 Task: Select traffic view around selected location Buckingham Palace, London, England and identify the nearest hotel to the peak traffic point
Action: Mouse moved to (597, 126)
Screenshot: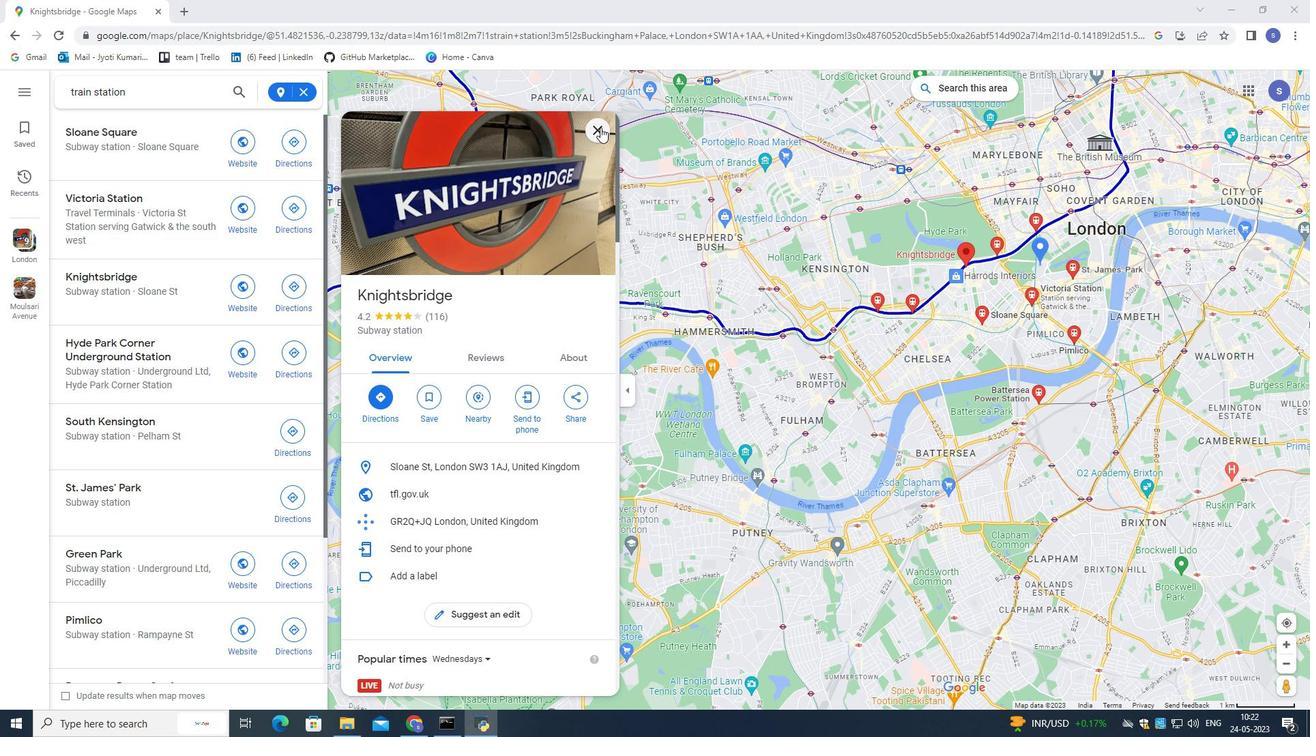 
Action: Mouse pressed left at (597, 126)
Screenshot: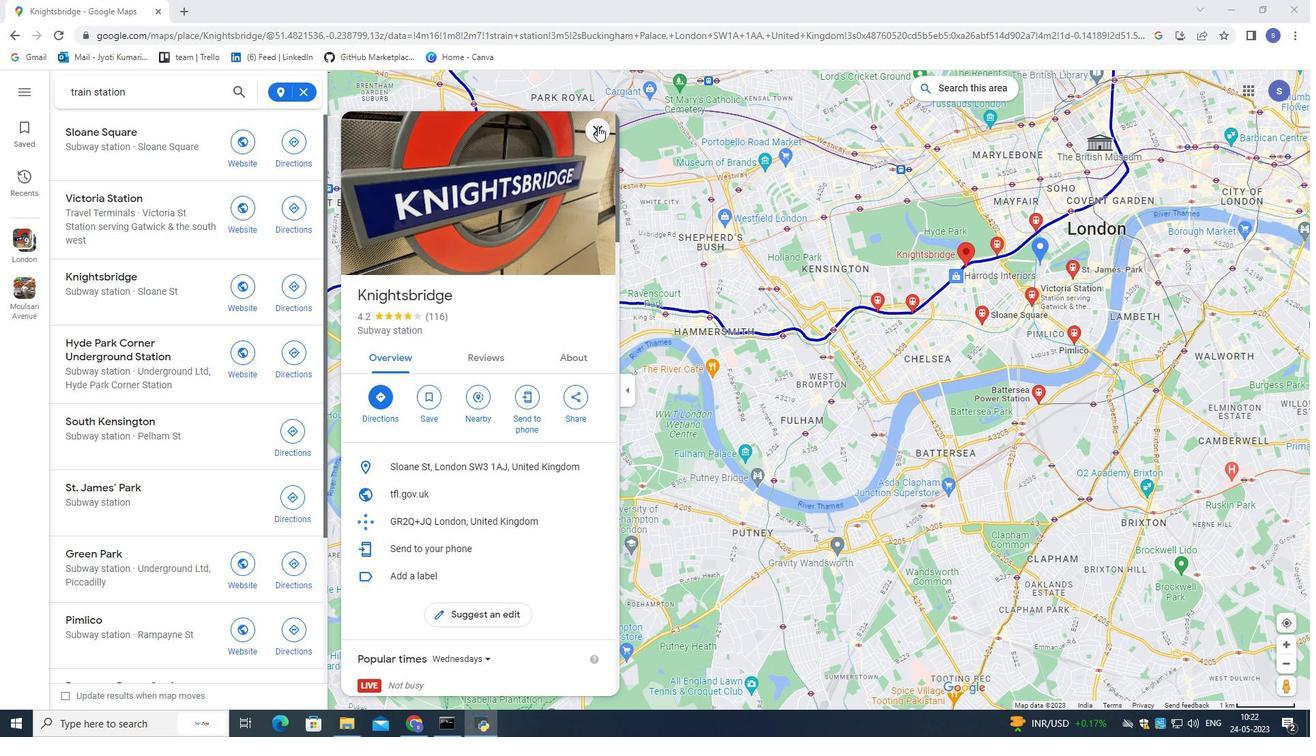 
Action: Mouse moved to (302, 90)
Screenshot: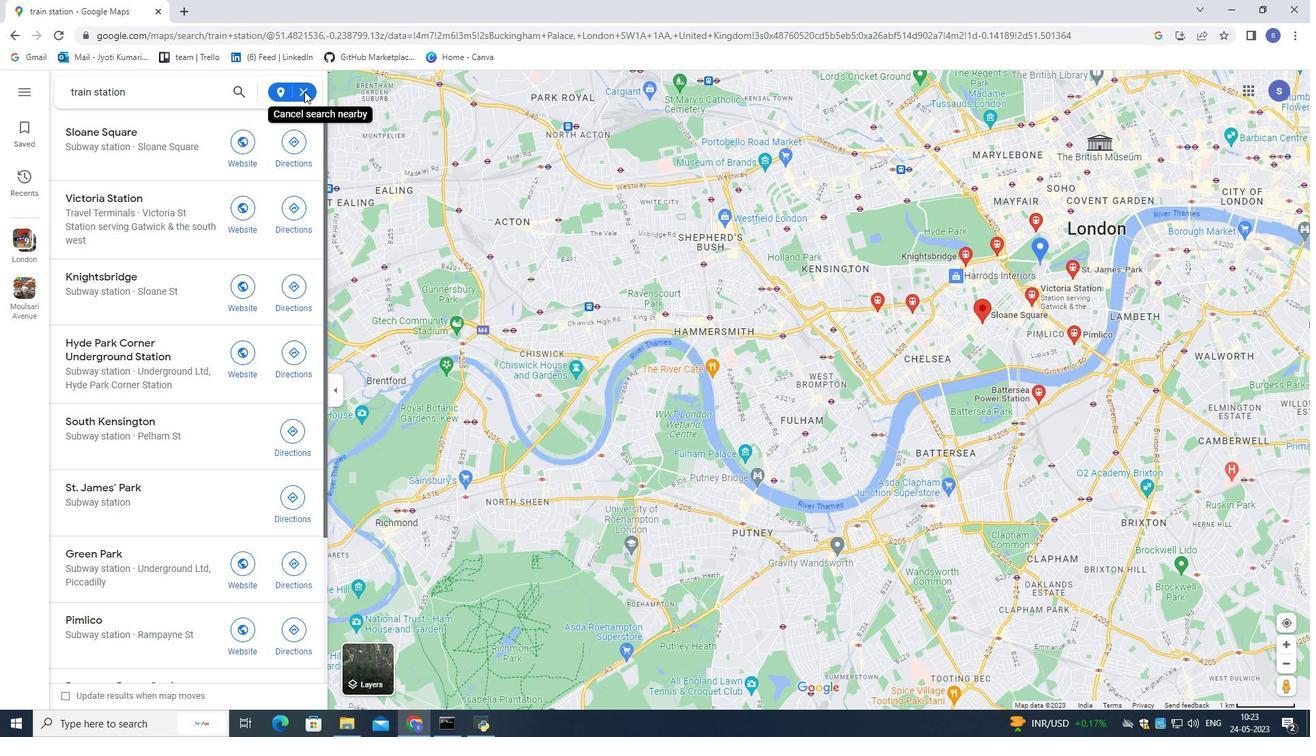 
Action: Mouse pressed left at (302, 90)
Screenshot: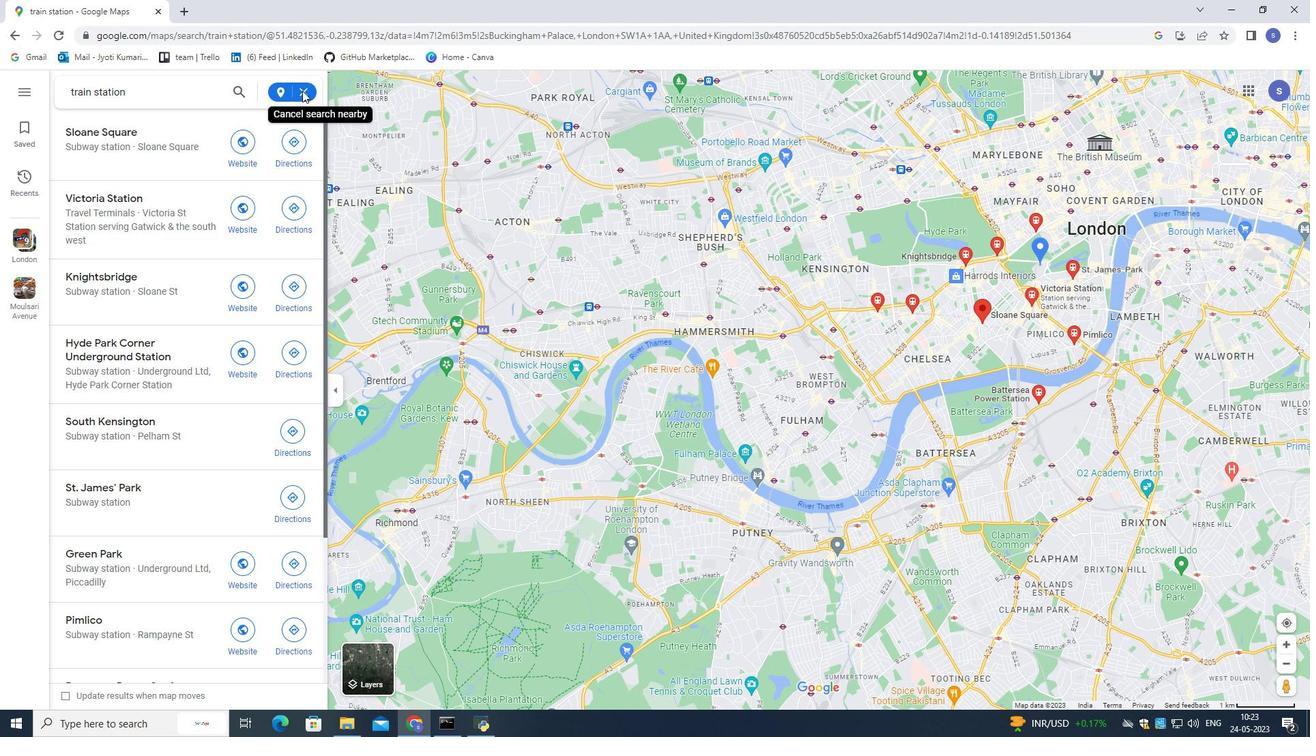 
Action: Mouse moved to (302, 92)
Screenshot: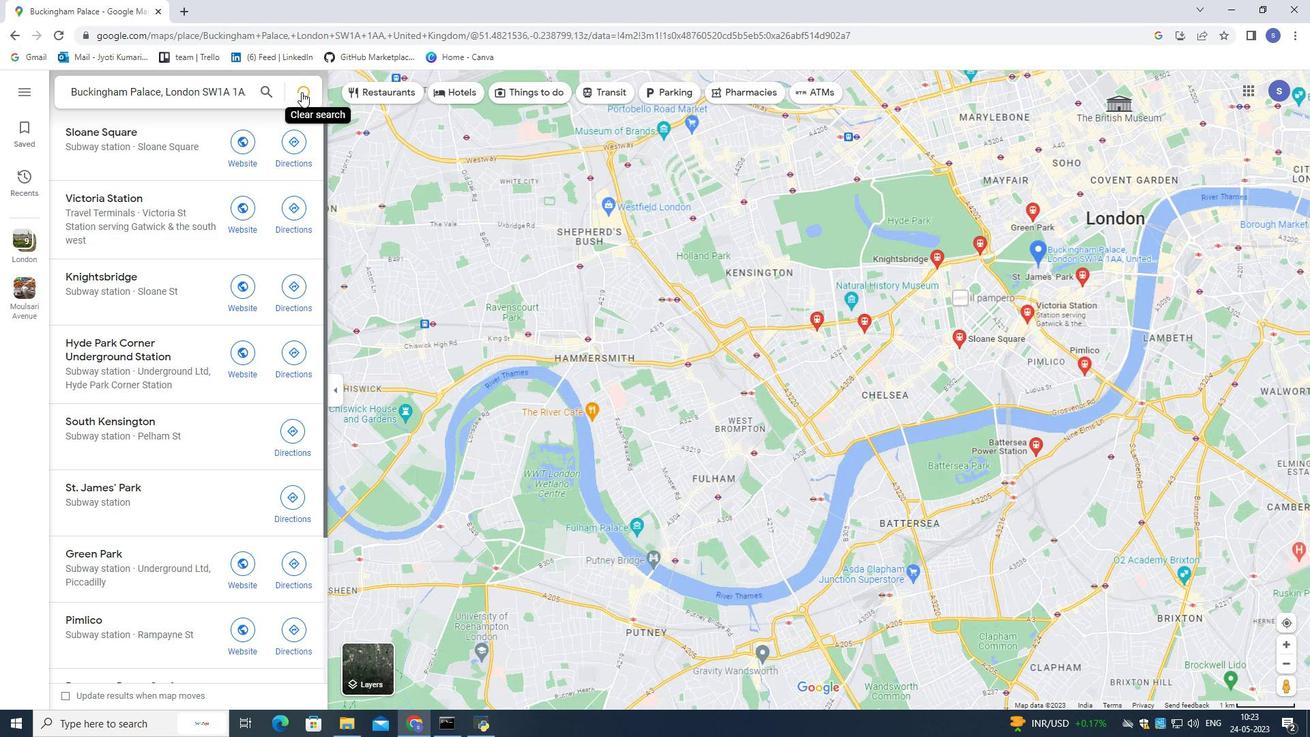 
Action: Mouse pressed left at (302, 92)
Screenshot: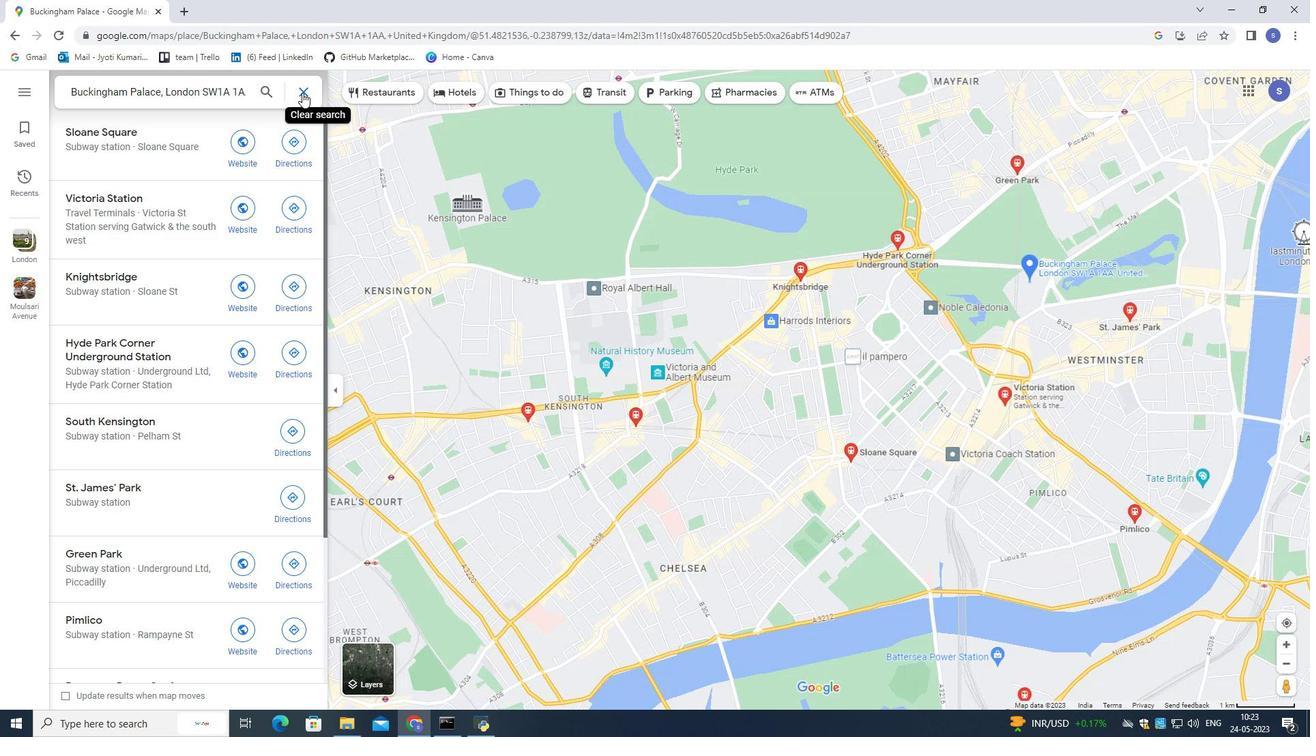 
Action: Mouse moved to (434, 401)
Screenshot: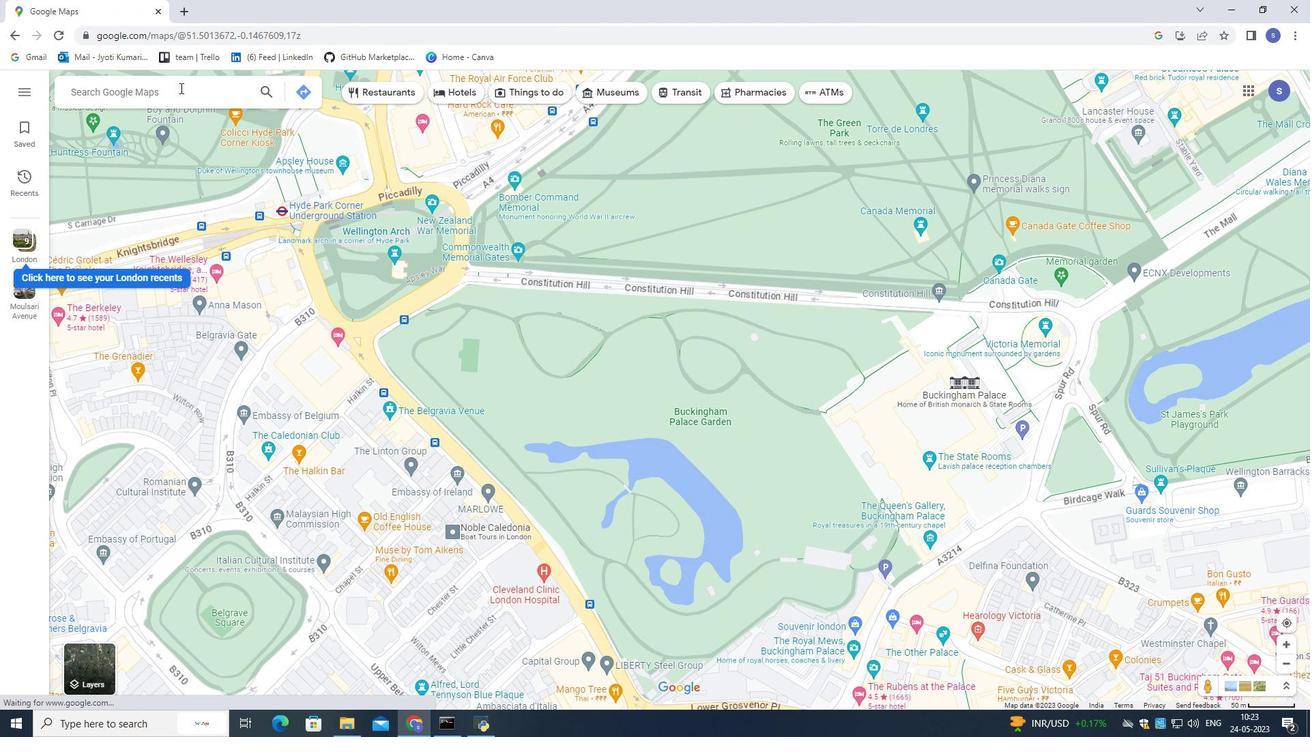 
Action: Mouse scrolled (434, 401) with delta (0, 0)
Screenshot: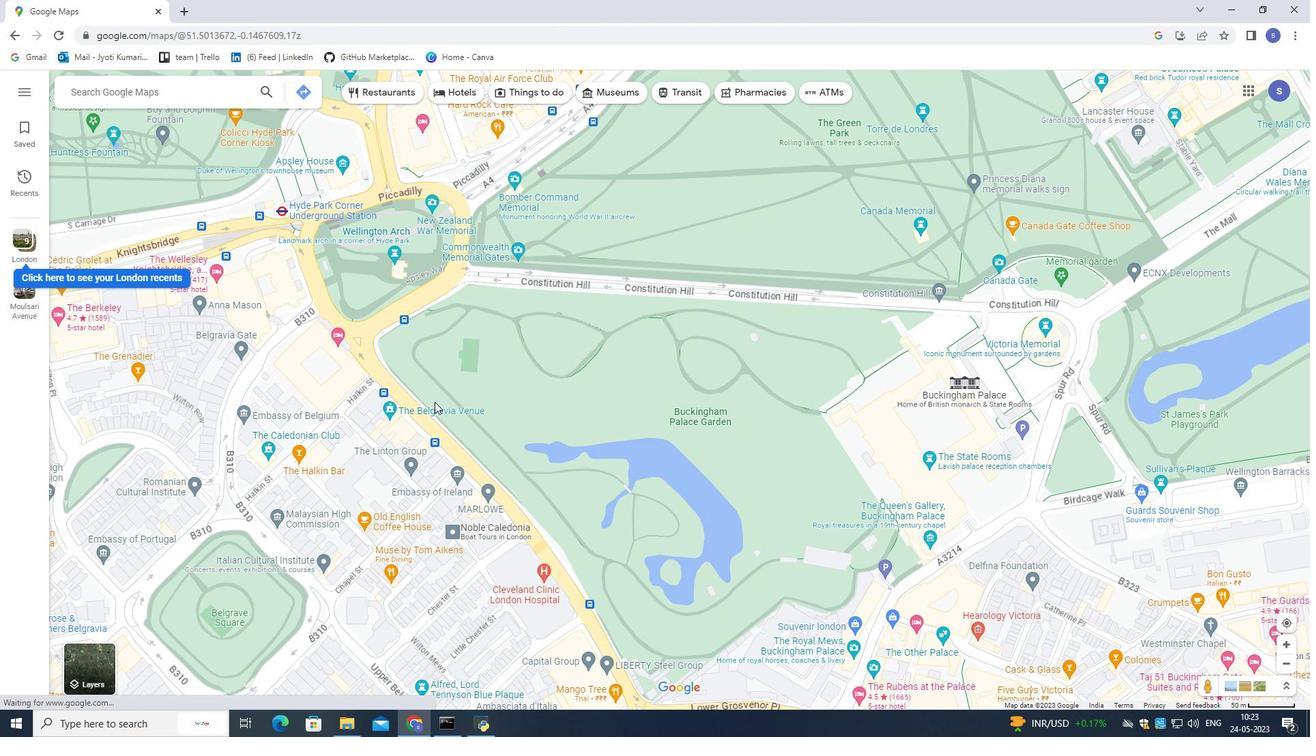 
Action: Mouse scrolled (434, 401) with delta (0, 0)
Screenshot: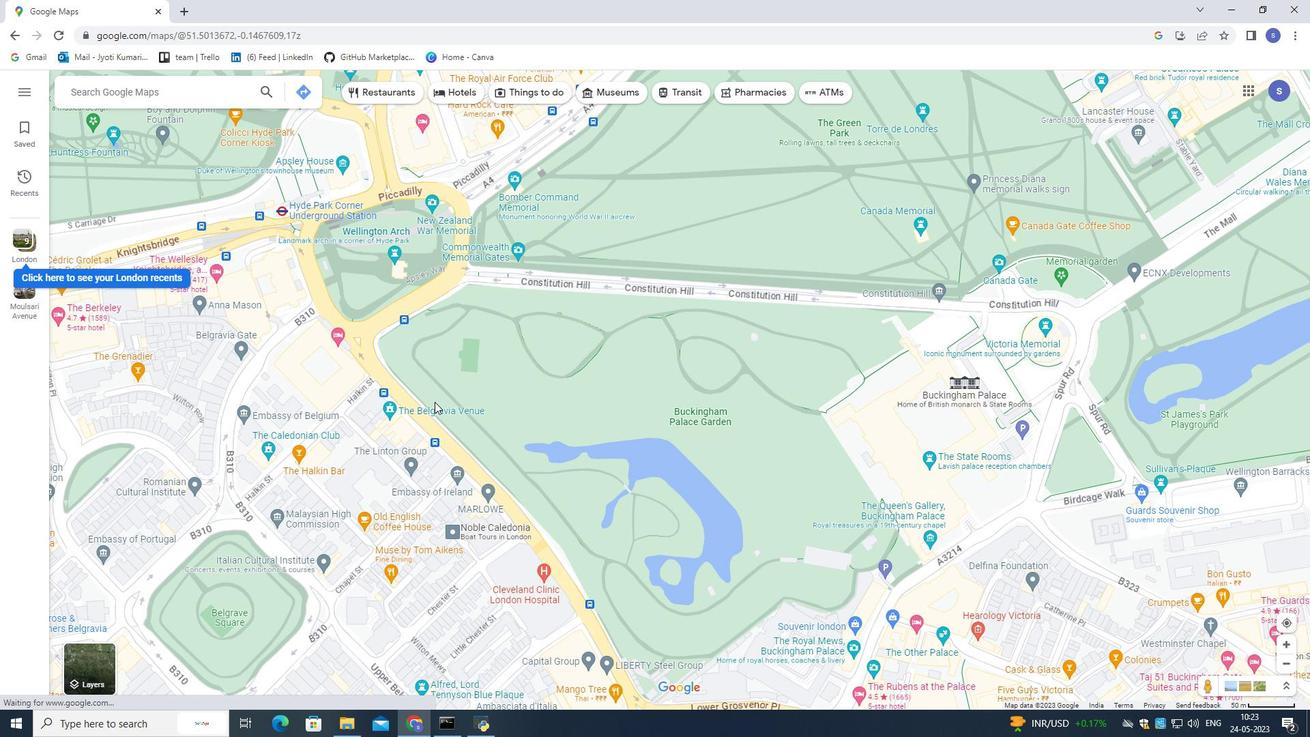 
Action: Mouse scrolled (434, 401) with delta (0, 0)
Screenshot: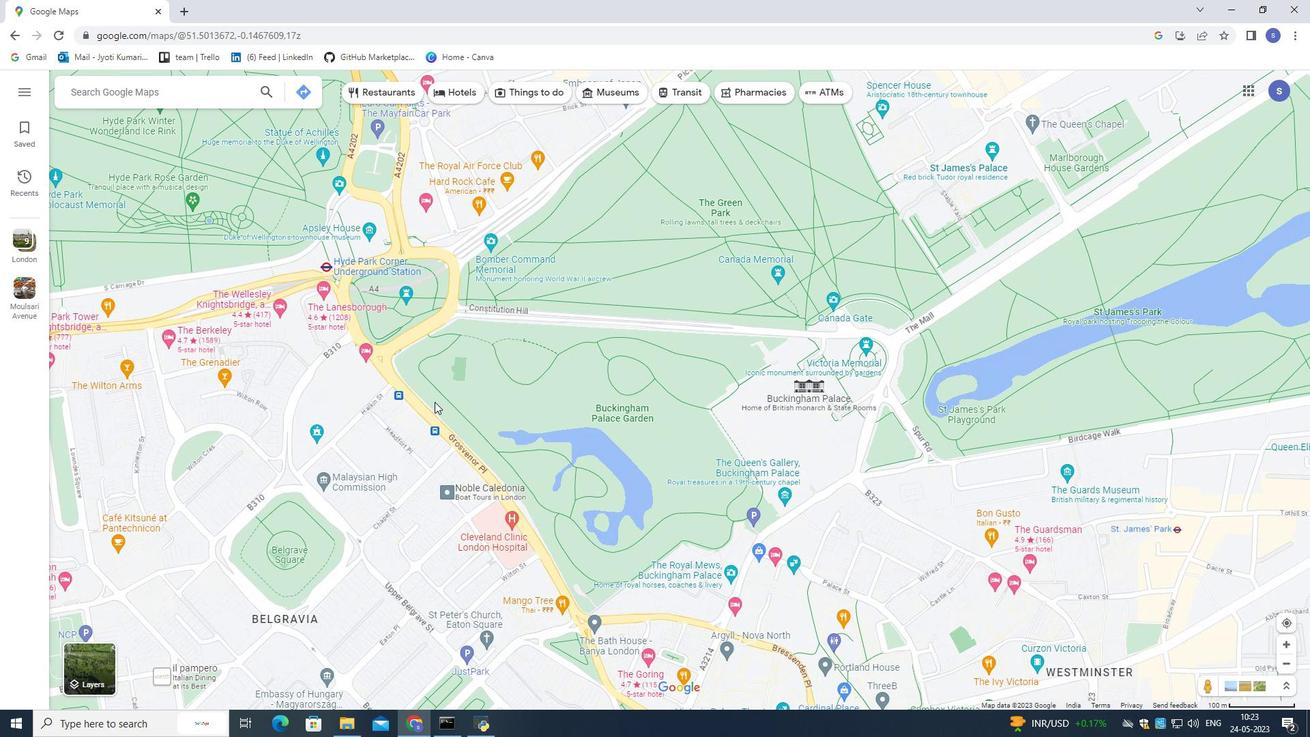
Action: Mouse scrolled (434, 401) with delta (0, 0)
Screenshot: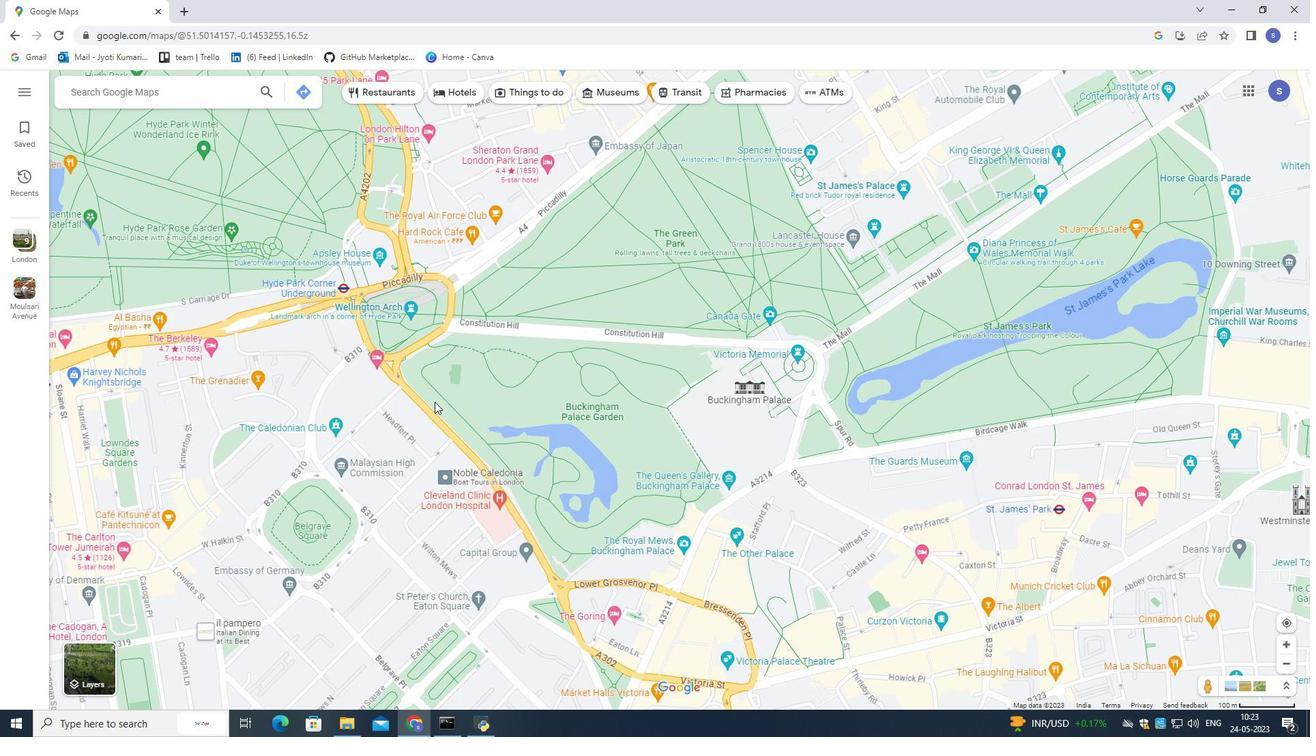 
Action: Mouse scrolled (434, 401) with delta (0, 0)
Screenshot: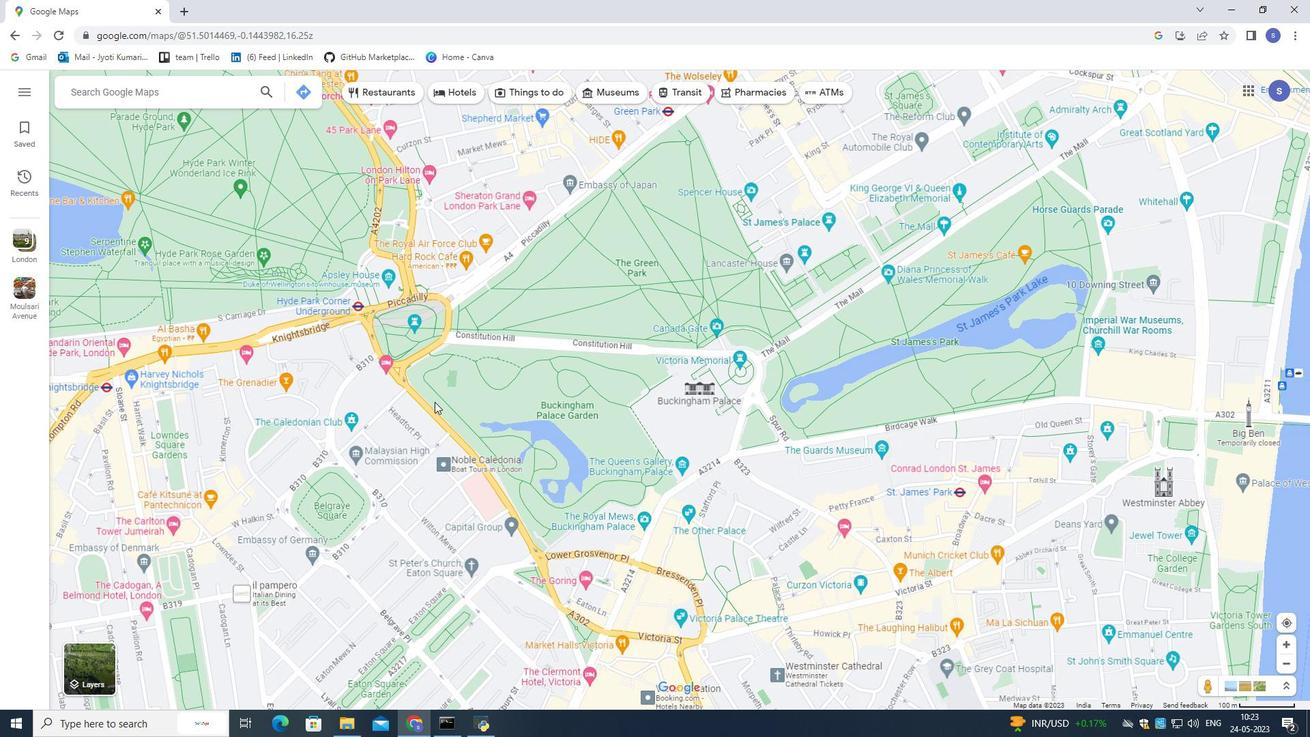 
Action: Mouse moved to (436, 401)
Screenshot: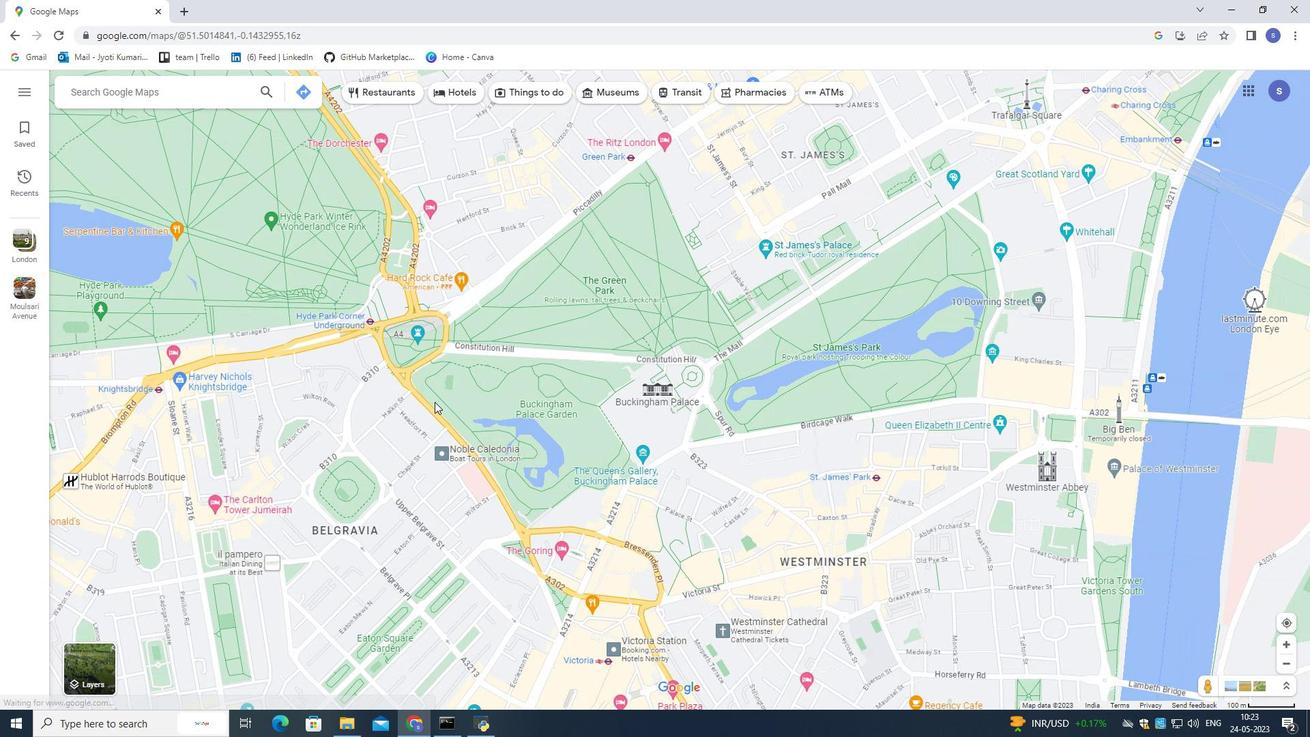 
Action: Mouse scrolled (436, 401) with delta (0, 0)
Screenshot: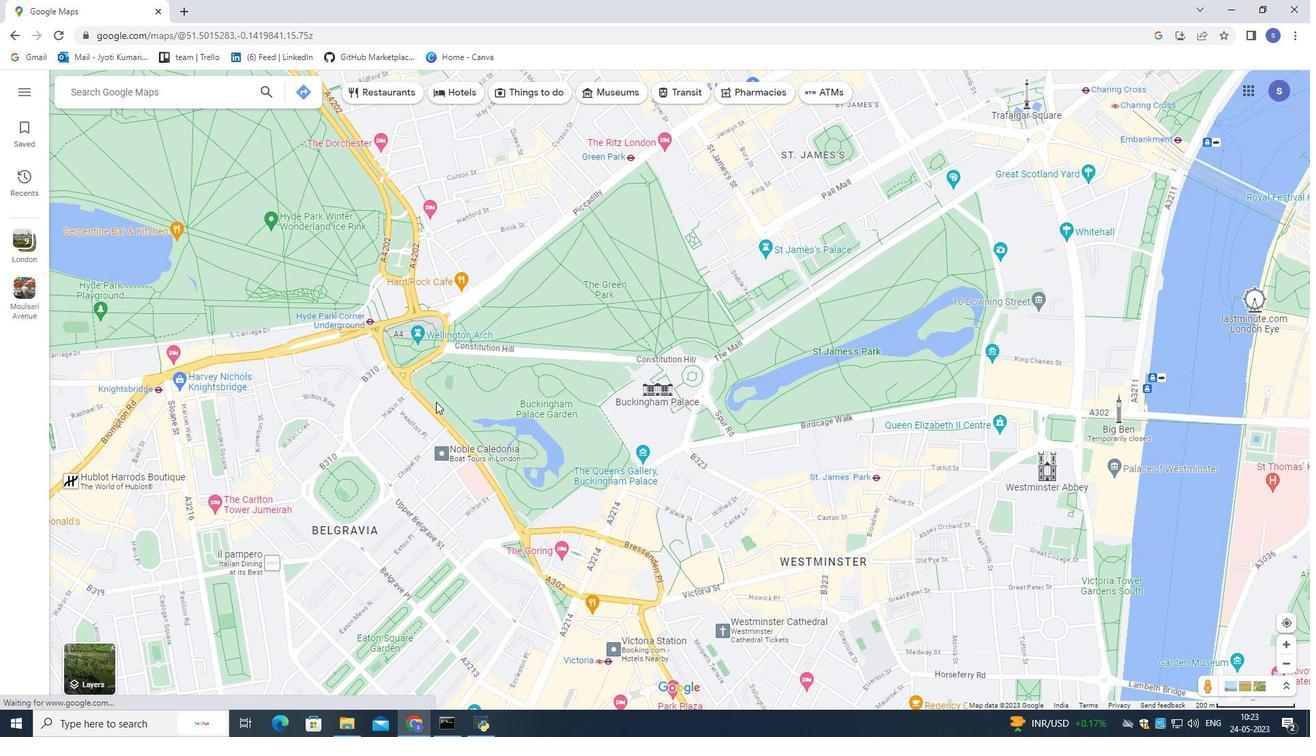 
Action: Mouse scrolled (436, 401) with delta (0, 0)
Screenshot: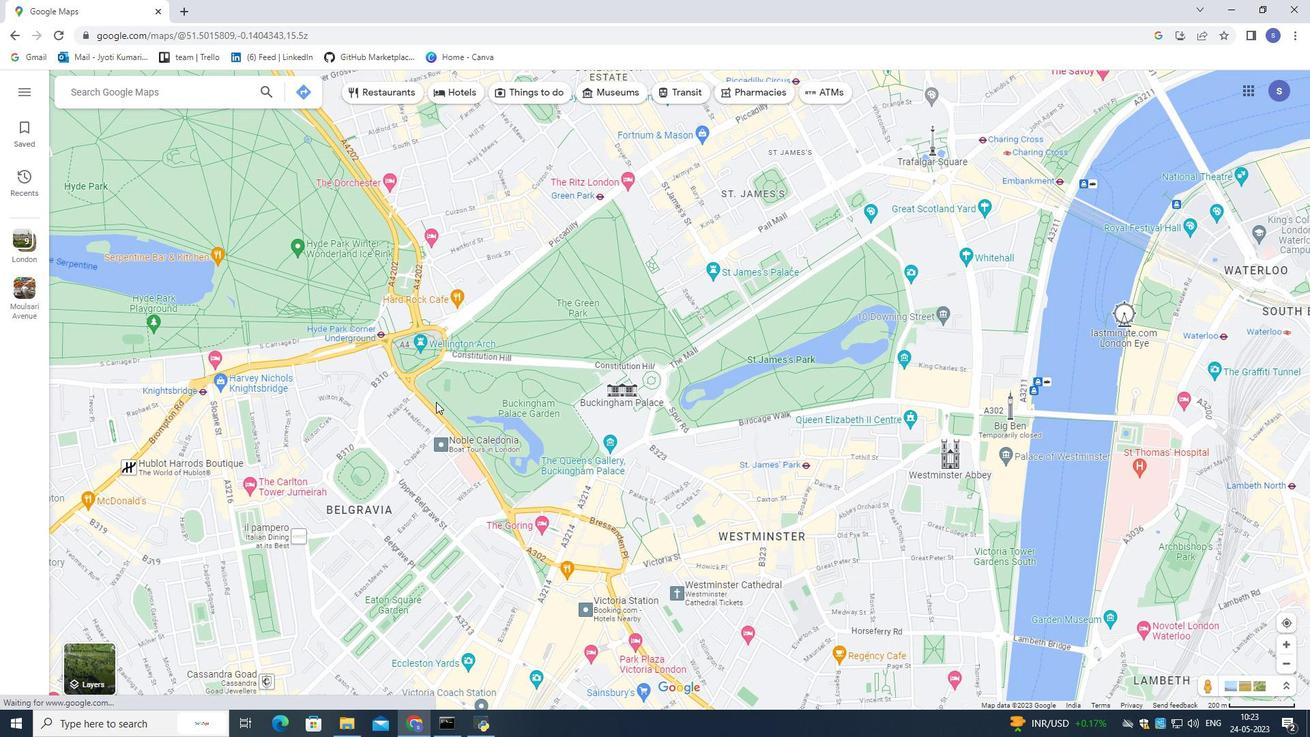 
Action: Mouse scrolled (436, 401) with delta (0, 0)
Screenshot: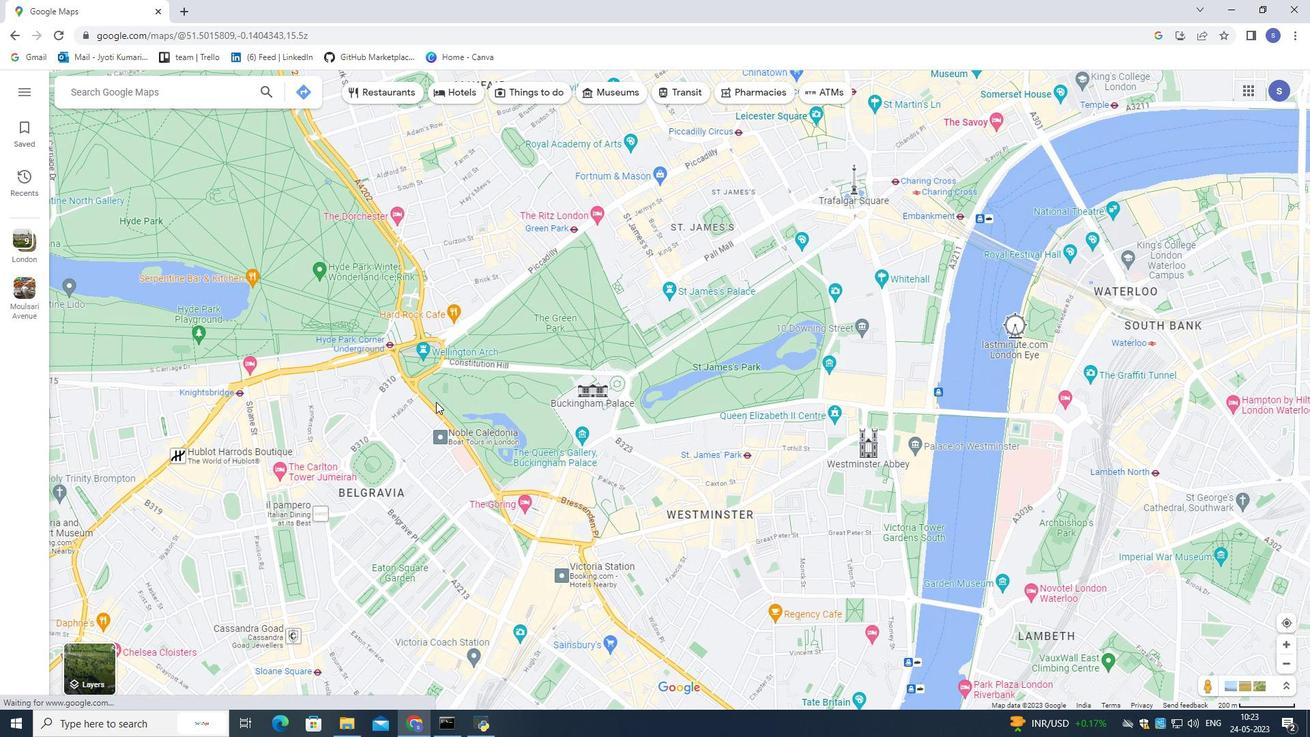 
Action: Mouse moved to (436, 401)
Screenshot: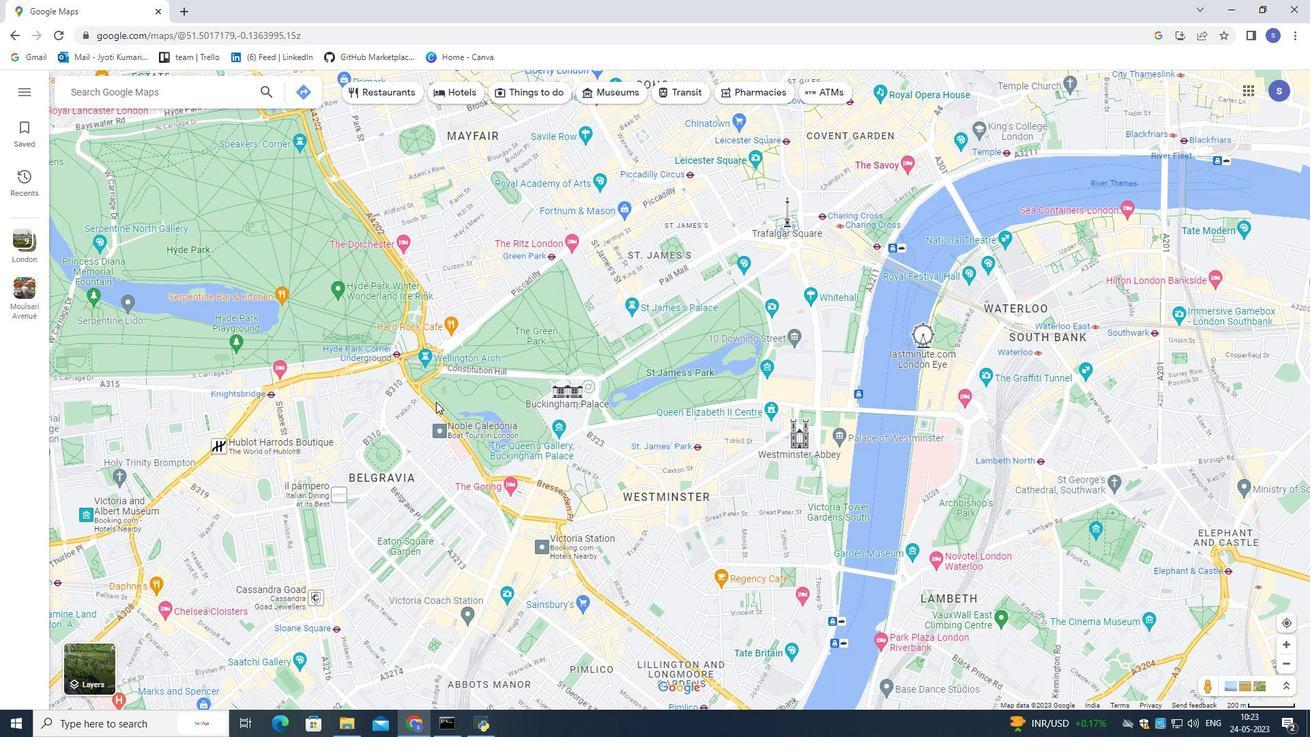 
Action: Mouse scrolled (436, 401) with delta (0, 0)
Screenshot: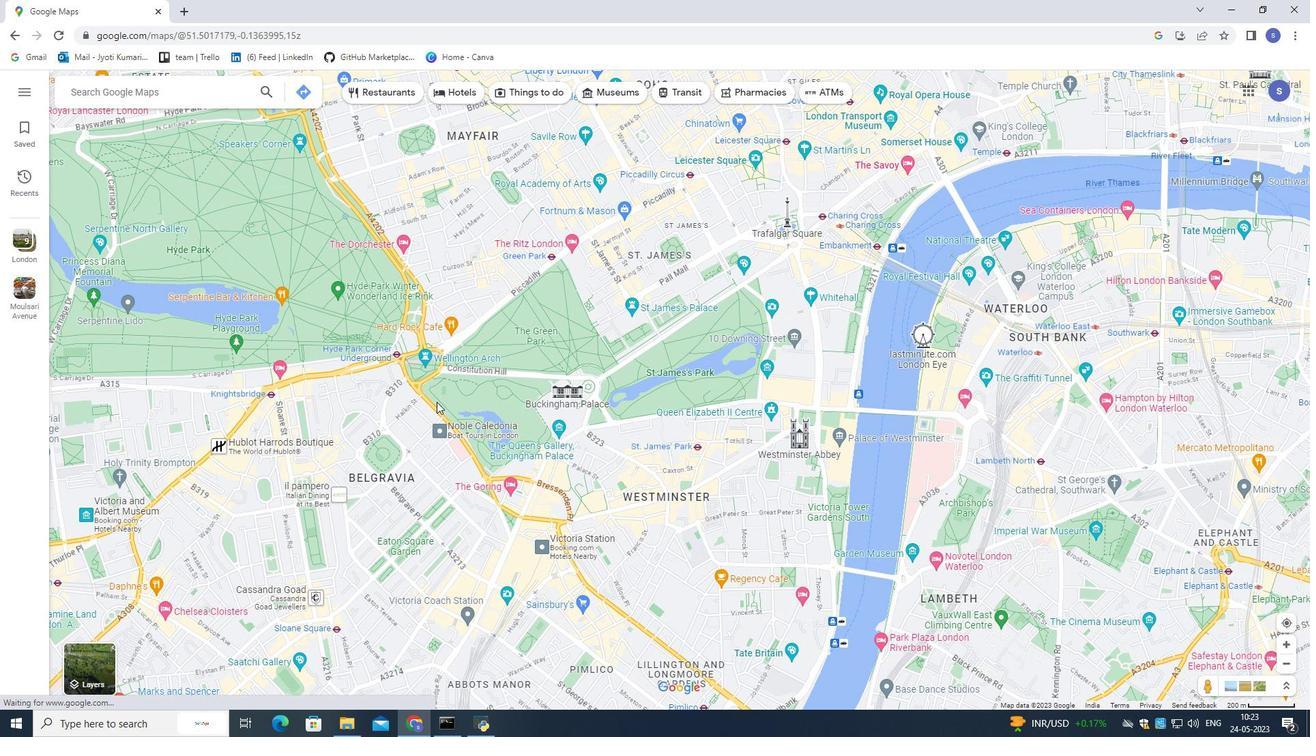 
Action: Mouse scrolled (436, 401) with delta (0, 0)
Screenshot: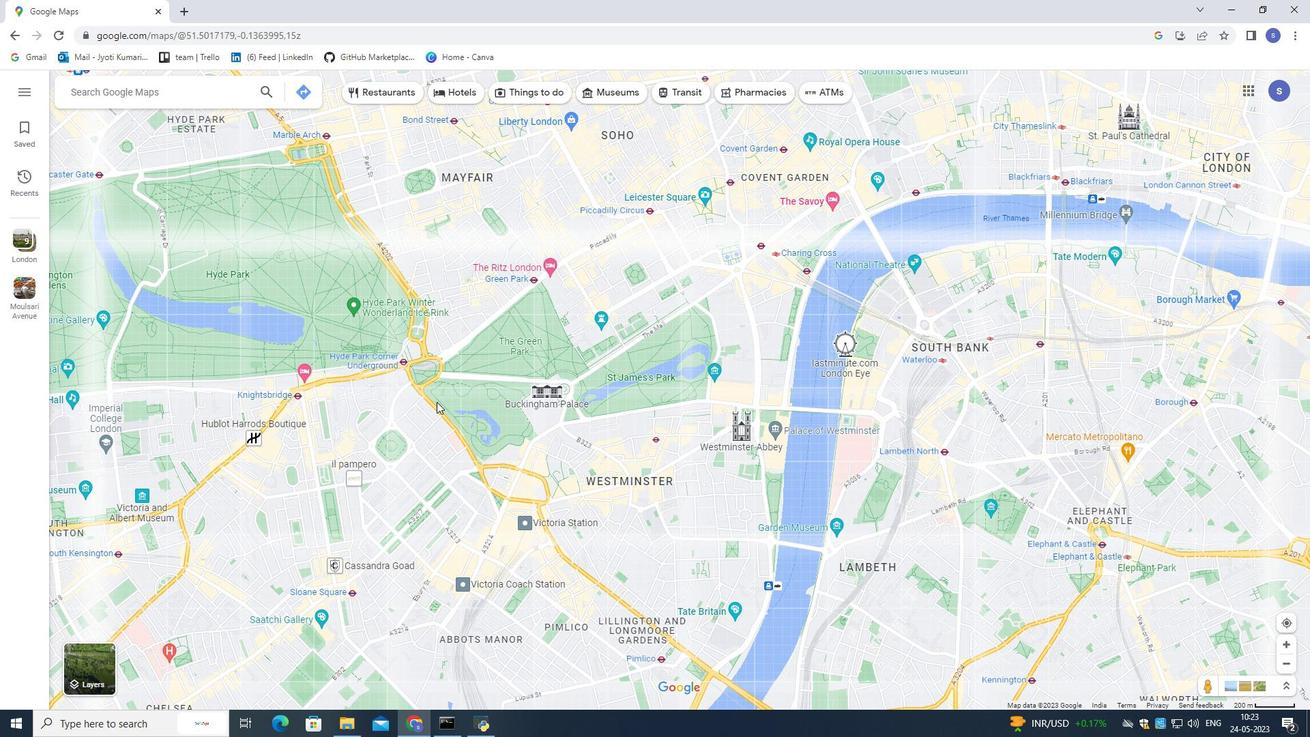 
Action: Mouse scrolled (436, 401) with delta (0, 0)
Screenshot: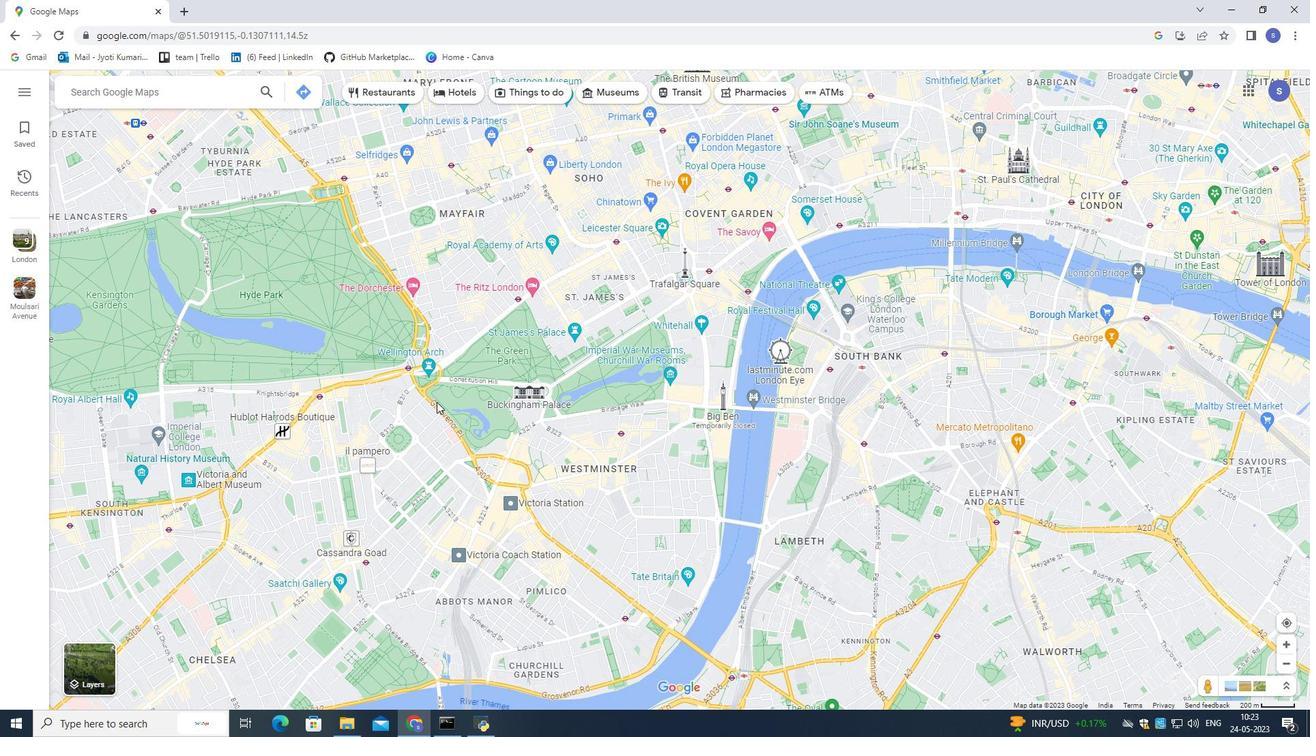 
Action: Mouse scrolled (436, 401) with delta (0, 0)
Screenshot: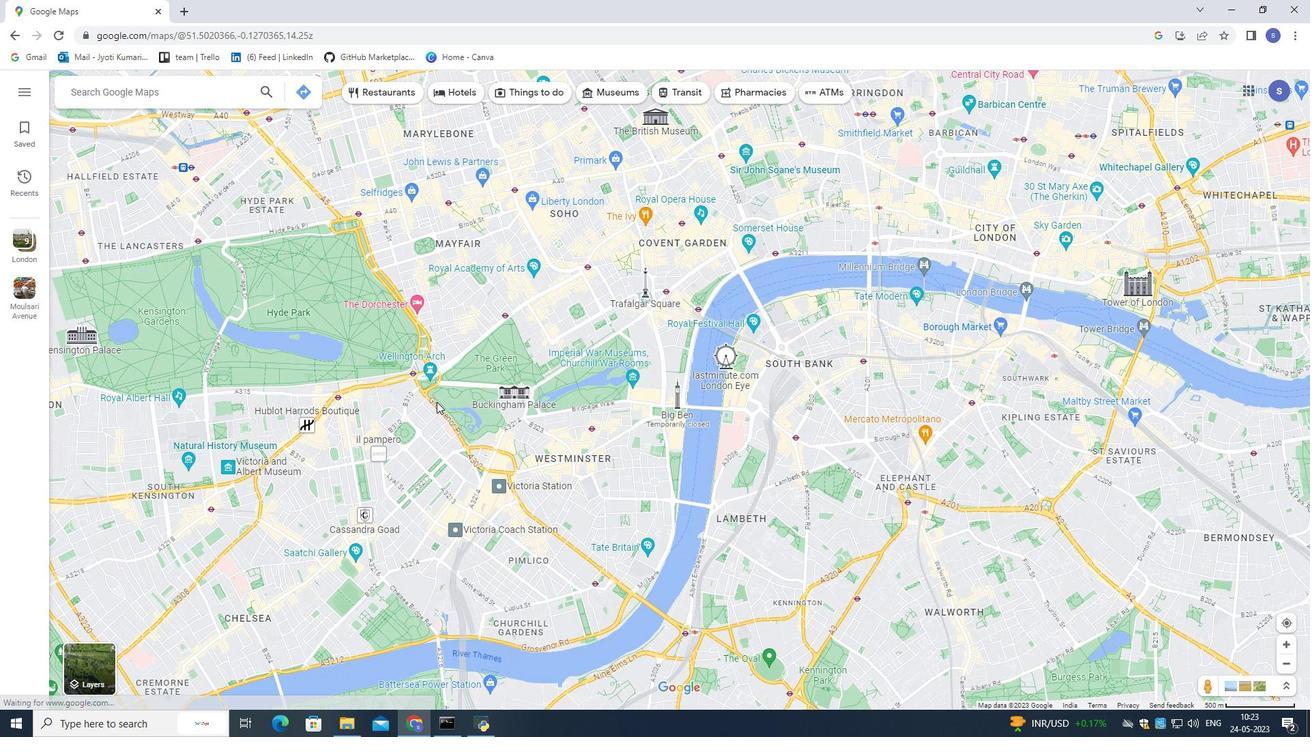 
Action: Mouse scrolled (436, 401) with delta (0, 0)
Screenshot: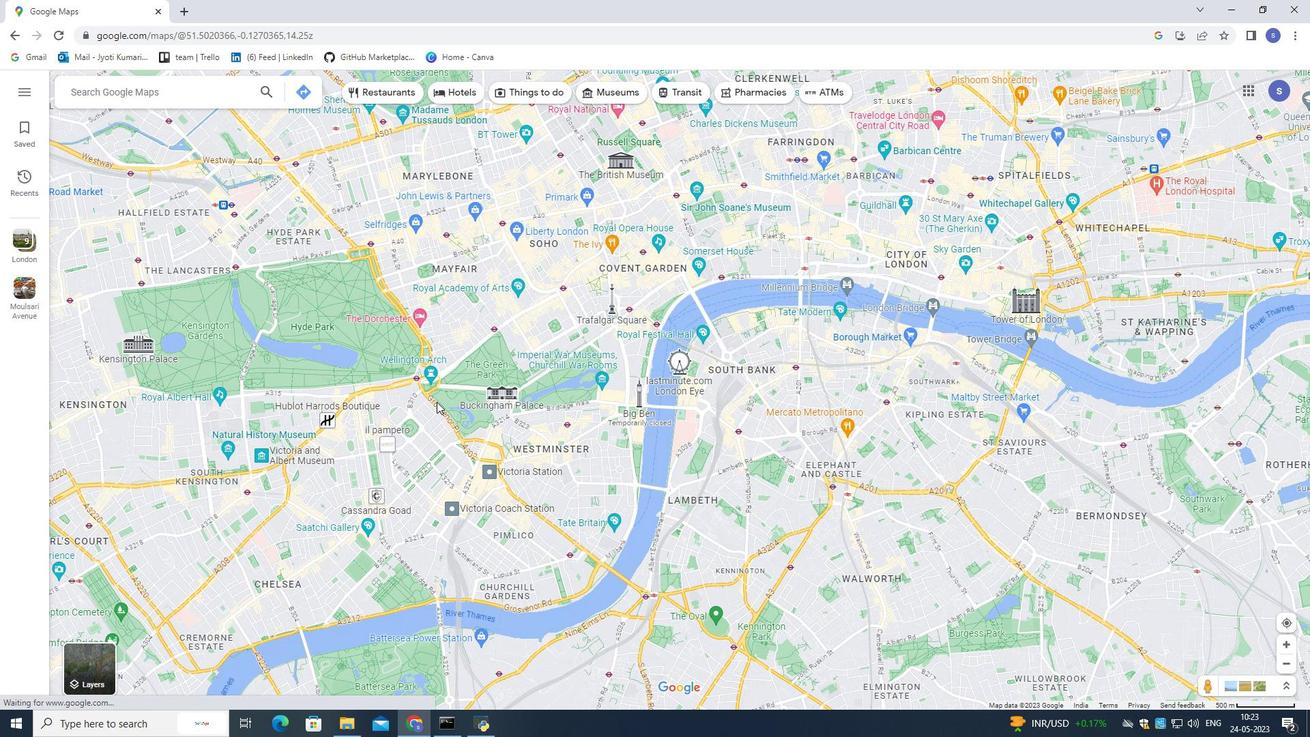 
Action: Mouse scrolled (436, 401) with delta (0, 0)
Screenshot: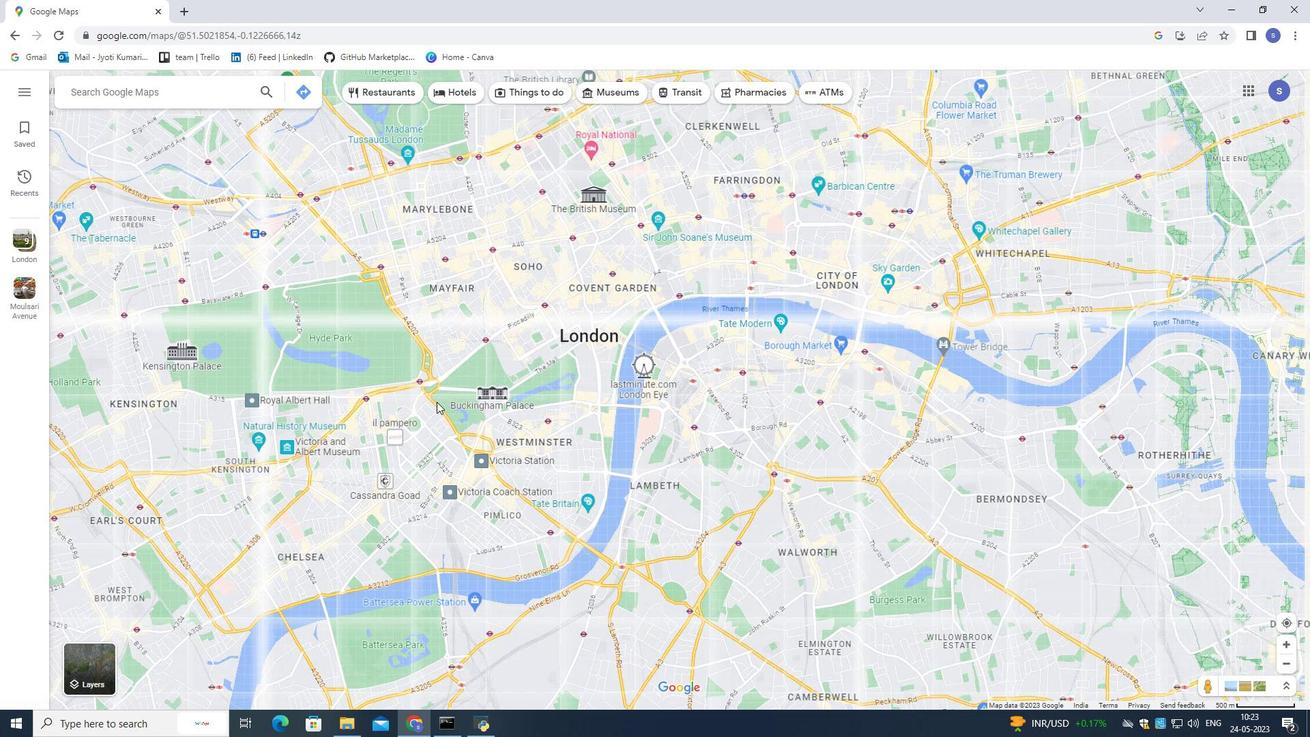 
Action: Mouse scrolled (436, 401) with delta (0, 0)
Screenshot: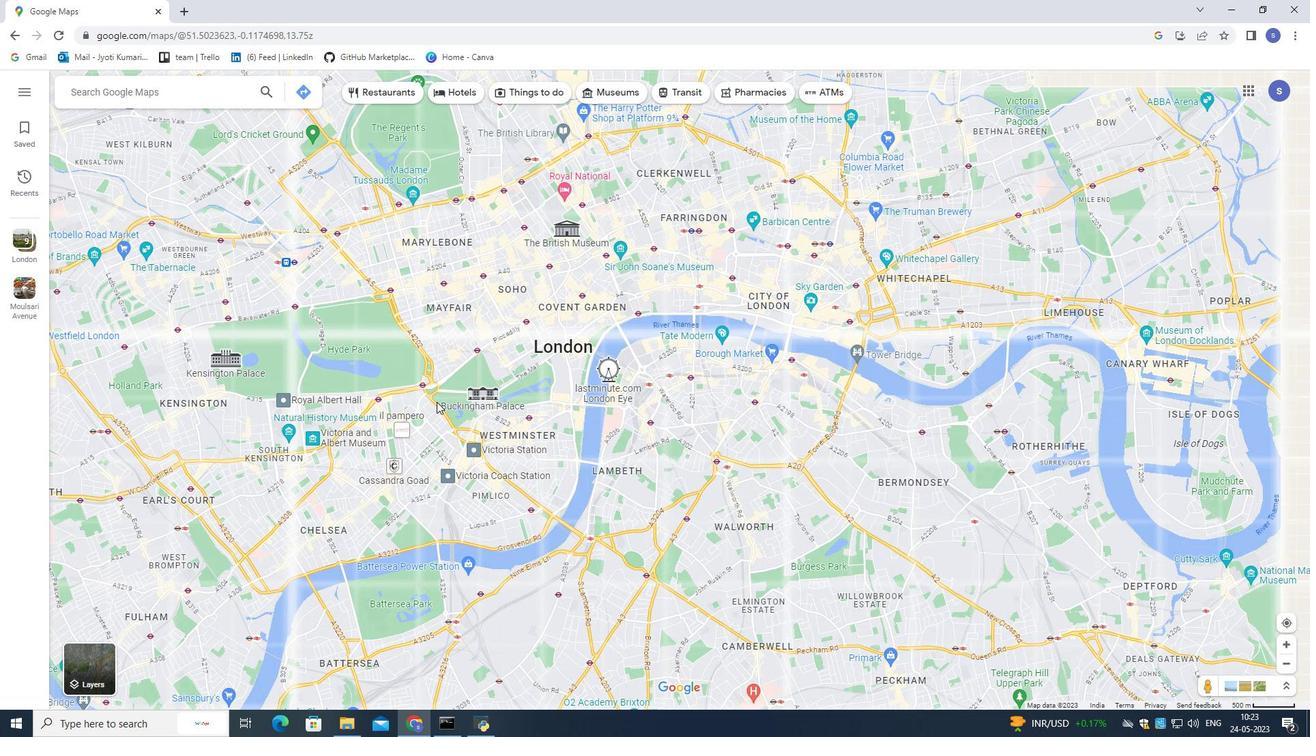 
Action: Mouse scrolled (436, 401) with delta (0, 0)
Screenshot: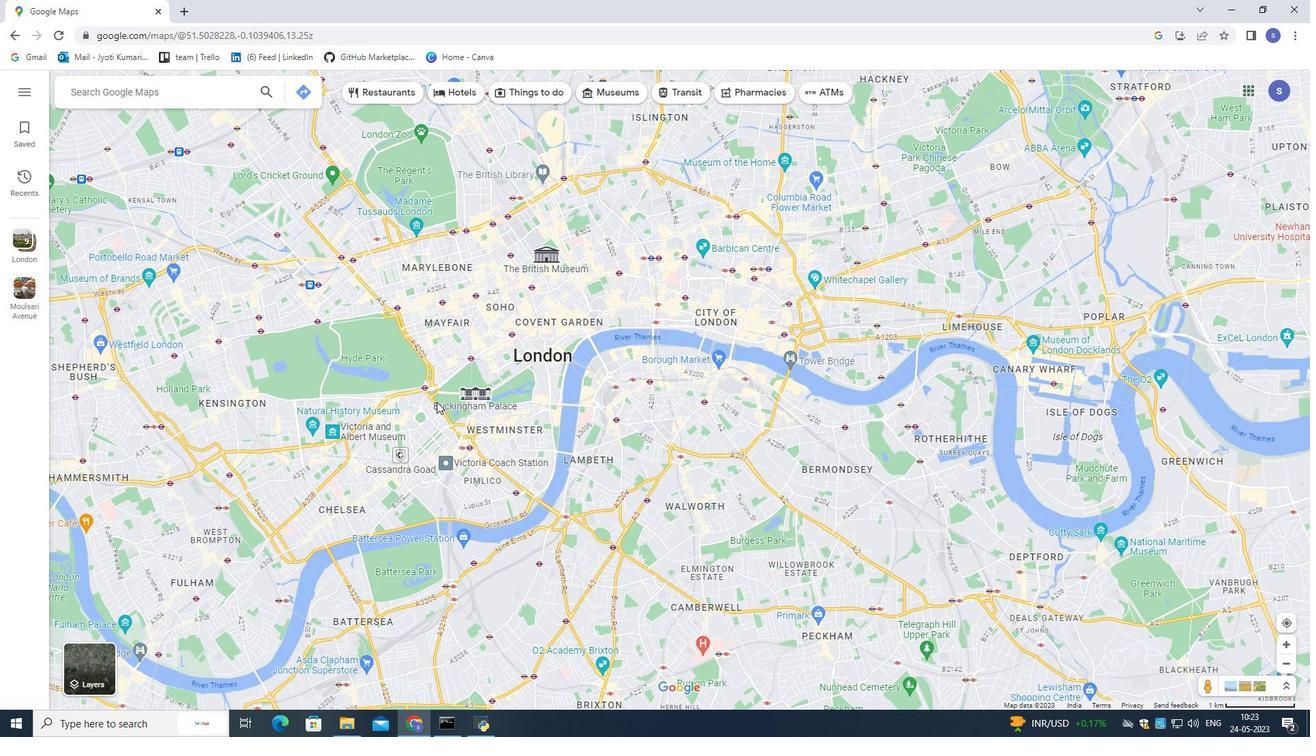 
Action: Mouse scrolled (436, 402) with delta (0, 0)
Screenshot: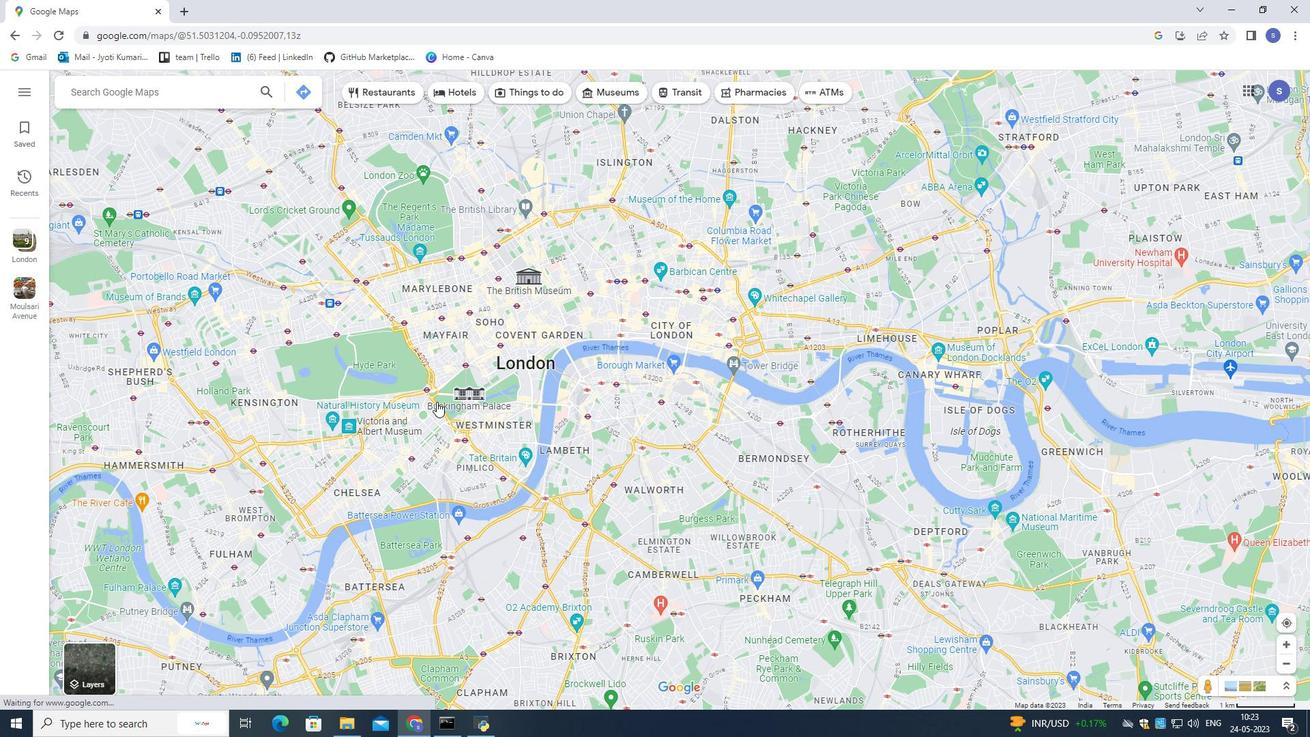 
Action: Mouse scrolled (436, 402) with delta (0, 0)
Screenshot: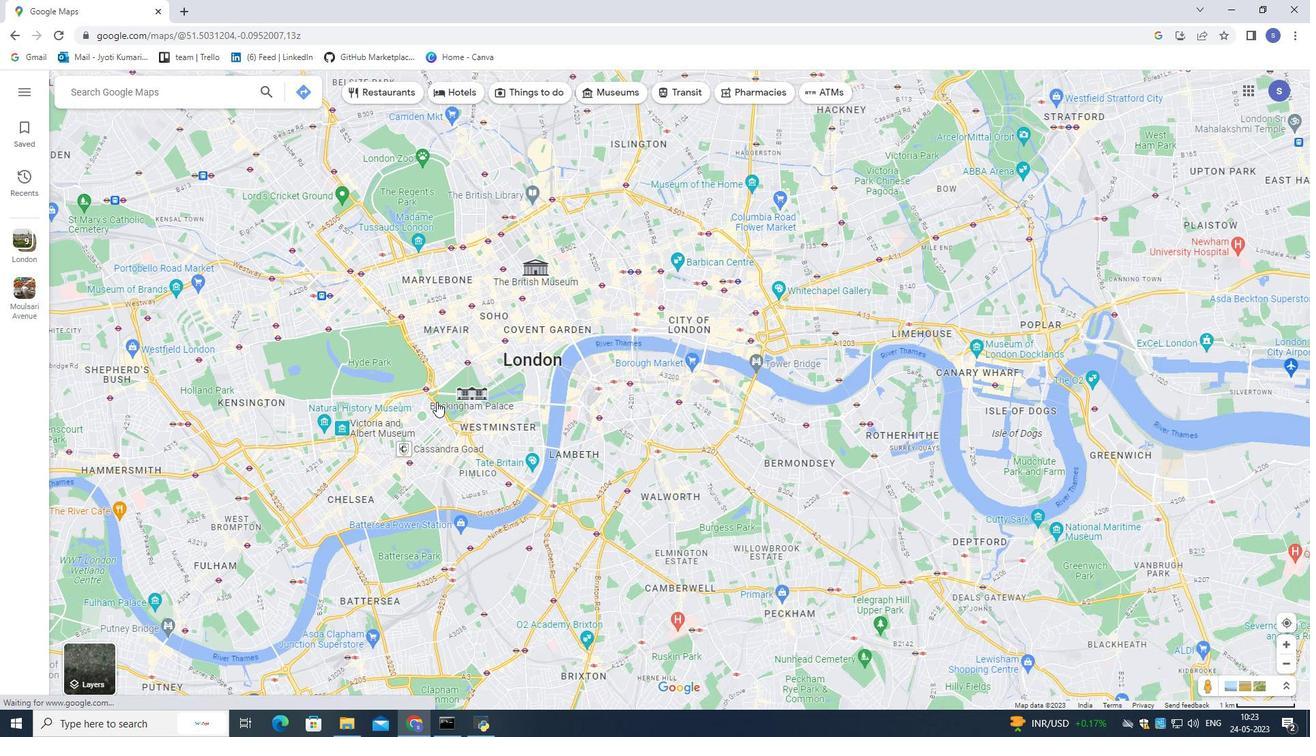 
Action: Mouse scrolled (436, 402) with delta (0, 0)
Screenshot: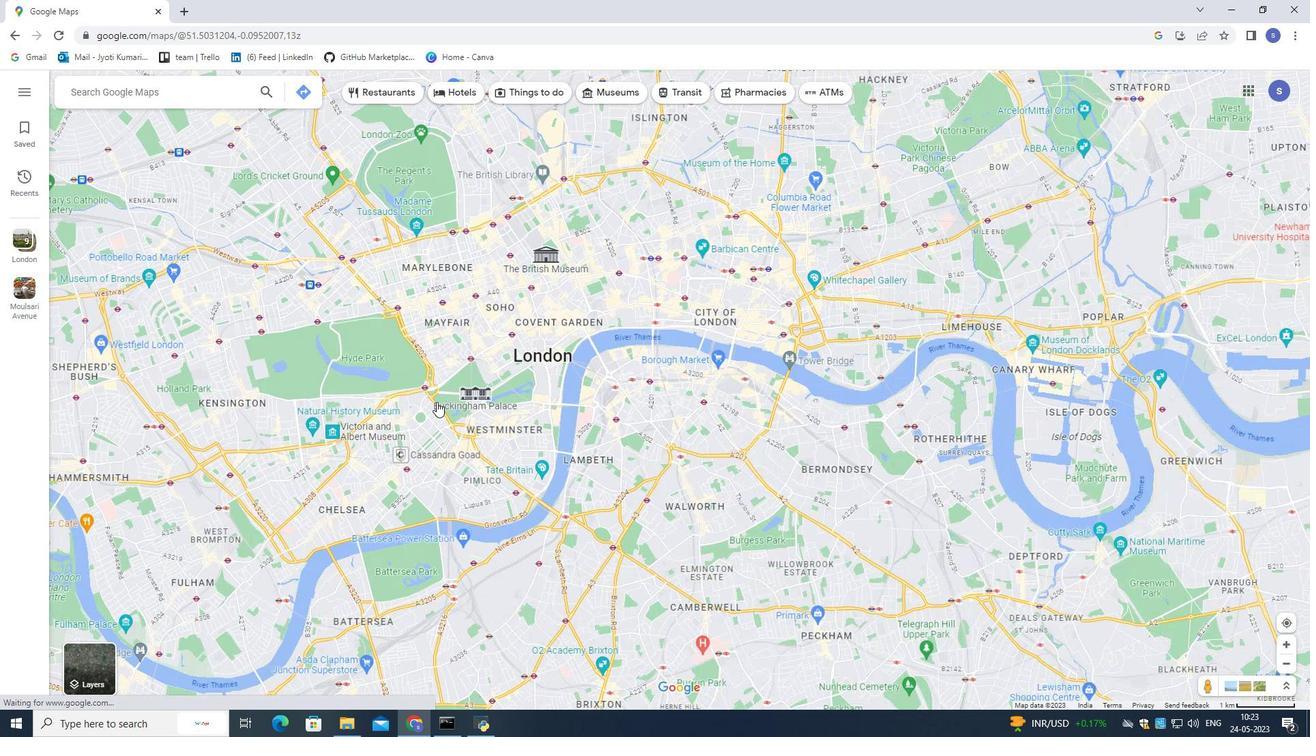 
Action: Mouse moved to (108, 95)
Screenshot: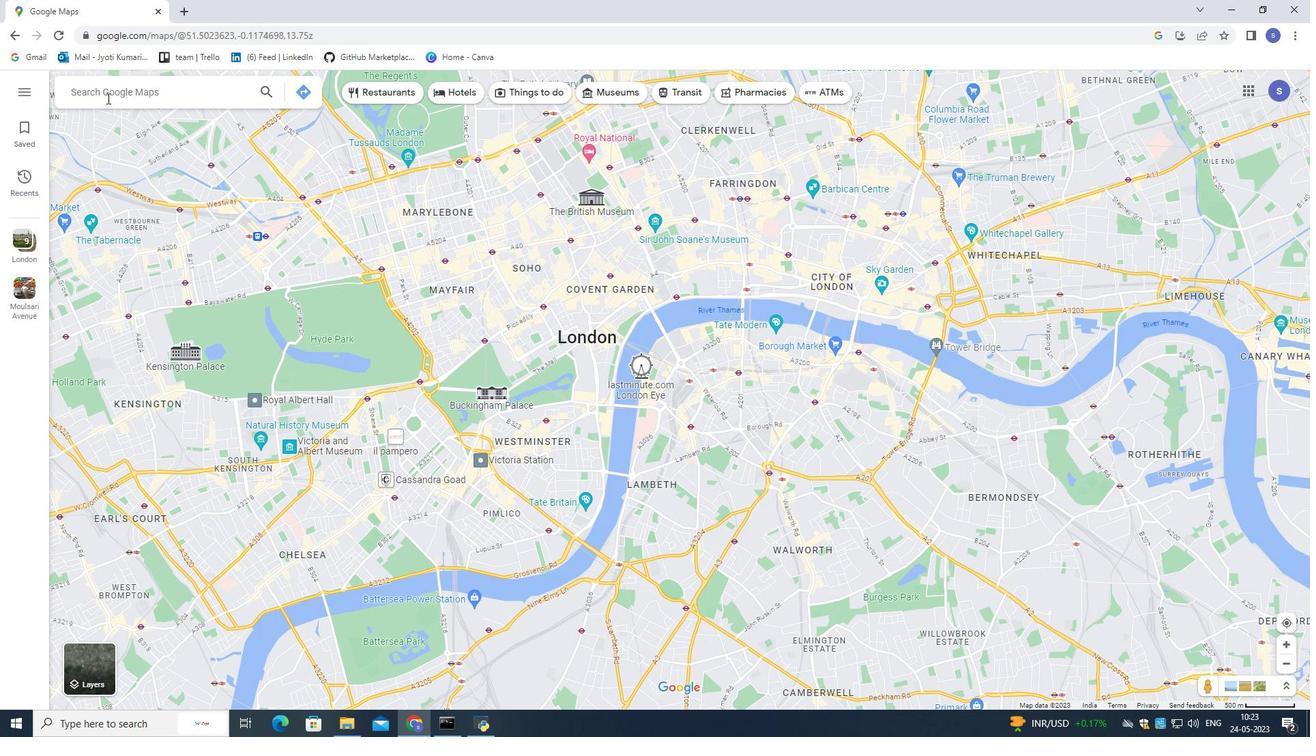 
Action: Mouse pressed left at (108, 95)
Screenshot: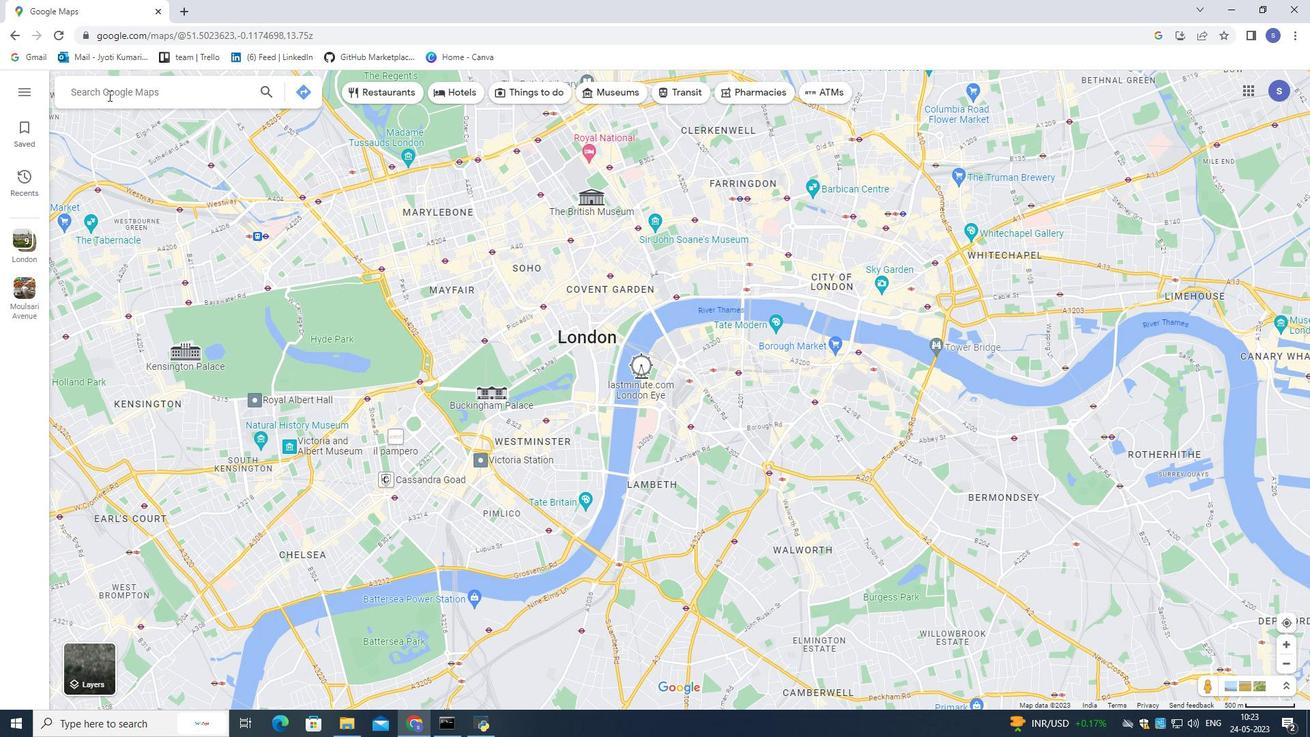 
Action: Key pressed <Key.shift>buckingham<Key.space>palace<Key.space>,<Key.space>london,<Key.space>england<Key.enter>
Screenshot: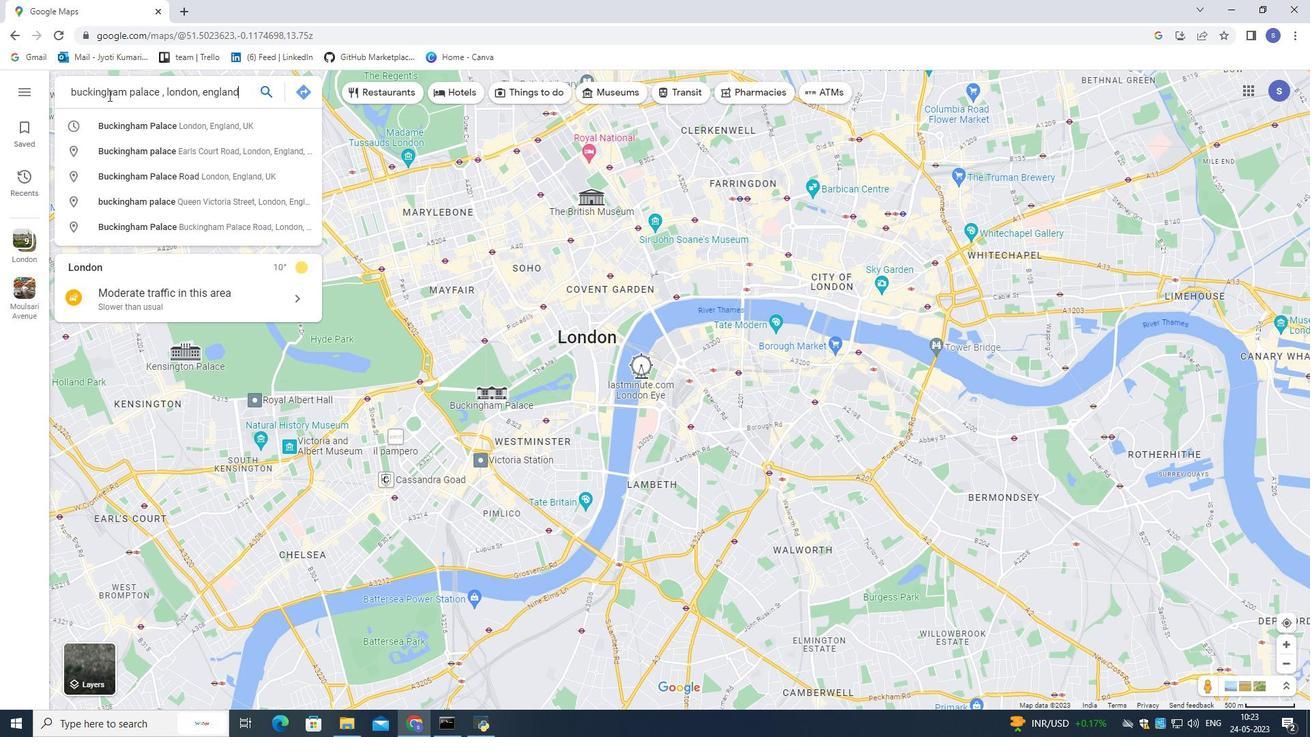 
Action: Mouse moved to (823, 420)
Screenshot: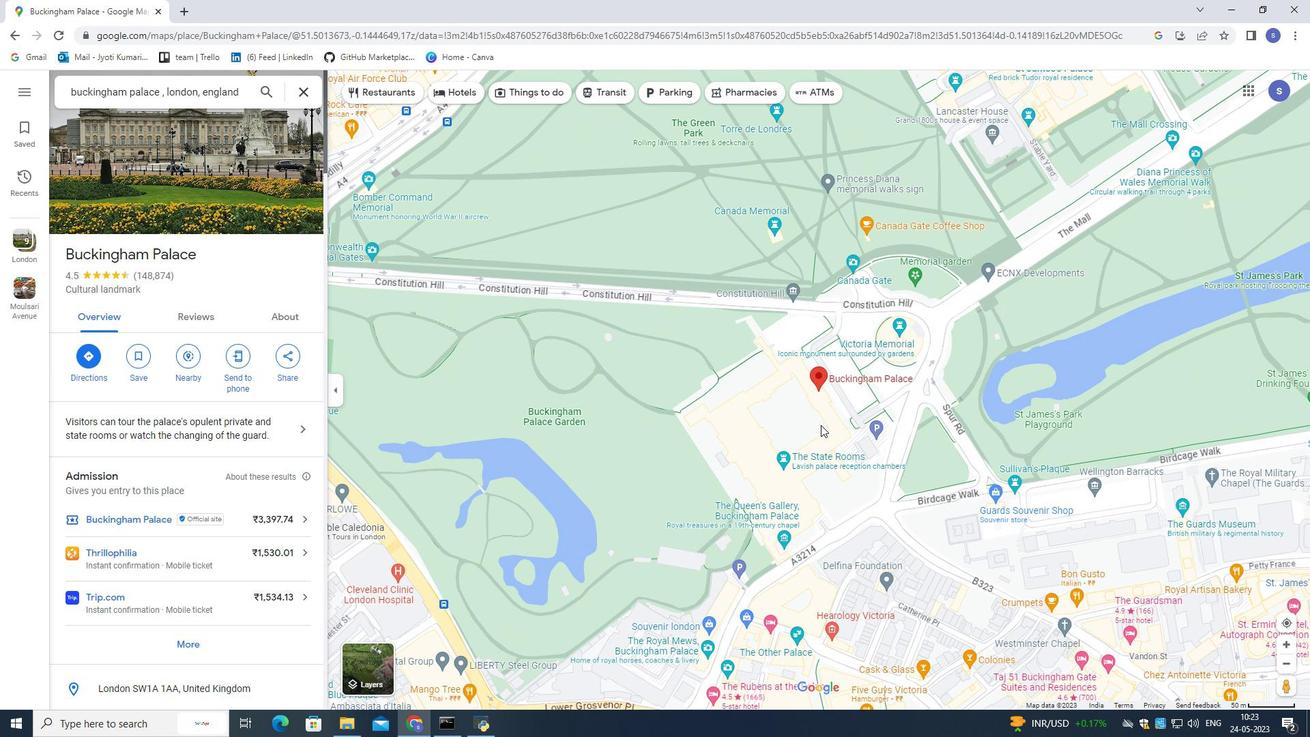 
Action: Mouse scrolled (823, 421) with delta (0, 0)
Screenshot: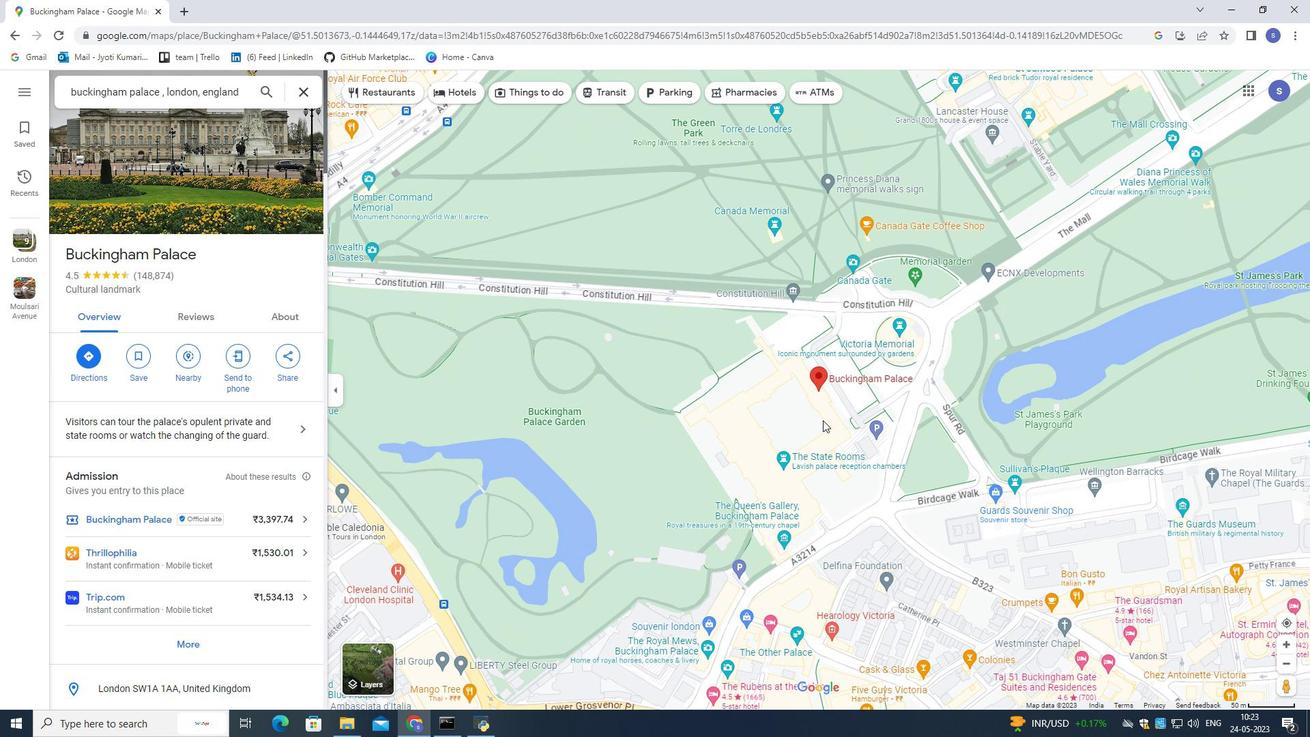 
Action: Mouse scrolled (823, 421) with delta (0, 0)
Screenshot: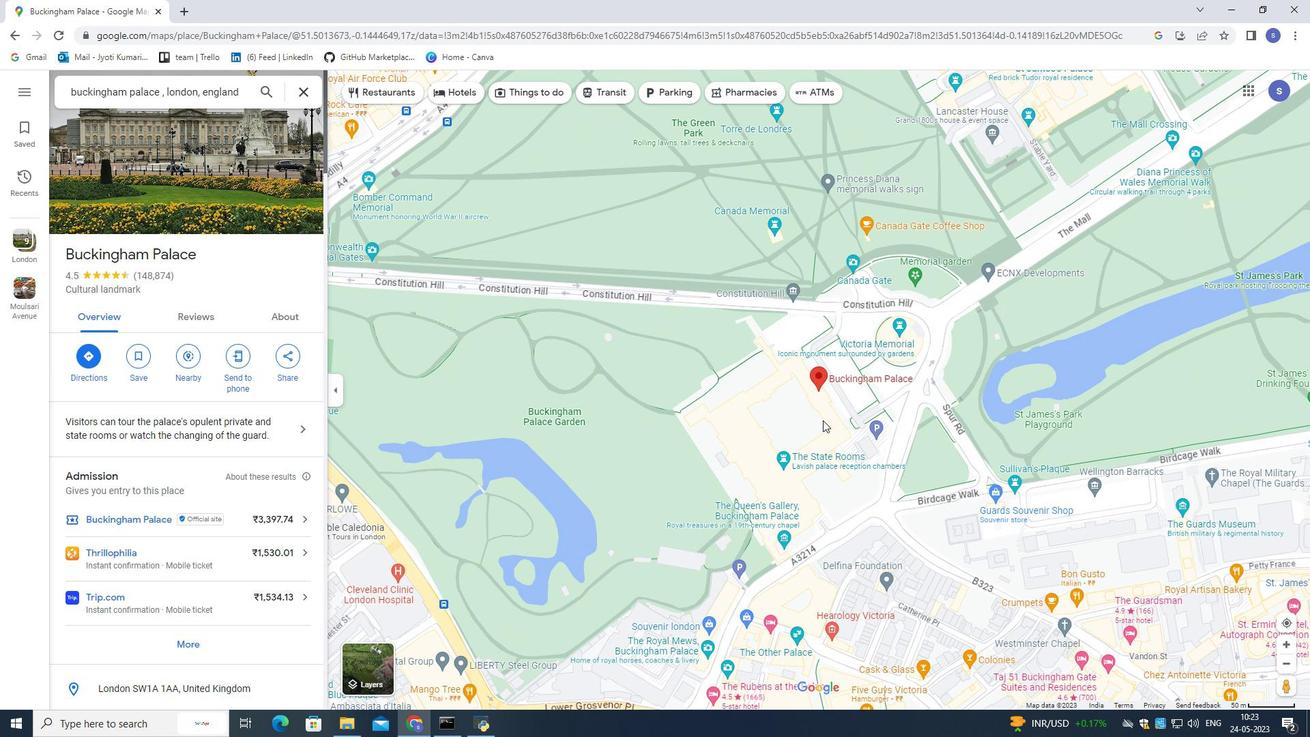 
Action: Mouse moved to (823, 419)
Screenshot: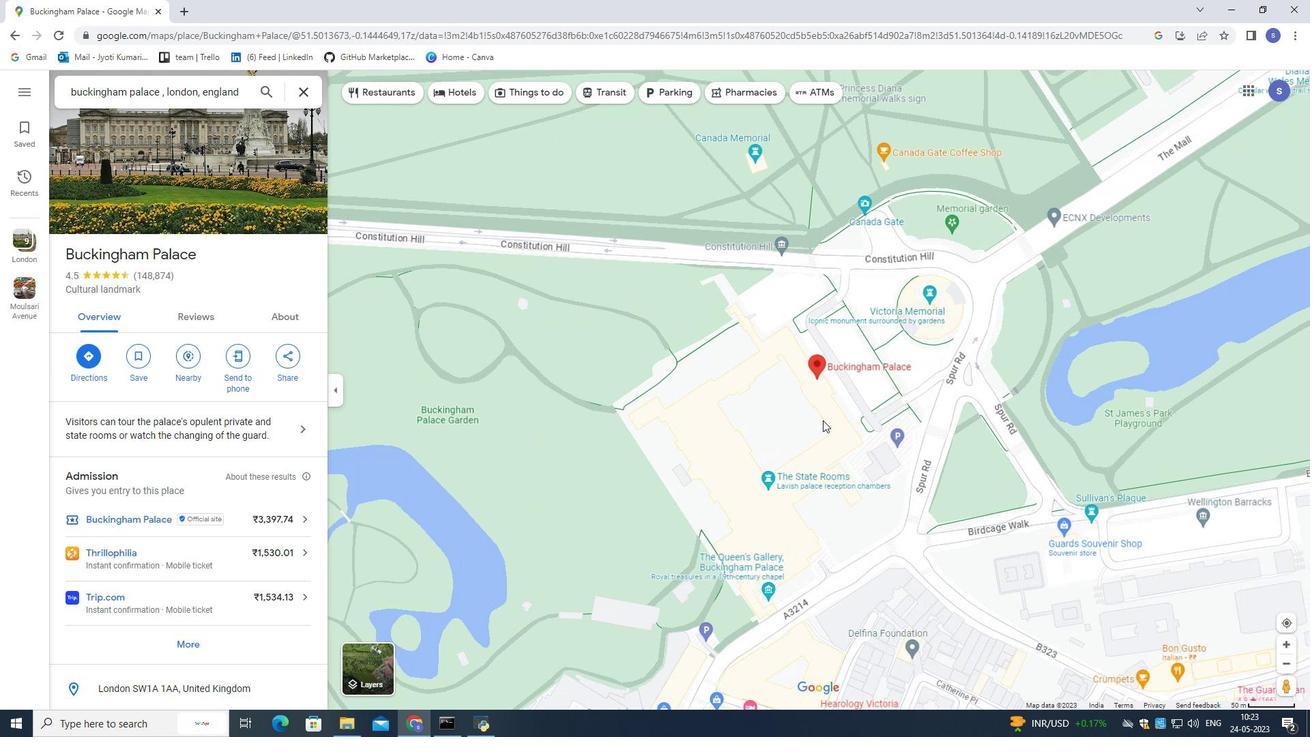 
Action: Mouse scrolled (823, 419) with delta (0, 0)
Screenshot: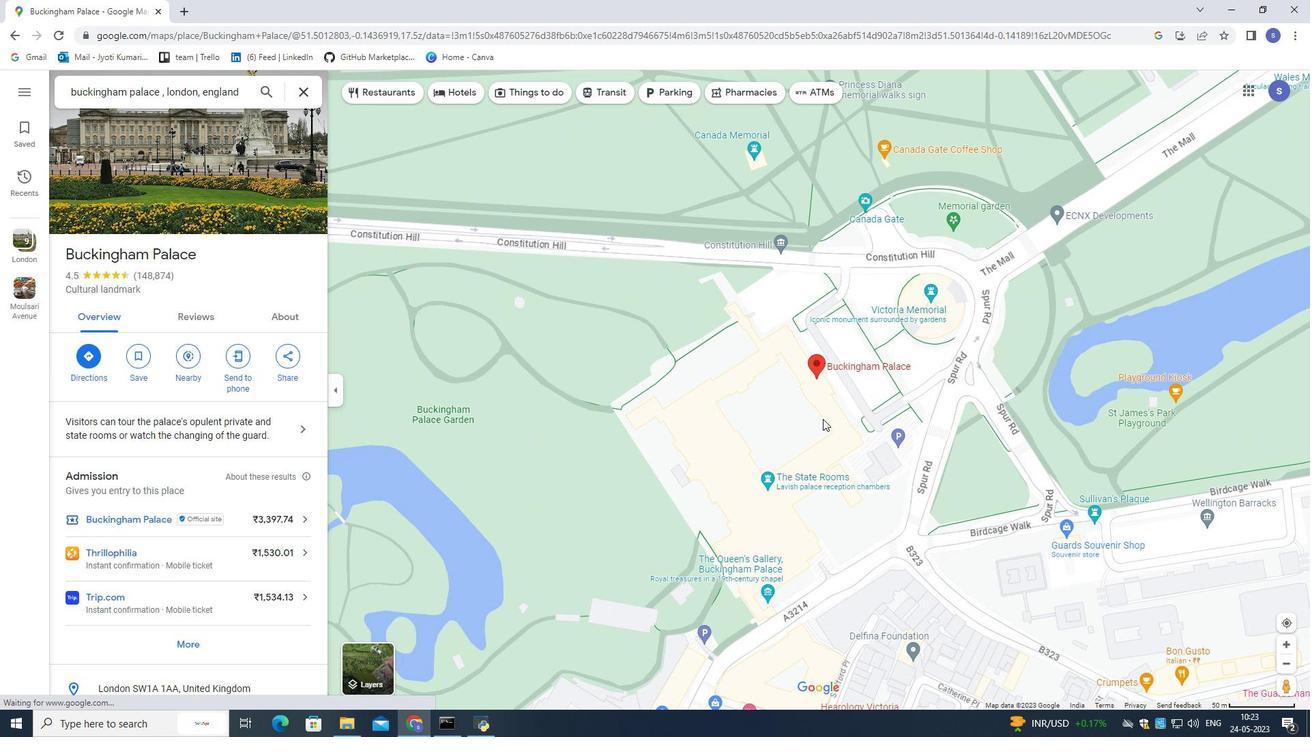 
Action: Mouse moved to (823, 416)
Screenshot: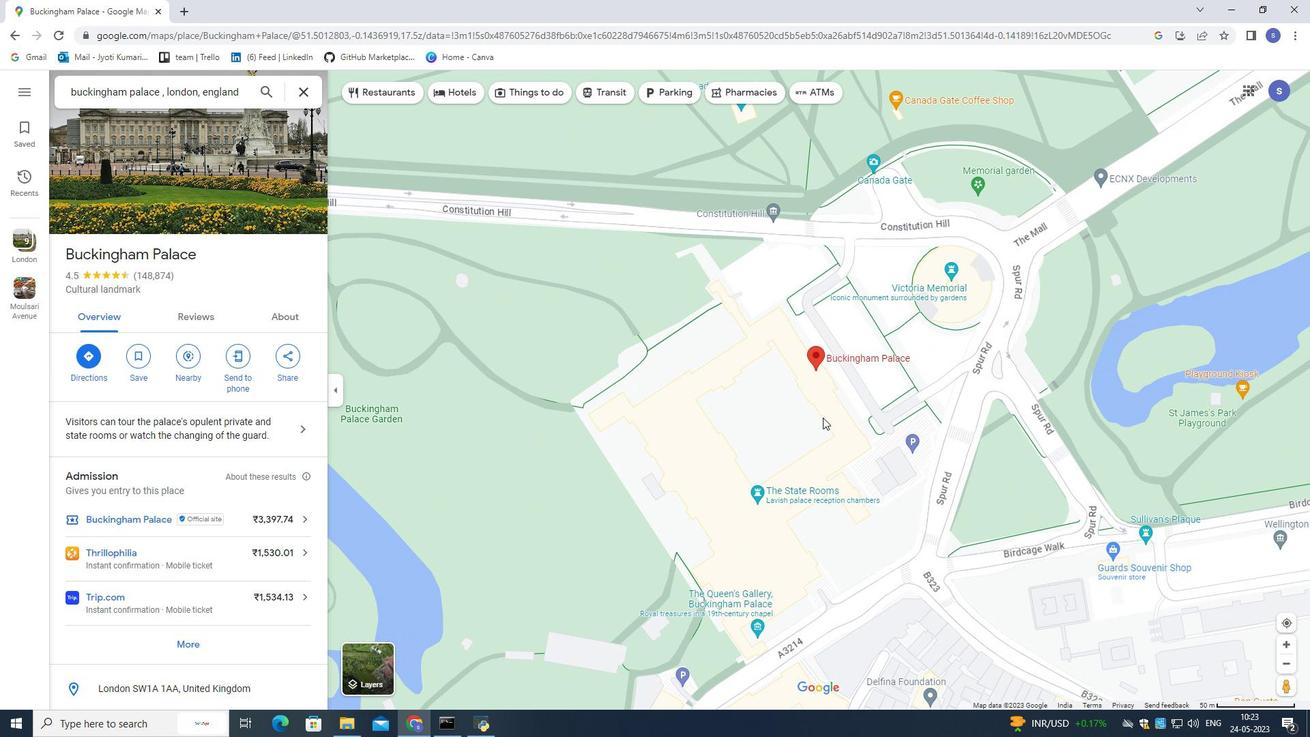 
Action: Mouse scrolled (823, 417) with delta (0, 0)
Screenshot: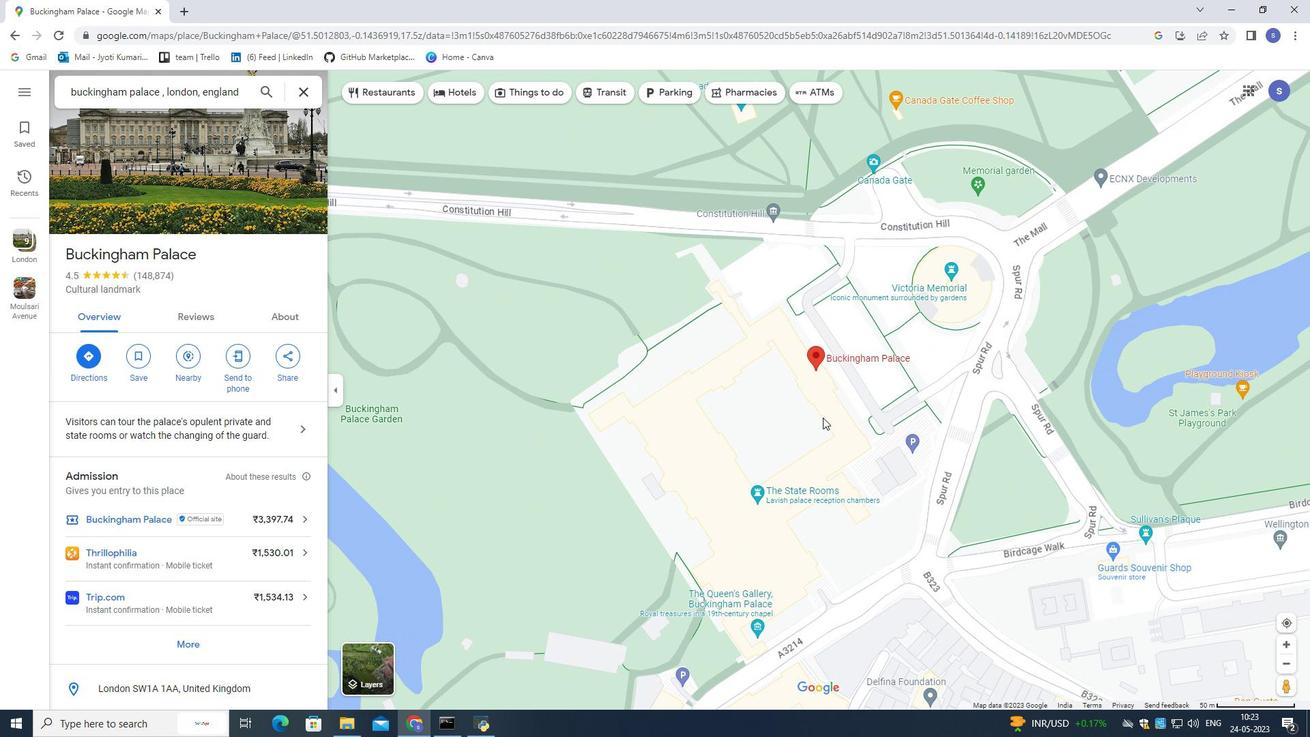 
Action: Mouse moved to (823, 416)
Screenshot: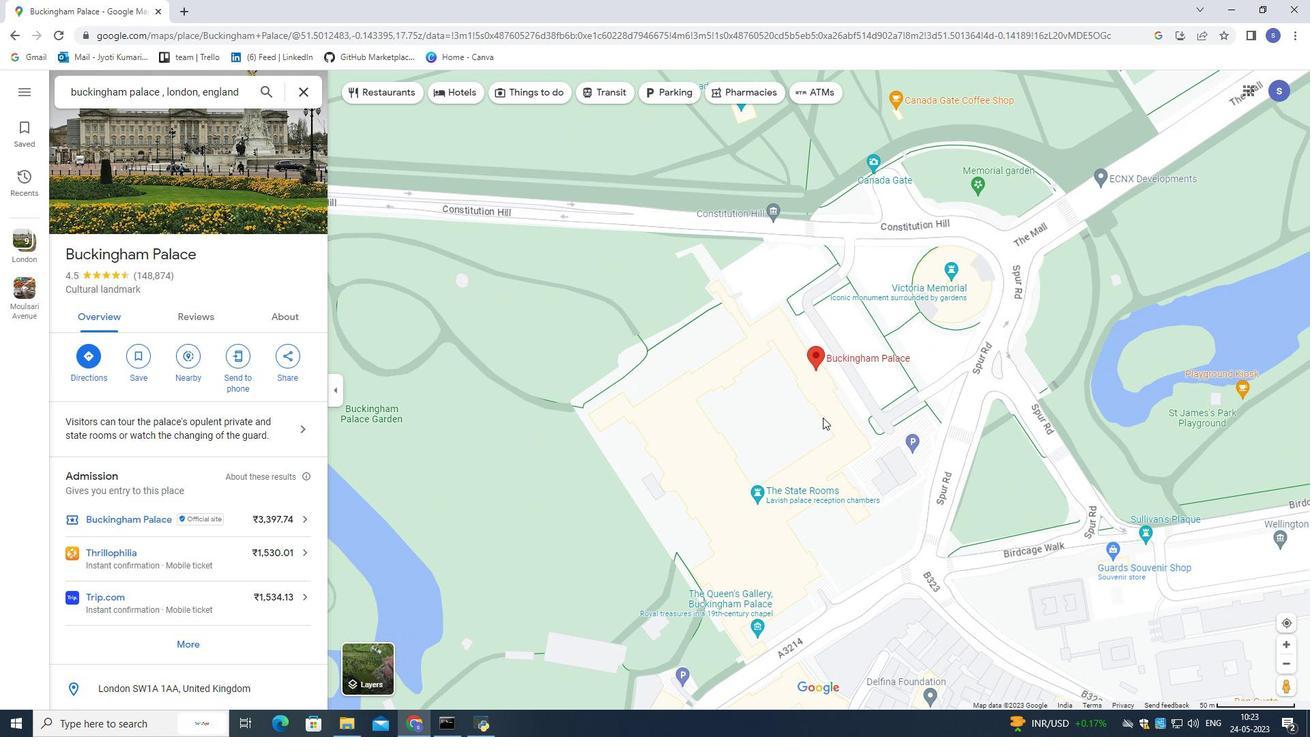 
Action: Mouse scrolled (823, 416) with delta (0, 0)
Screenshot: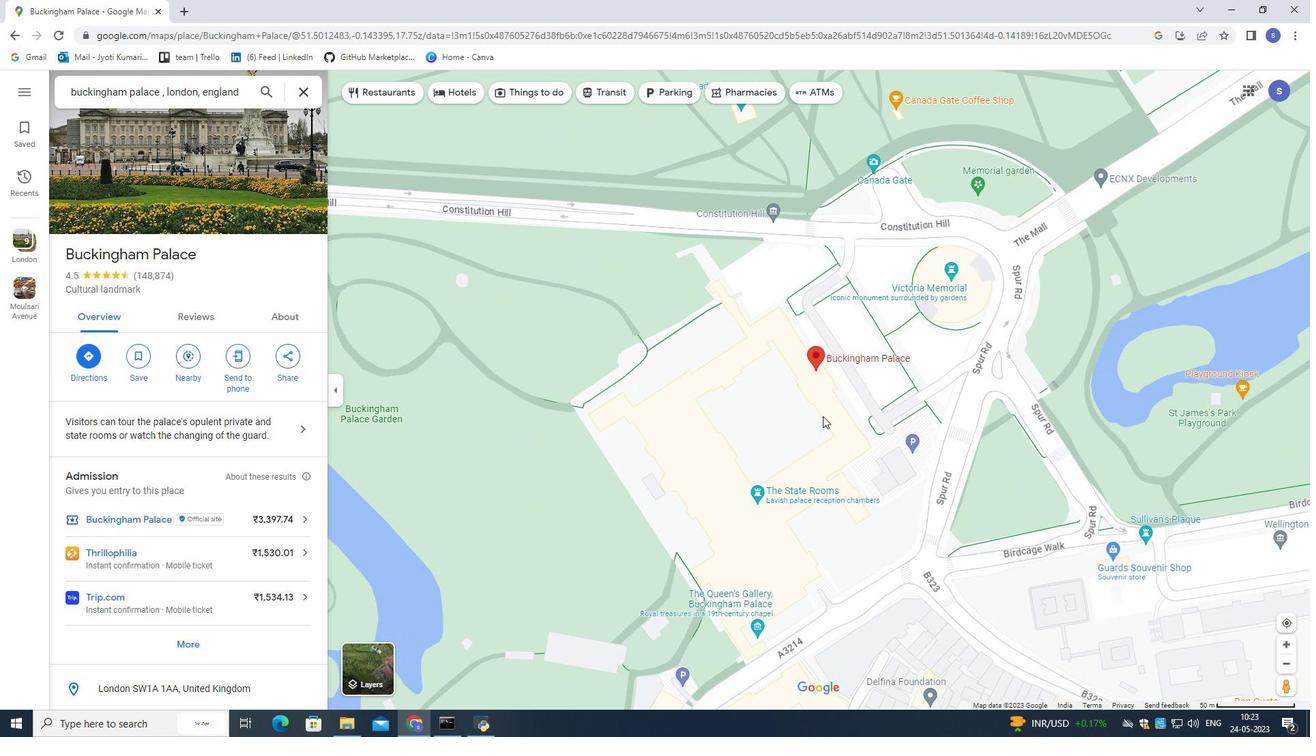 
Action: Mouse moved to (842, 393)
Screenshot: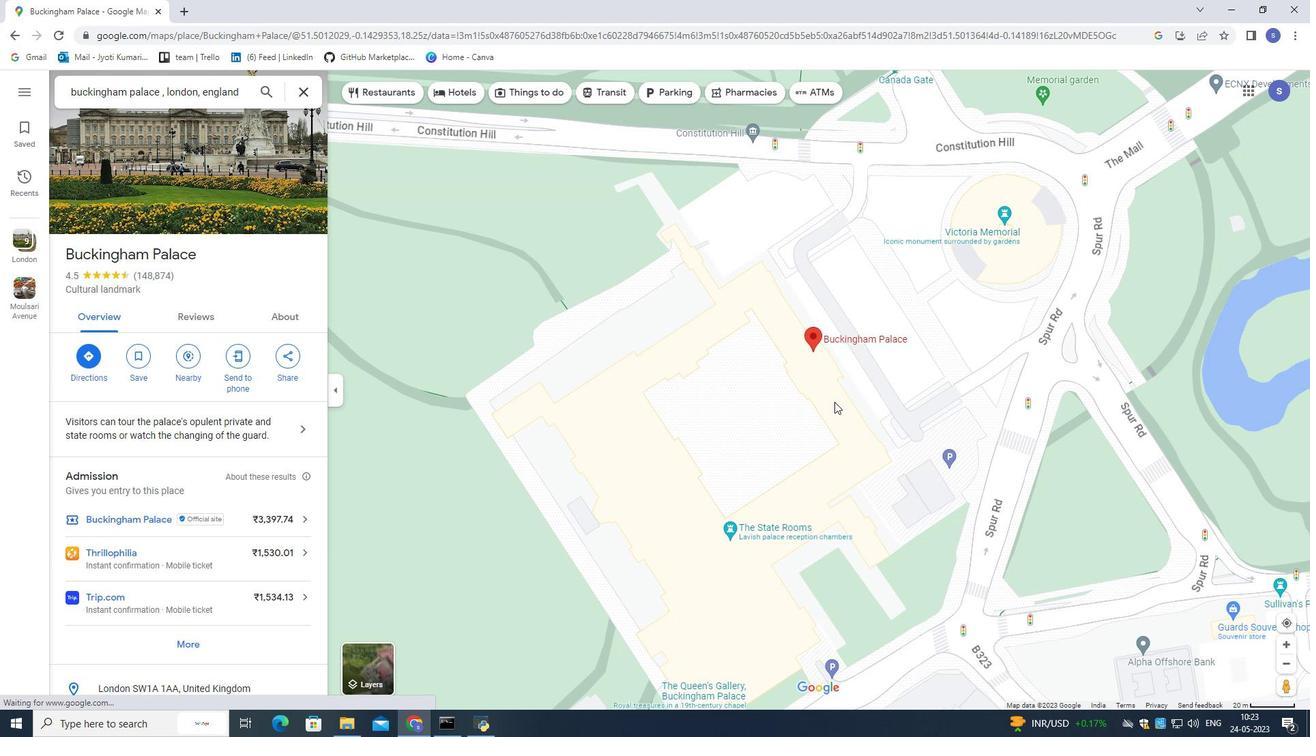 
Action: Mouse pressed left at (842, 393)
Screenshot: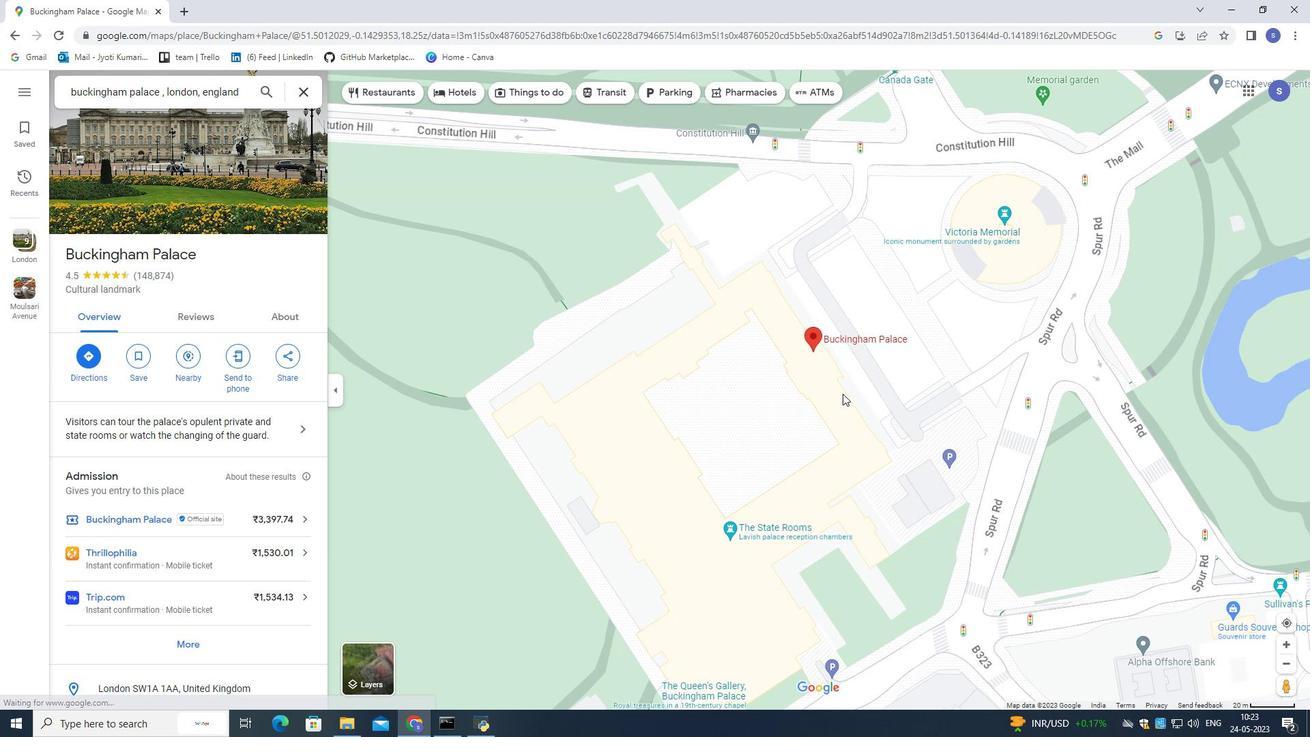 
Action: Mouse moved to (724, 408)
Screenshot: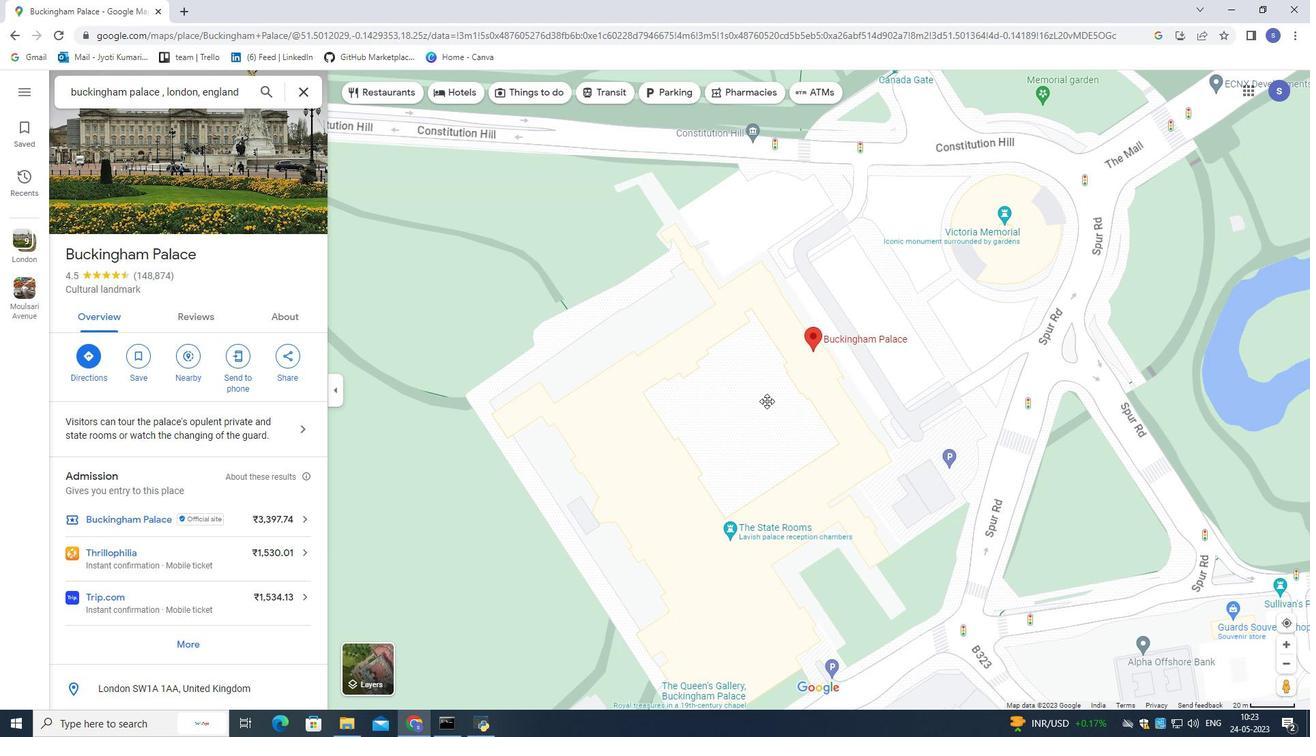 
Action: Mouse scrolled (724, 408) with delta (0, 0)
Screenshot: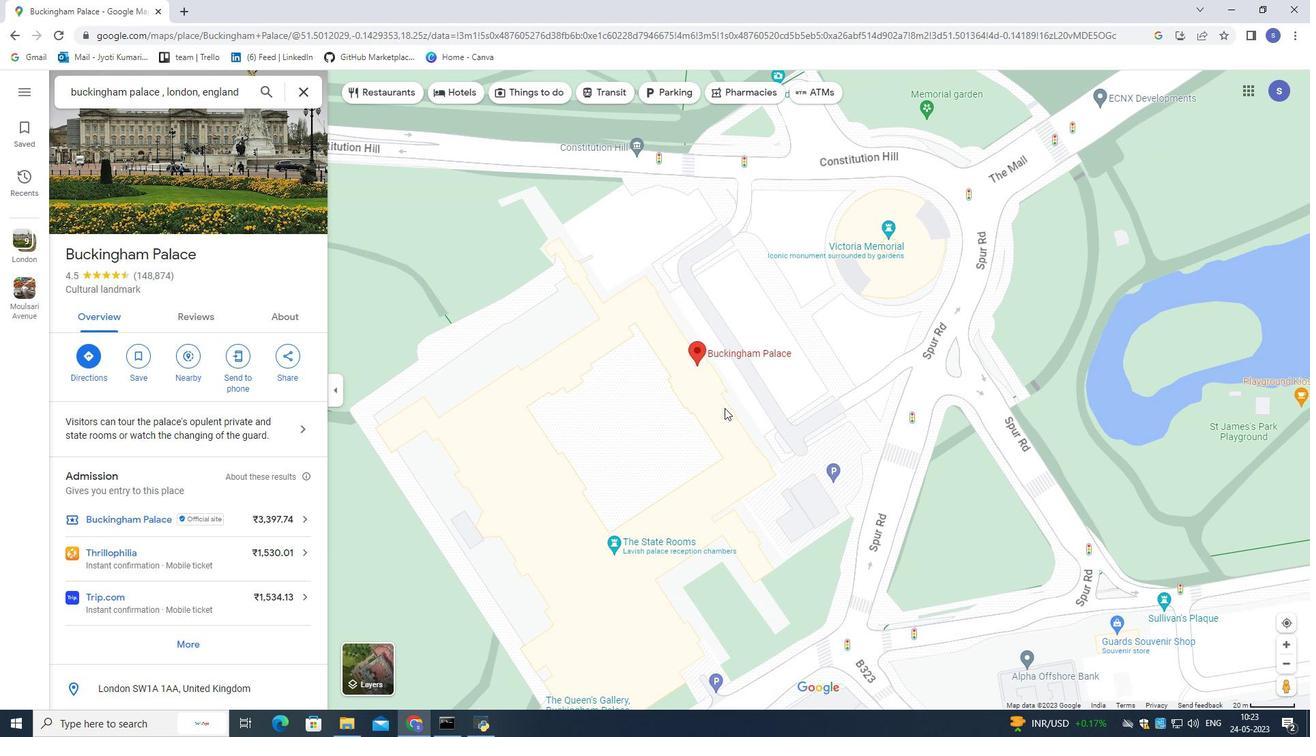 
Action: Mouse scrolled (724, 408) with delta (0, 0)
Screenshot: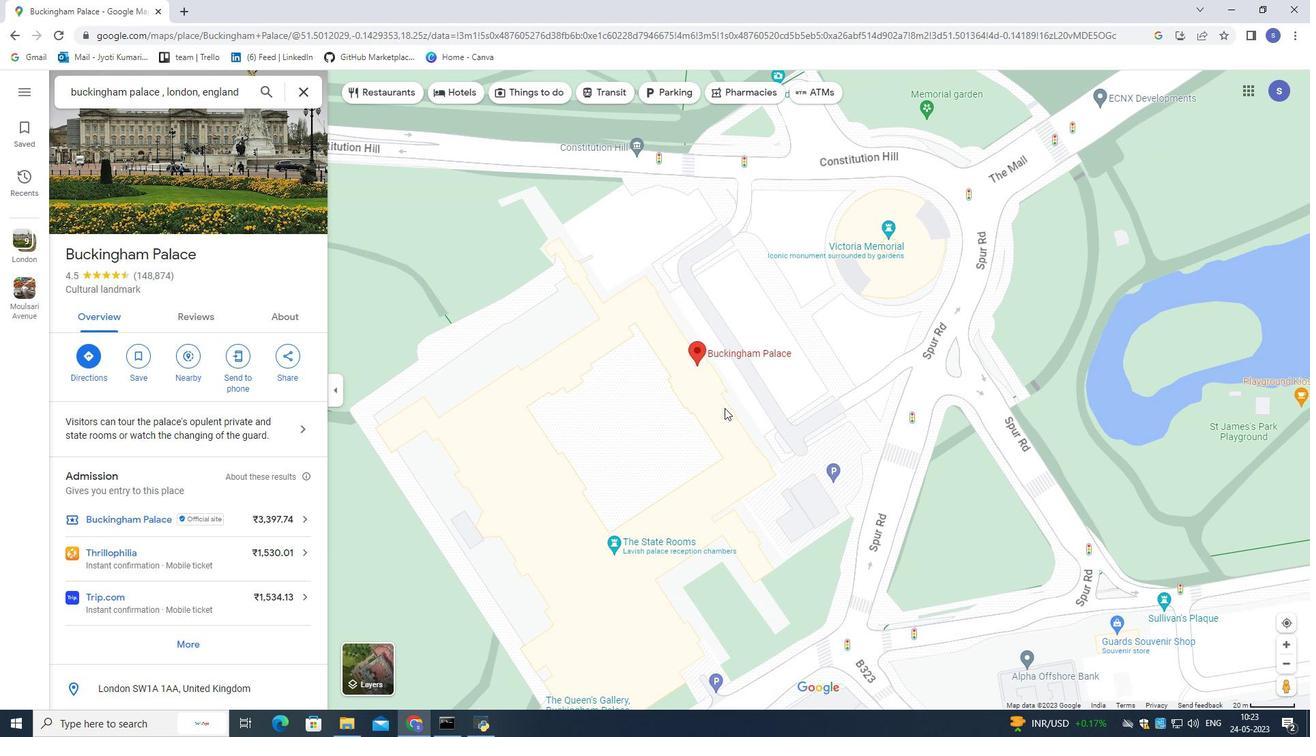 
Action: Mouse scrolled (724, 408) with delta (0, 0)
Screenshot: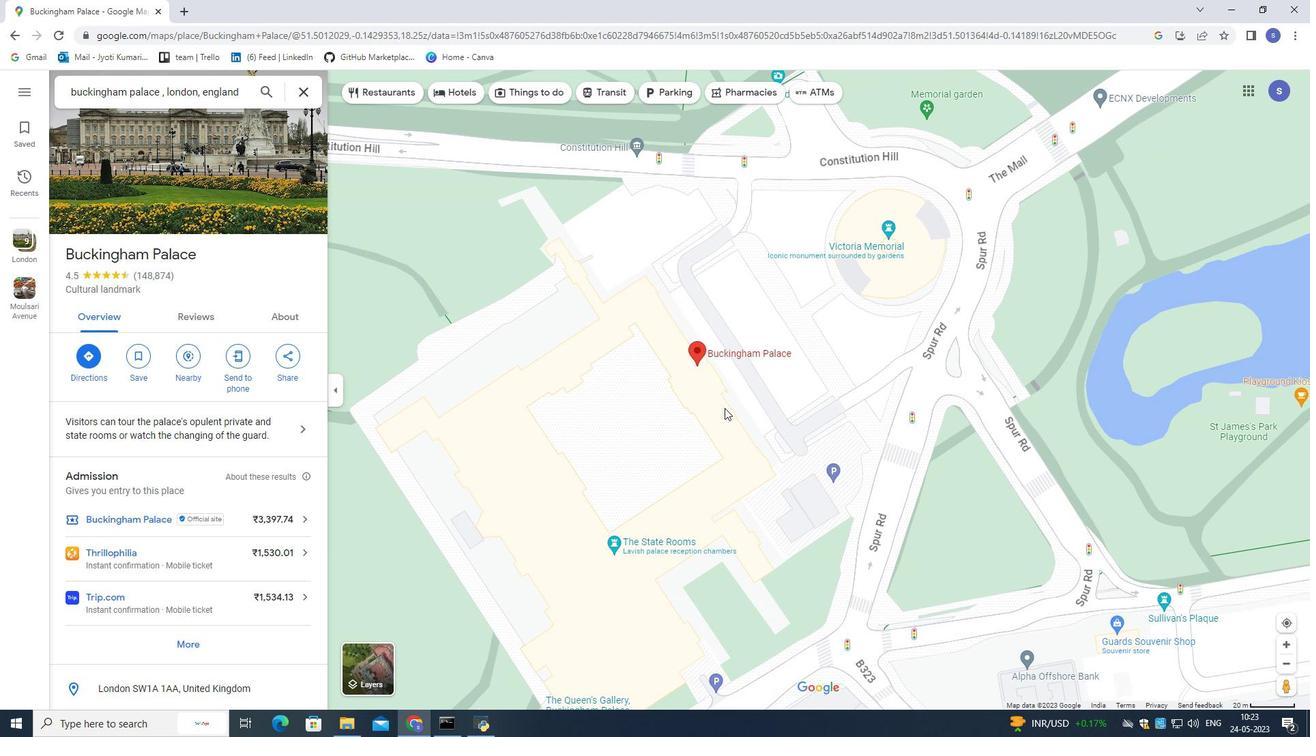 
Action: Mouse moved to (723, 402)
Screenshot: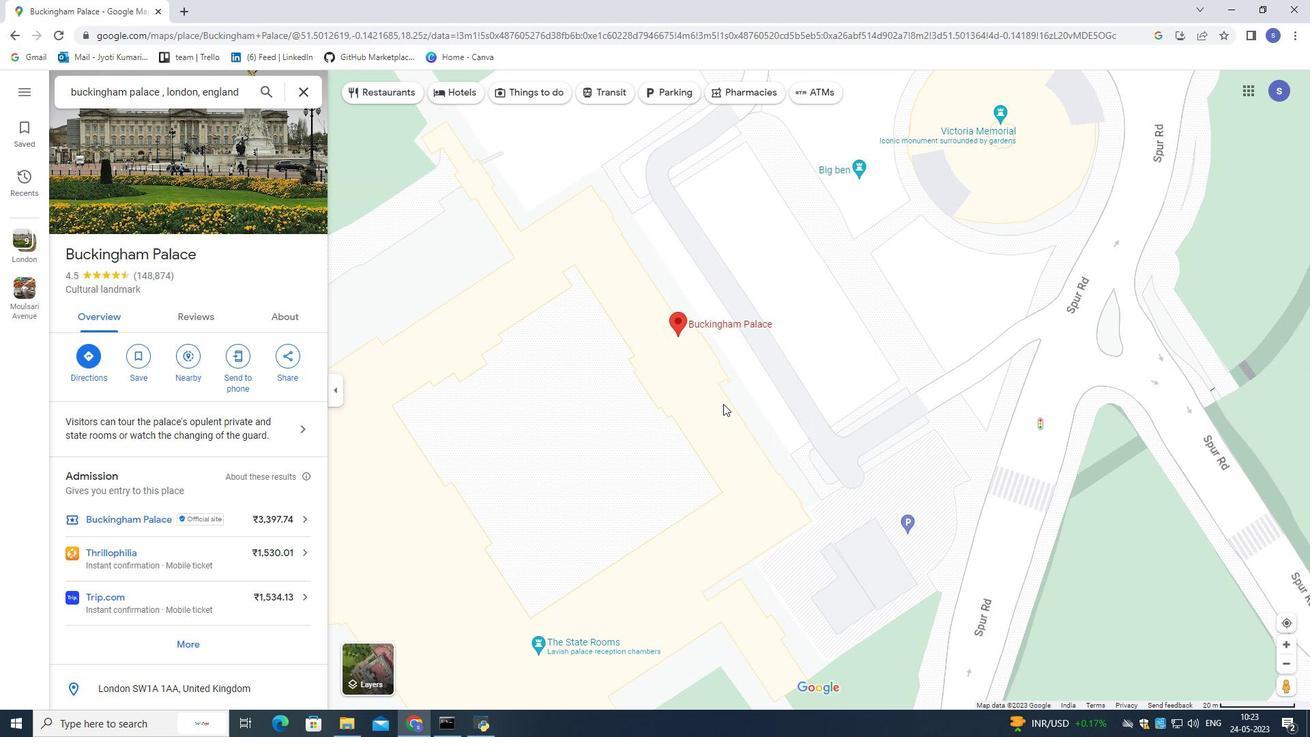
Action: Mouse pressed left at (723, 402)
Screenshot: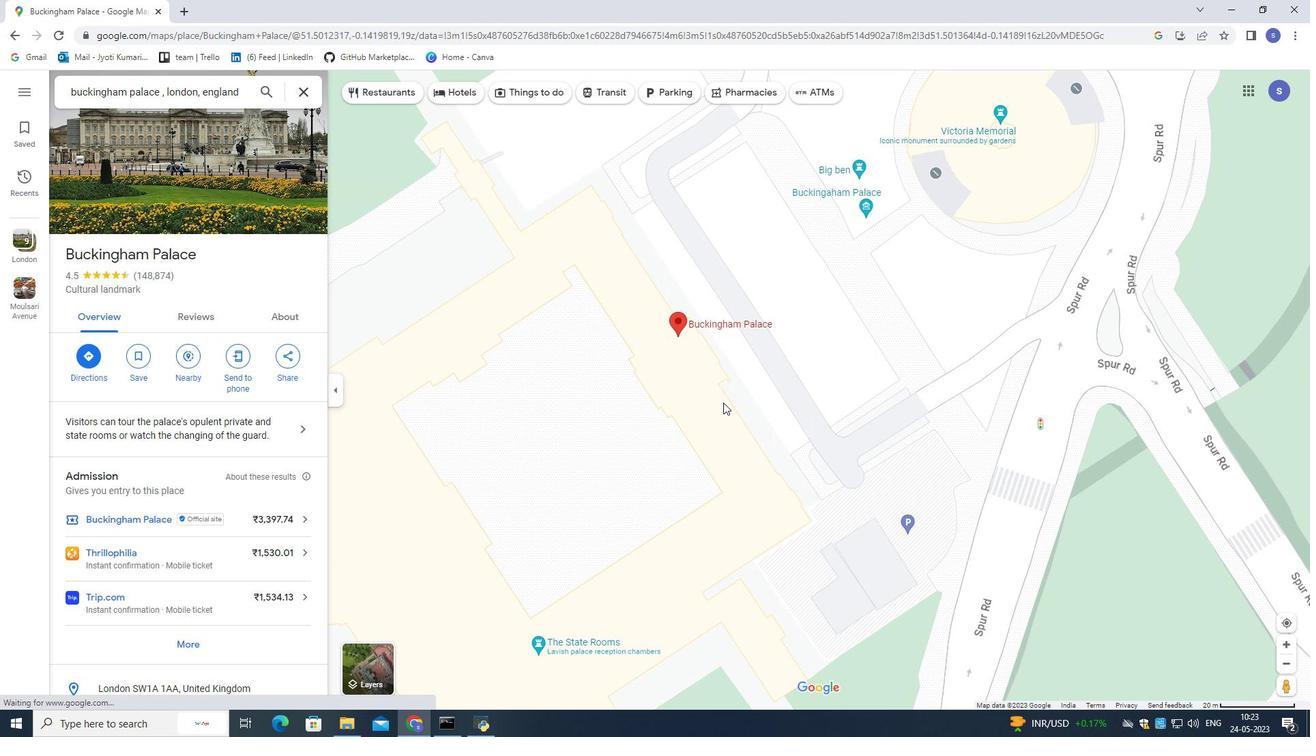 
Action: Mouse moved to (812, 453)
Screenshot: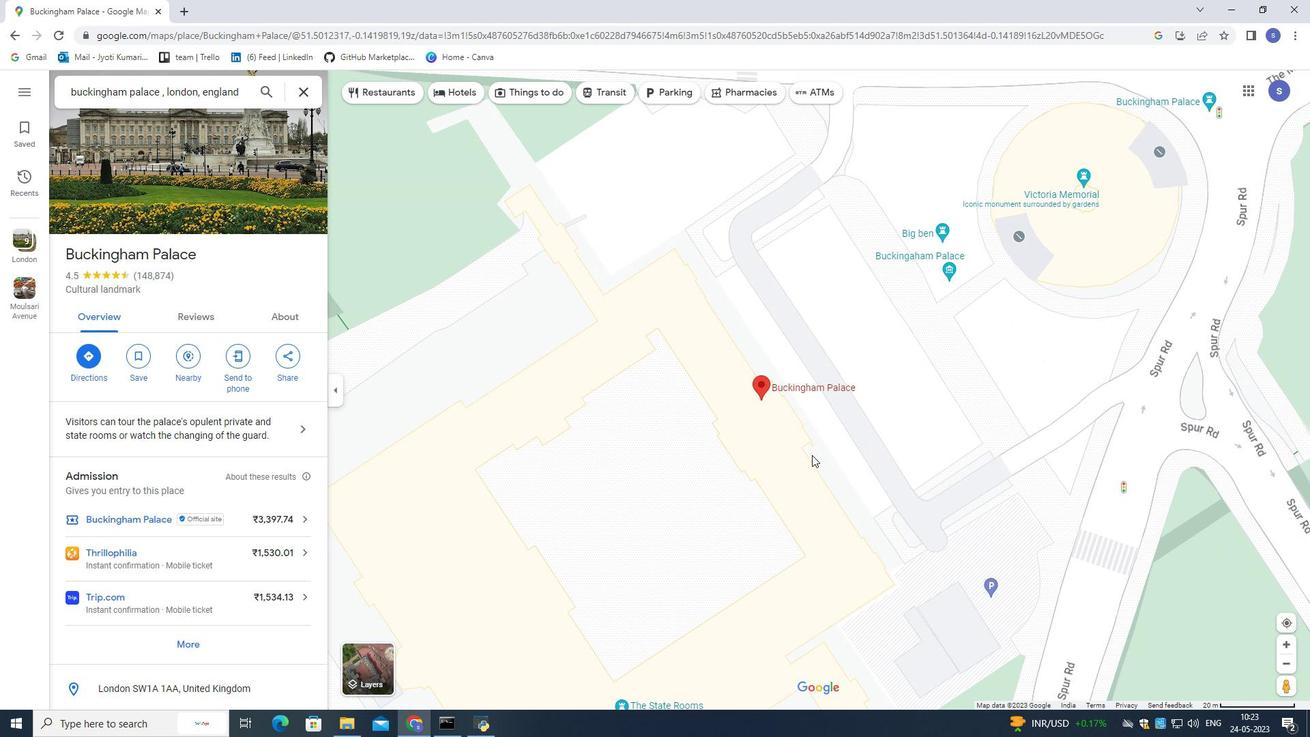 
Action: Mouse scrolled (812, 454) with delta (0, 0)
Screenshot: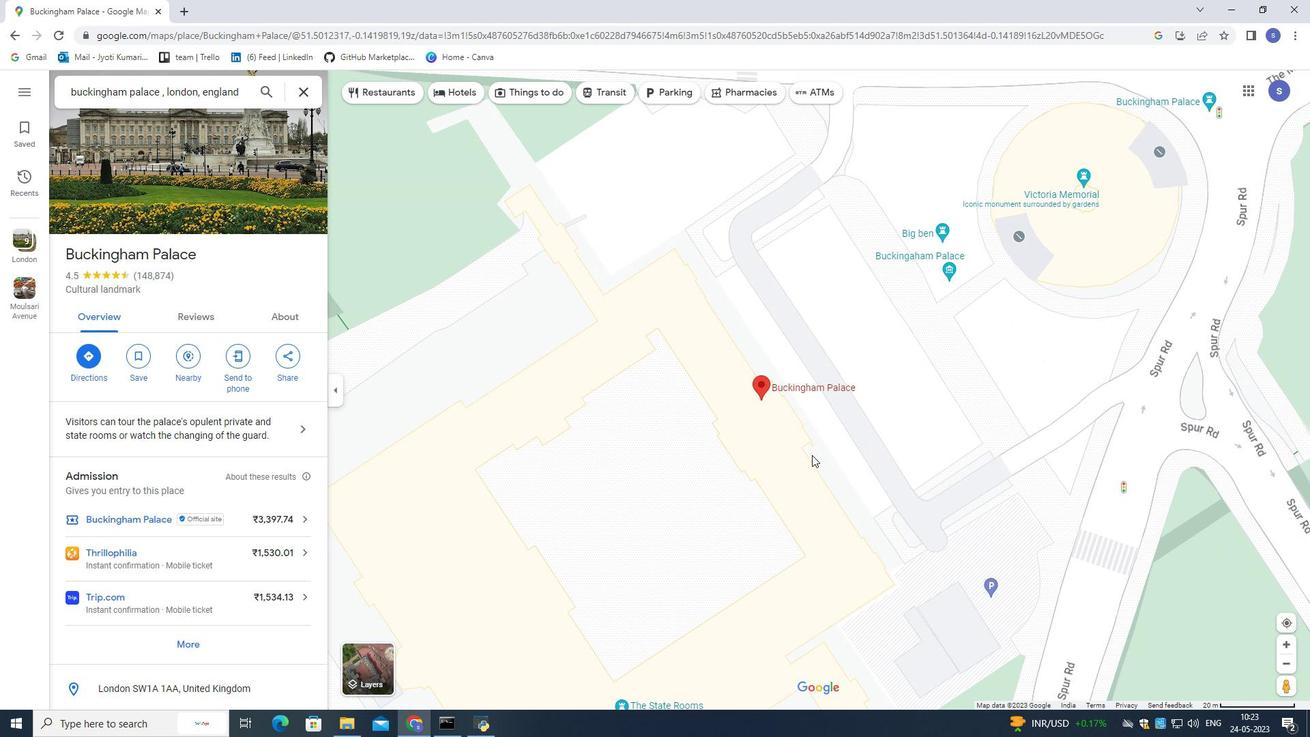 
Action: Mouse scrolled (812, 454) with delta (0, 0)
Screenshot: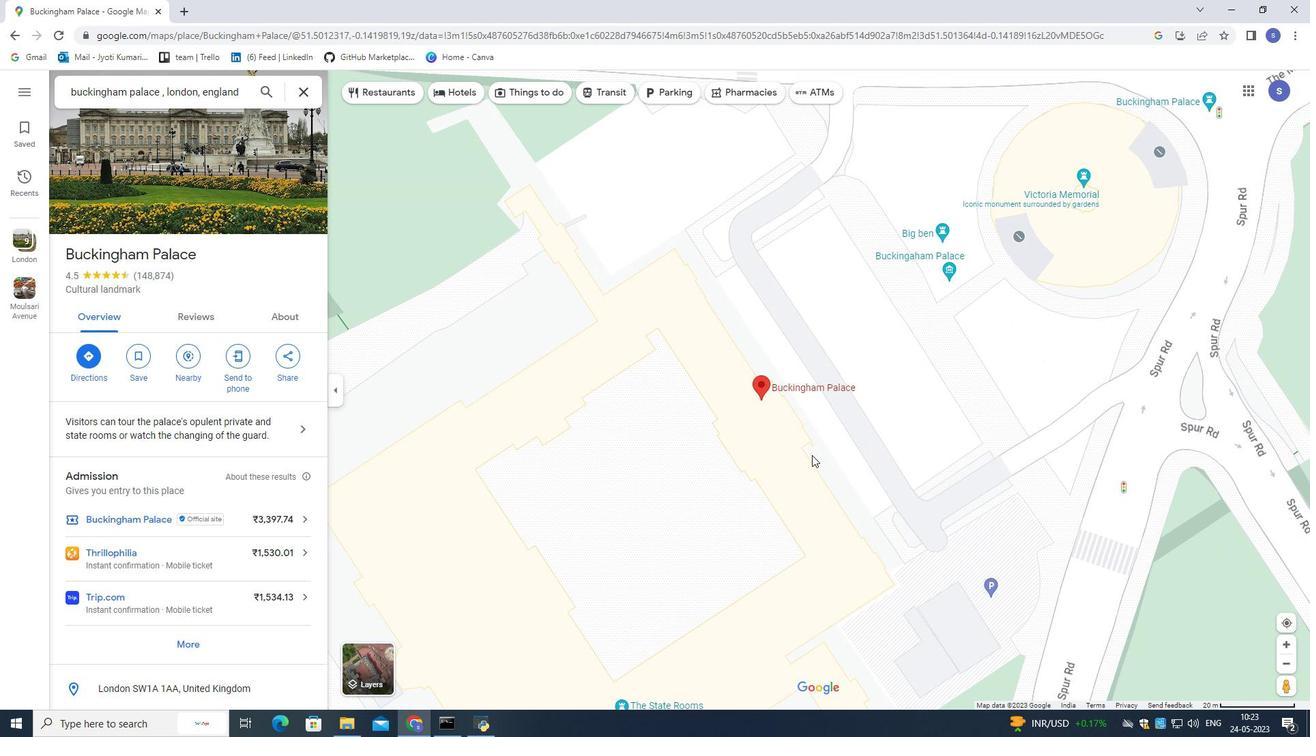 
Action: Mouse moved to (812, 453)
Screenshot: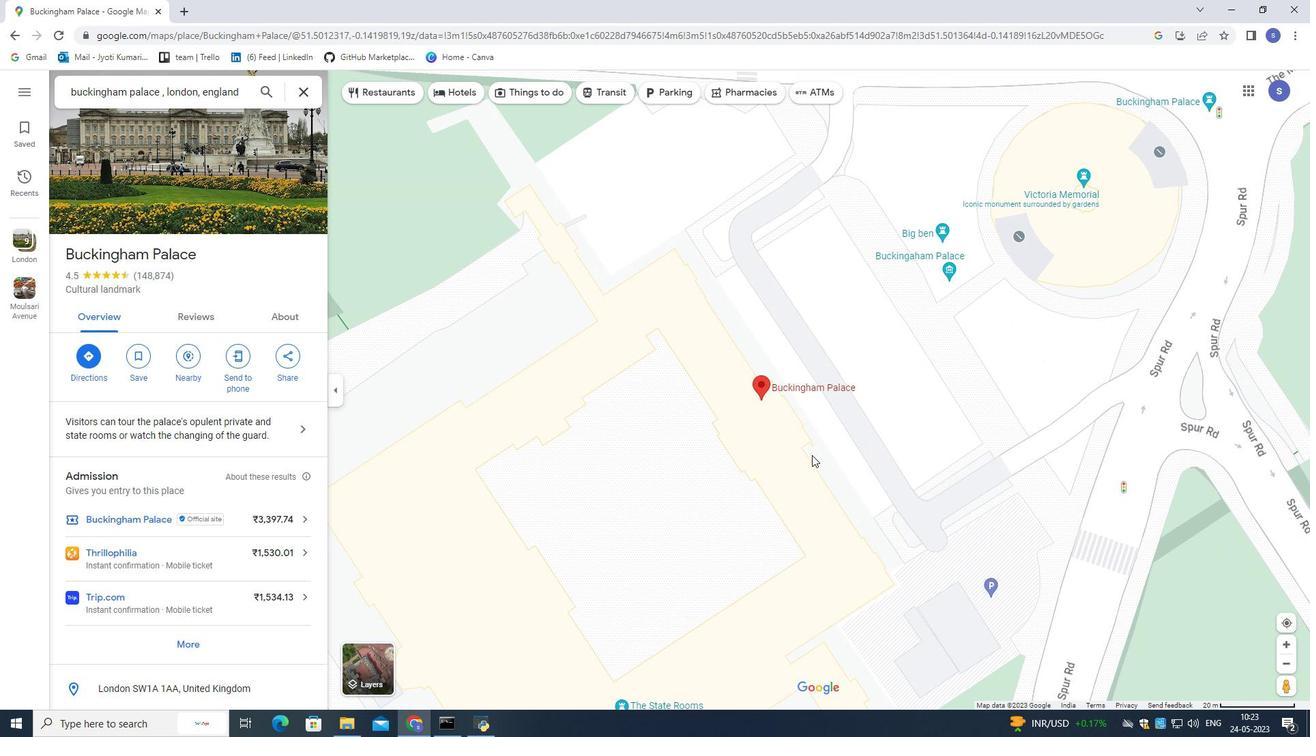 
Action: Mouse scrolled (812, 453) with delta (0, 0)
Screenshot: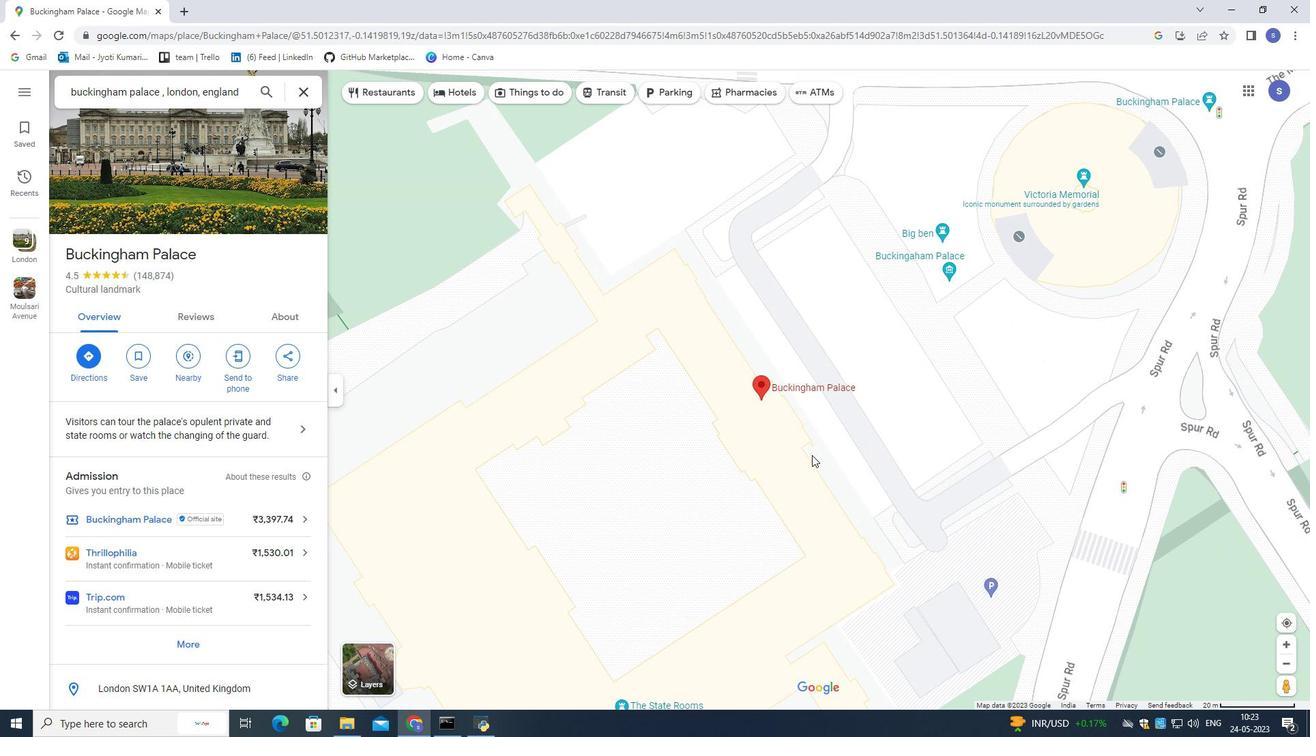 
Action: Mouse scrolled (812, 453) with delta (0, 0)
Screenshot: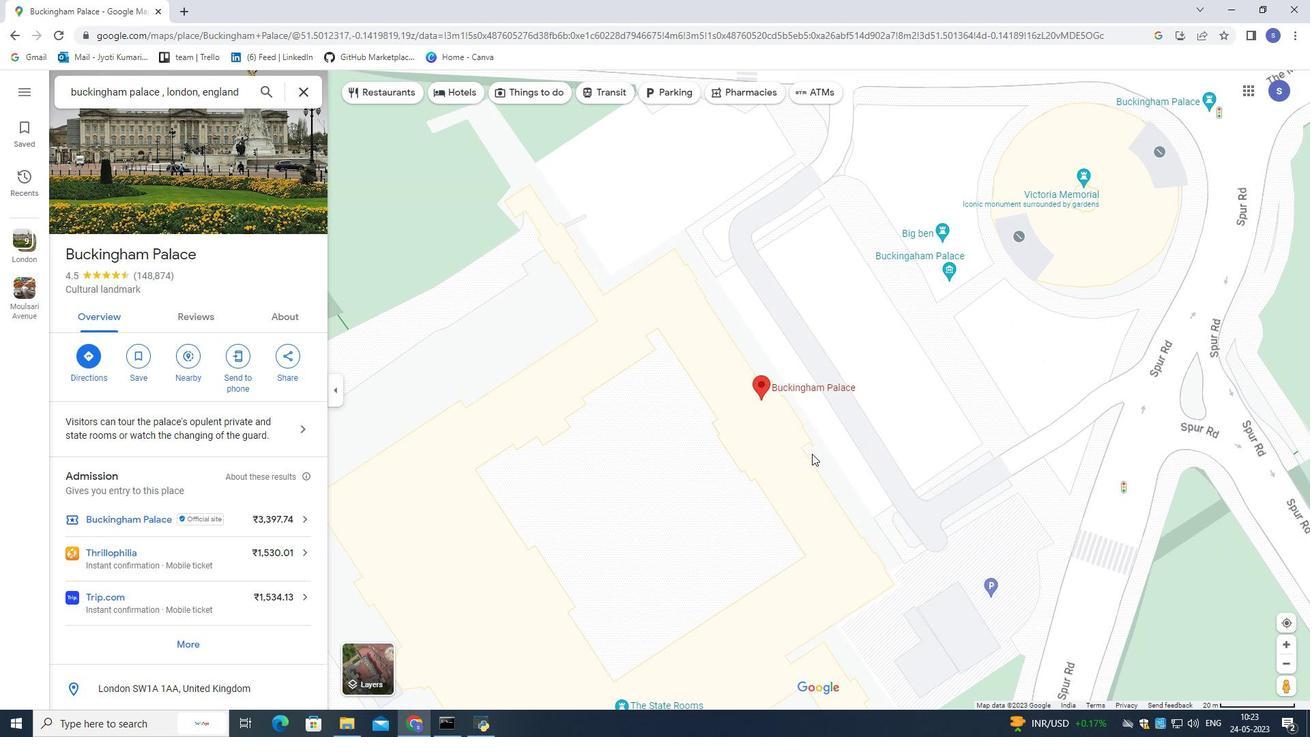 
Action: Mouse moved to (780, 385)
Screenshot: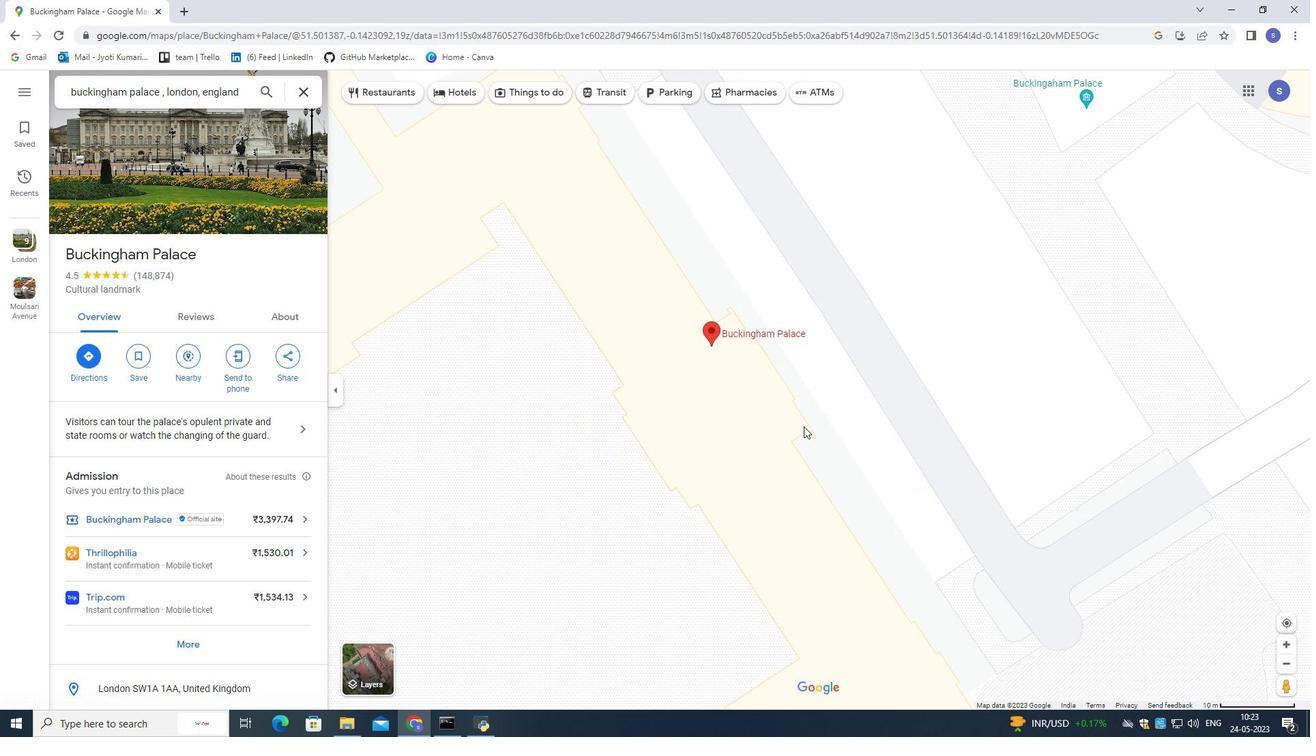 
Action: Mouse pressed left at (780, 385)
Screenshot: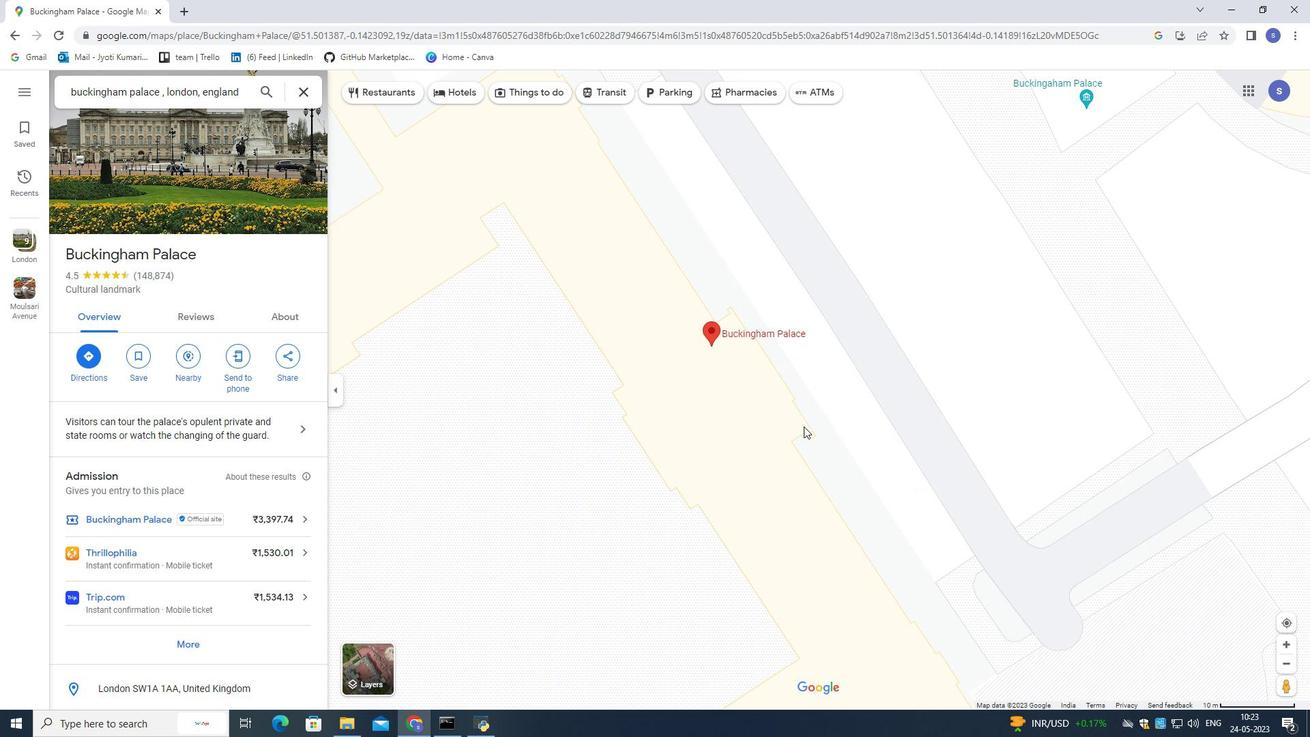 
Action: Mouse moved to (765, 443)
Screenshot: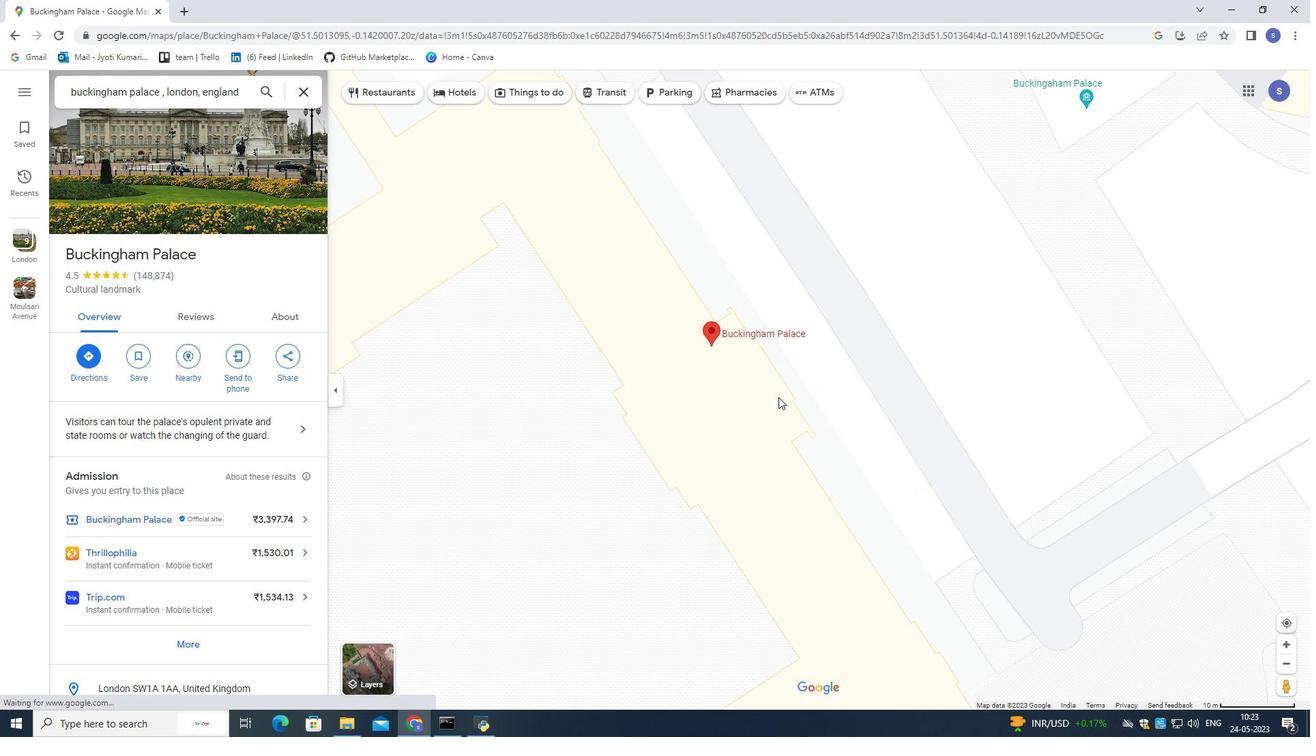 
Action: Mouse scrolled (765, 442) with delta (0, 0)
Screenshot: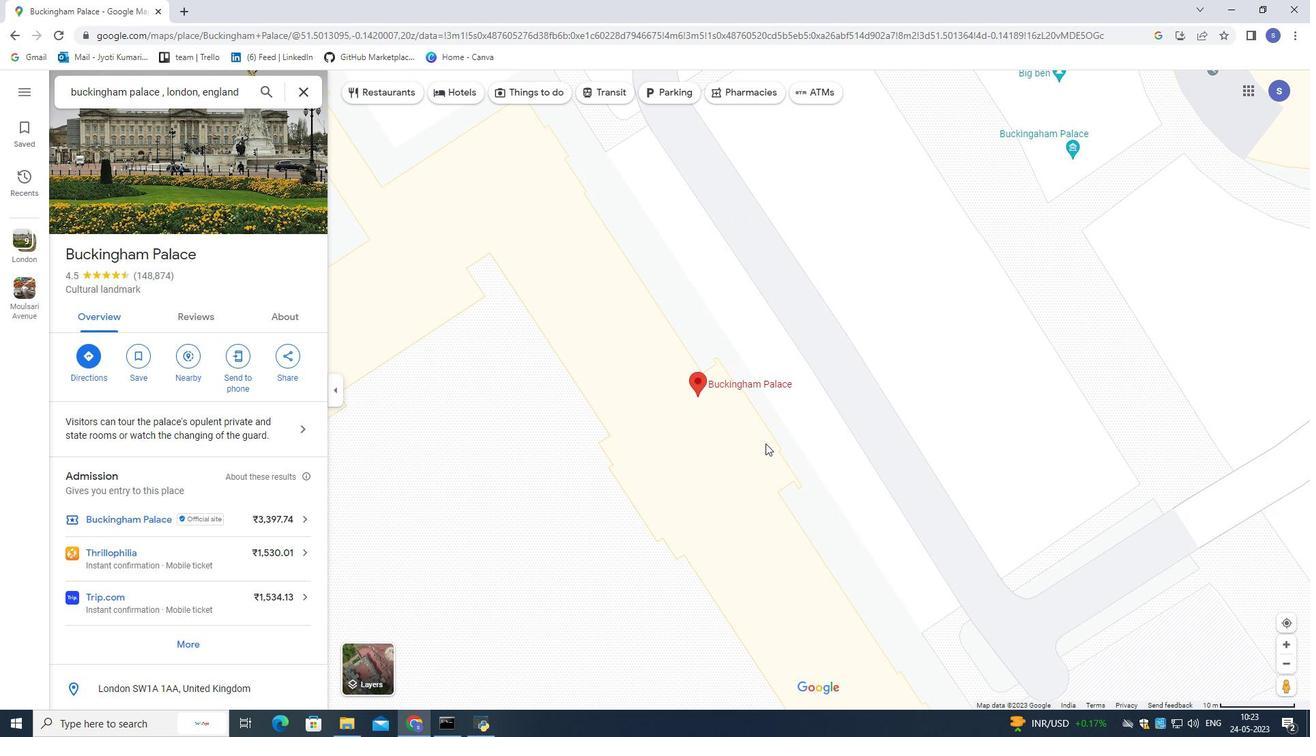 
Action: Mouse scrolled (765, 442) with delta (0, 0)
Screenshot: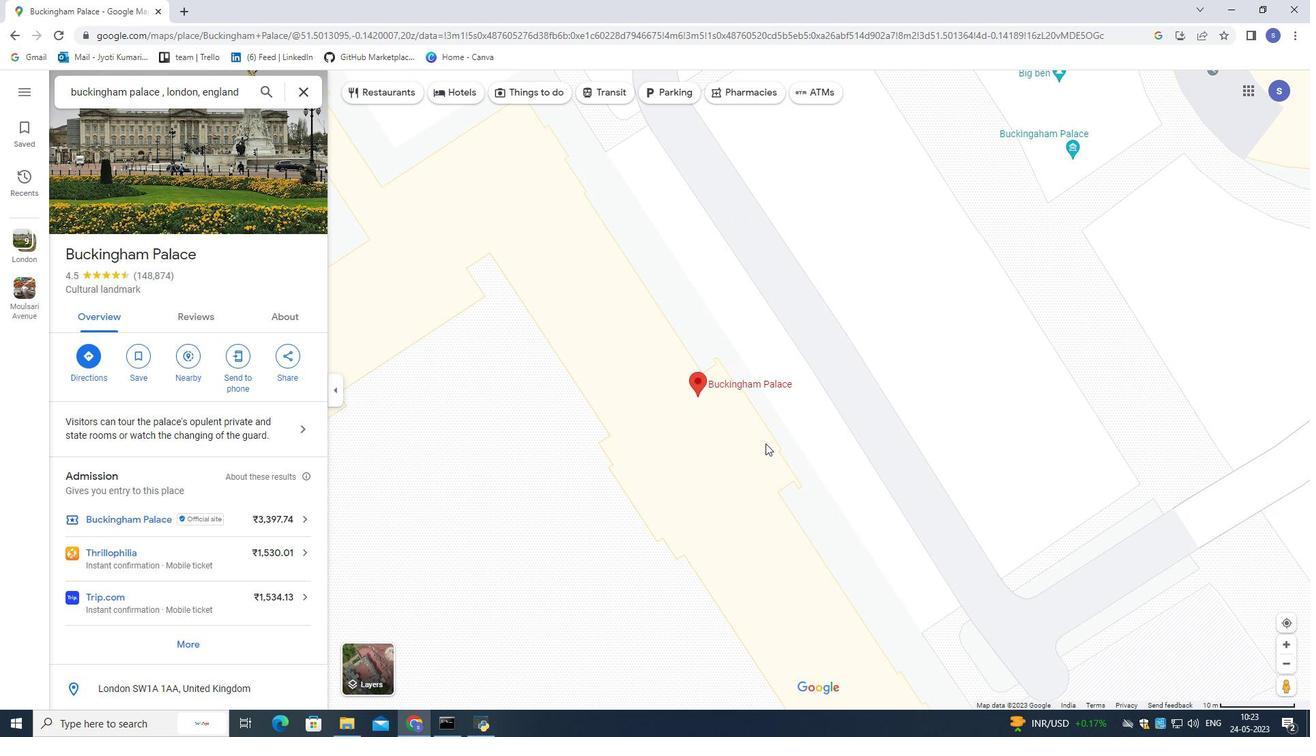 
Action: Mouse scrolled (765, 442) with delta (0, 0)
Screenshot: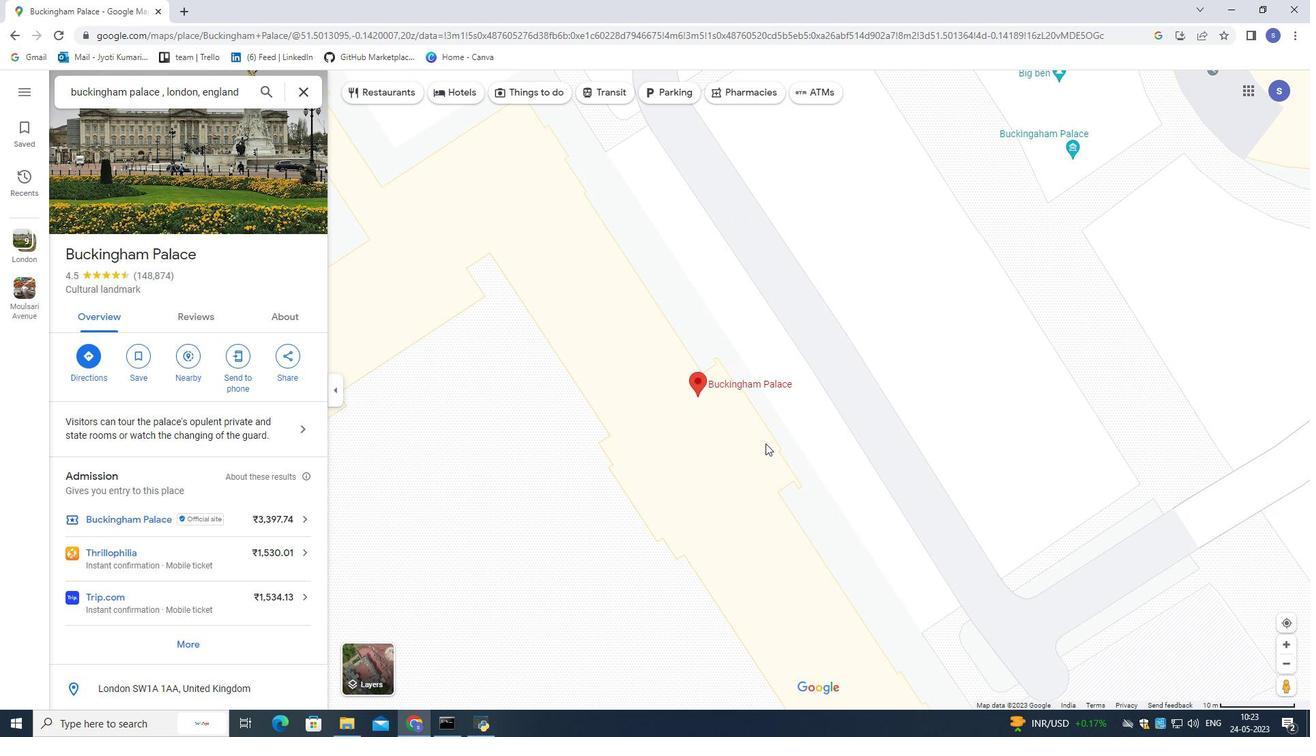 
Action: Mouse moved to (242, 351)
Screenshot: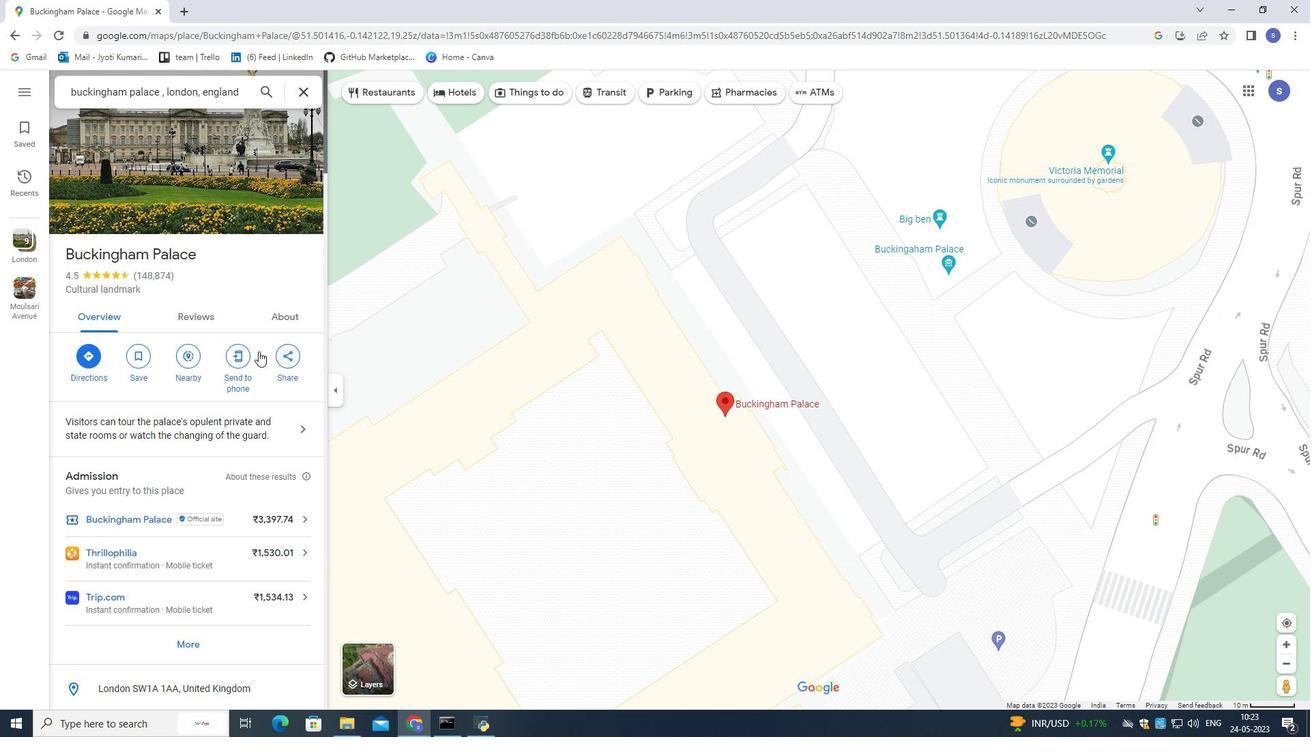 
Action: Mouse scrolled (242, 350) with delta (0, 0)
Screenshot: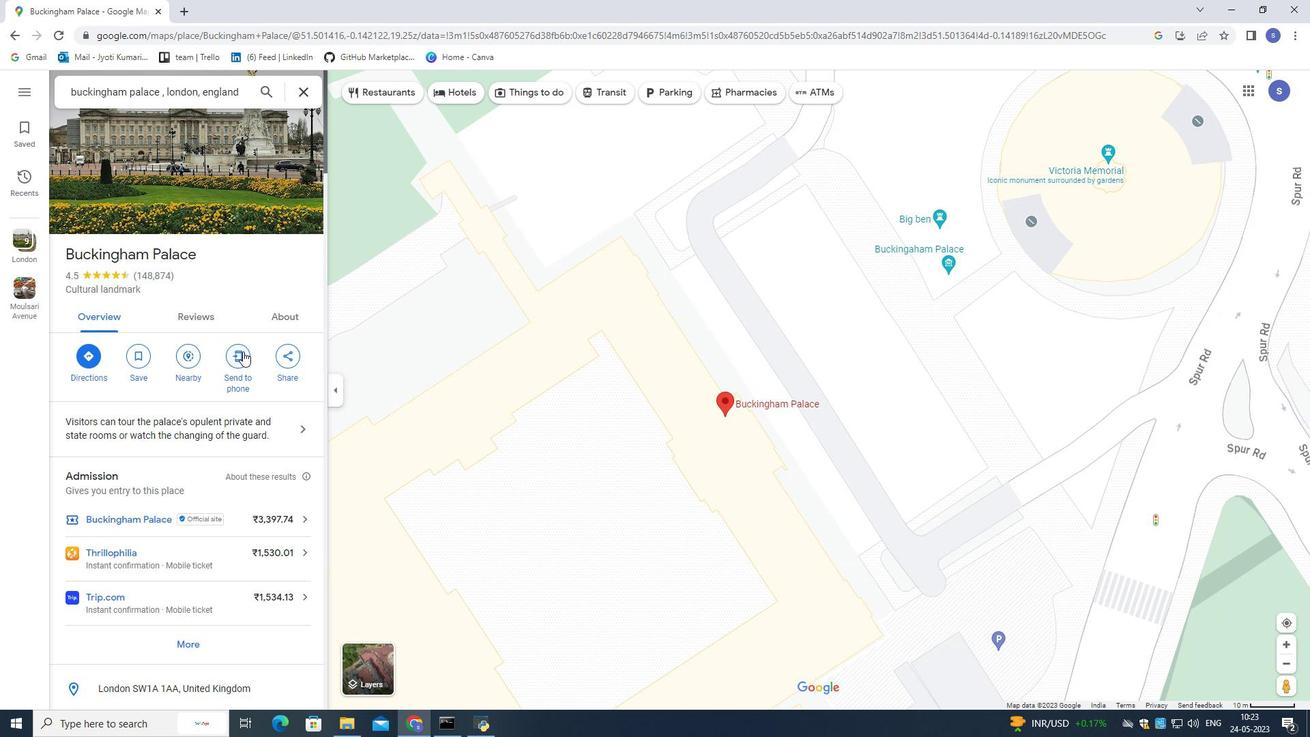 
Action: Mouse scrolled (242, 350) with delta (0, 0)
Screenshot: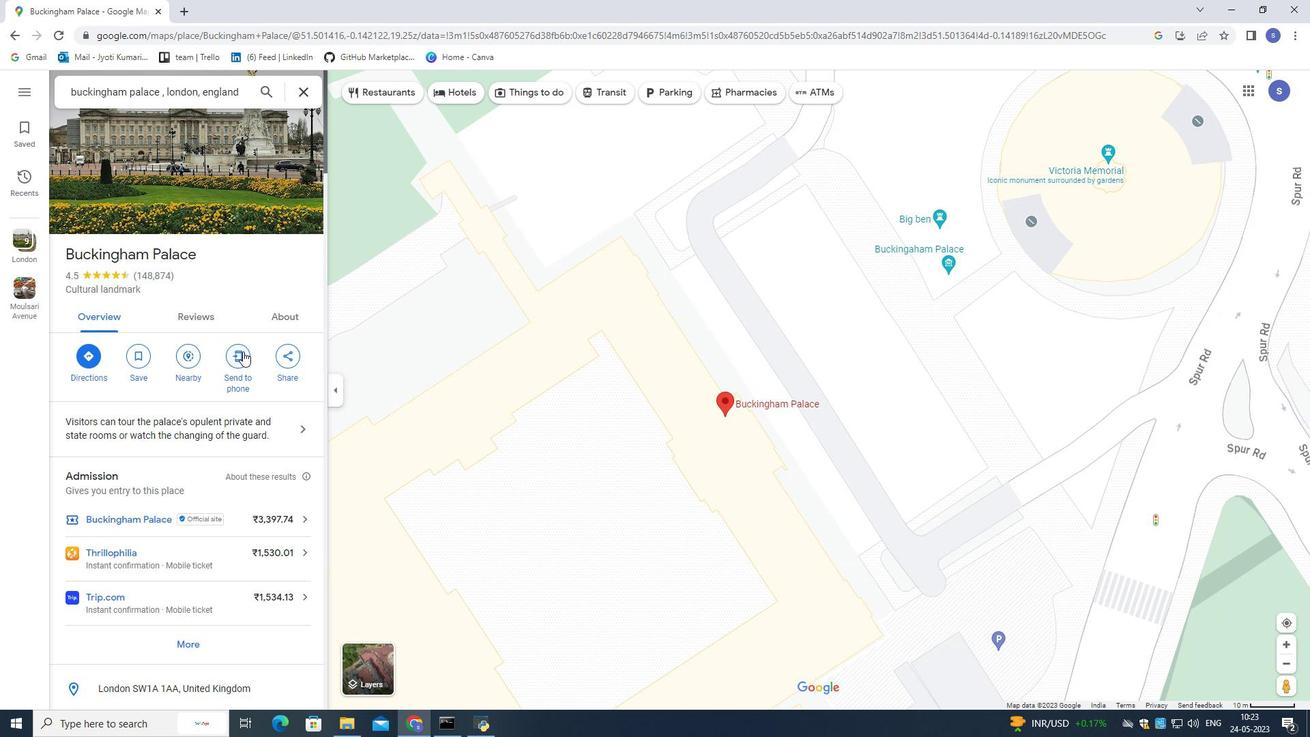 
Action: Mouse scrolled (242, 350) with delta (0, 0)
Screenshot: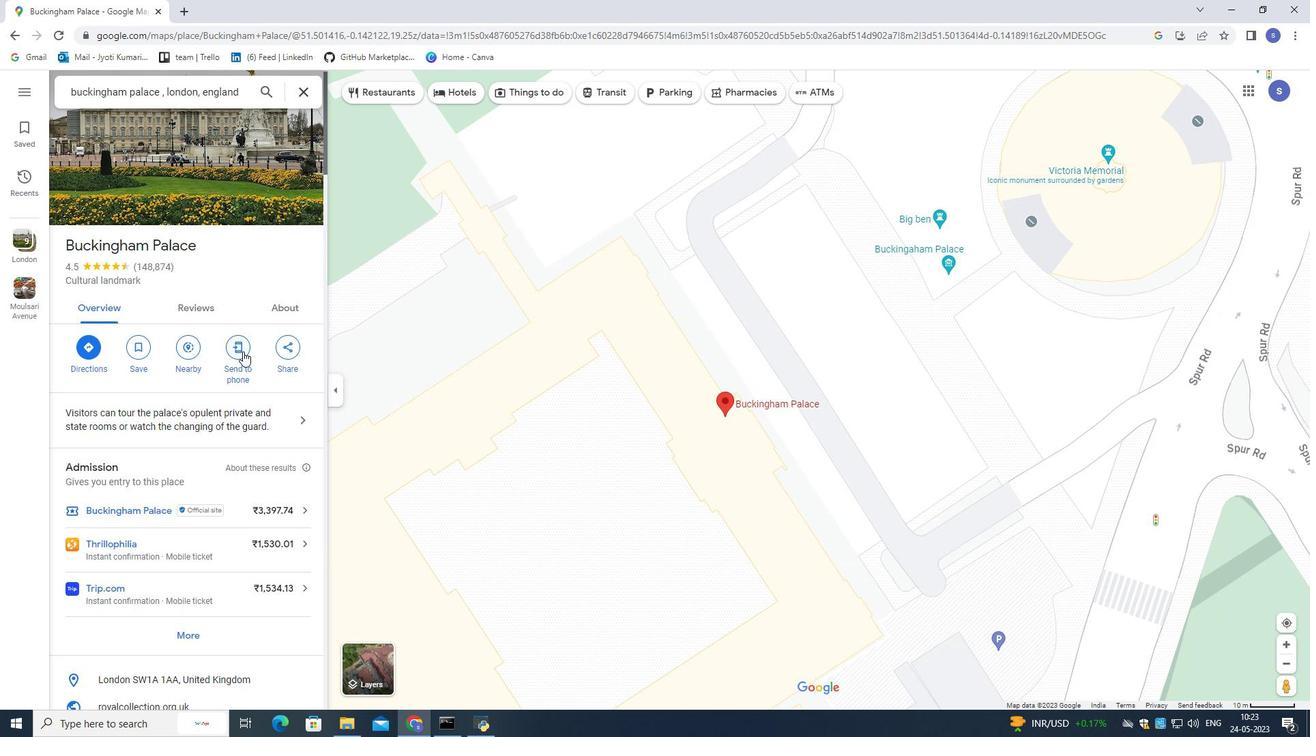
Action: Mouse moved to (240, 348)
Screenshot: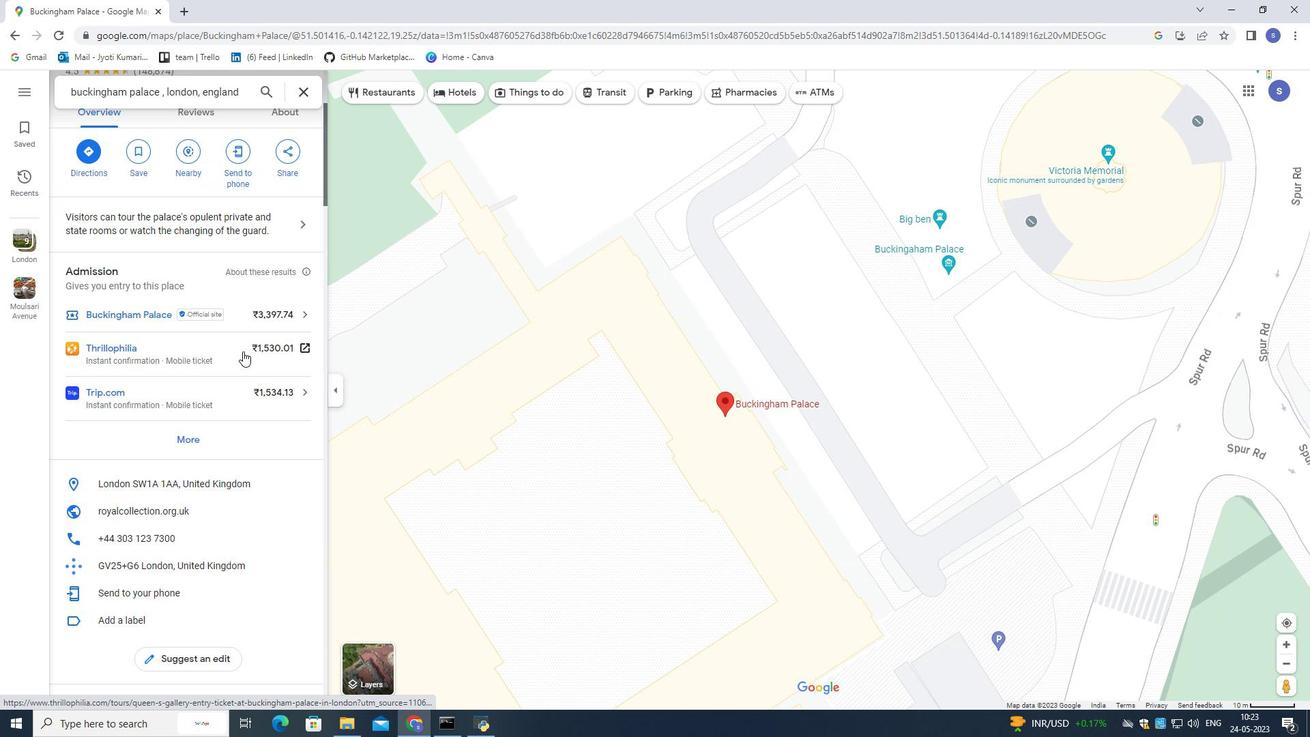 
Action: Mouse scrolled (240, 348) with delta (0, 0)
Screenshot: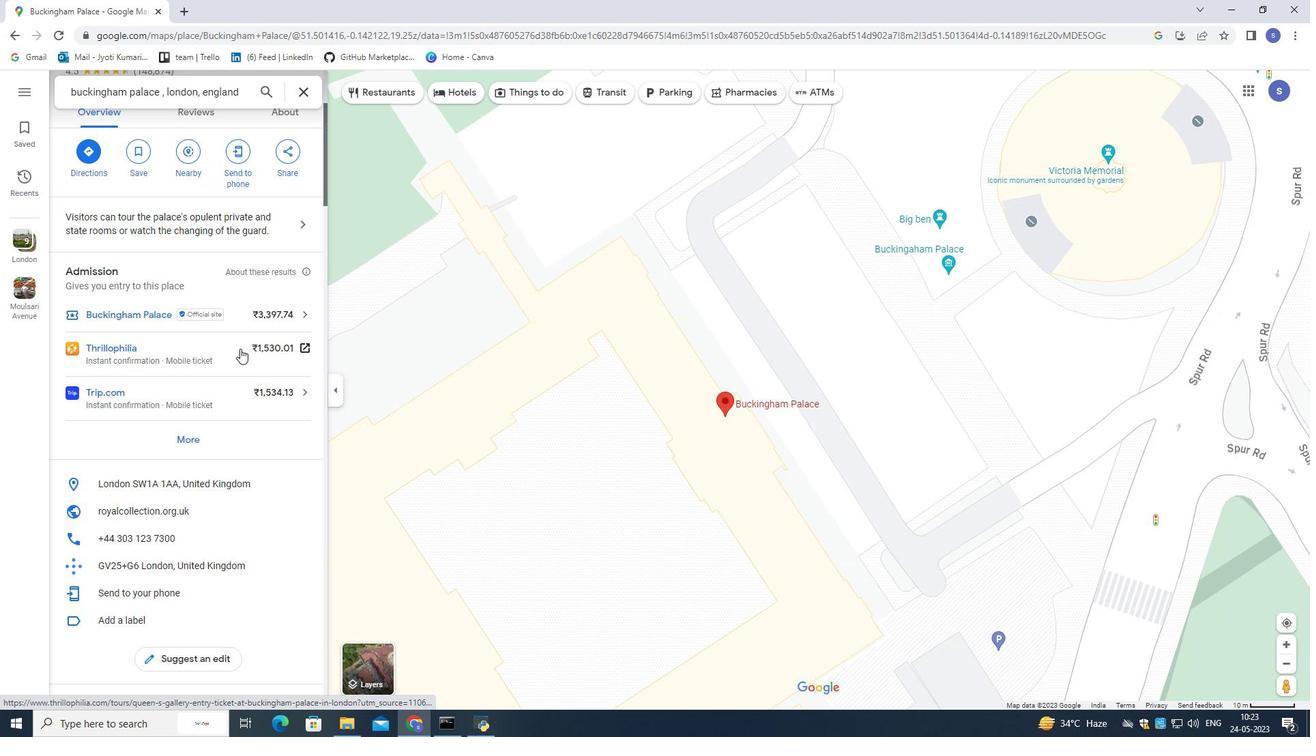 
Action: Mouse scrolled (240, 348) with delta (0, 0)
Screenshot: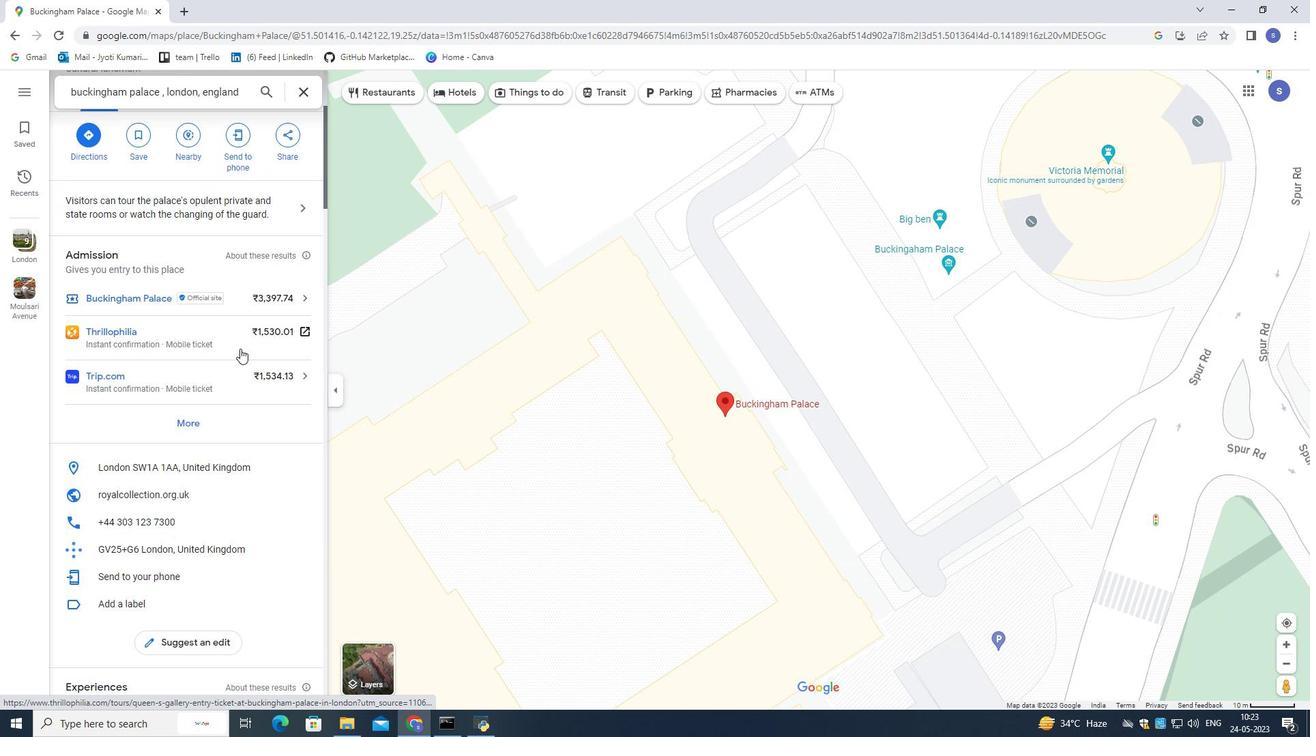 
Action: Mouse moved to (239, 347)
Screenshot: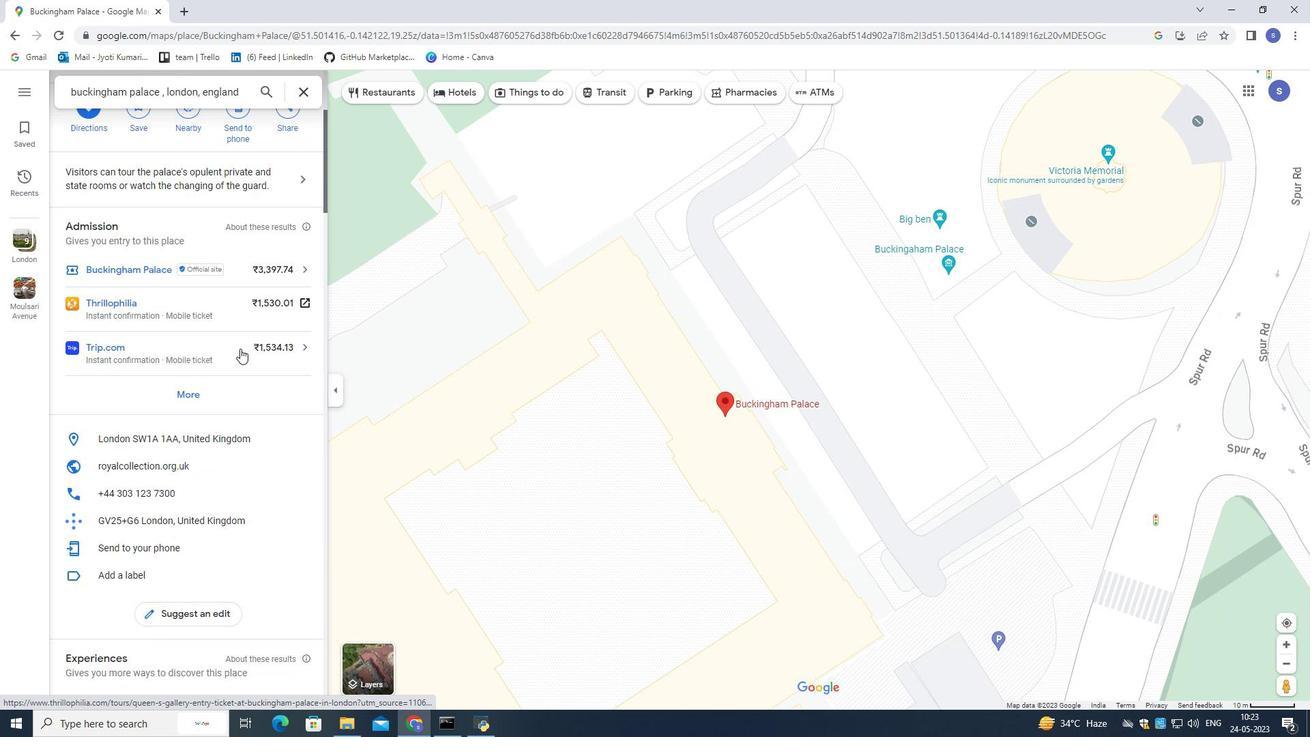 
Action: Mouse scrolled (239, 346) with delta (0, 0)
Screenshot: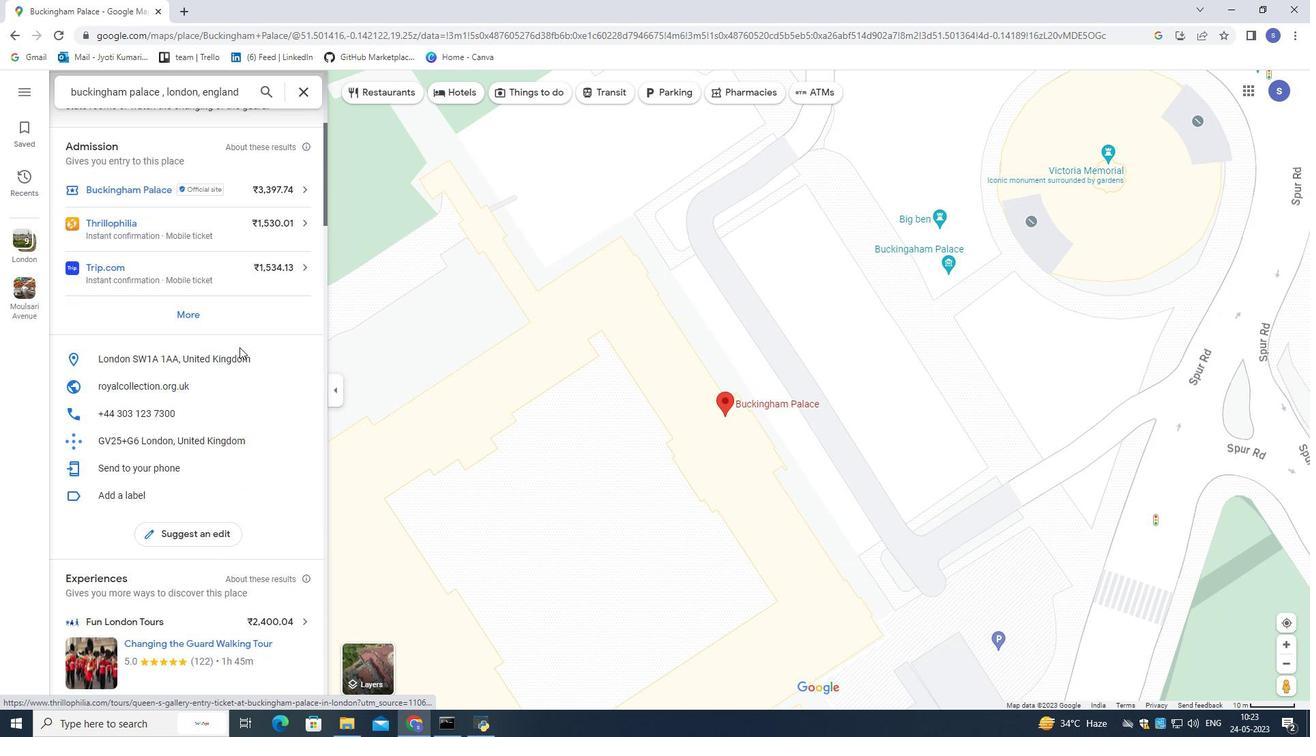 
Action: Mouse scrolled (239, 346) with delta (0, 0)
Screenshot: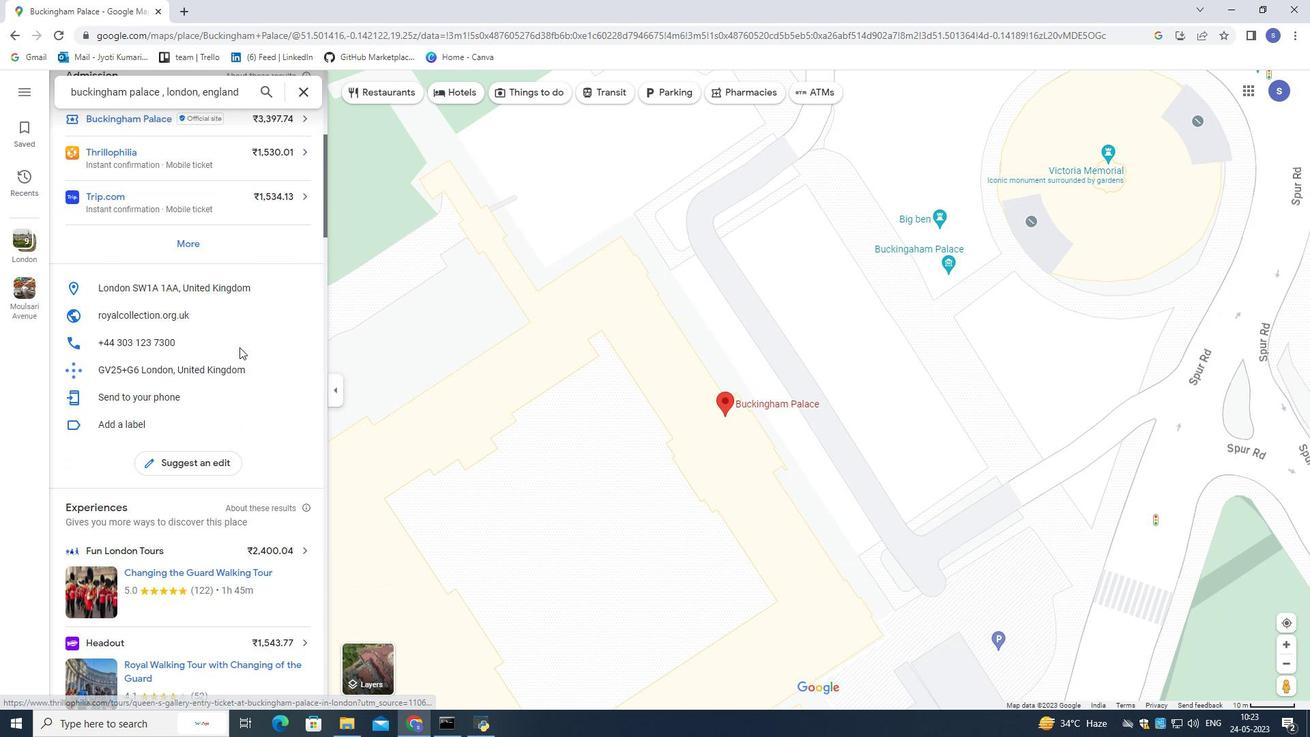 
Action: Mouse scrolled (239, 346) with delta (0, 0)
Screenshot: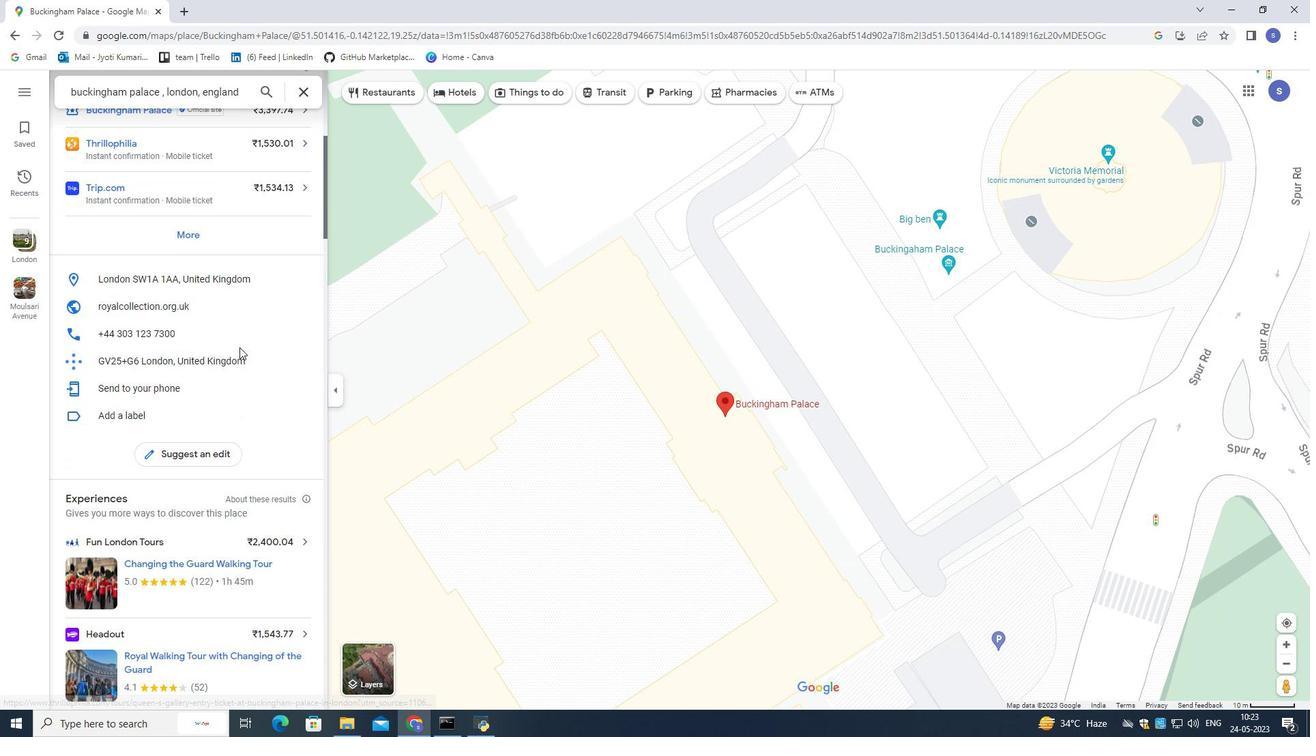 
Action: Mouse scrolled (239, 346) with delta (0, 0)
Screenshot: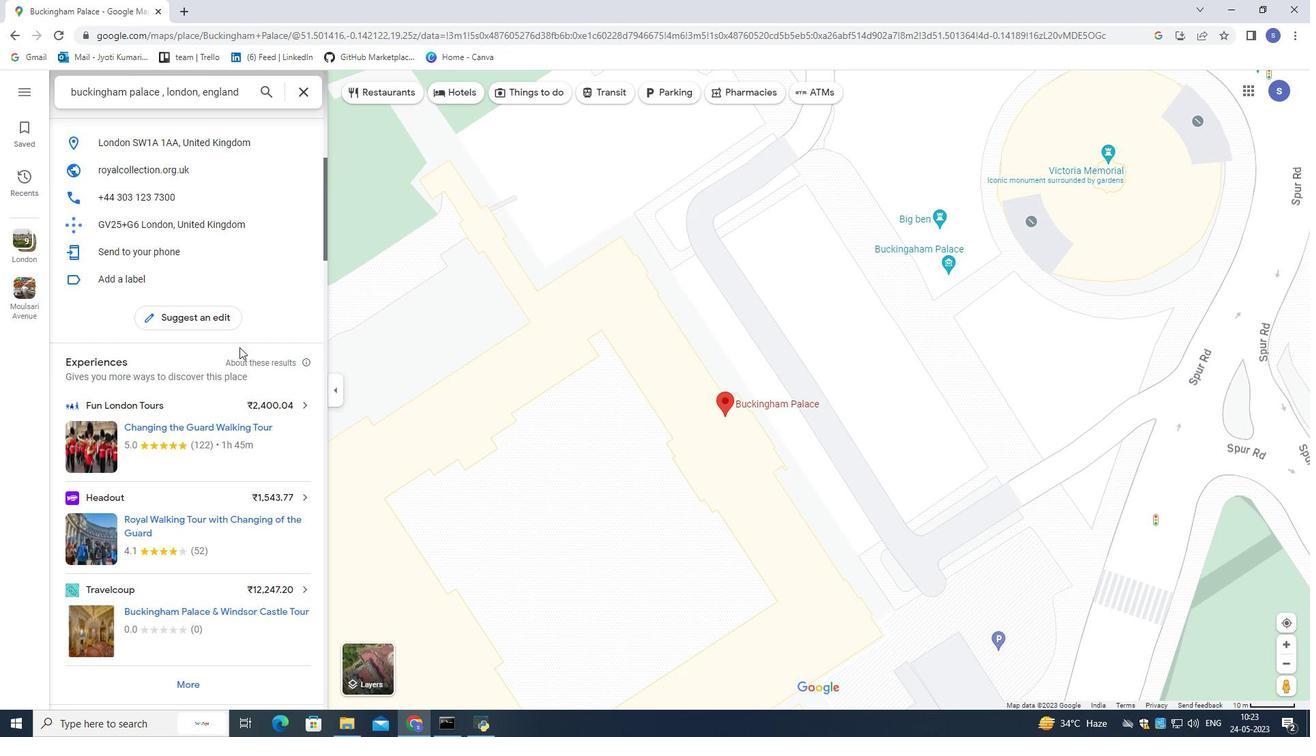 
Action: Mouse scrolled (239, 346) with delta (0, 0)
Screenshot: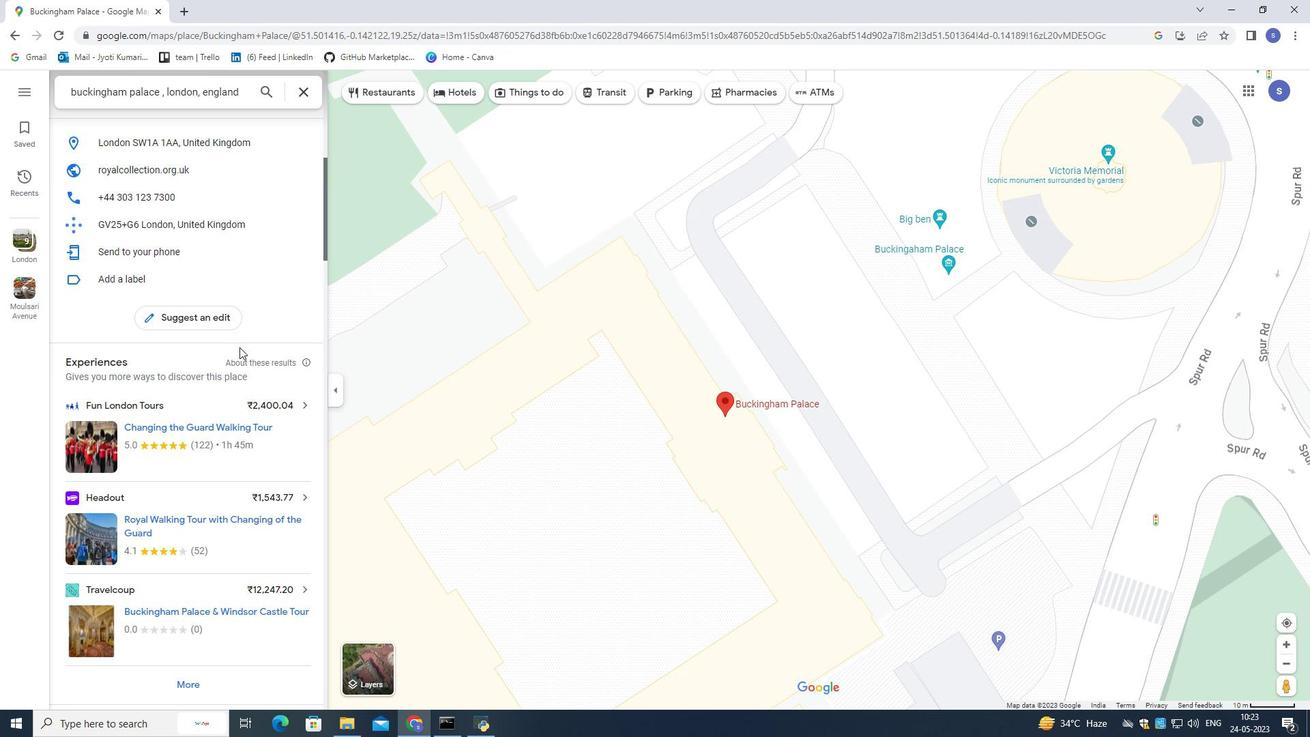 
Action: Mouse scrolled (239, 346) with delta (0, 0)
Screenshot: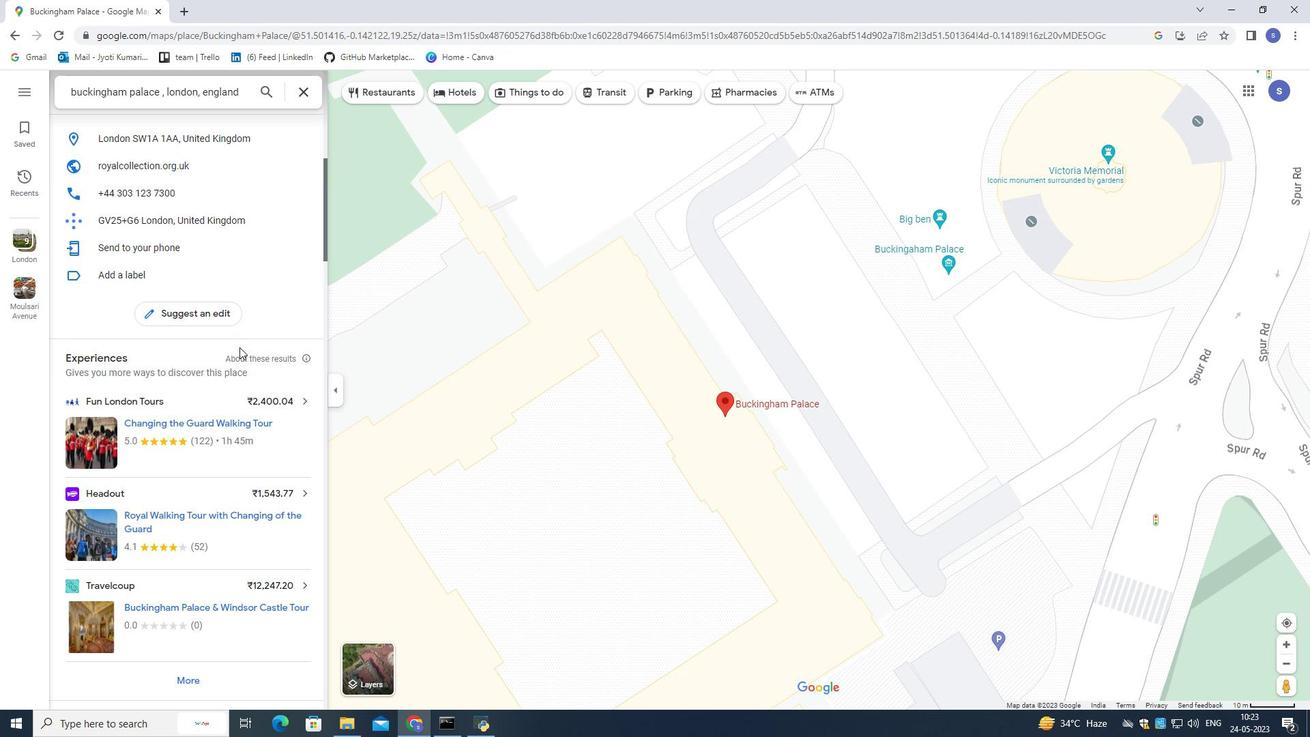 
Action: Mouse scrolled (239, 346) with delta (0, 0)
Screenshot: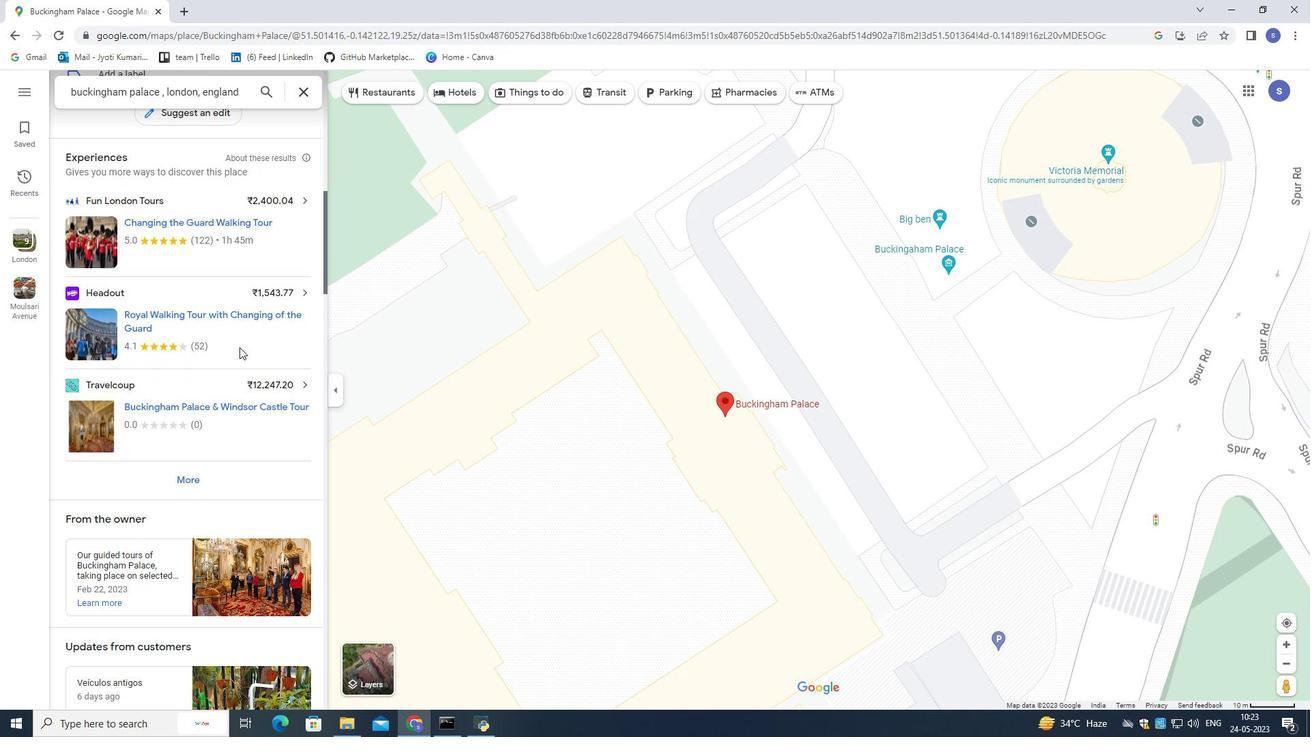 
Action: Mouse scrolled (239, 346) with delta (0, 0)
Screenshot: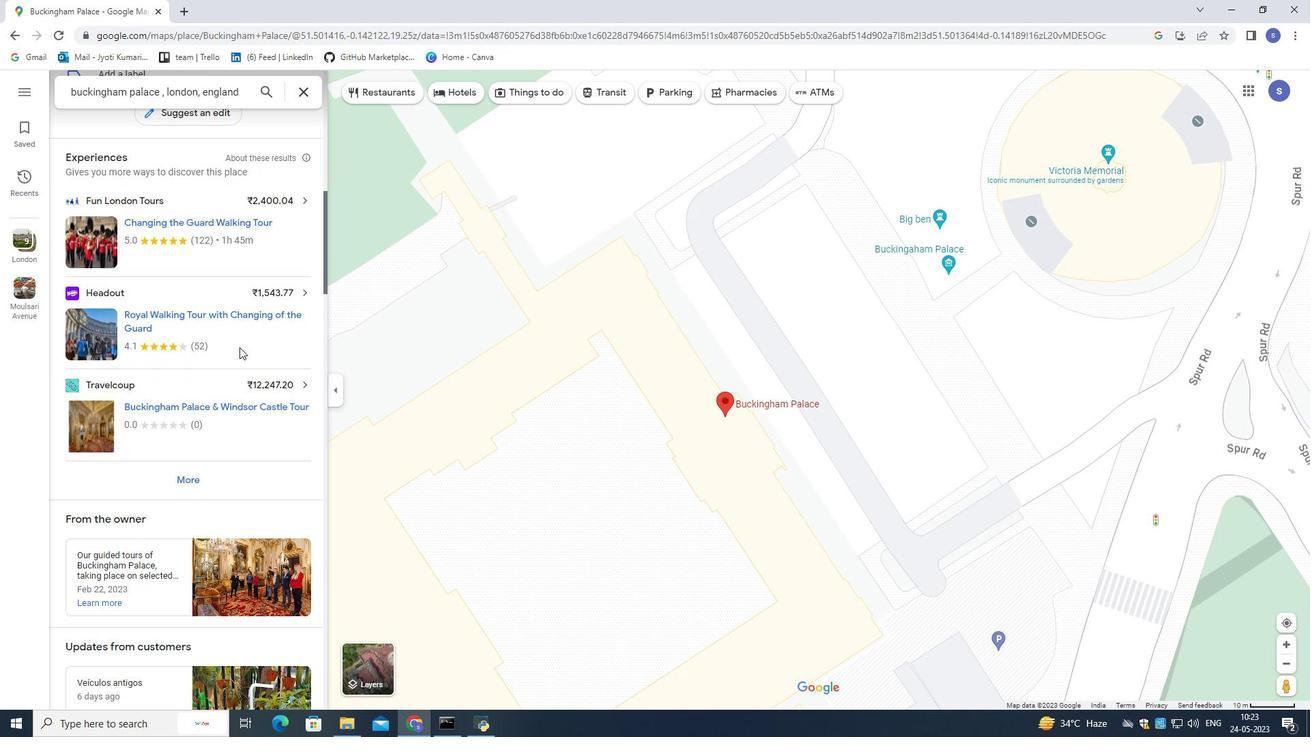 
Action: Mouse scrolled (239, 346) with delta (0, 0)
Screenshot: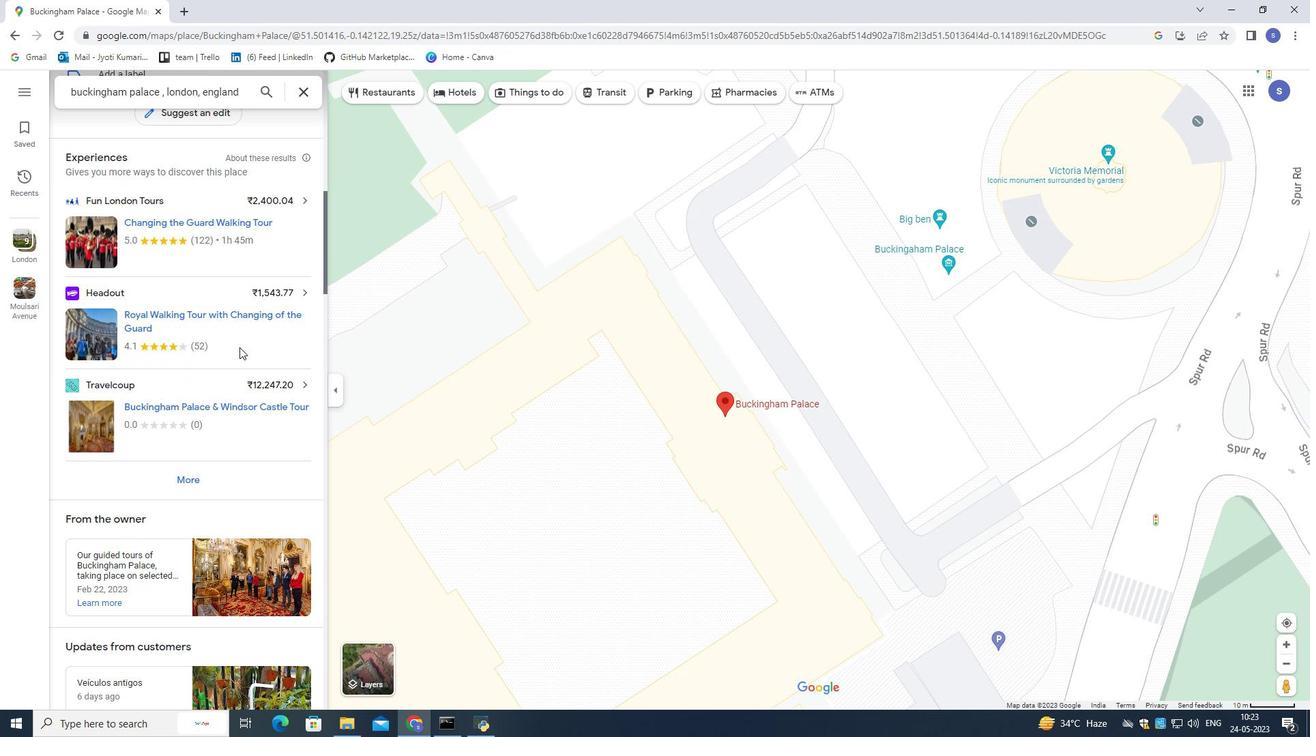 
Action: Mouse scrolled (239, 346) with delta (0, 0)
Screenshot: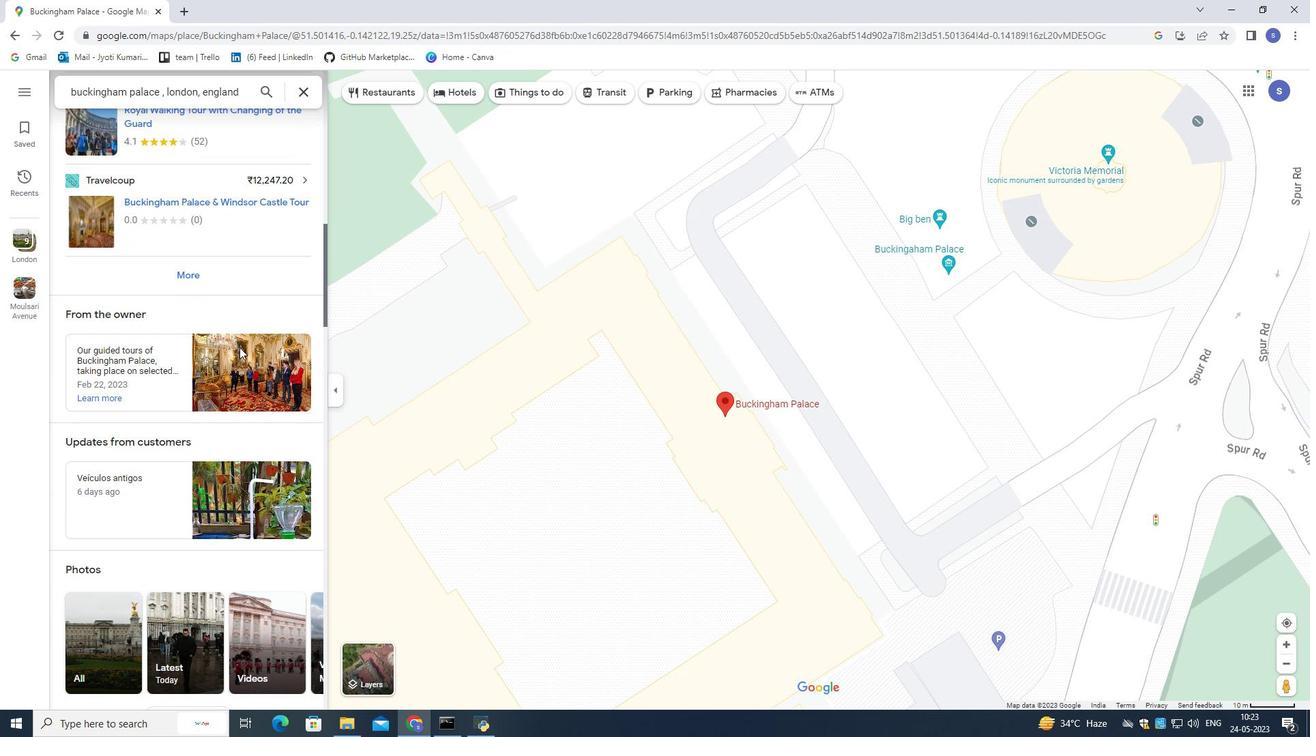 
Action: Mouse scrolled (239, 346) with delta (0, 0)
Screenshot: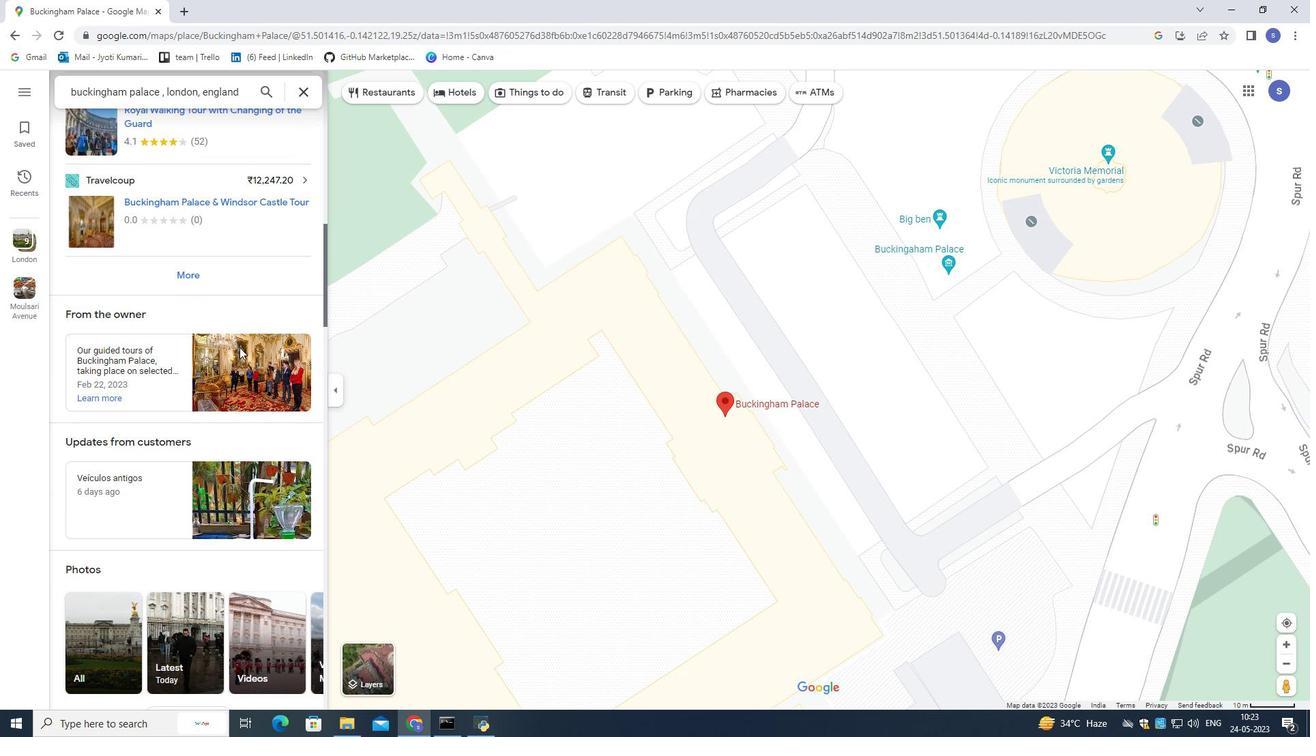 
Action: Mouse moved to (236, 323)
Screenshot: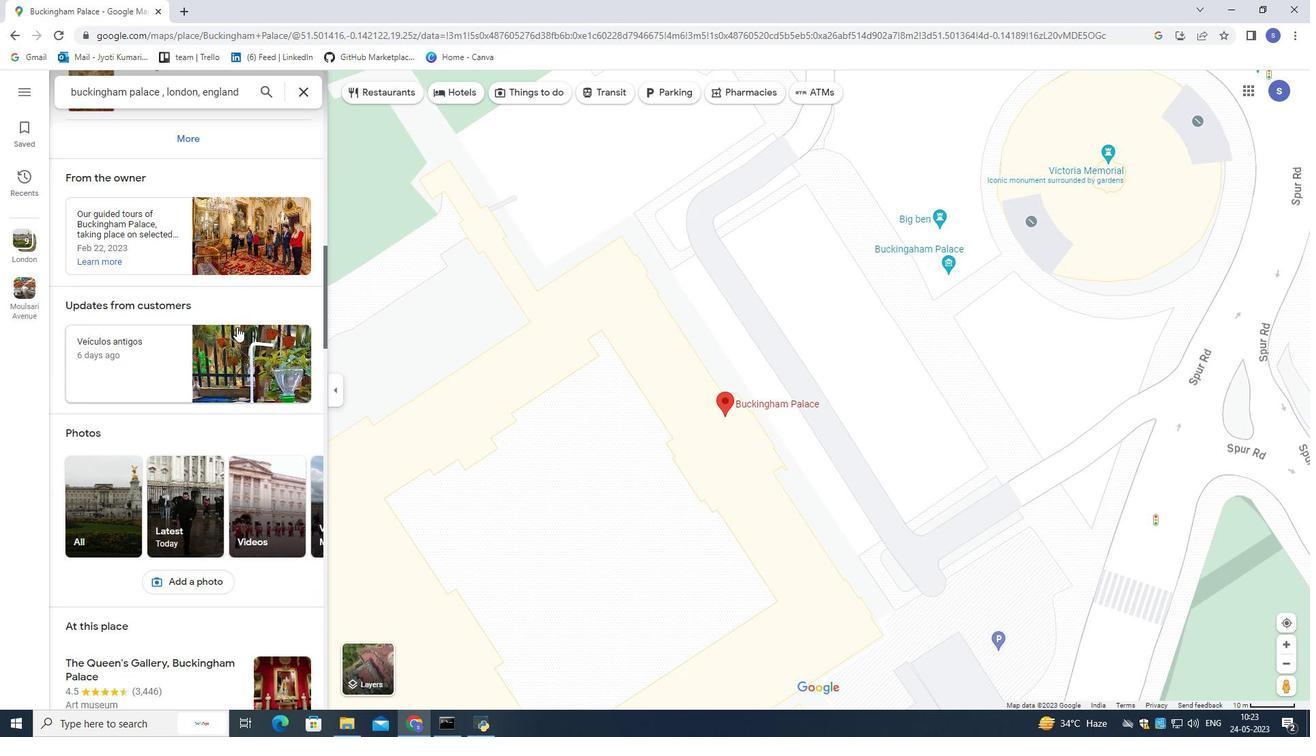 
Action: Mouse scrolled (236, 322) with delta (0, 0)
Screenshot: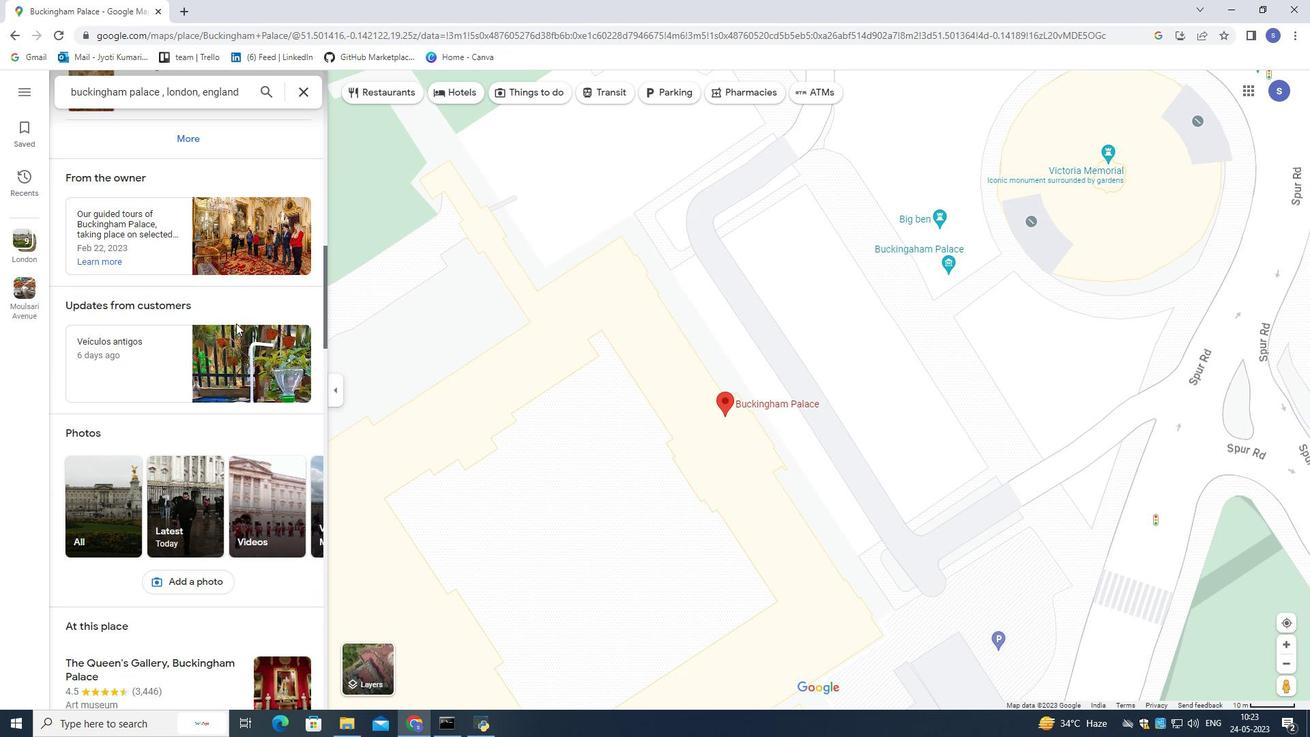 
Action: Mouse scrolled (236, 322) with delta (0, 0)
Screenshot: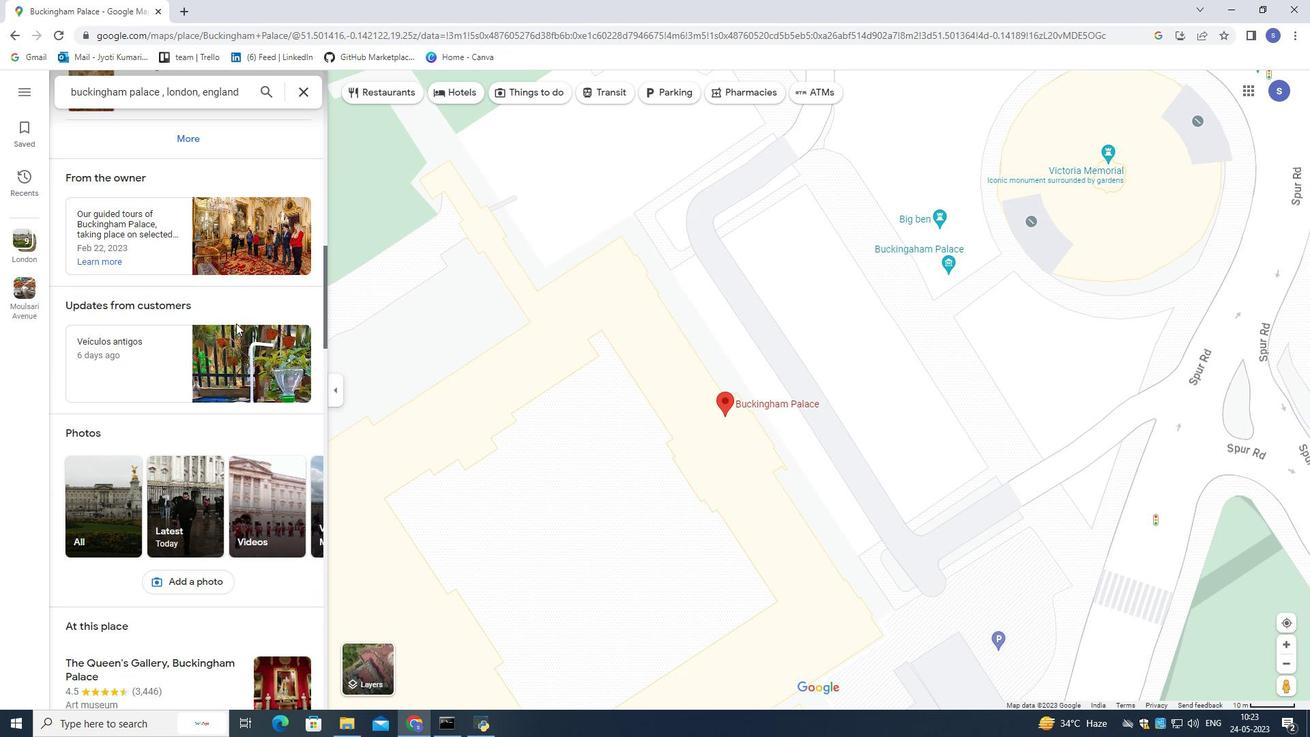 
Action: Mouse scrolled (236, 322) with delta (0, 0)
Screenshot: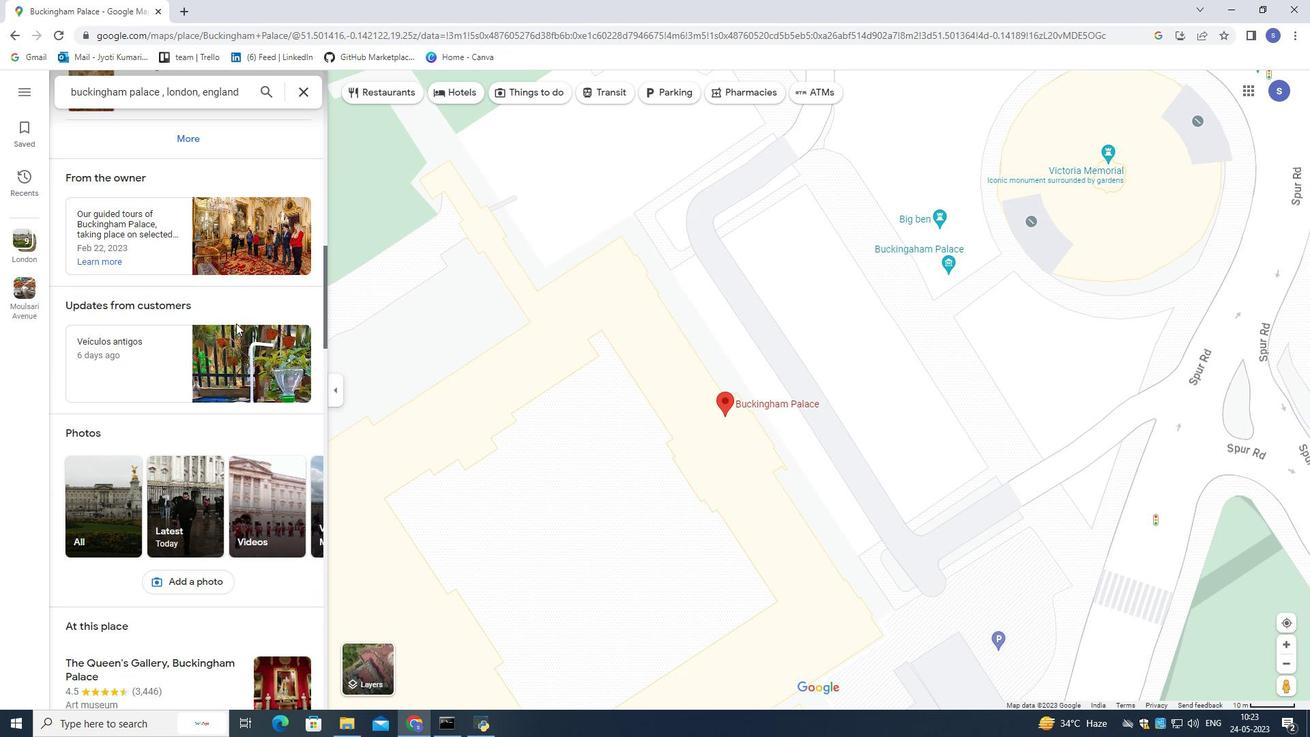 
Action: Mouse scrolled (236, 322) with delta (0, 0)
Screenshot: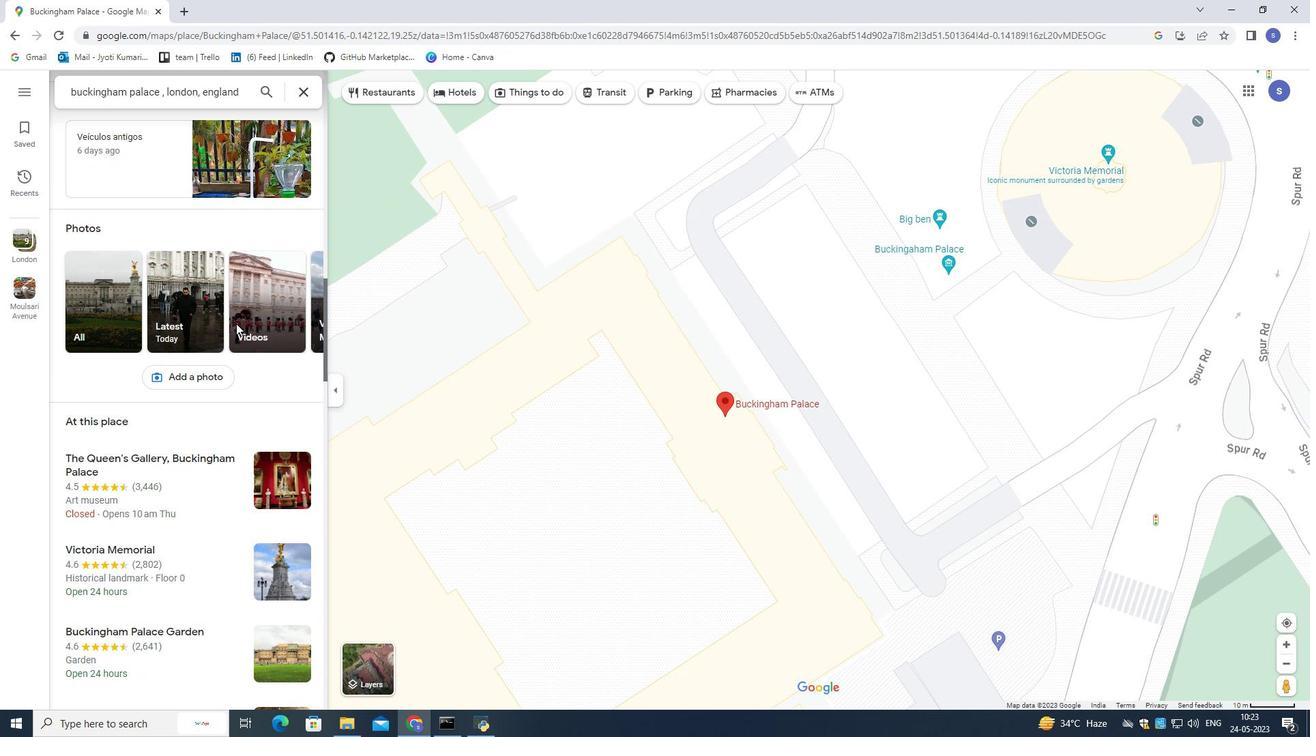 
Action: Mouse scrolled (236, 322) with delta (0, 0)
Screenshot: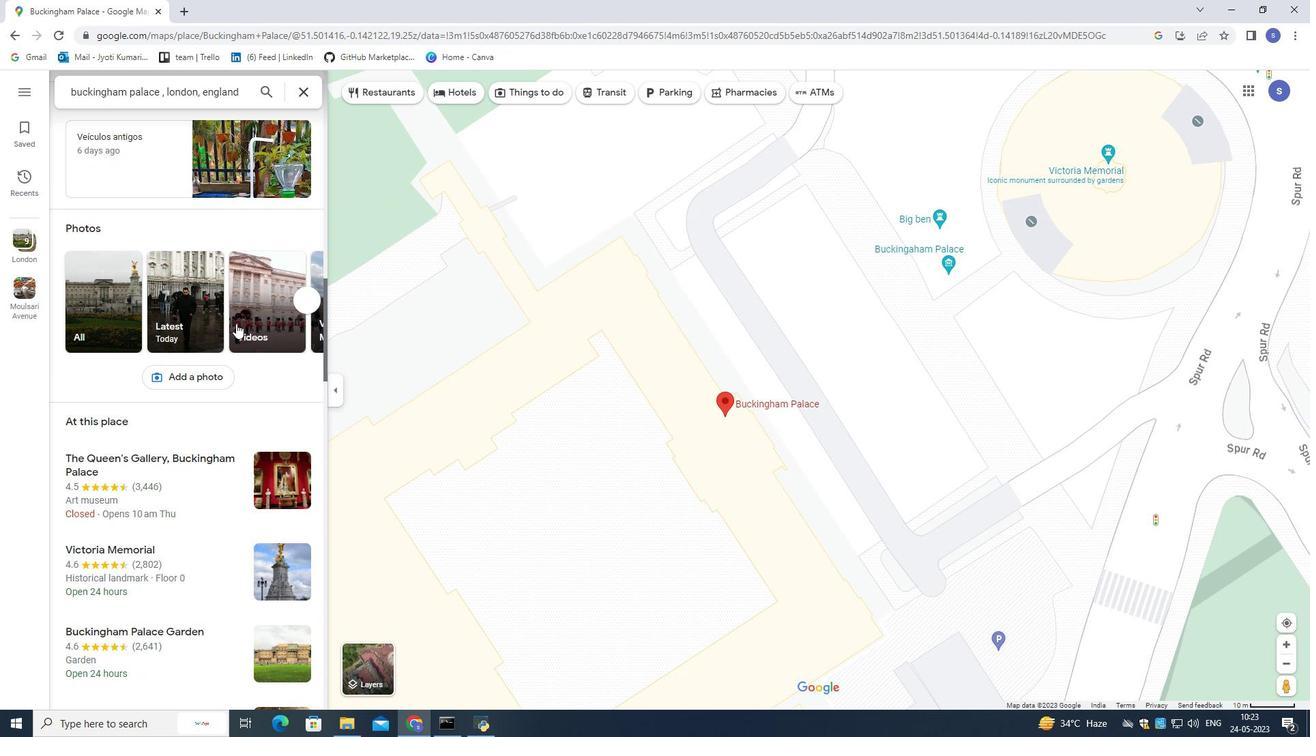 
Action: Mouse scrolled (236, 322) with delta (0, 0)
Screenshot: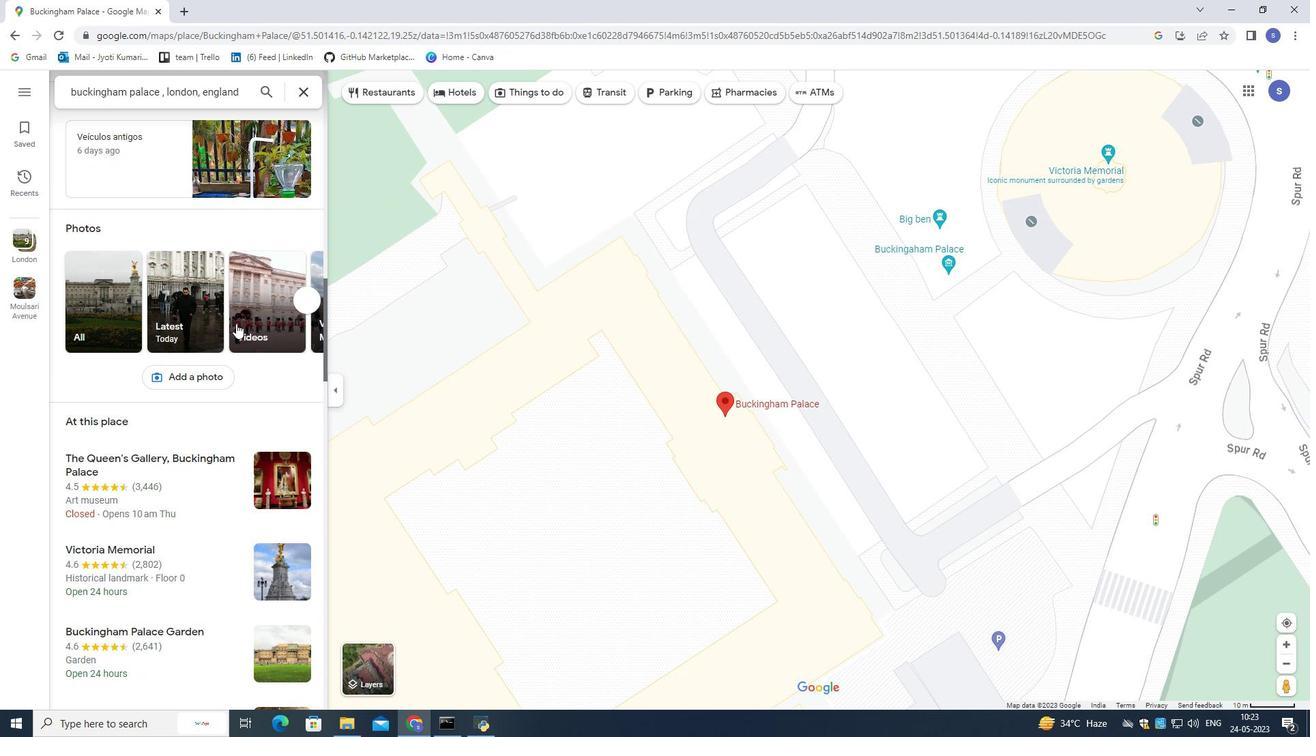 
Action: Mouse moved to (451, 92)
Screenshot: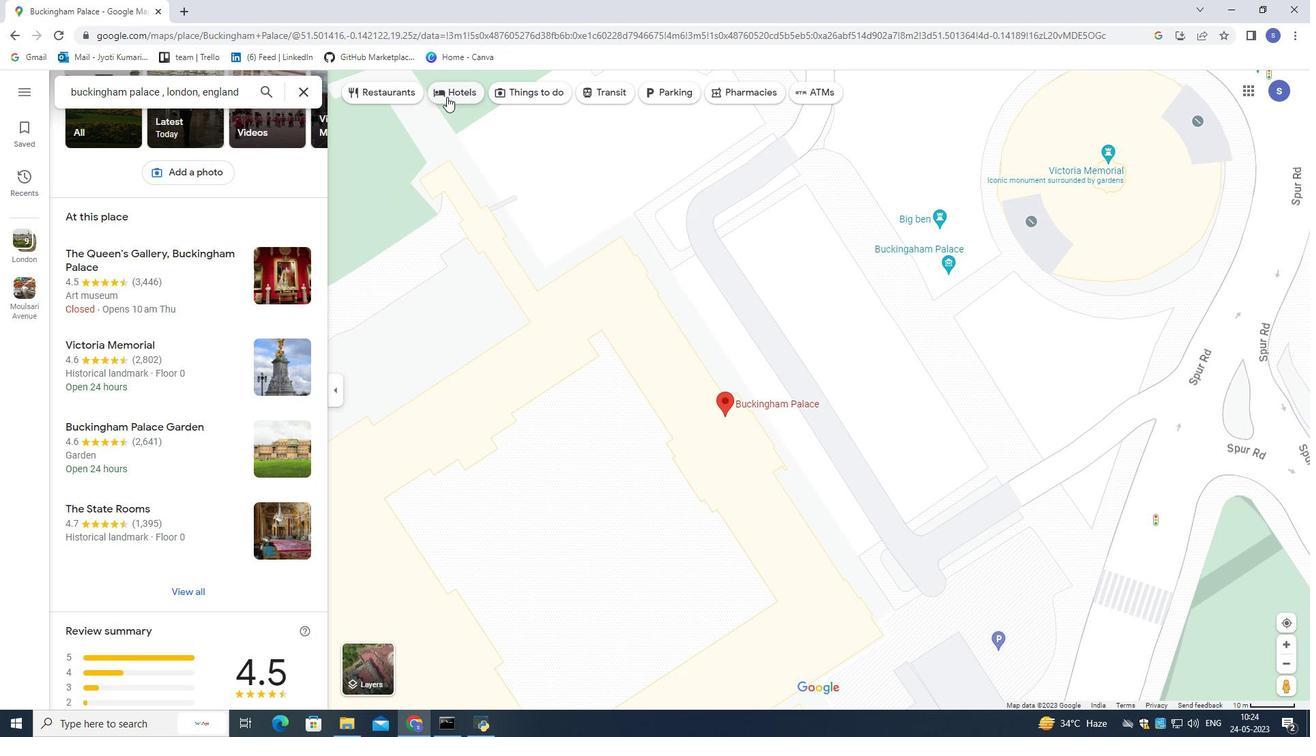 
Action: Mouse pressed left at (451, 92)
Screenshot: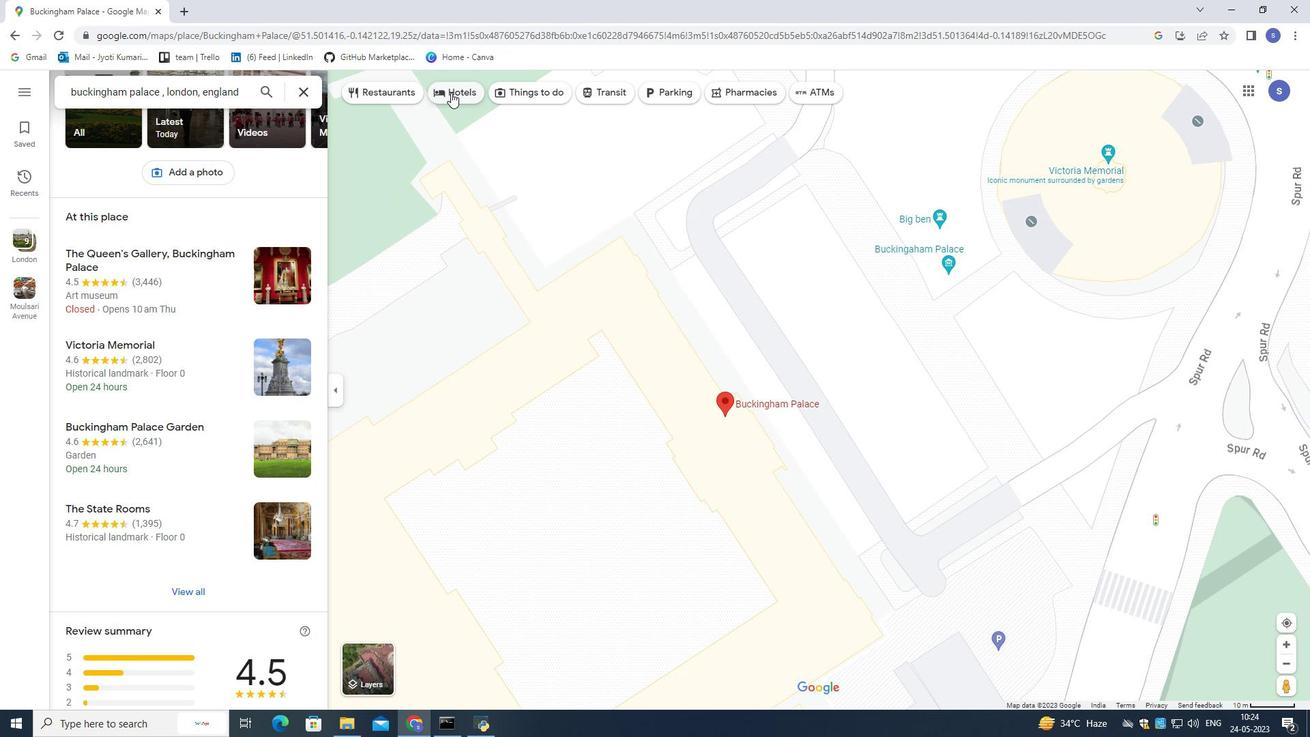 
Action: Mouse moved to (526, 265)
Screenshot: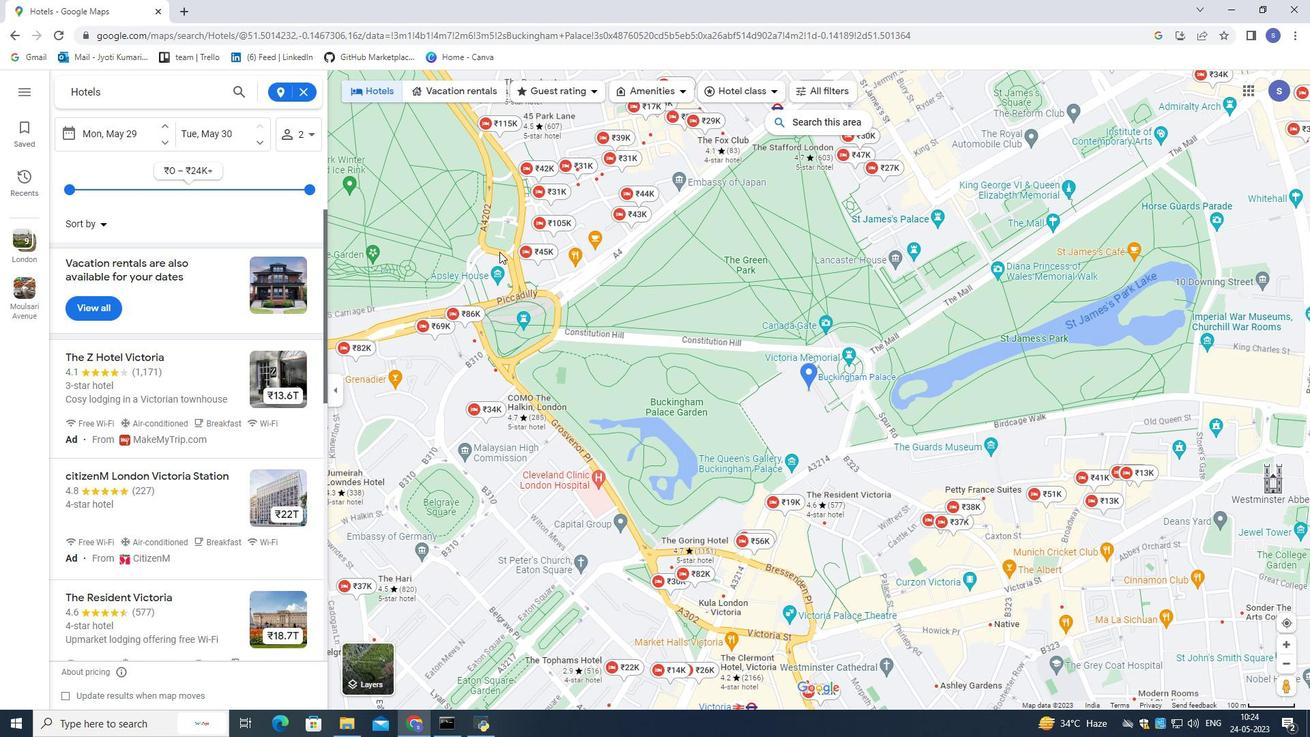 
Action: Mouse scrolled (526, 264) with delta (0, 0)
Screenshot: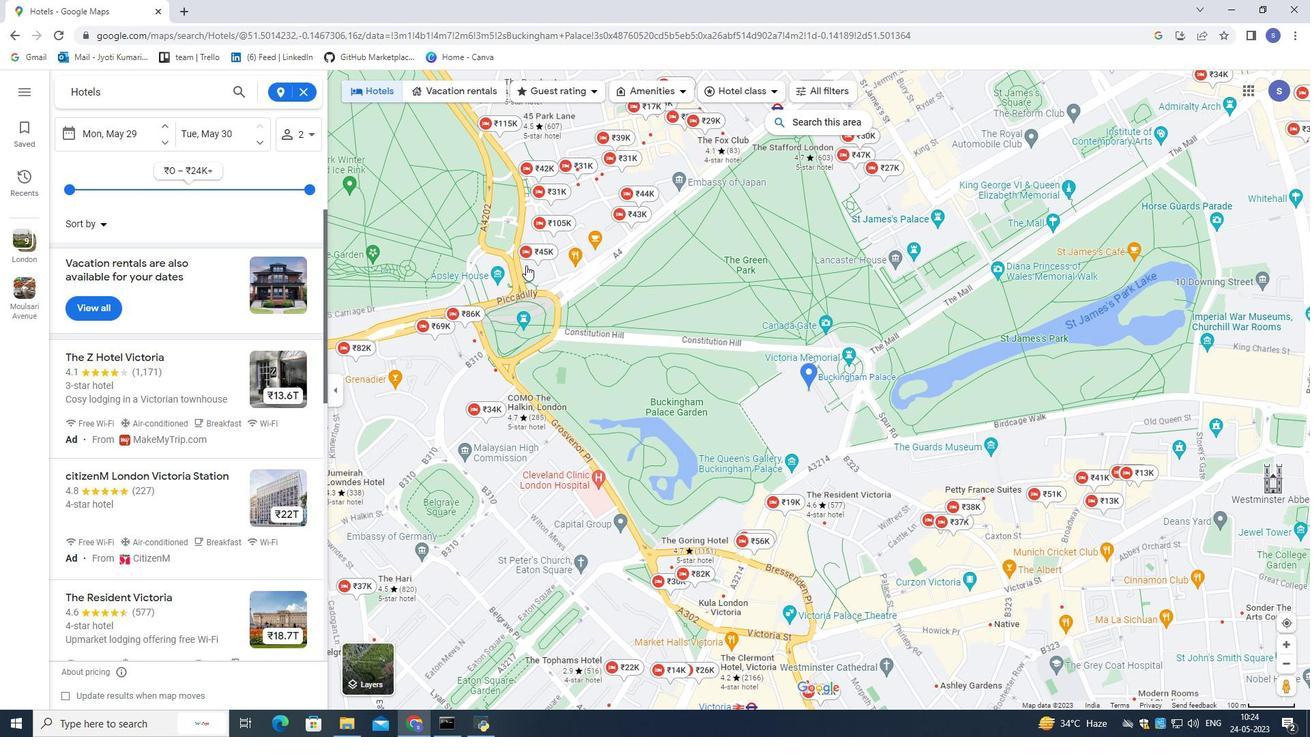 
Action: Mouse pressed left at (526, 265)
Screenshot: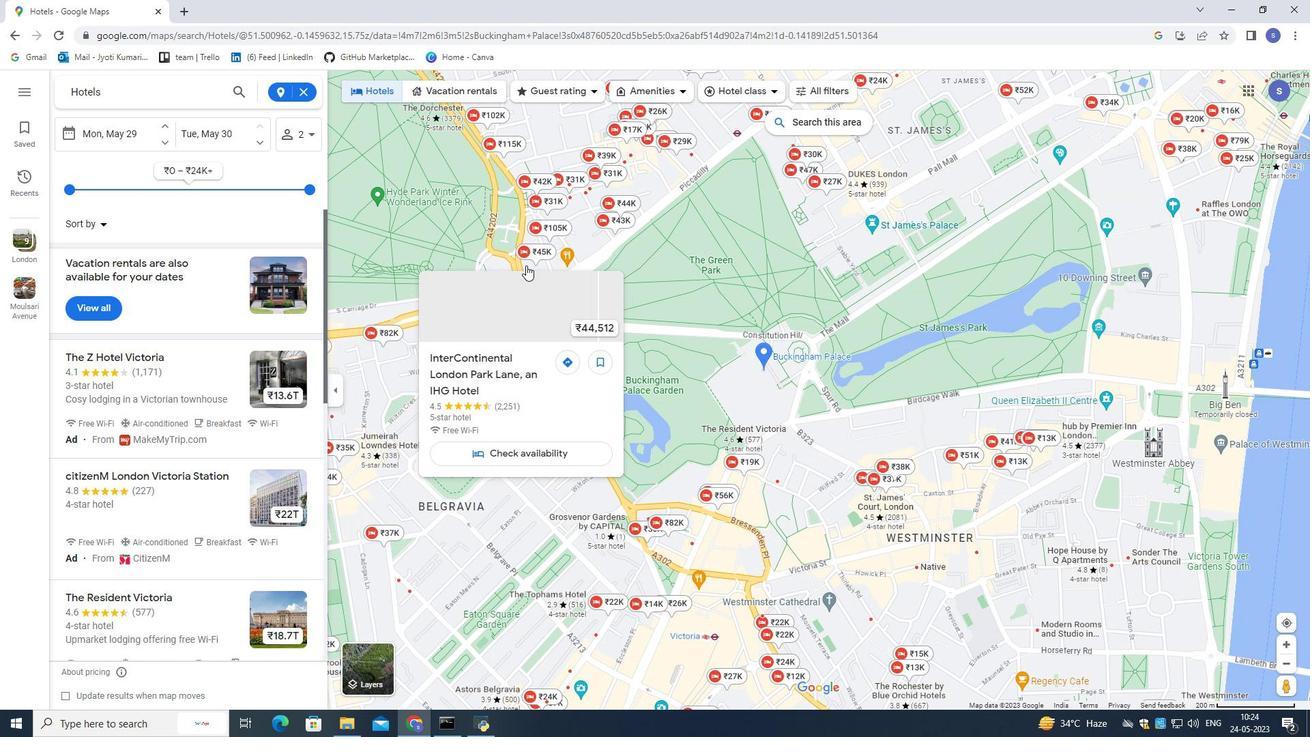 
Action: Mouse moved to (623, 275)
Screenshot: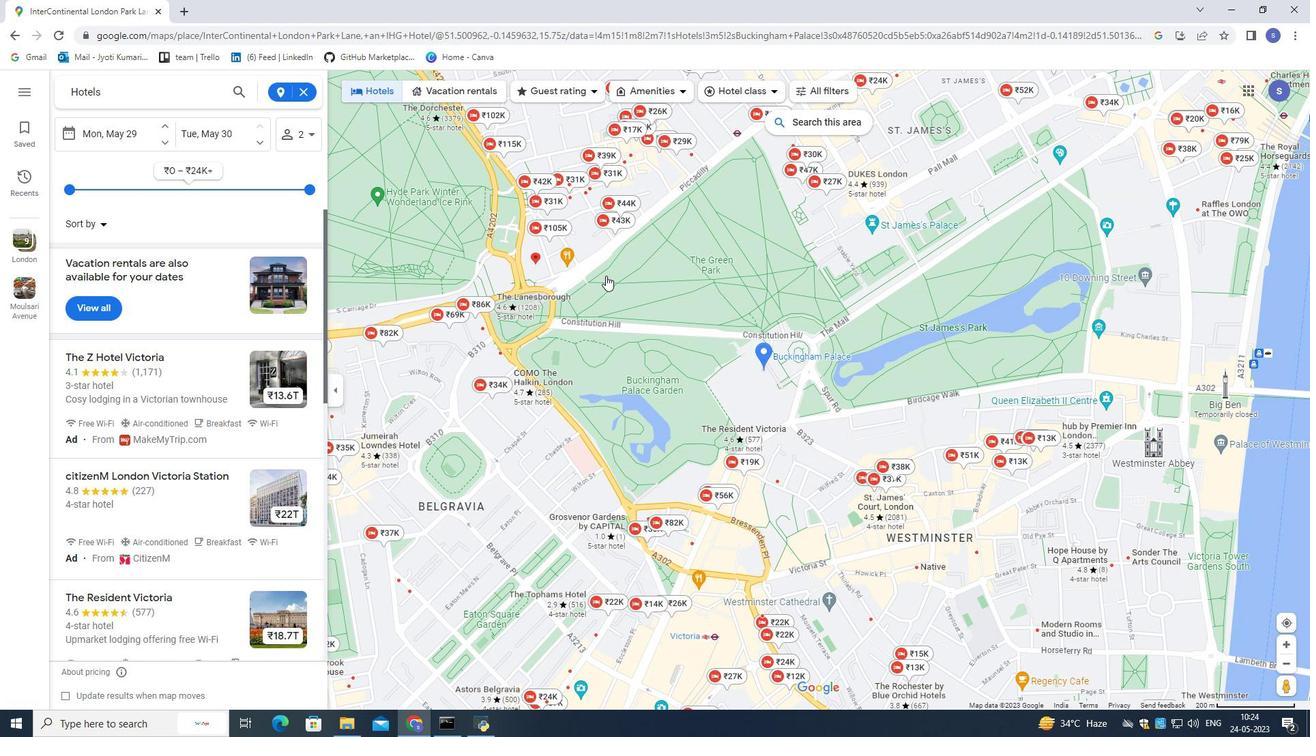 
Action: Mouse pressed left at (623, 275)
Screenshot: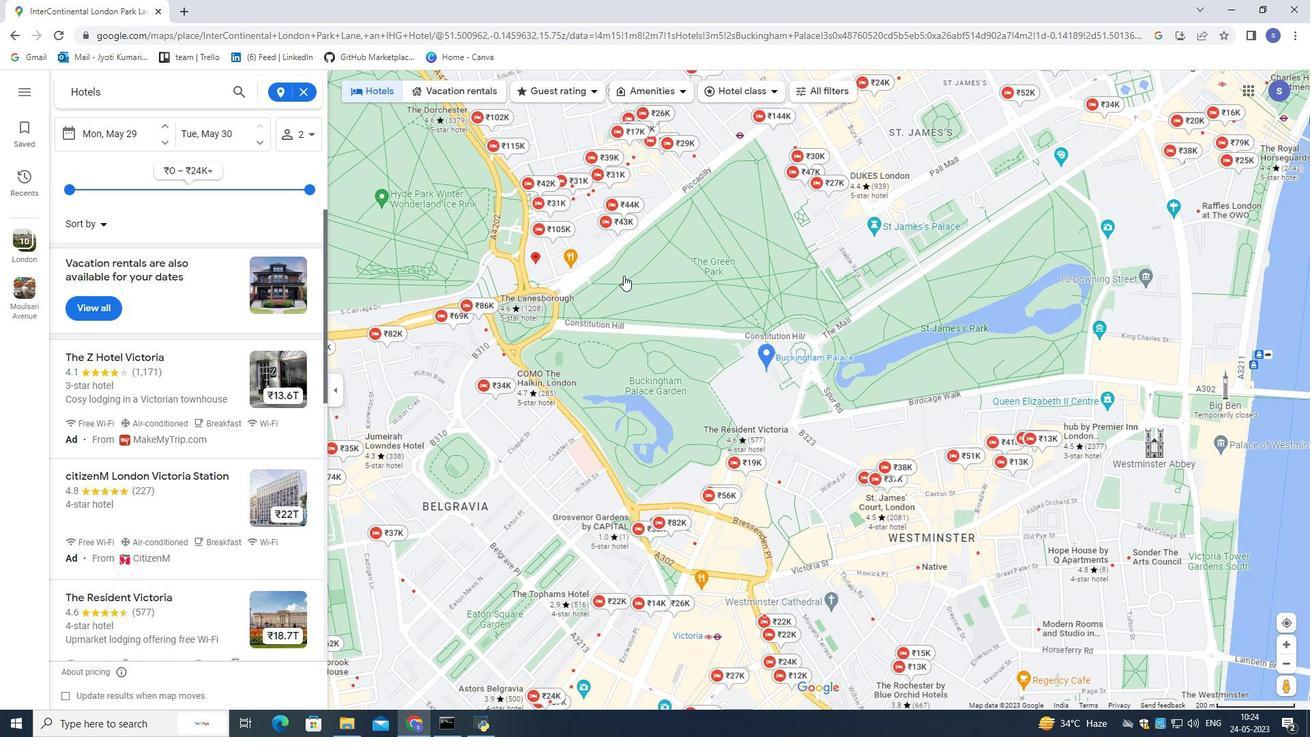 
Action: Mouse moved to (704, 314)
Screenshot: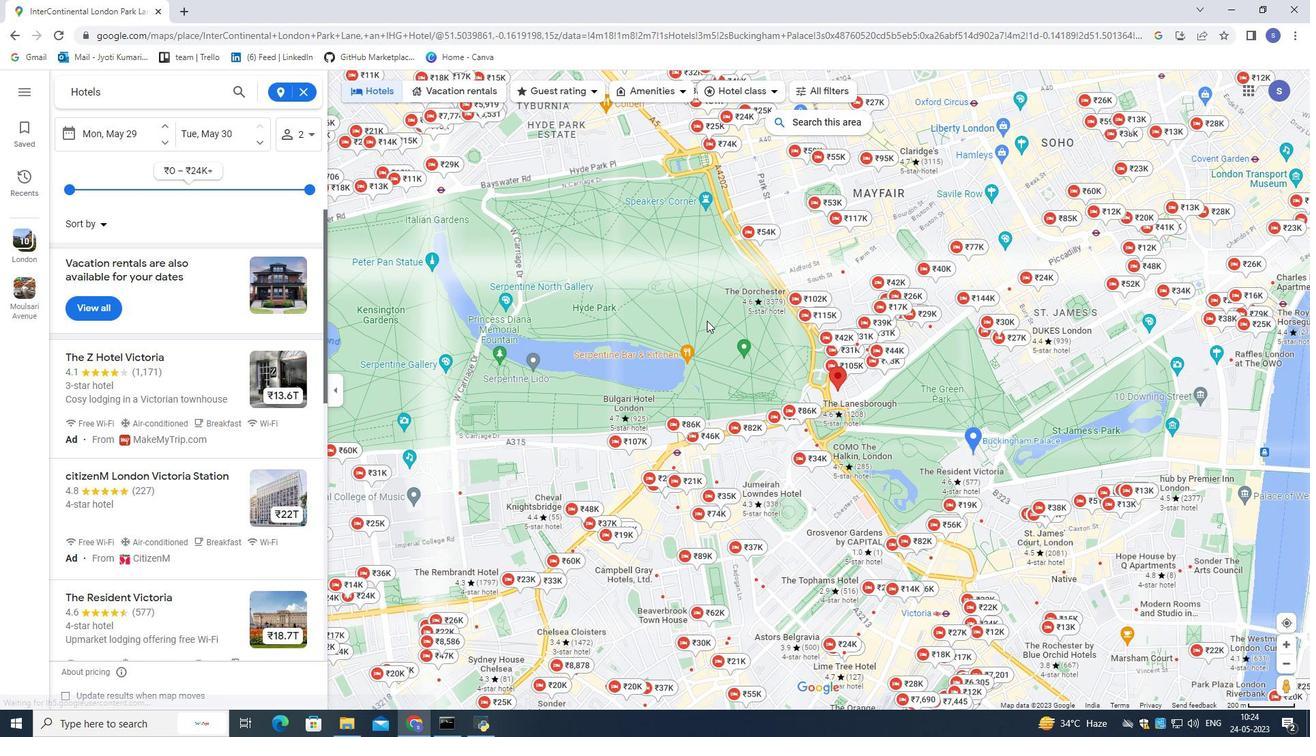 
Action: Mouse pressed left at (704, 314)
Screenshot: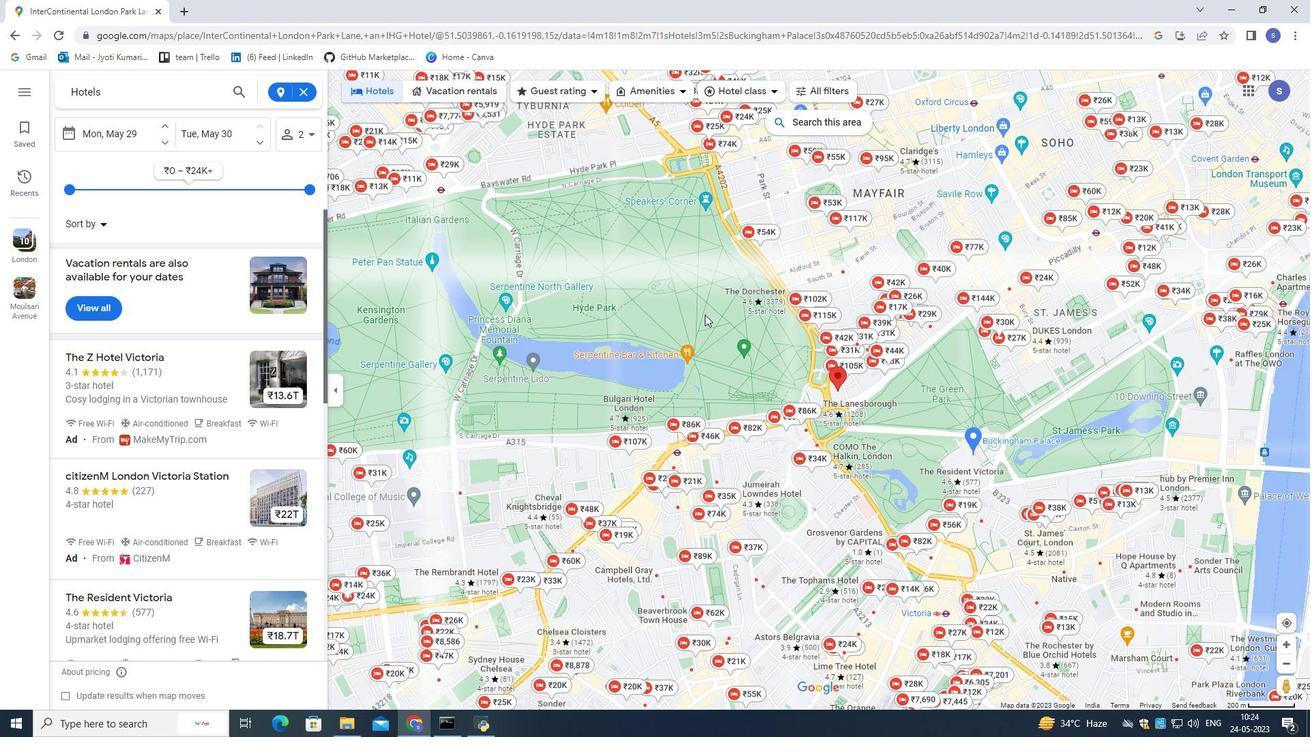
Action: Mouse moved to (853, 480)
Screenshot: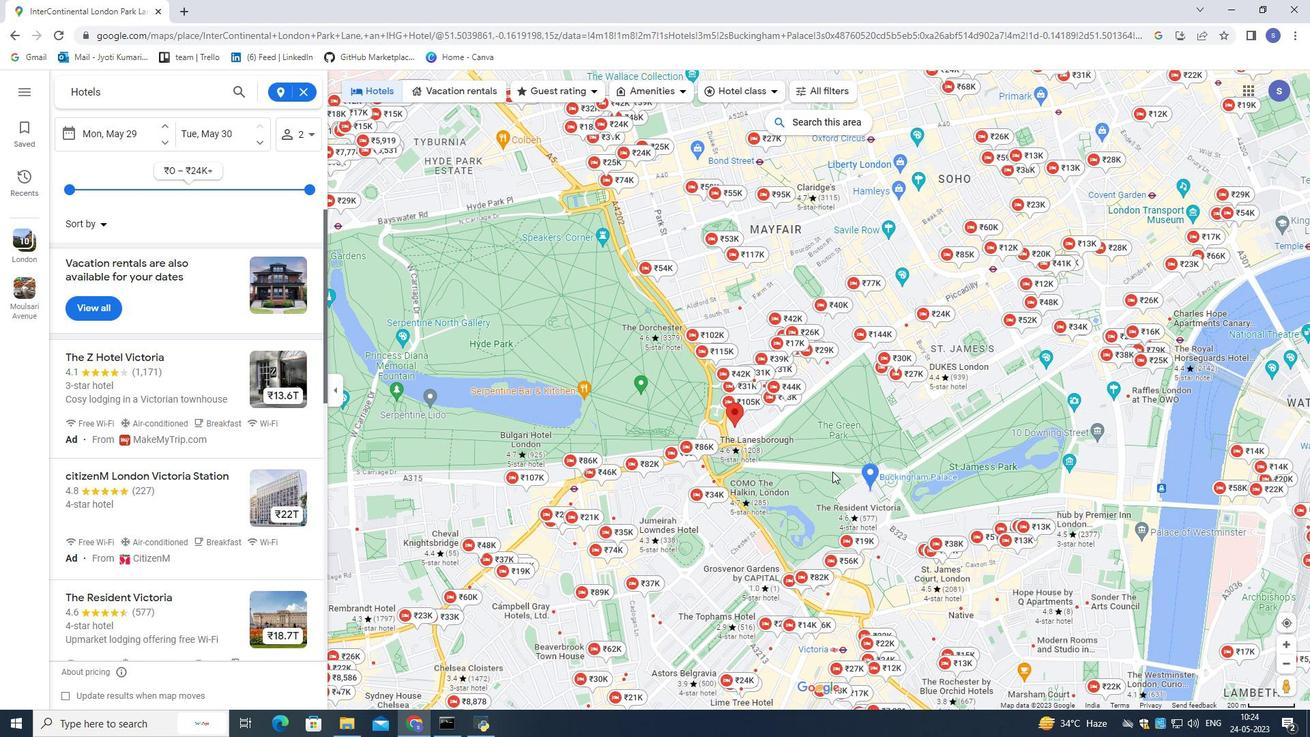 
Action: Mouse pressed left at (853, 480)
Screenshot: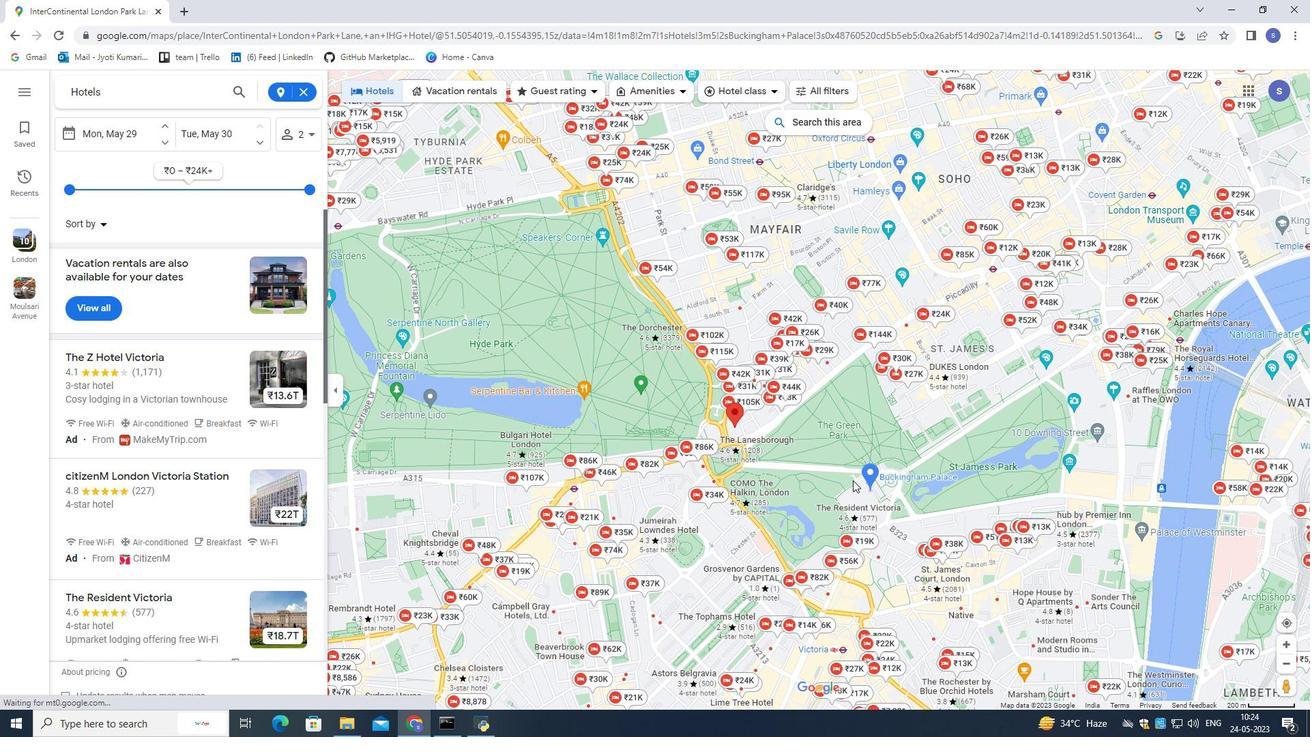 
Action: Mouse moved to (588, 131)
Screenshot: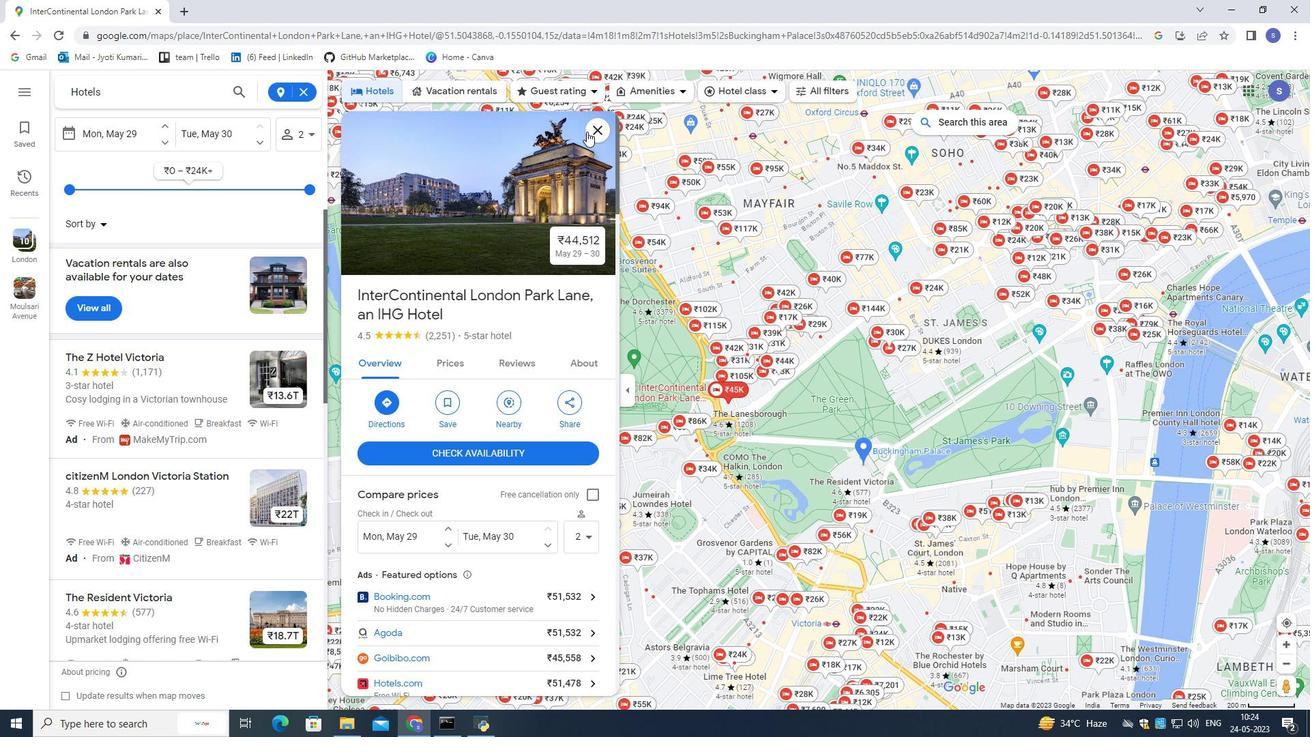
Action: Mouse pressed left at (588, 131)
Screenshot: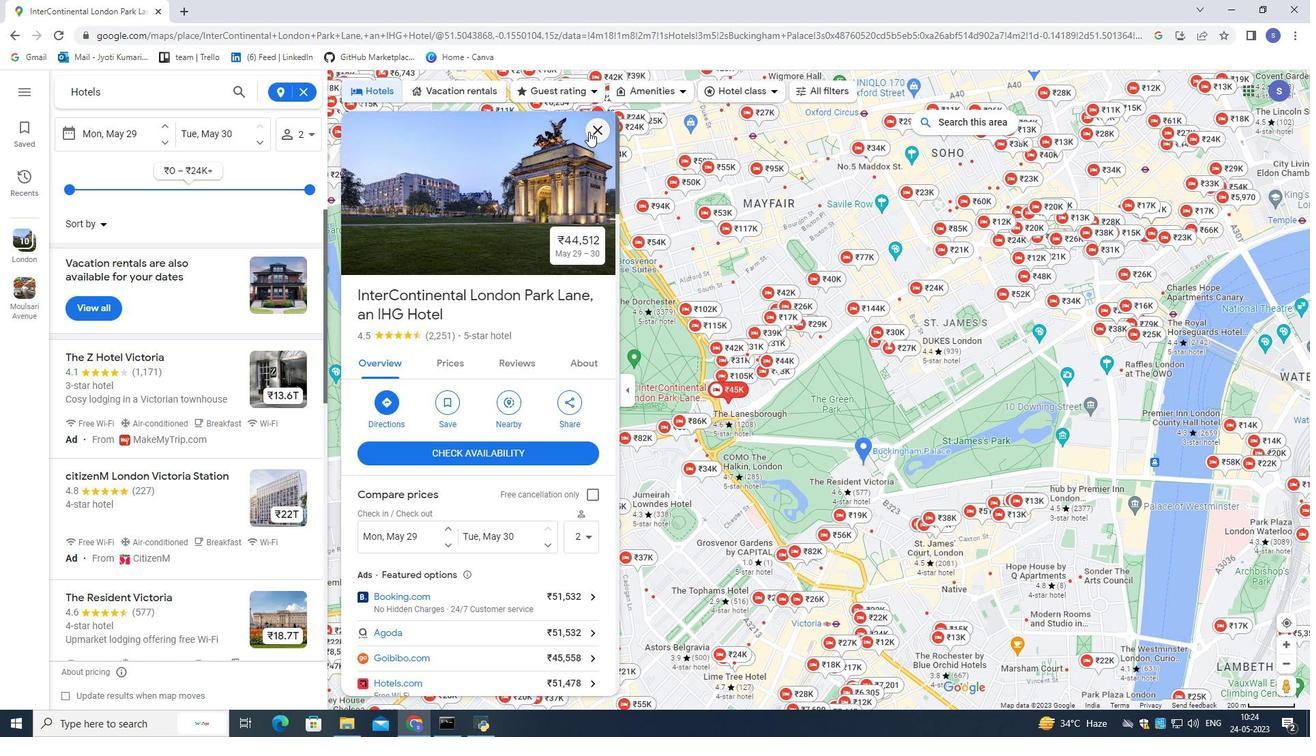 
Action: Mouse moved to (579, 344)
Screenshot: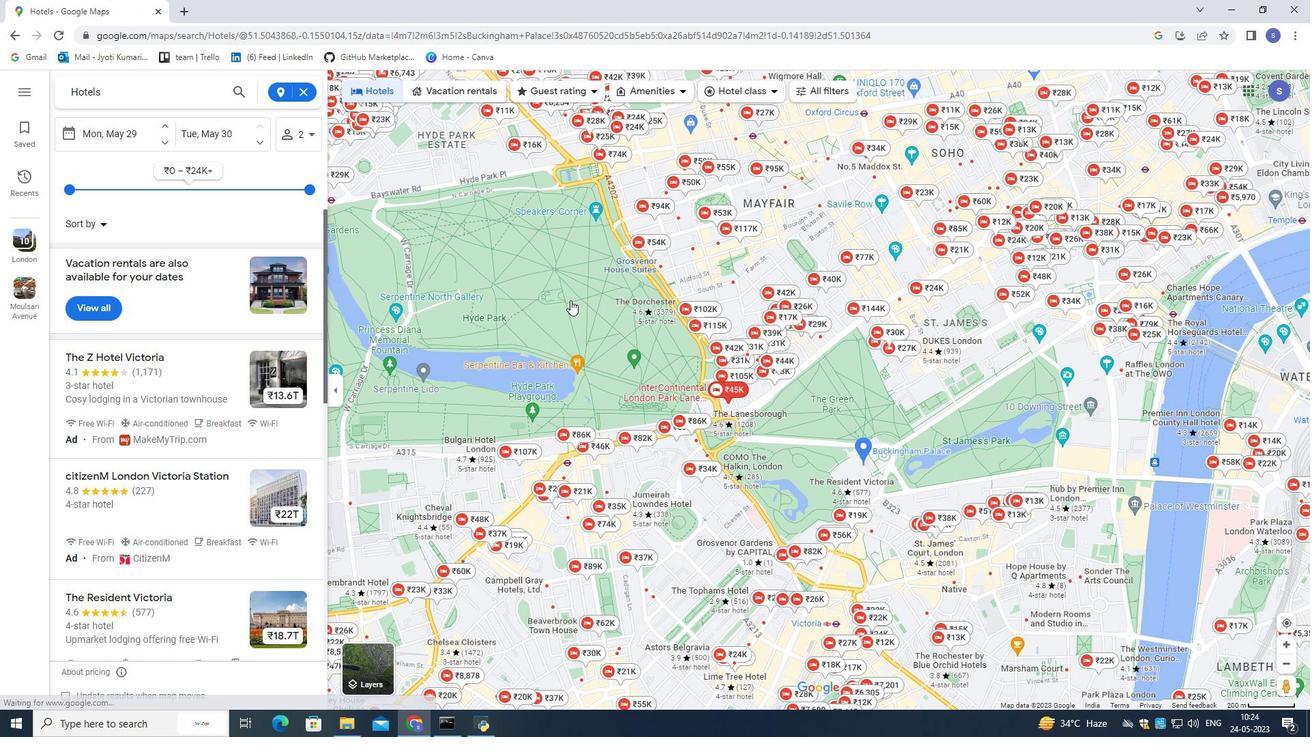 
Action: Mouse pressed left at (579, 344)
Screenshot: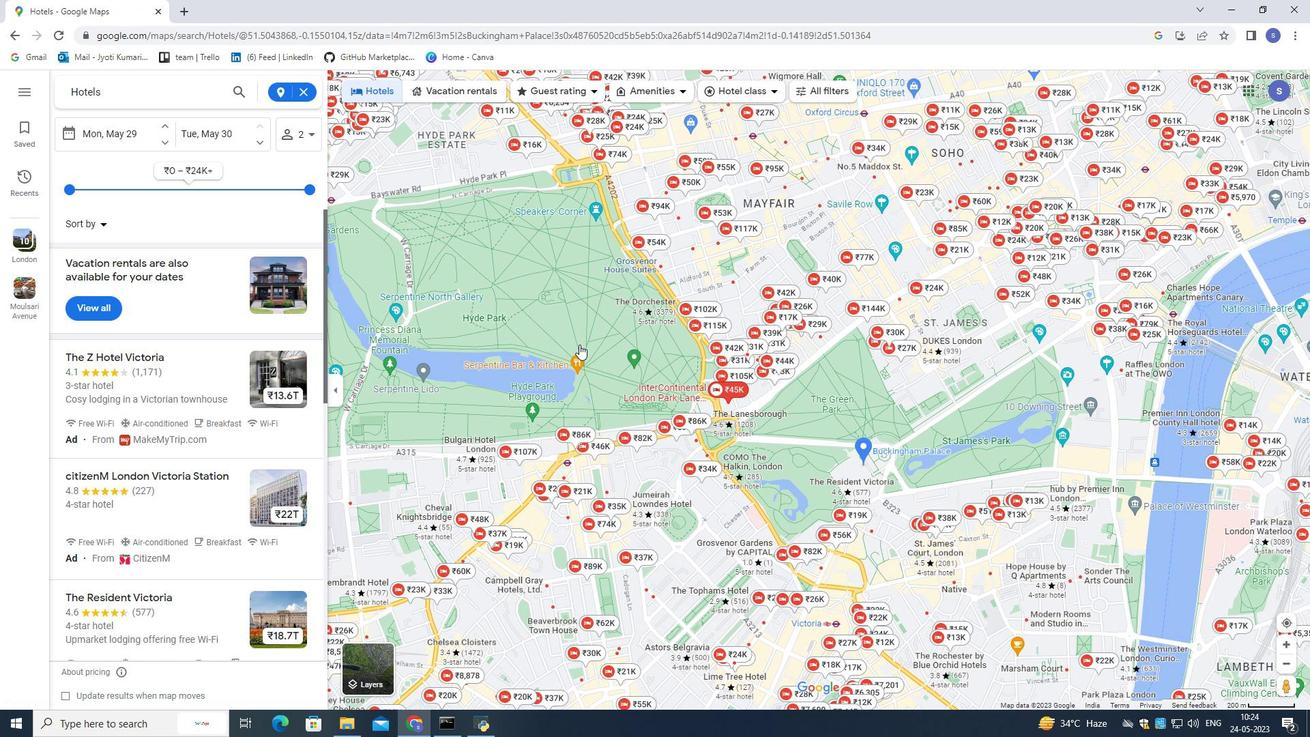 
Action: Mouse moved to (814, 360)
Screenshot: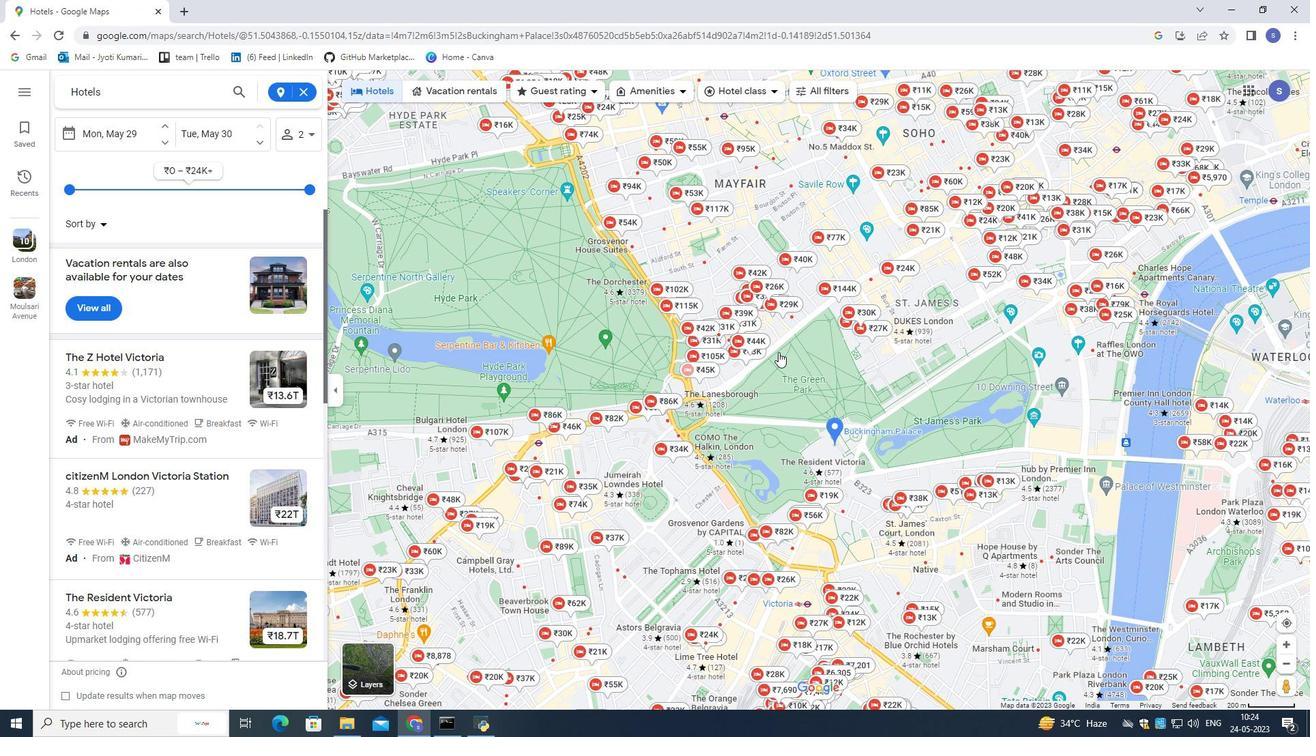 
Action: Mouse pressed left at (814, 360)
Screenshot: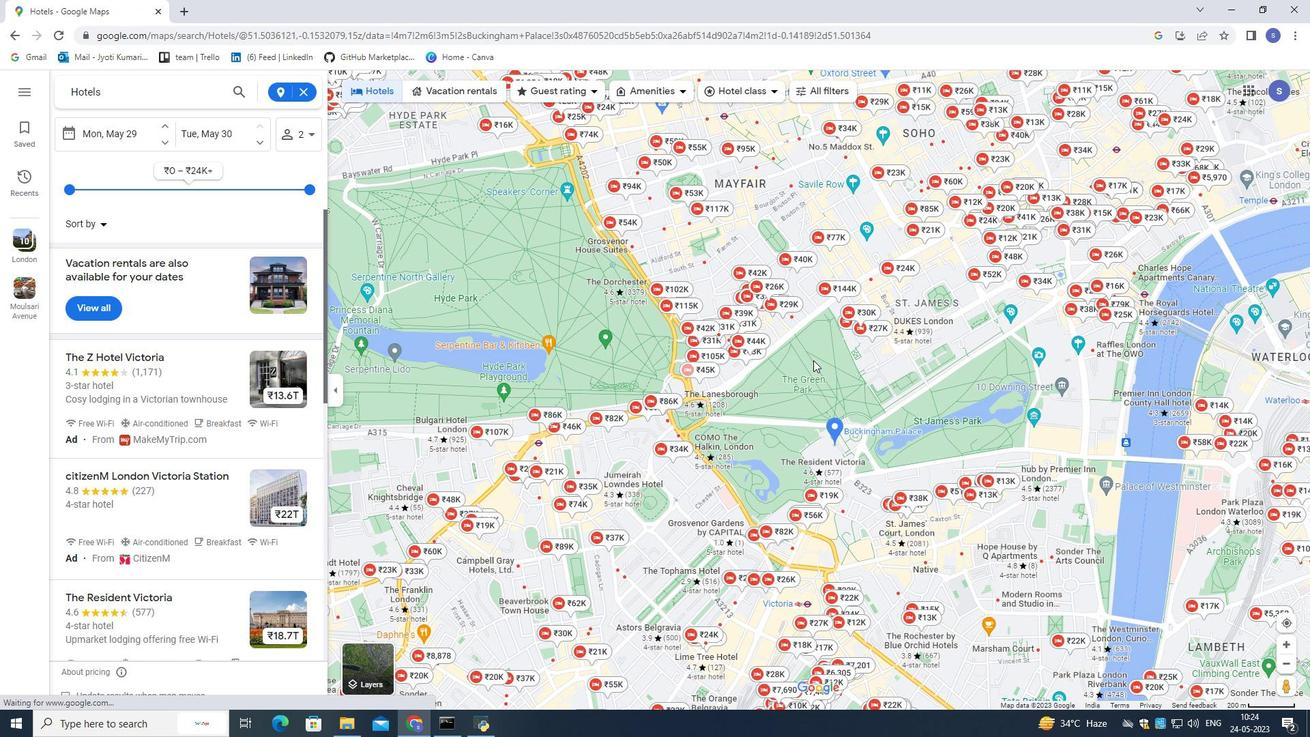 
Action: Mouse moved to (831, 449)
Screenshot: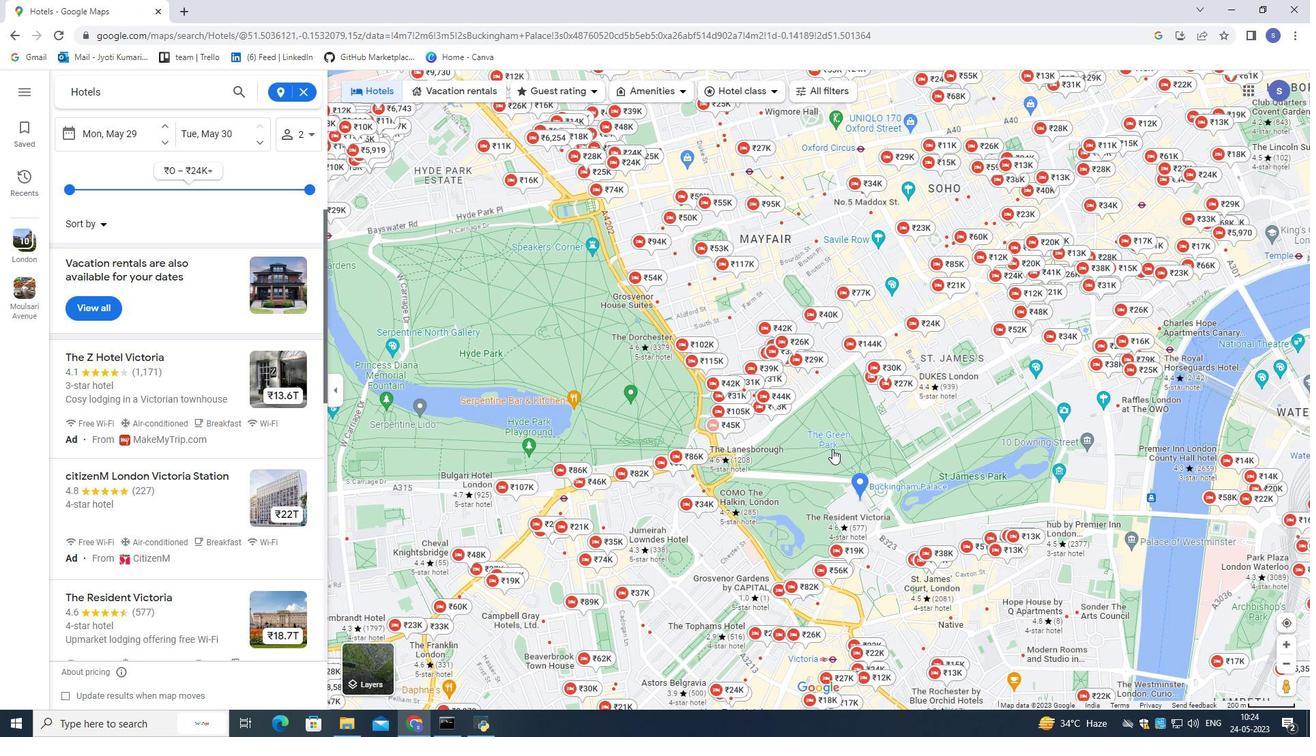 
Action: Mouse scrolled (831, 449) with delta (0, 0)
Screenshot: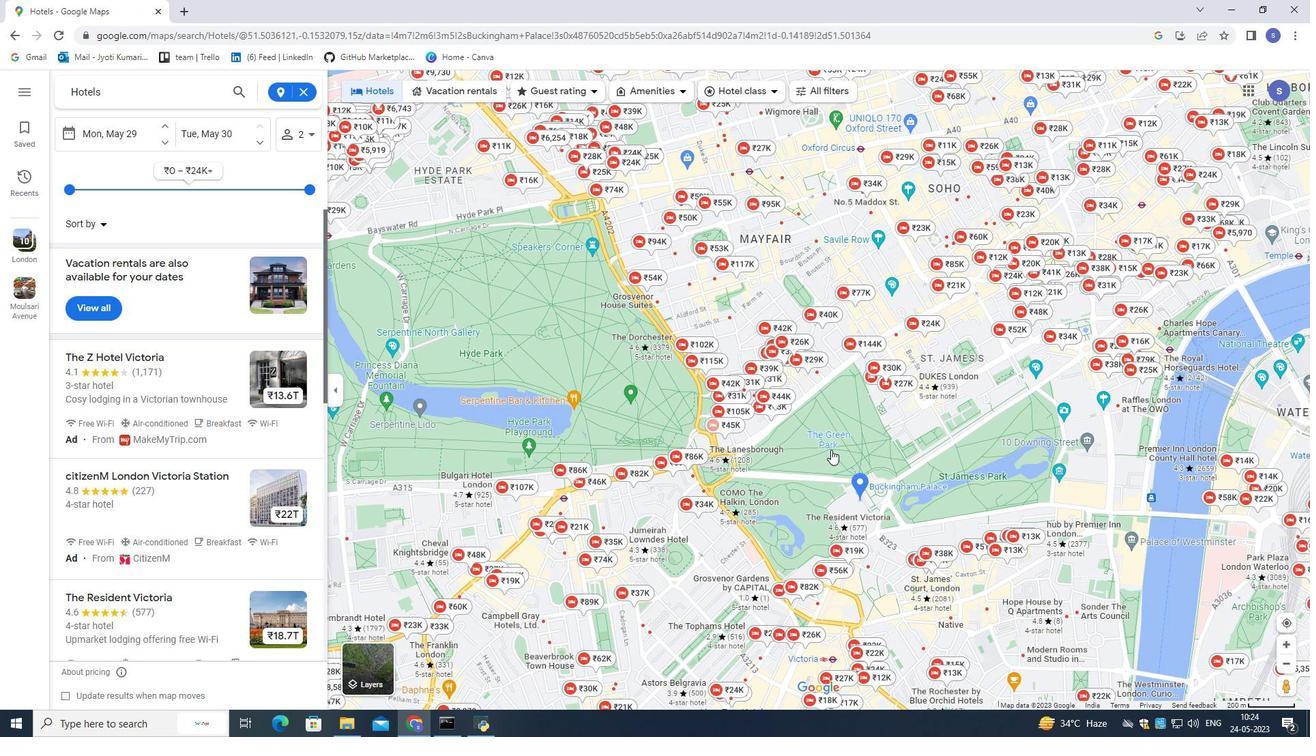 
Action: Mouse scrolled (831, 449) with delta (0, 0)
Screenshot: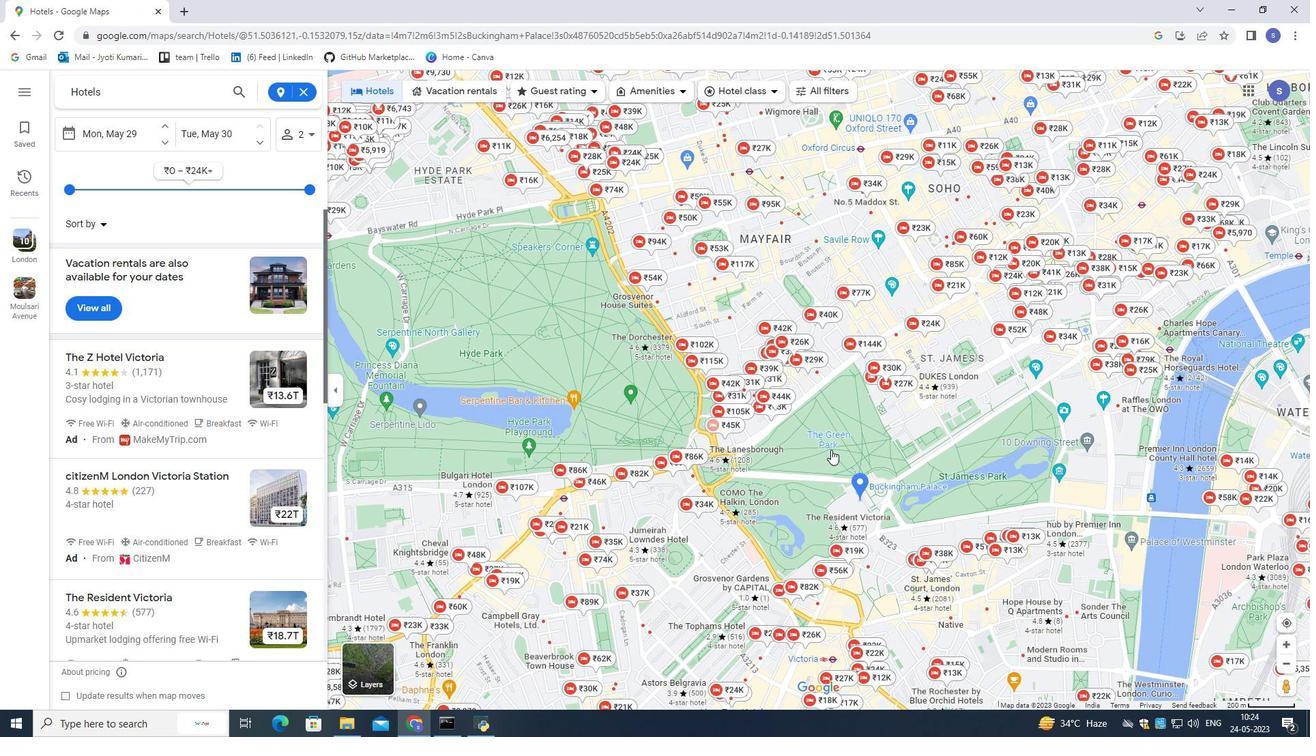 
Action: Mouse scrolled (831, 449) with delta (0, 0)
Screenshot: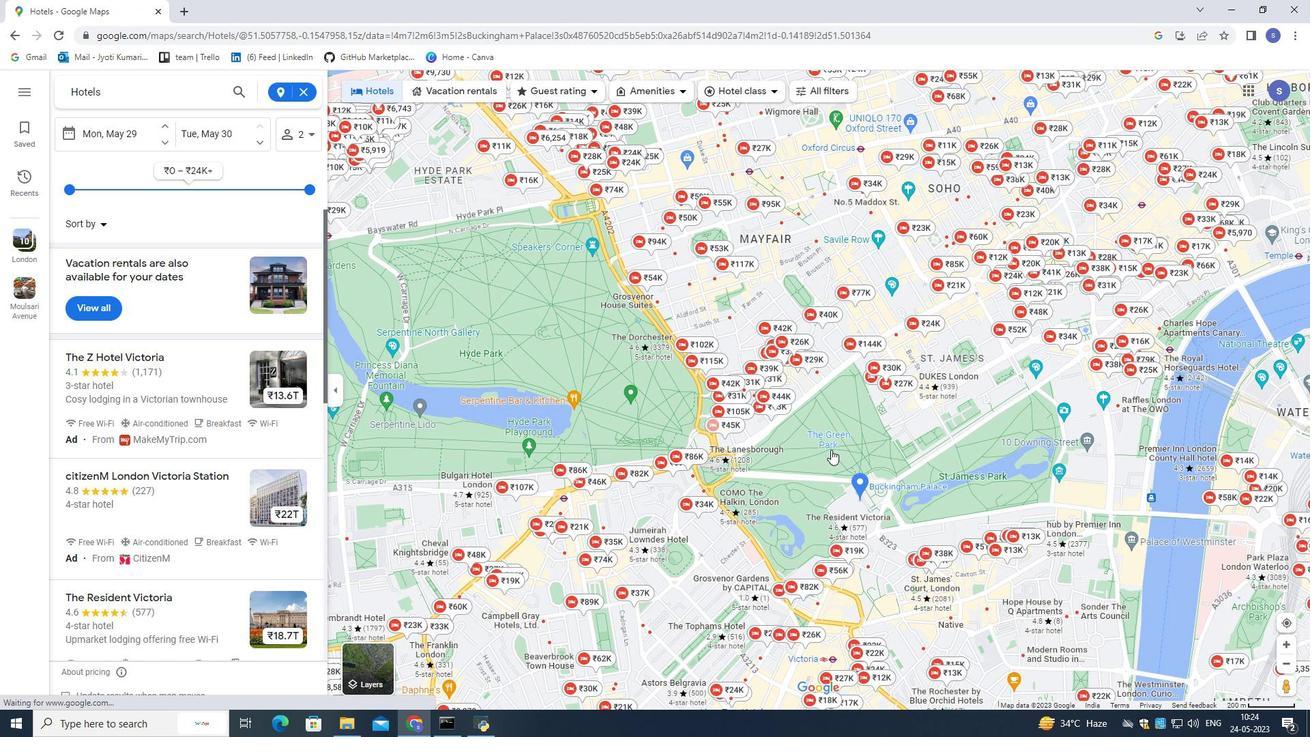 
Action: Mouse moved to (614, 369)
Screenshot: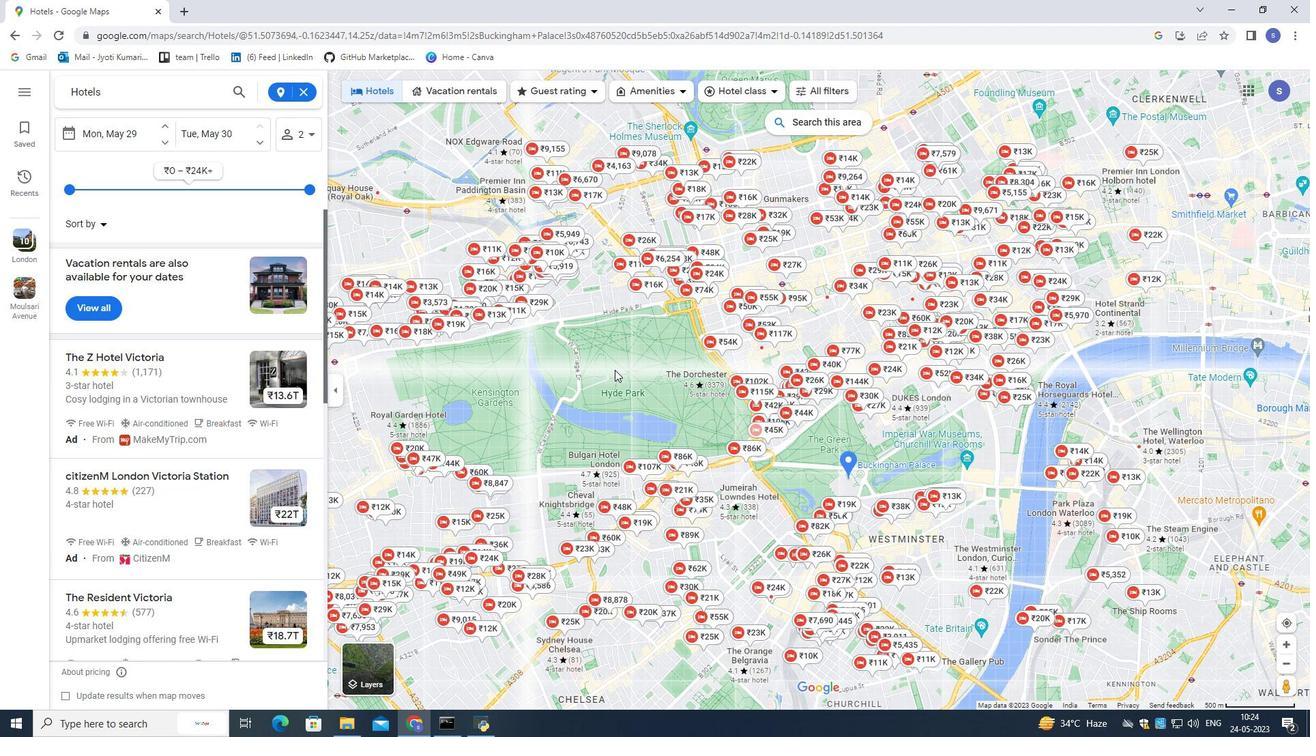 
Action: Mouse scrolled (614, 368) with delta (0, 0)
Screenshot: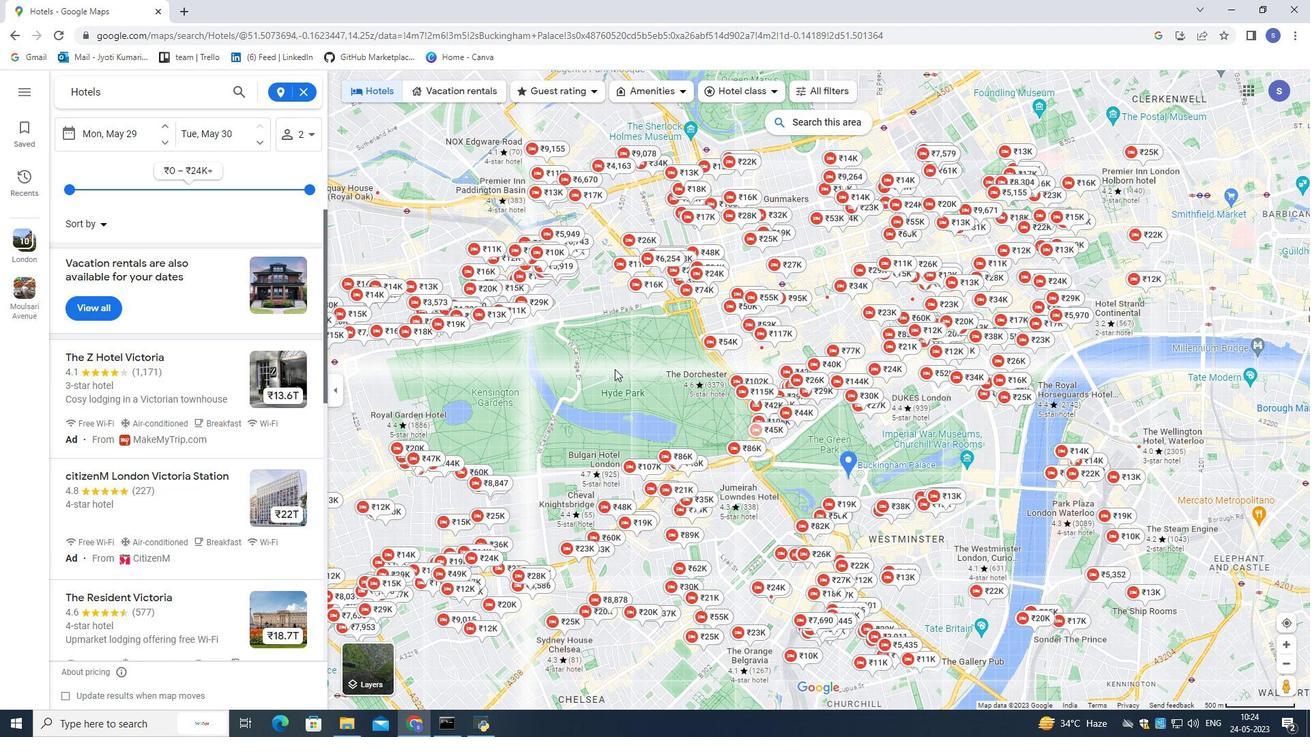 
Action: Mouse scrolled (614, 368) with delta (0, 0)
Screenshot: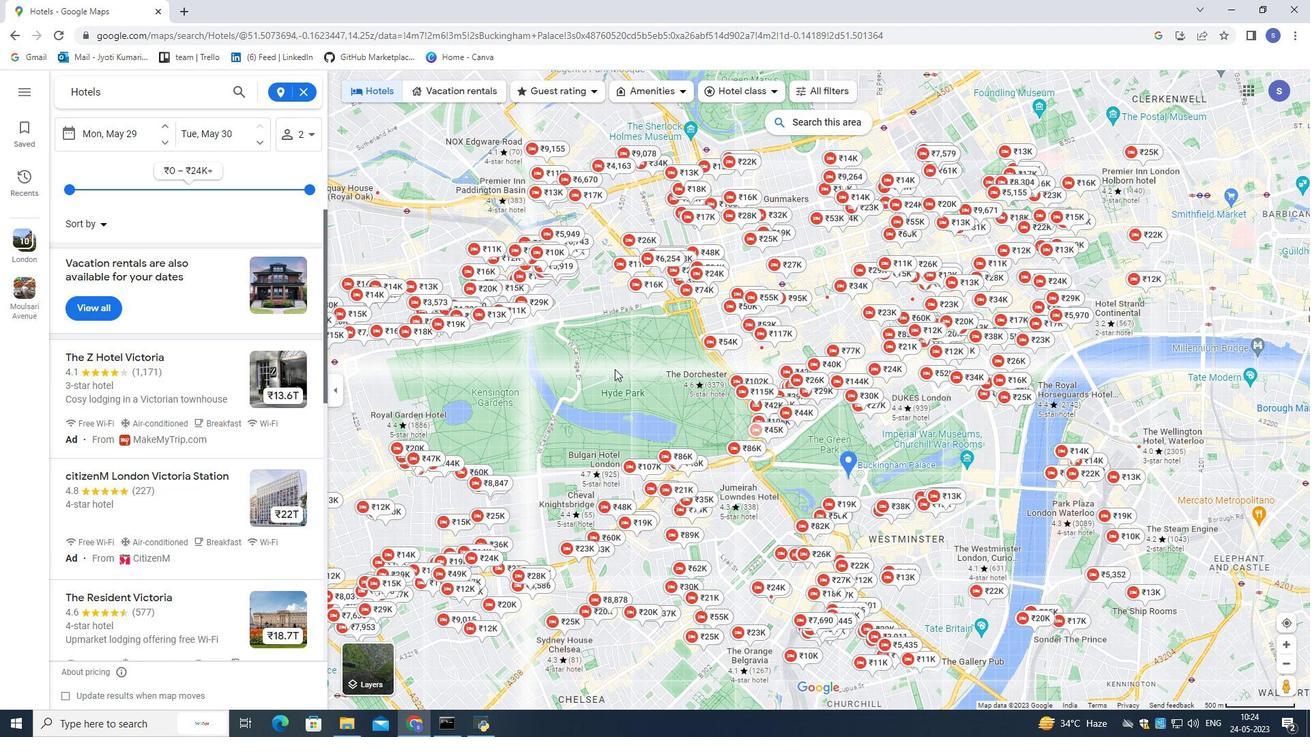 
Action: Mouse scrolled (614, 368) with delta (0, 0)
Screenshot: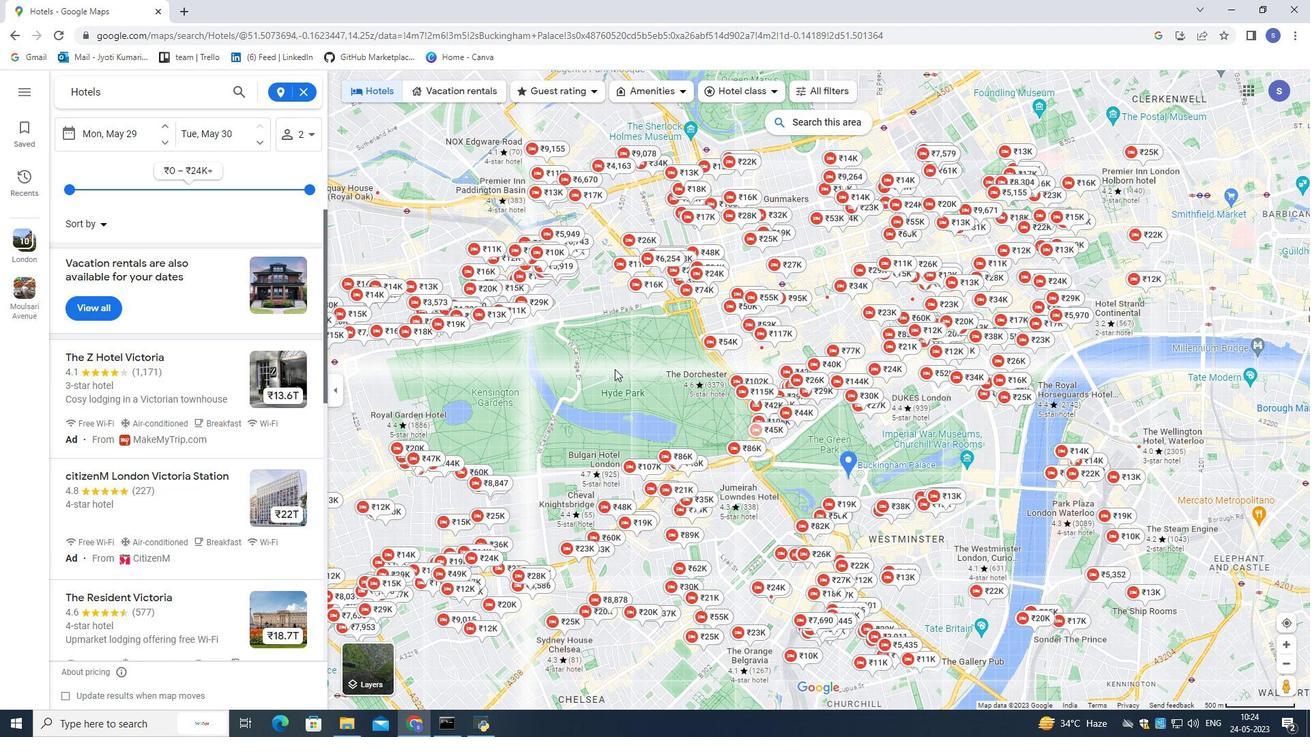 
Action: Mouse moved to (614, 368)
Screenshot: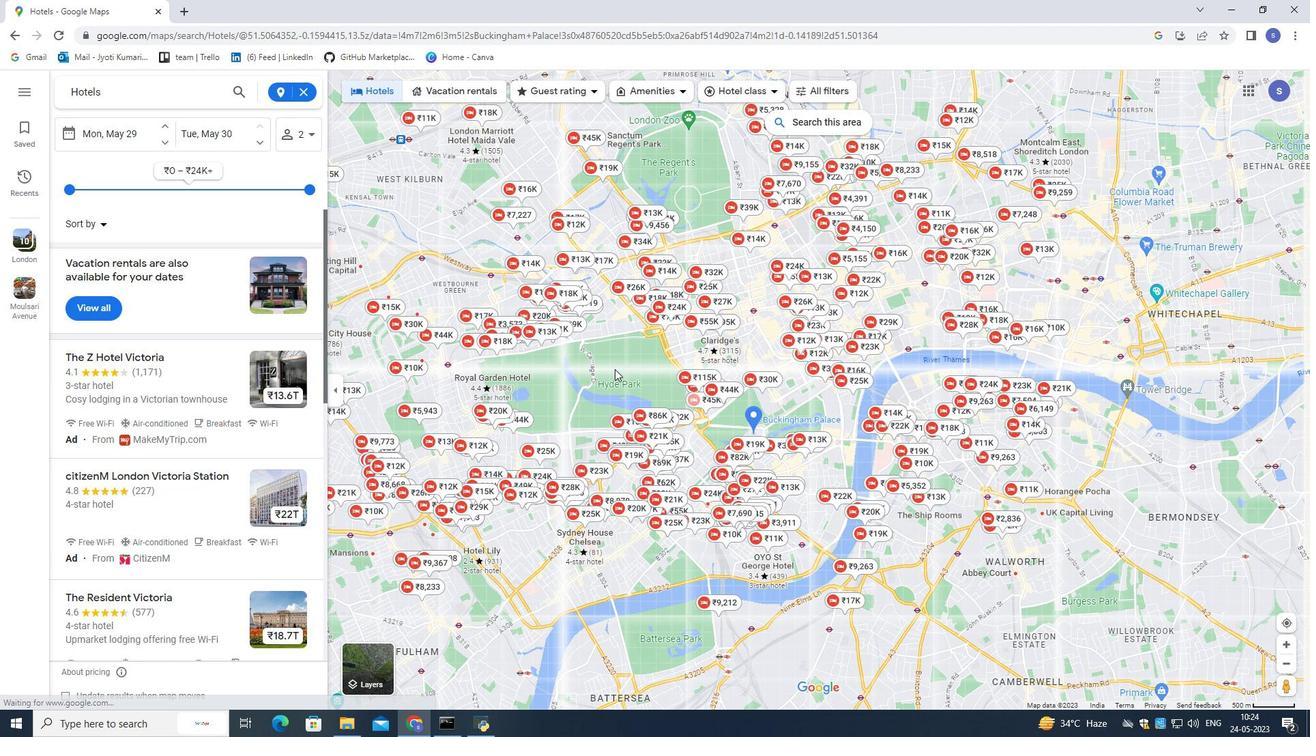
Action: Mouse scrolled (614, 367) with delta (0, 0)
Screenshot: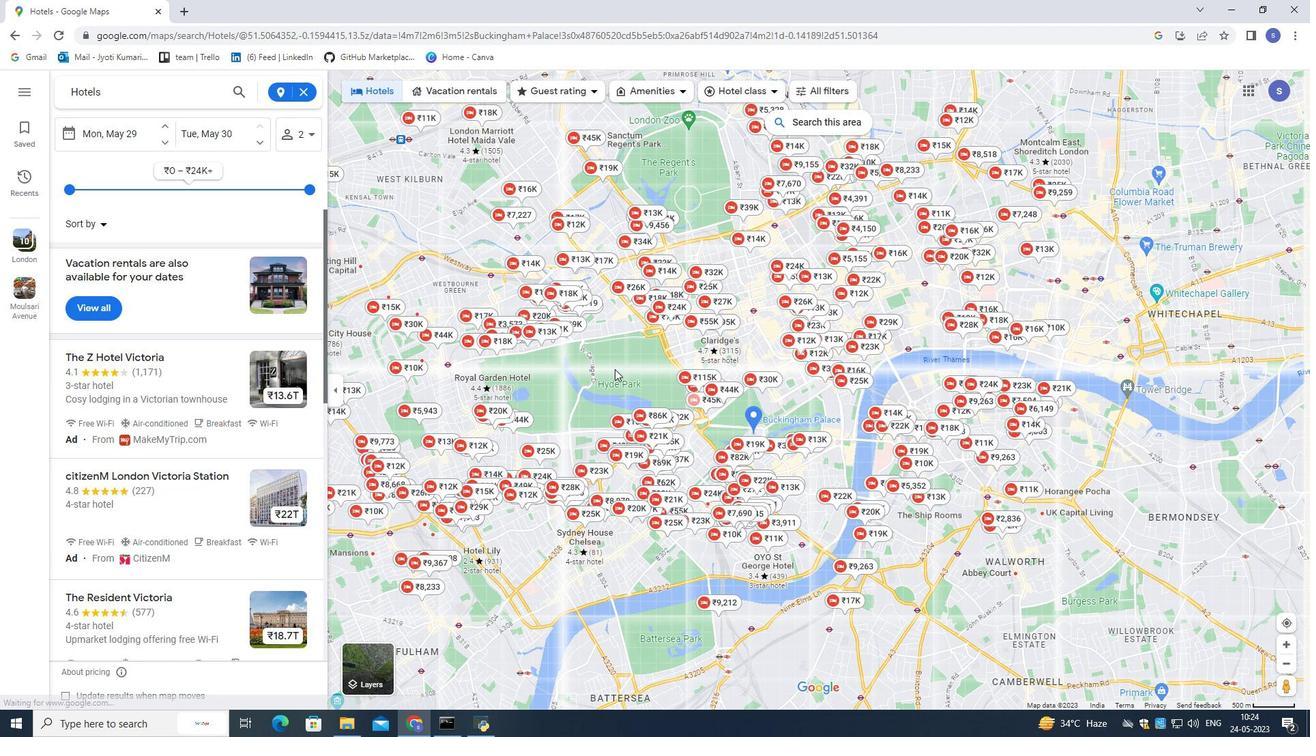 
Action: Mouse scrolled (614, 367) with delta (0, 0)
Screenshot: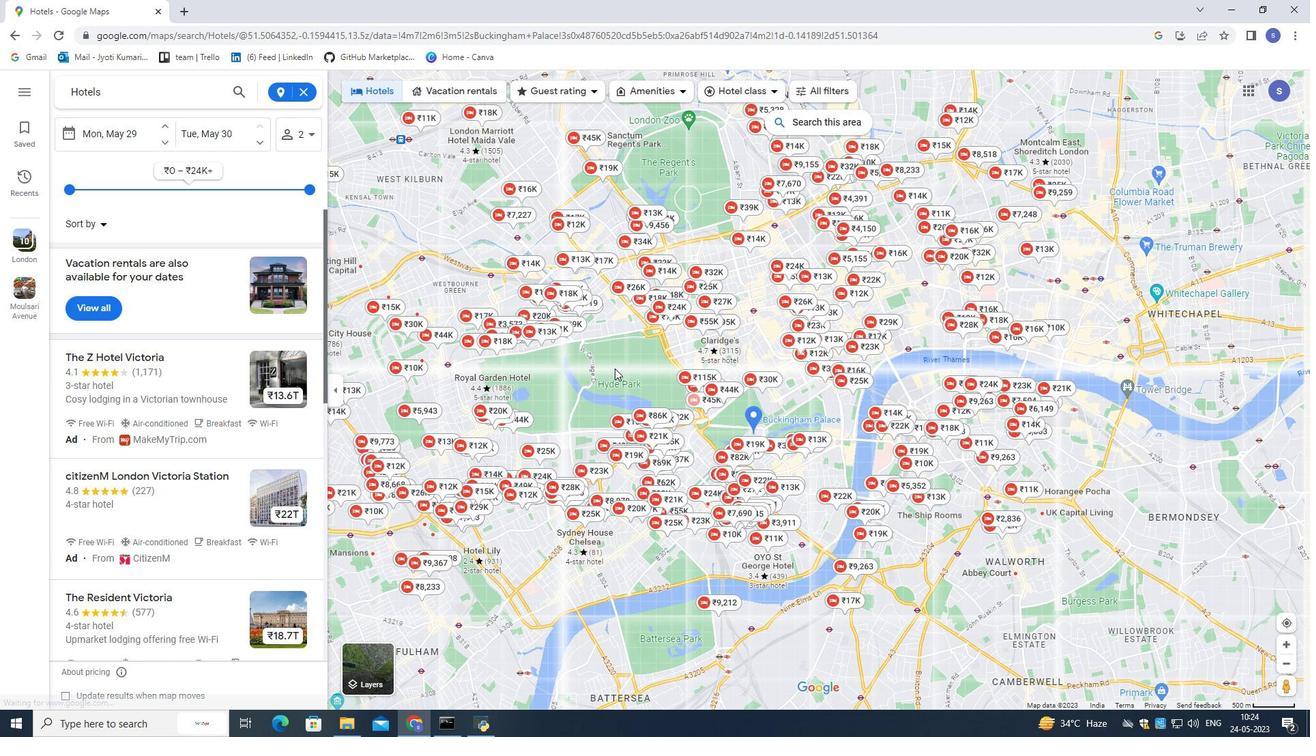 
Action: Mouse scrolled (614, 367) with delta (0, 0)
Screenshot: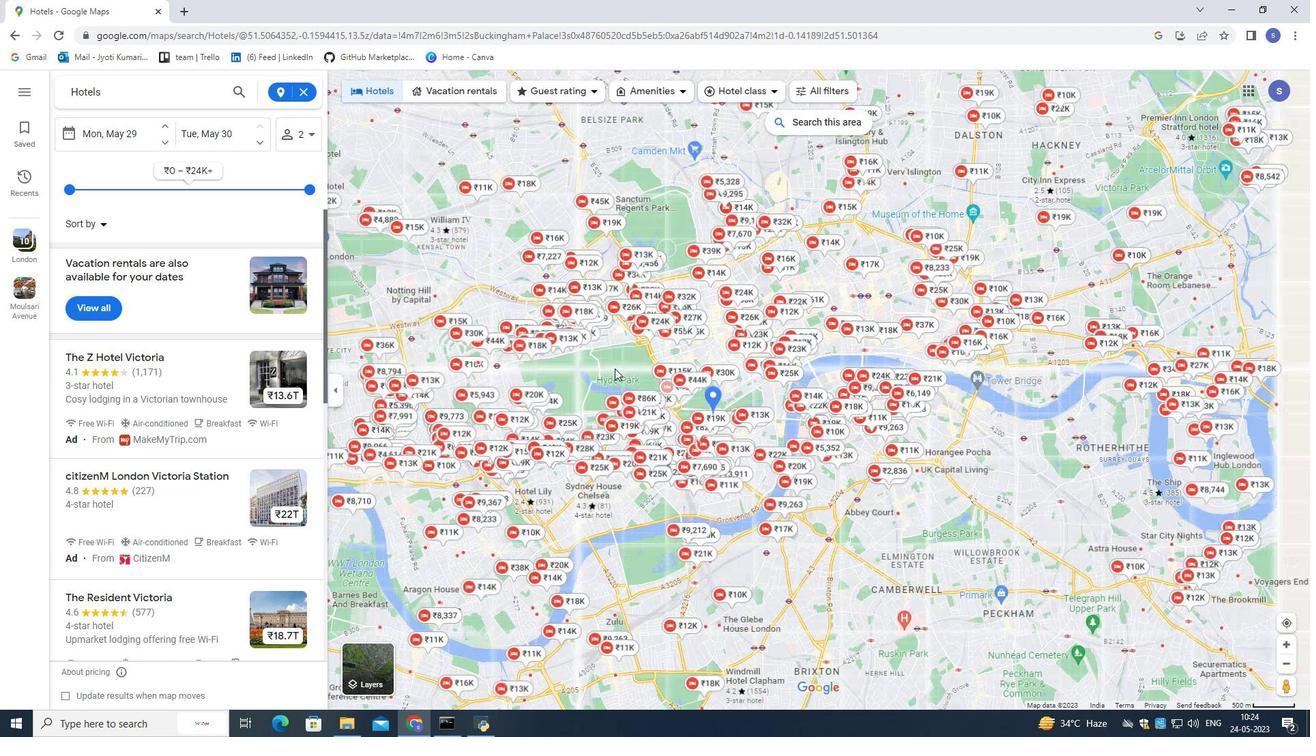 
Action: Mouse scrolled (614, 367) with delta (0, 0)
Screenshot: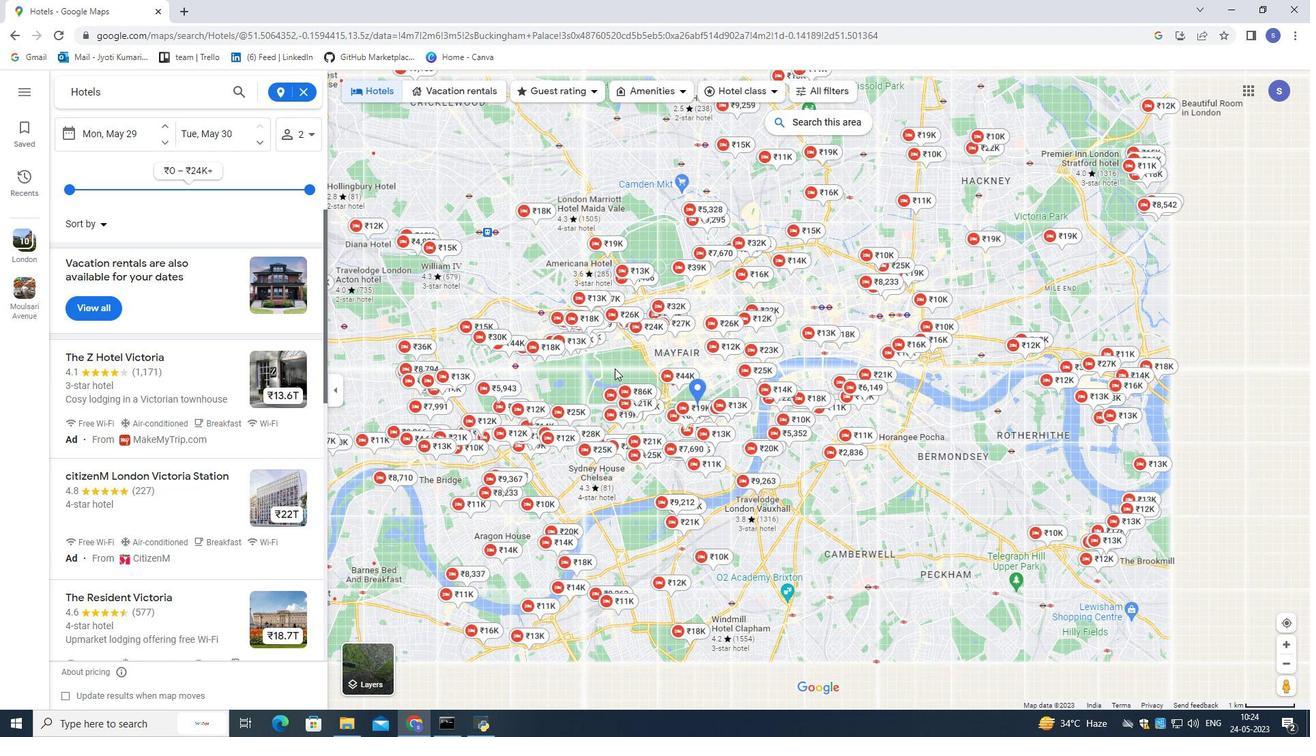 
Action: Mouse moved to (614, 367)
Screenshot: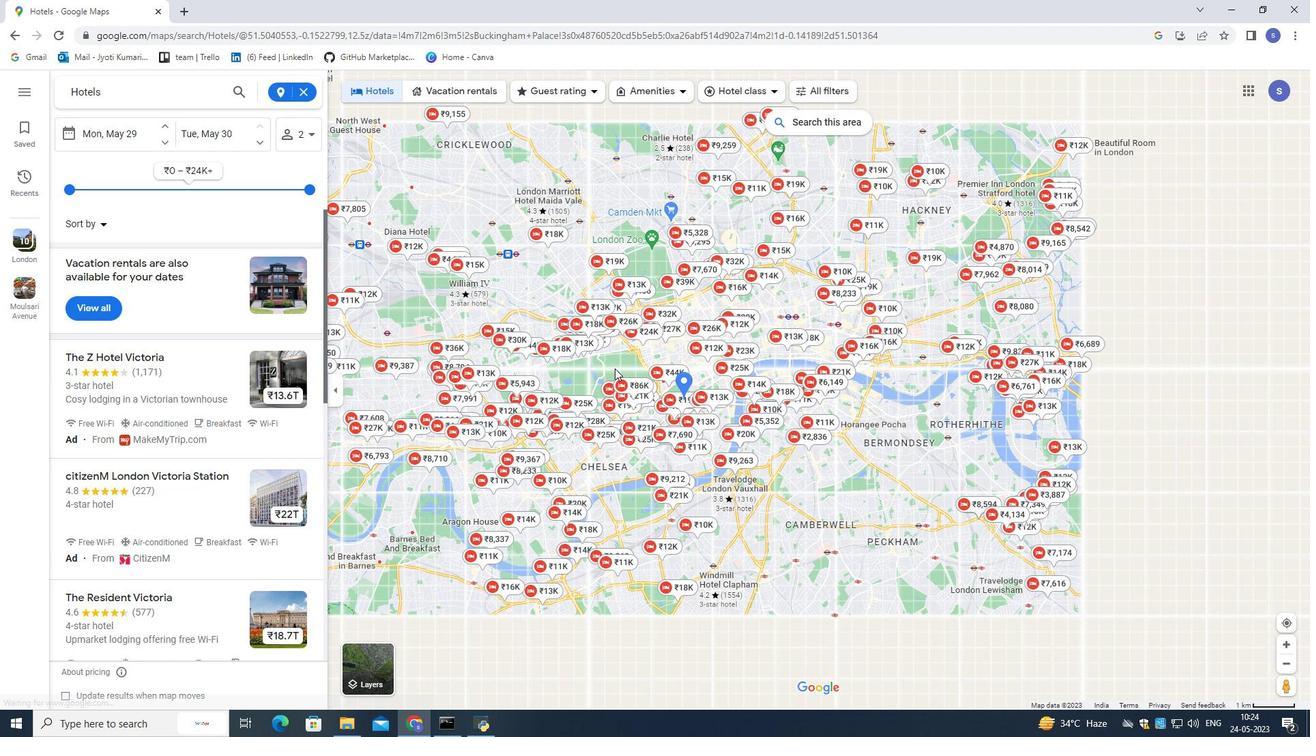 
Action: Mouse scrolled (614, 367) with delta (0, 0)
Screenshot: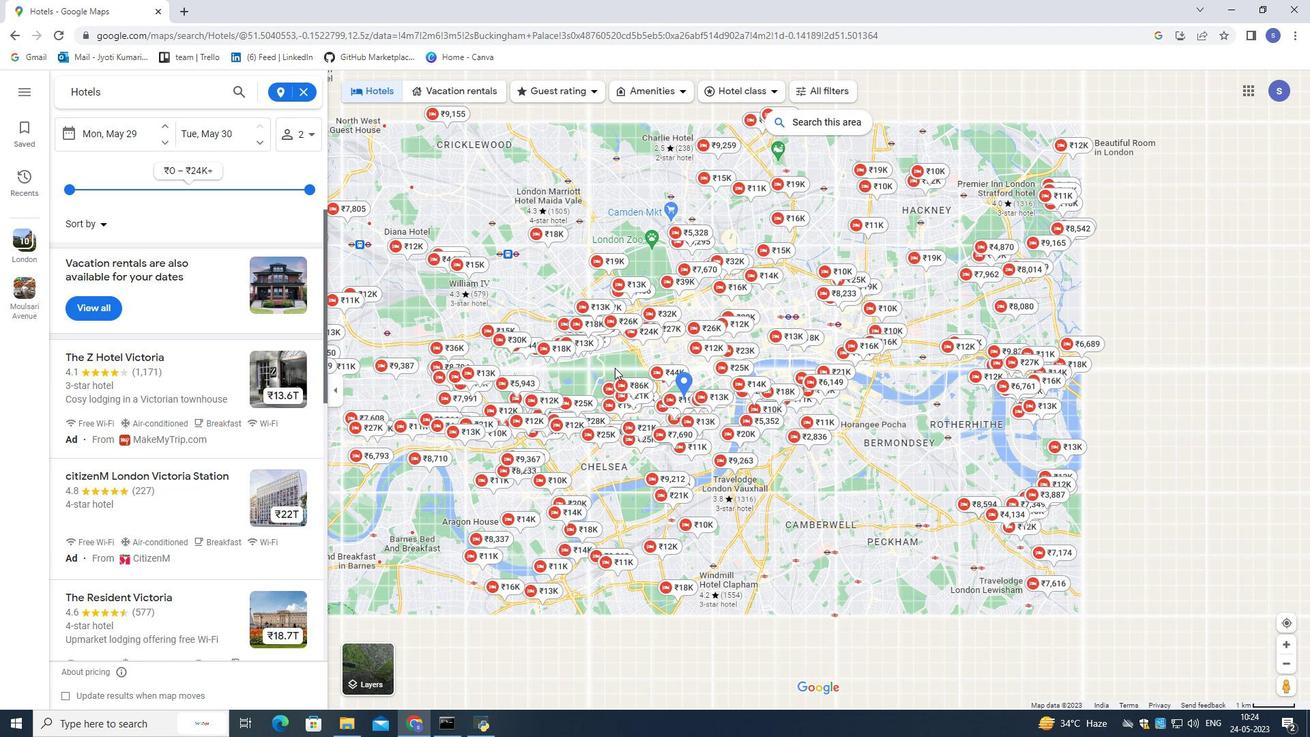 
Action: Mouse scrolled (614, 367) with delta (0, 0)
Screenshot: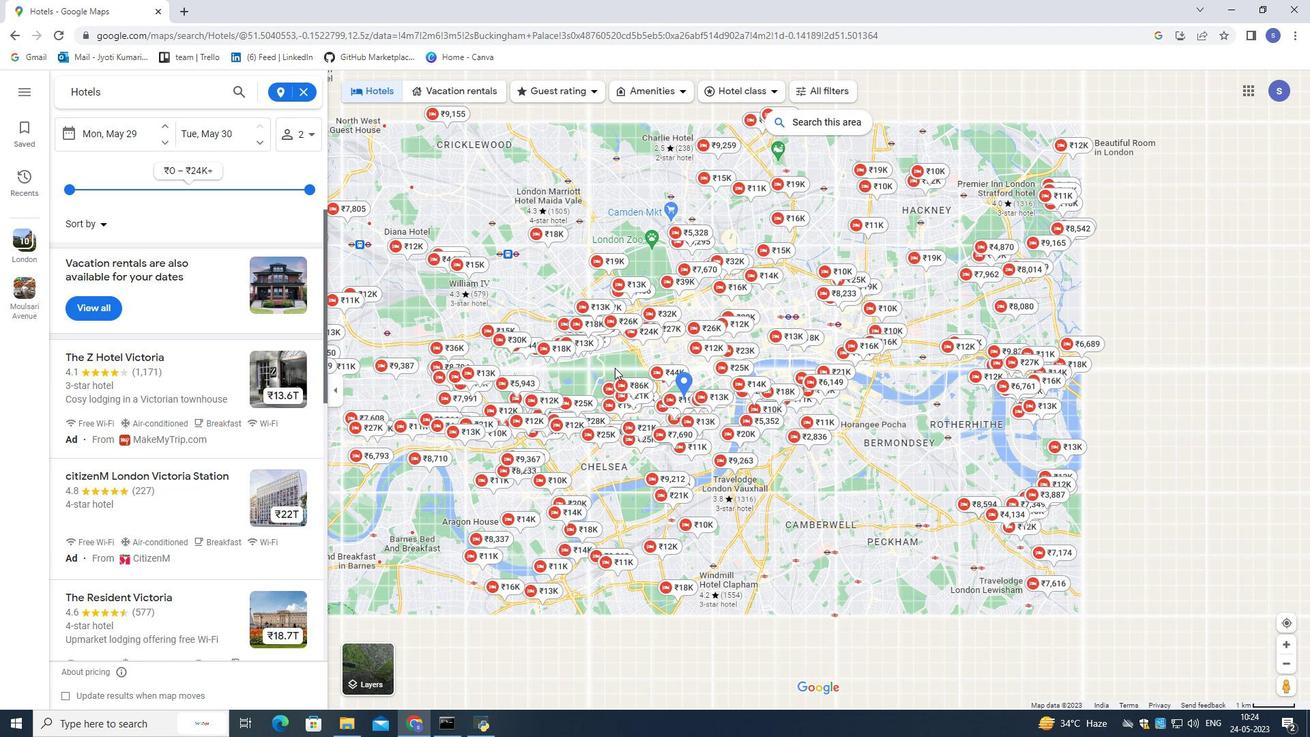 
Action: Mouse scrolled (614, 367) with delta (0, 0)
Screenshot: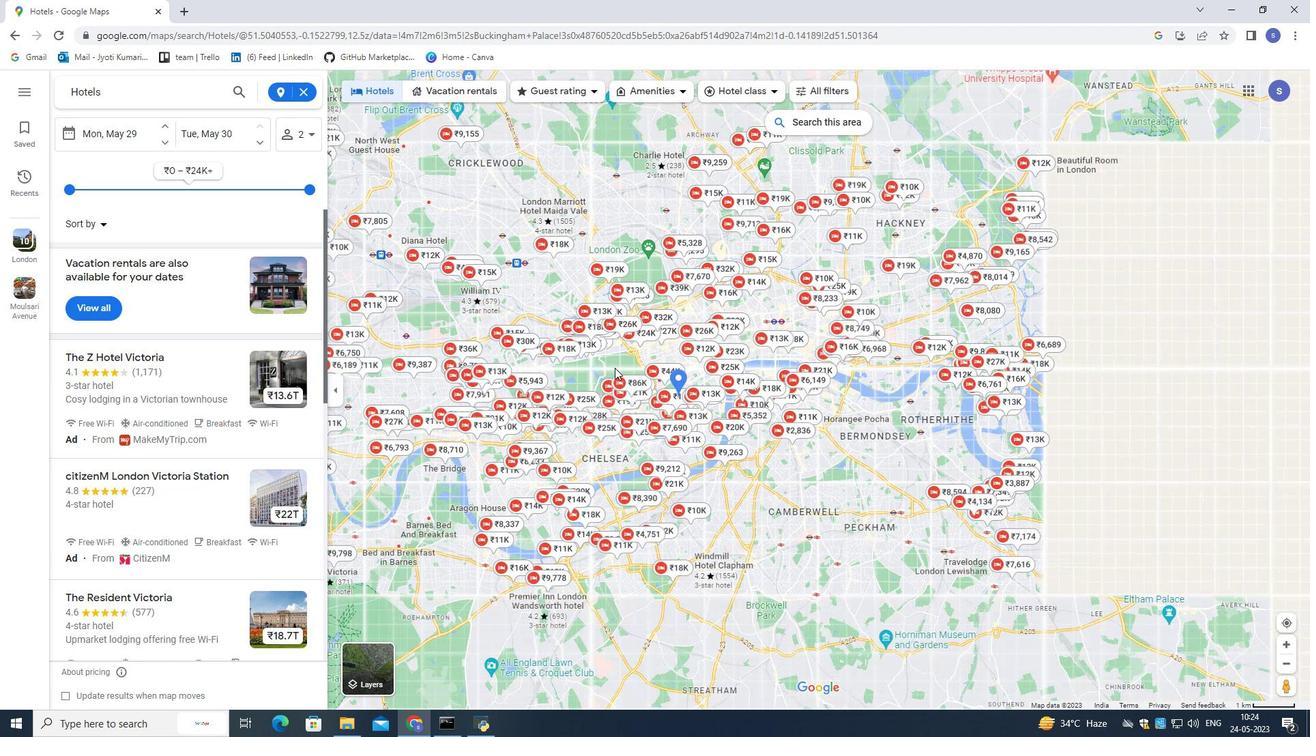 
Action: Mouse scrolled (614, 367) with delta (0, 0)
Screenshot: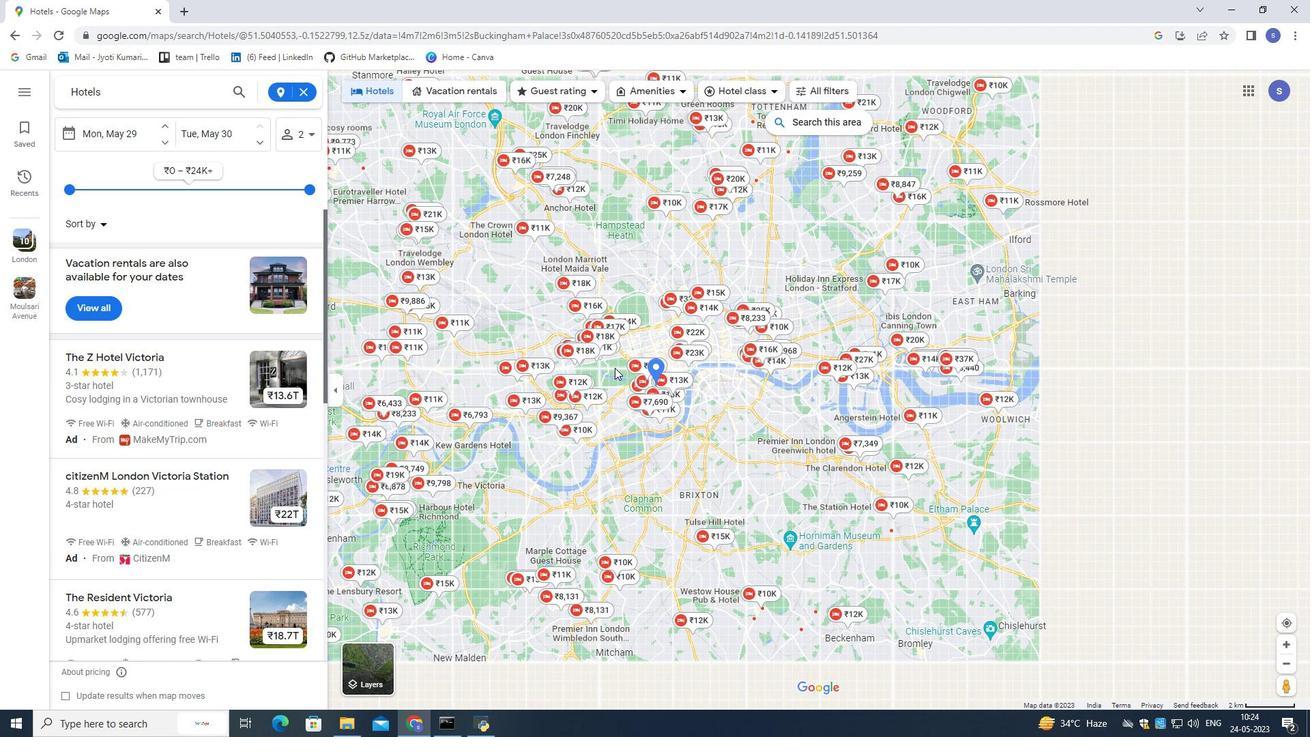 
Action: Mouse scrolled (614, 367) with delta (0, 0)
Screenshot: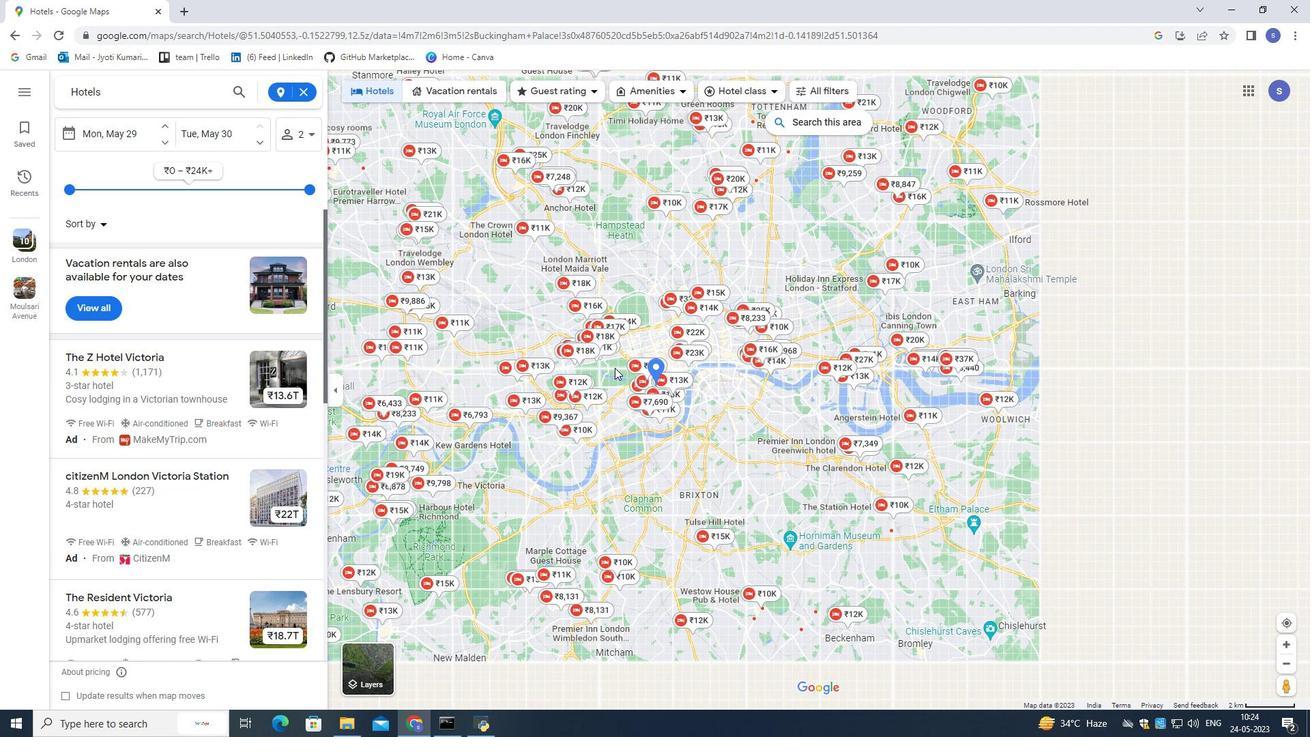 
Action: Mouse scrolled (614, 367) with delta (0, 0)
Screenshot: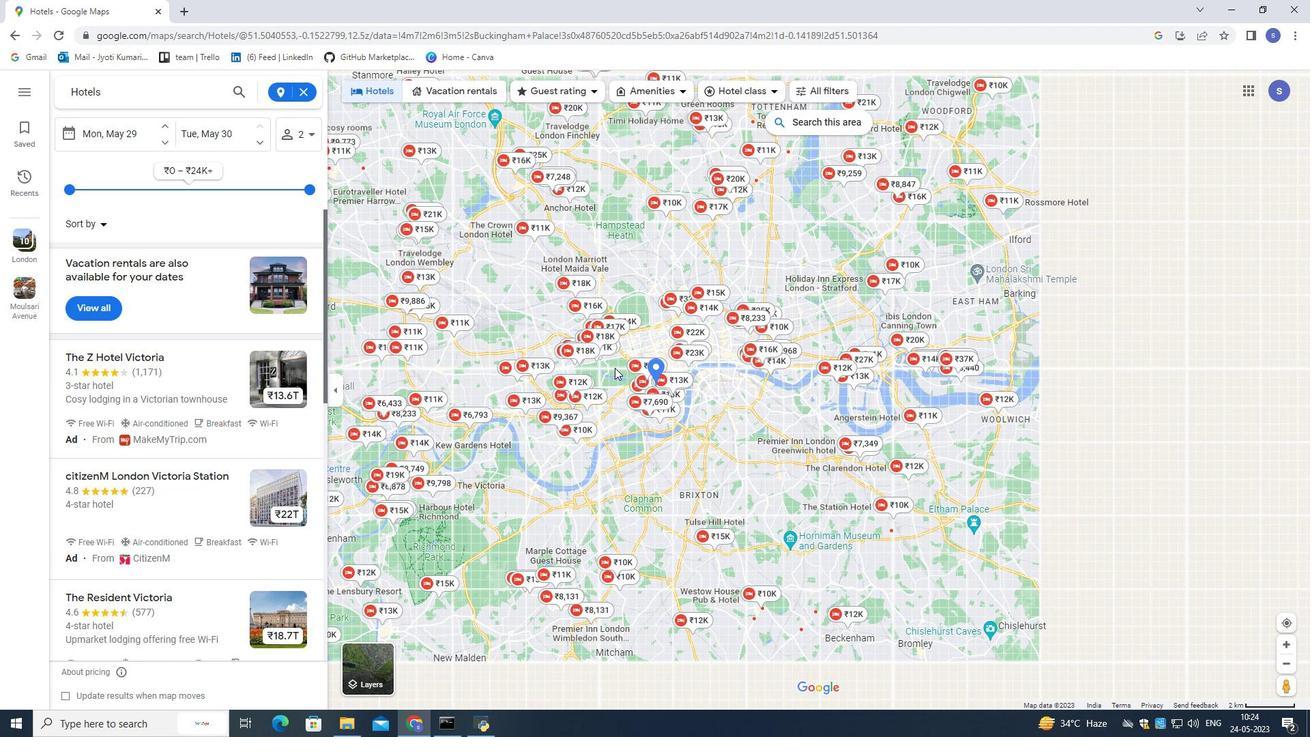 
Action: Mouse scrolled (614, 368) with delta (0, 0)
Screenshot: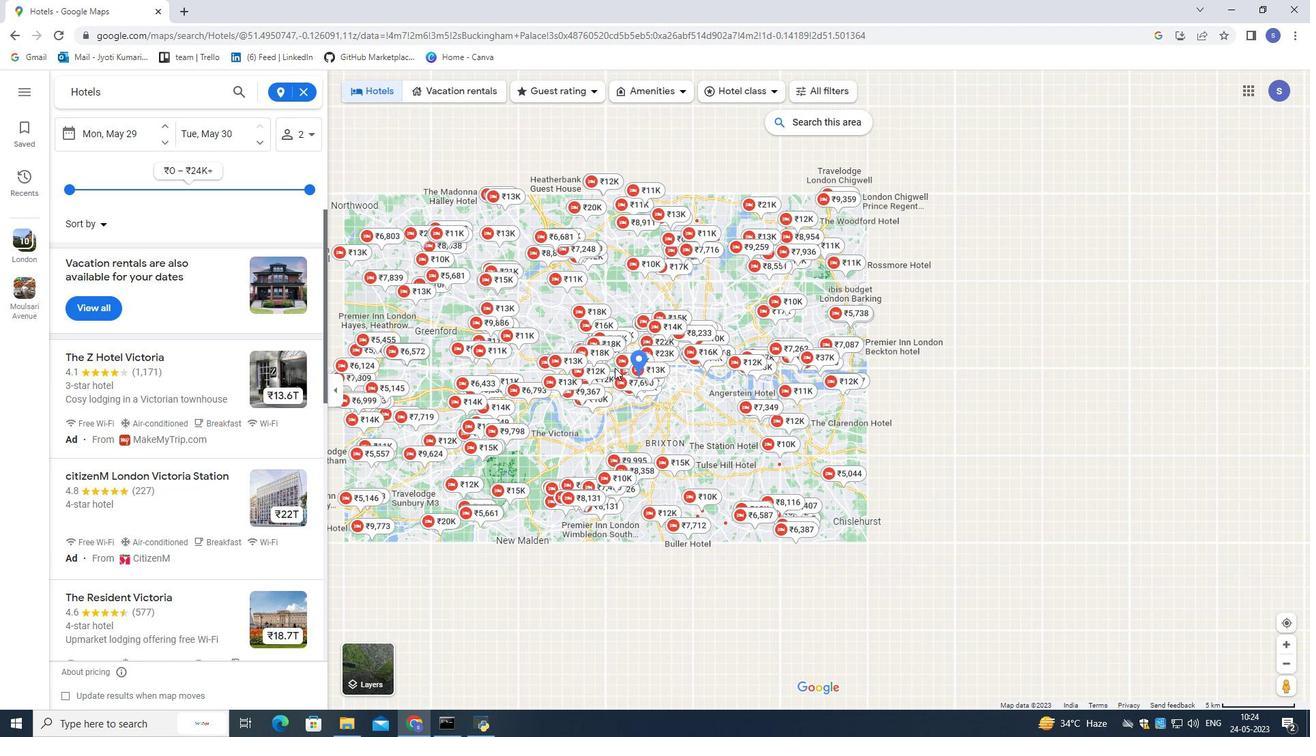 
Action: Mouse scrolled (614, 368) with delta (0, 0)
Screenshot: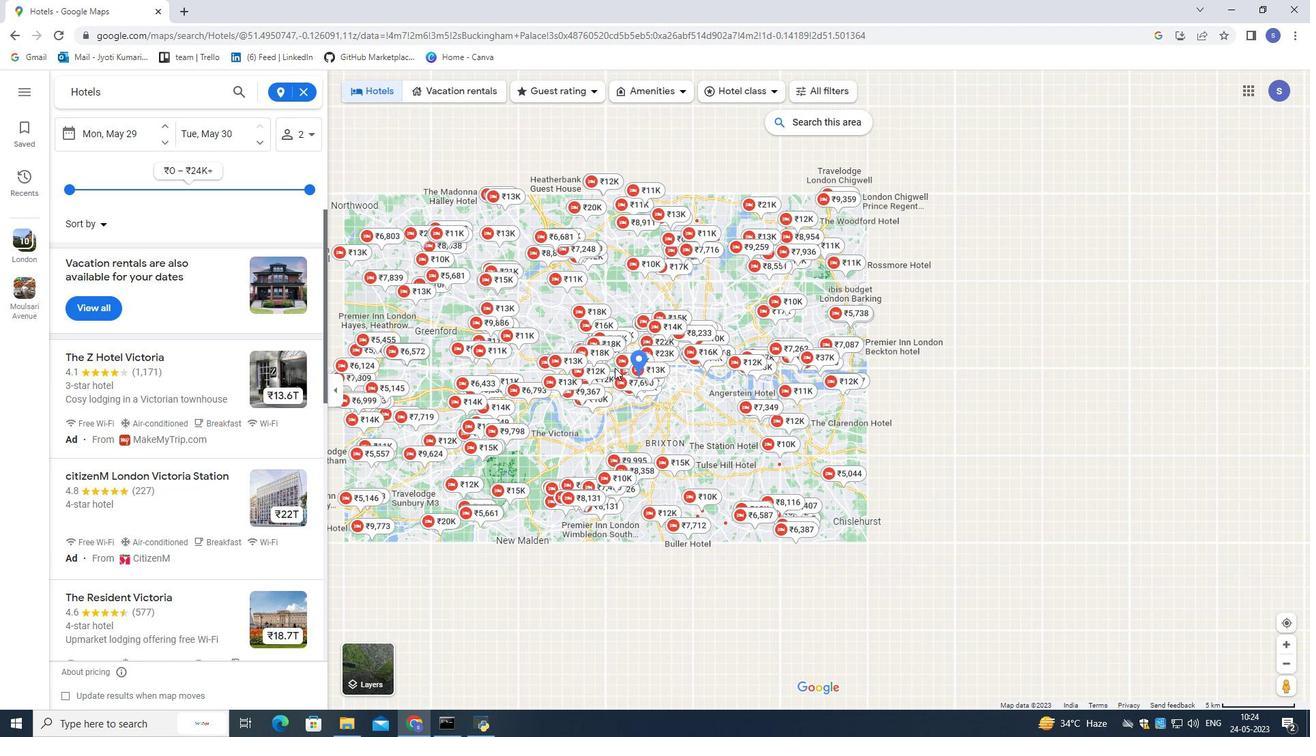 
Action: Mouse scrolled (614, 368) with delta (0, 0)
Screenshot: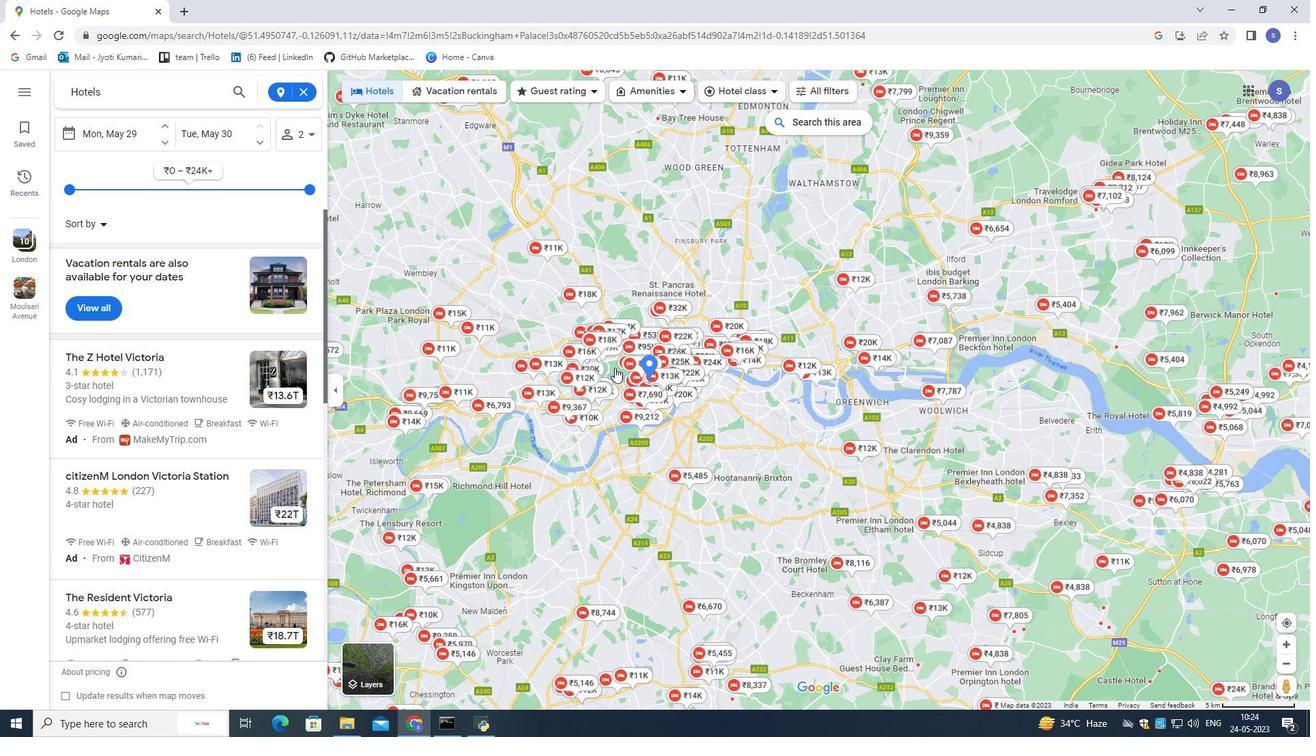 
Action: Mouse scrolled (614, 368) with delta (0, 0)
Screenshot: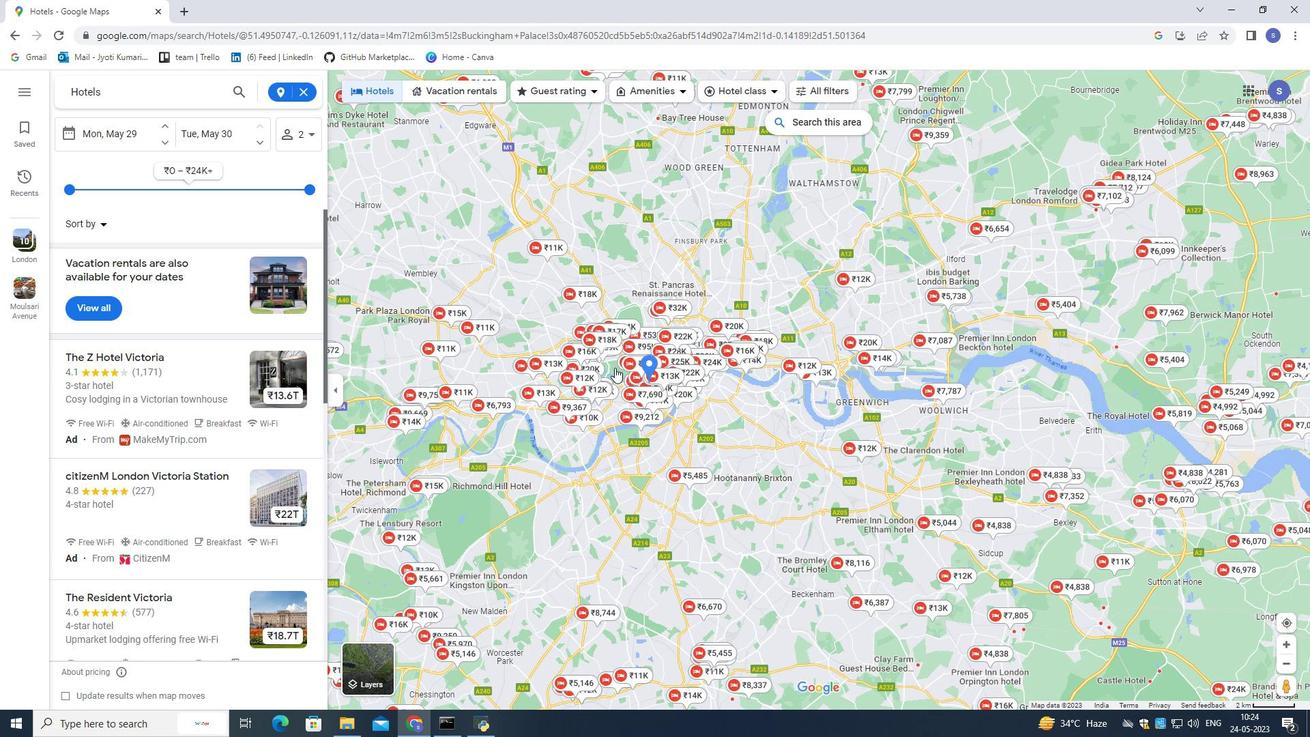 
Action: Mouse scrolled (614, 368) with delta (0, 0)
Screenshot: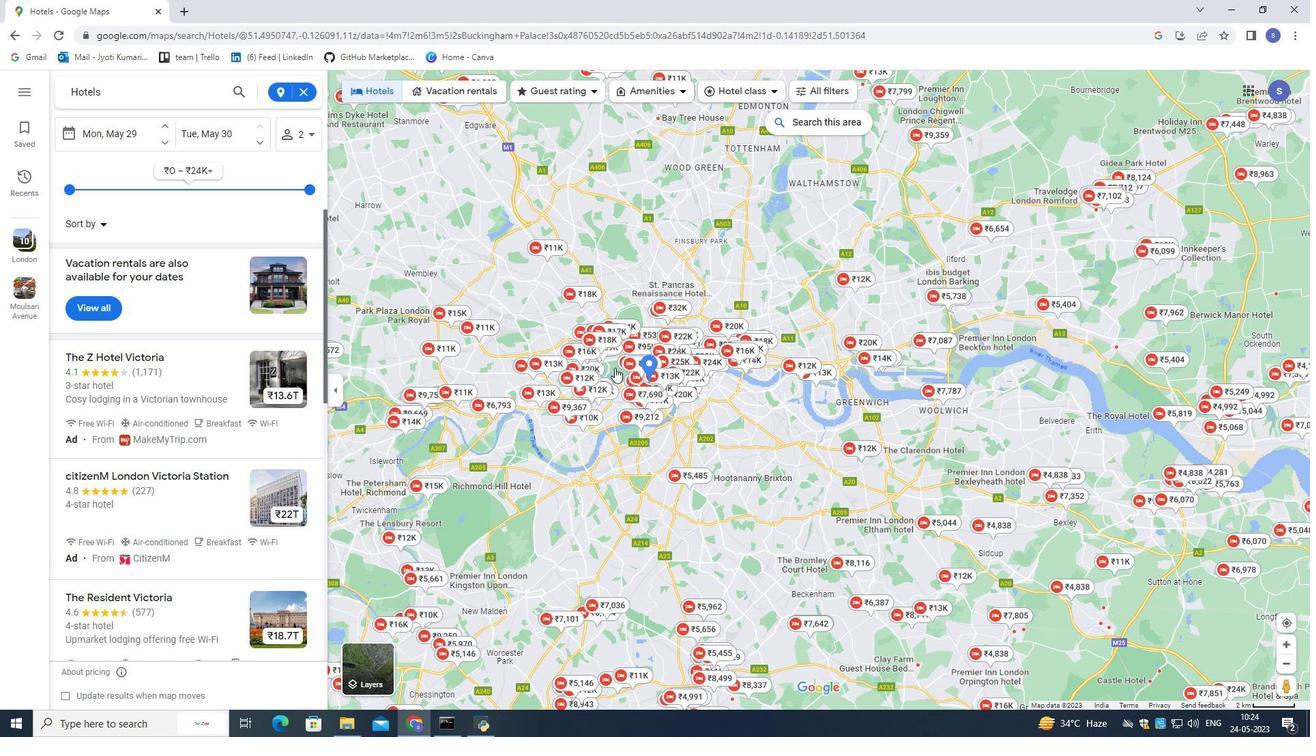 
Action: Mouse scrolled (614, 368) with delta (0, 0)
Screenshot: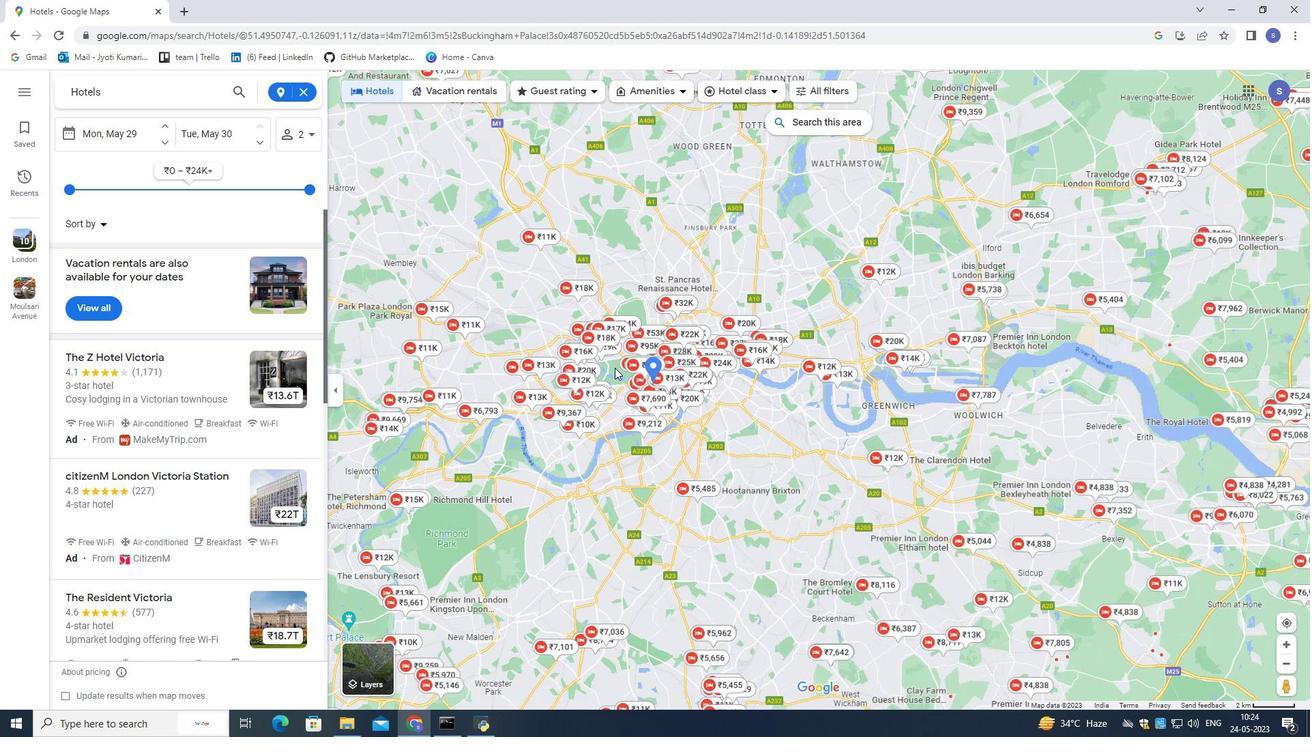 
Action: Mouse scrolled (614, 368) with delta (0, 0)
Screenshot: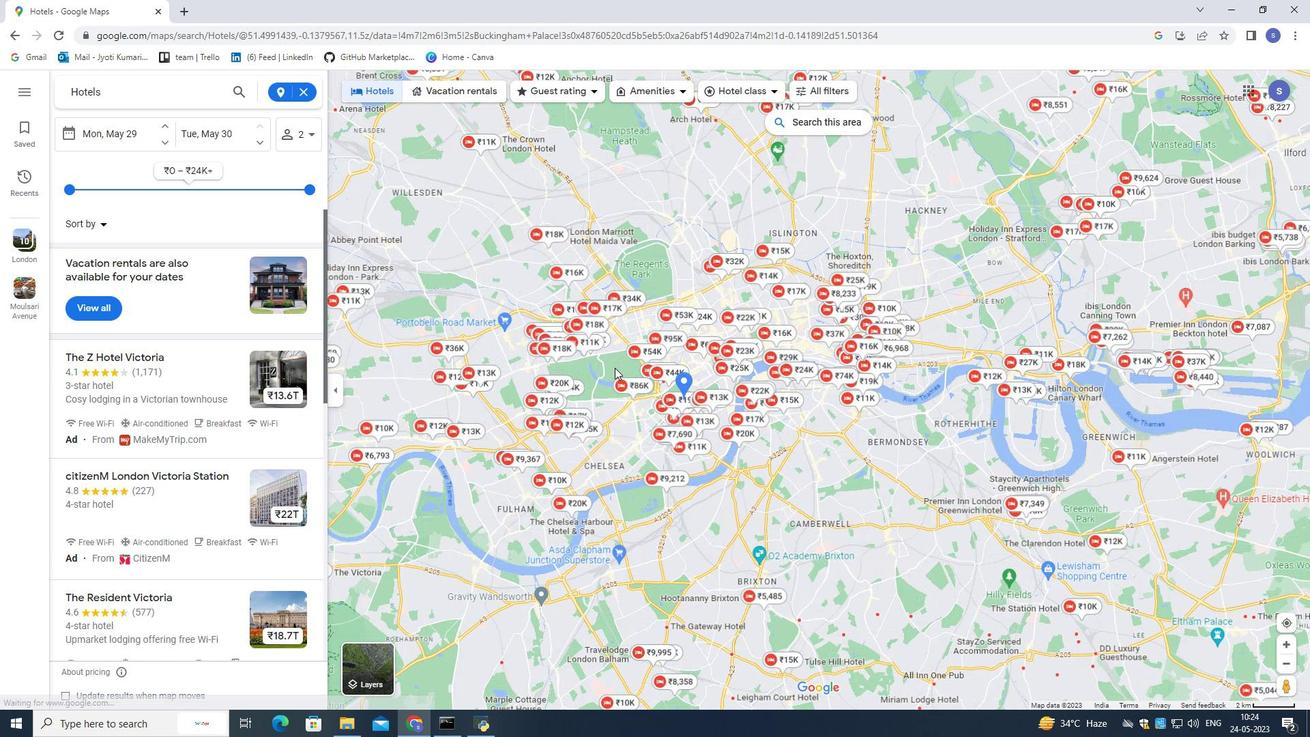 
Action: Mouse scrolled (614, 368) with delta (0, 0)
Screenshot: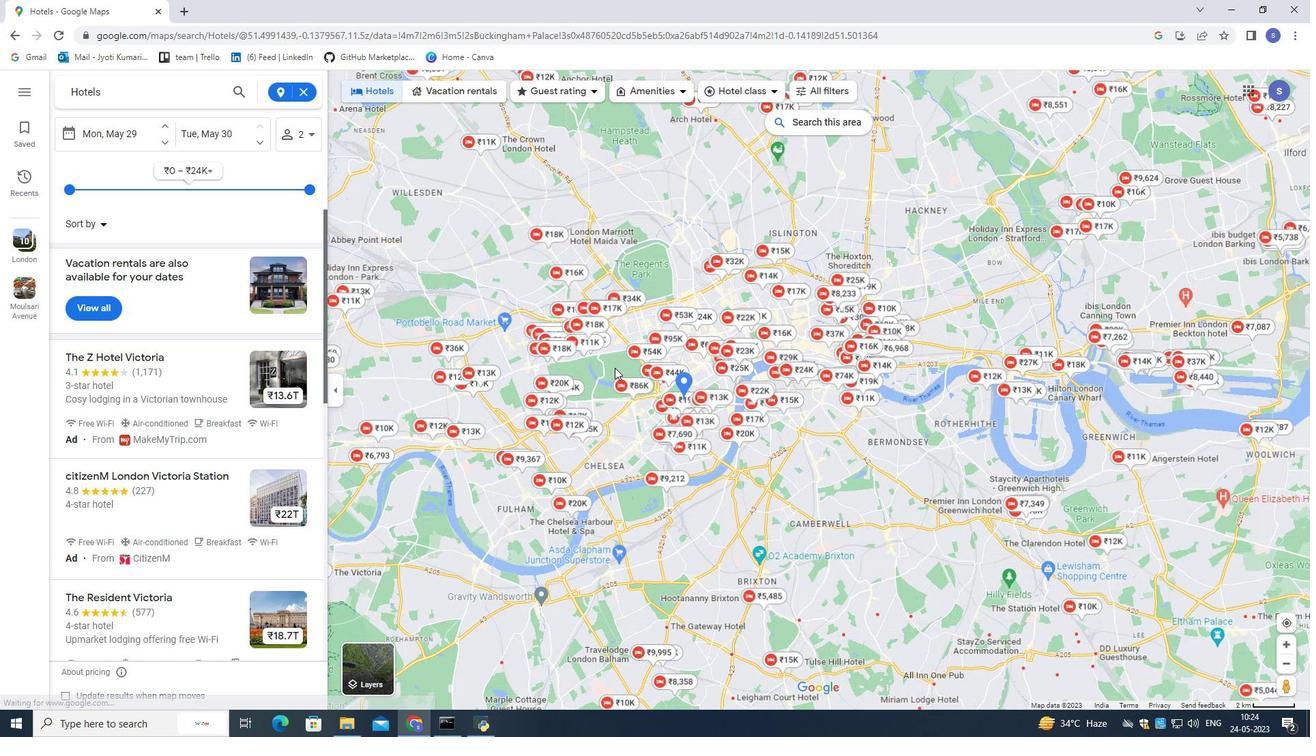 
Action: Mouse scrolled (614, 368) with delta (0, 0)
Screenshot: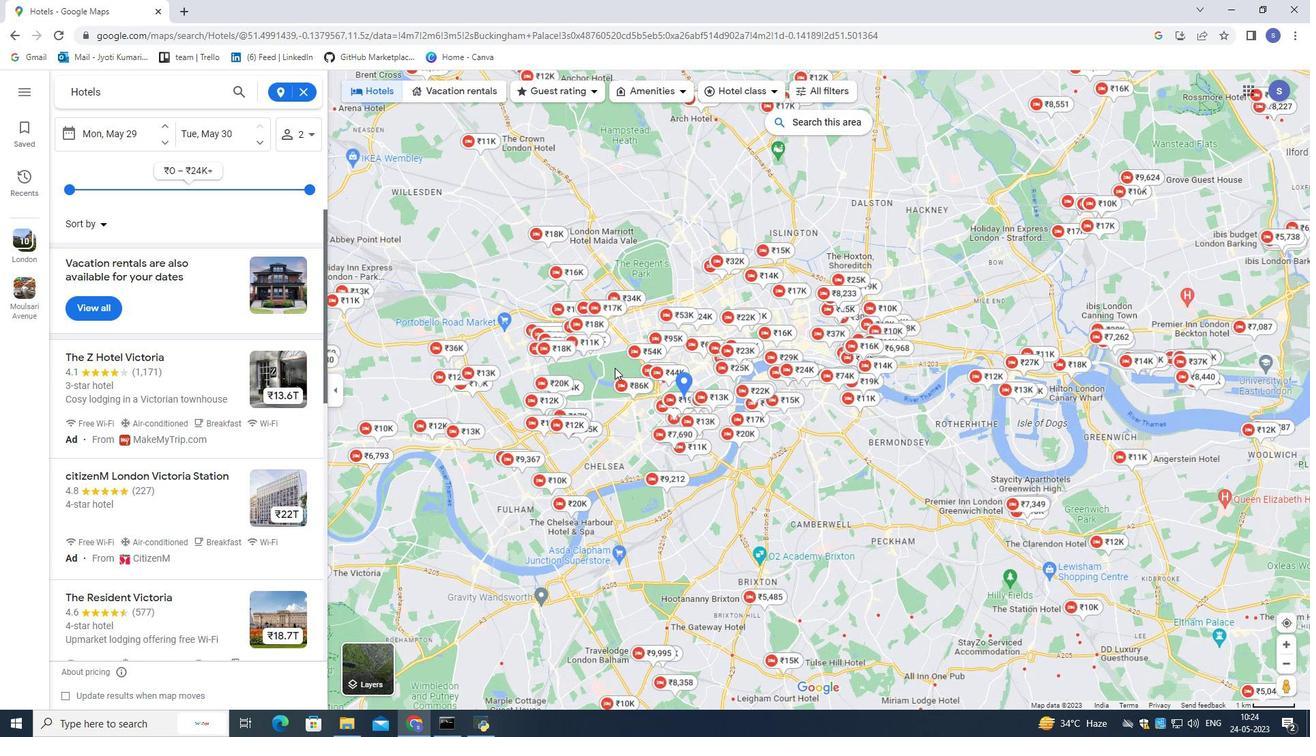 
Action: Mouse scrolled (614, 368) with delta (0, 0)
Screenshot: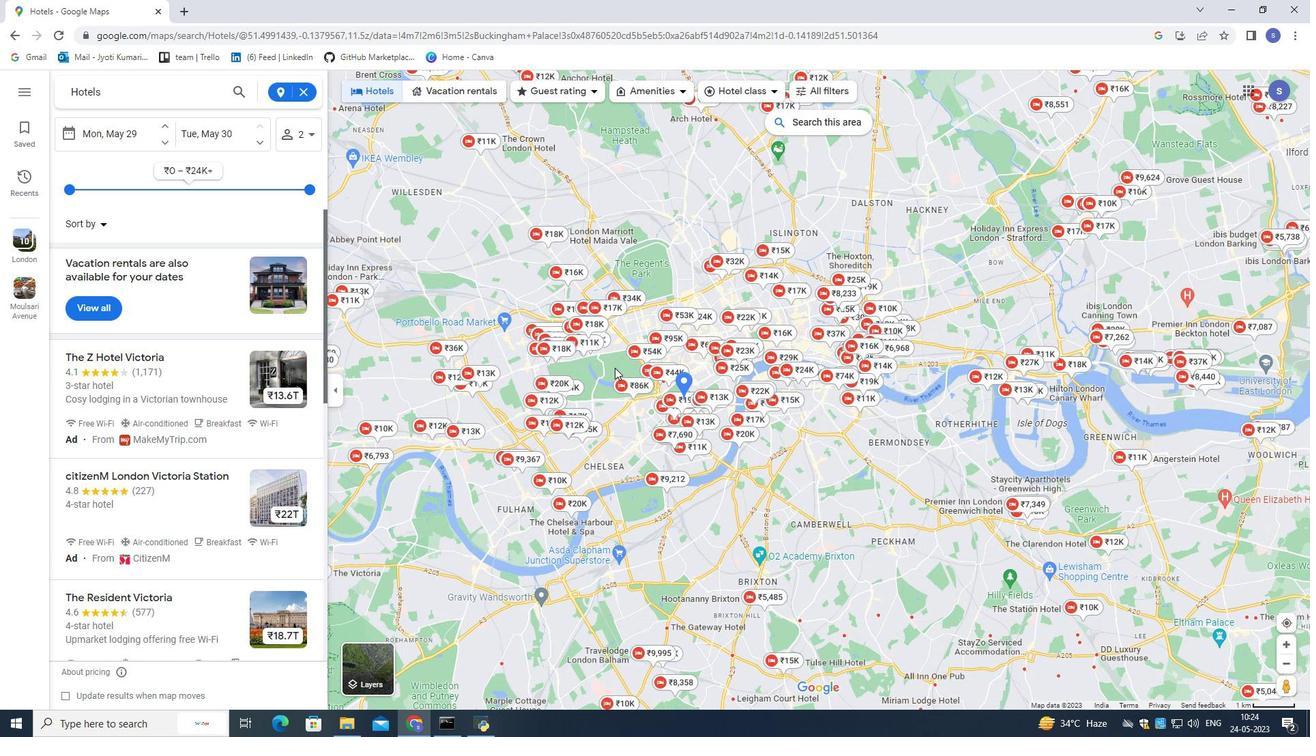 
Action: Mouse scrolled (614, 368) with delta (0, 0)
Screenshot: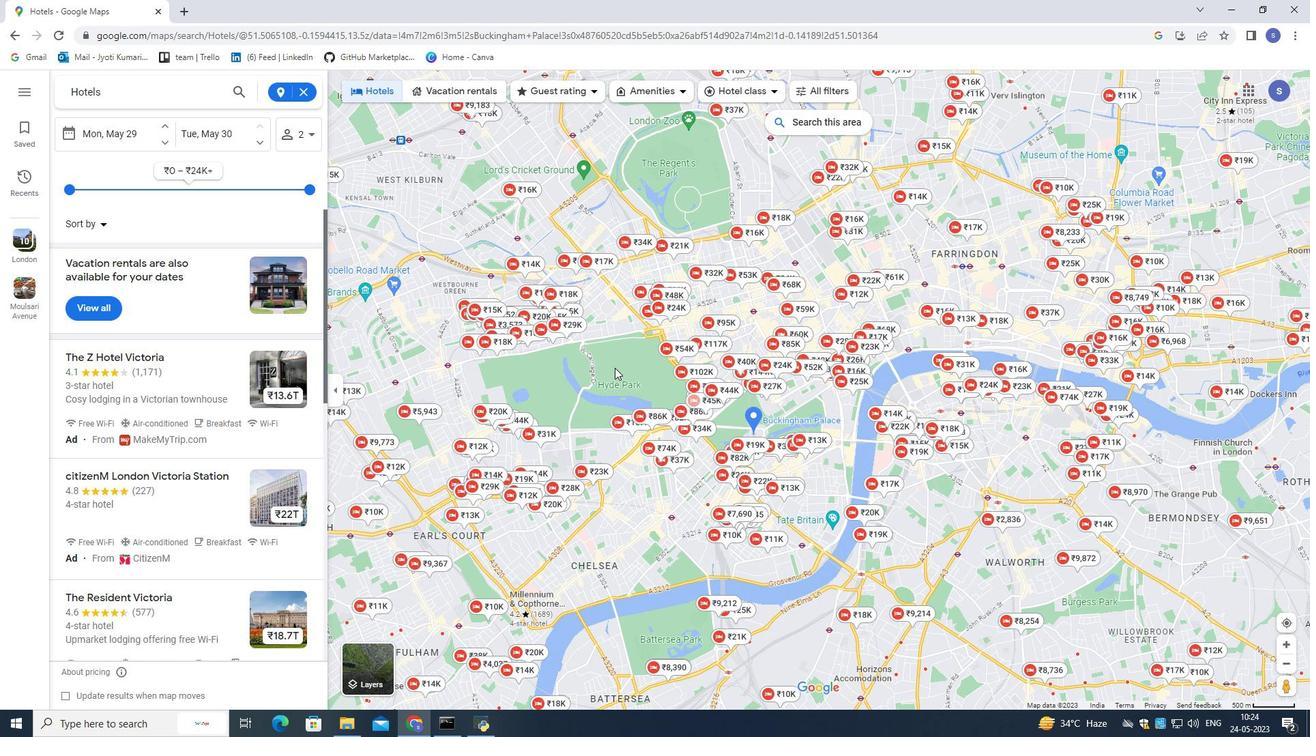 
Action: Mouse scrolled (614, 368) with delta (0, 0)
Screenshot: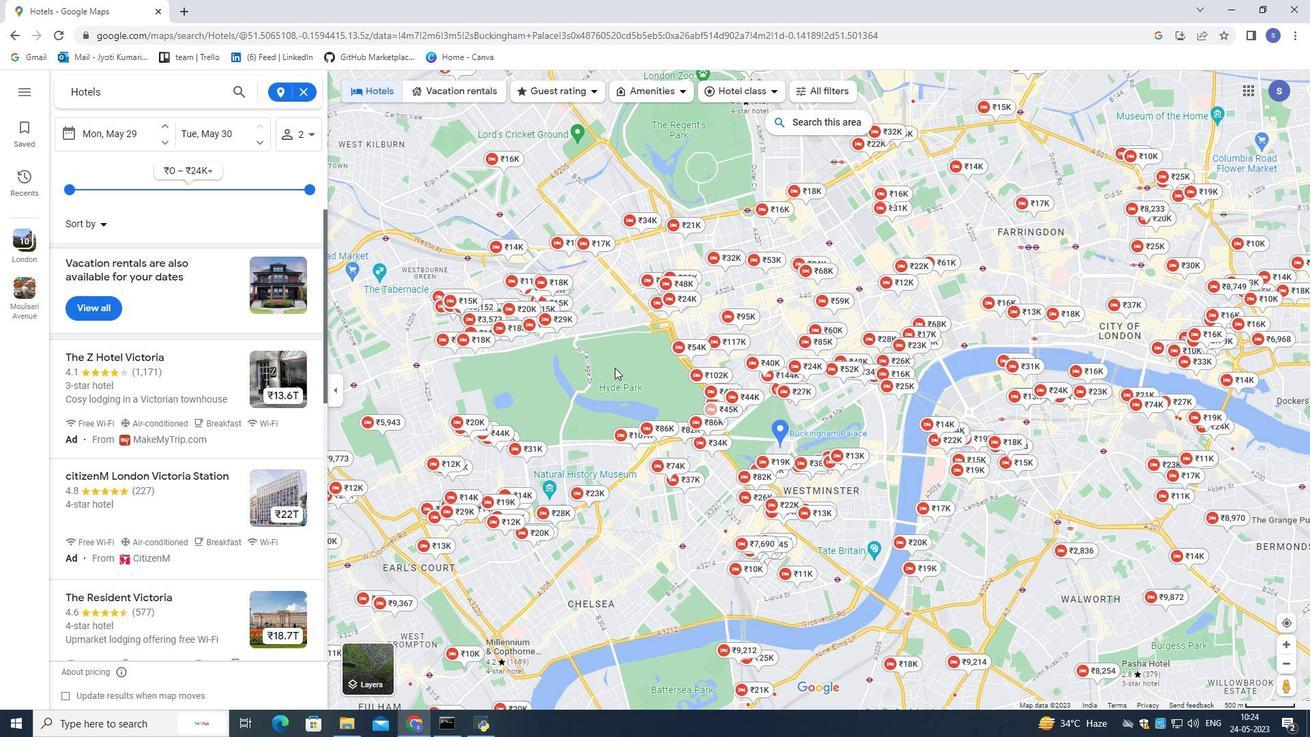 
Action: Mouse scrolled (614, 368) with delta (0, 0)
Screenshot: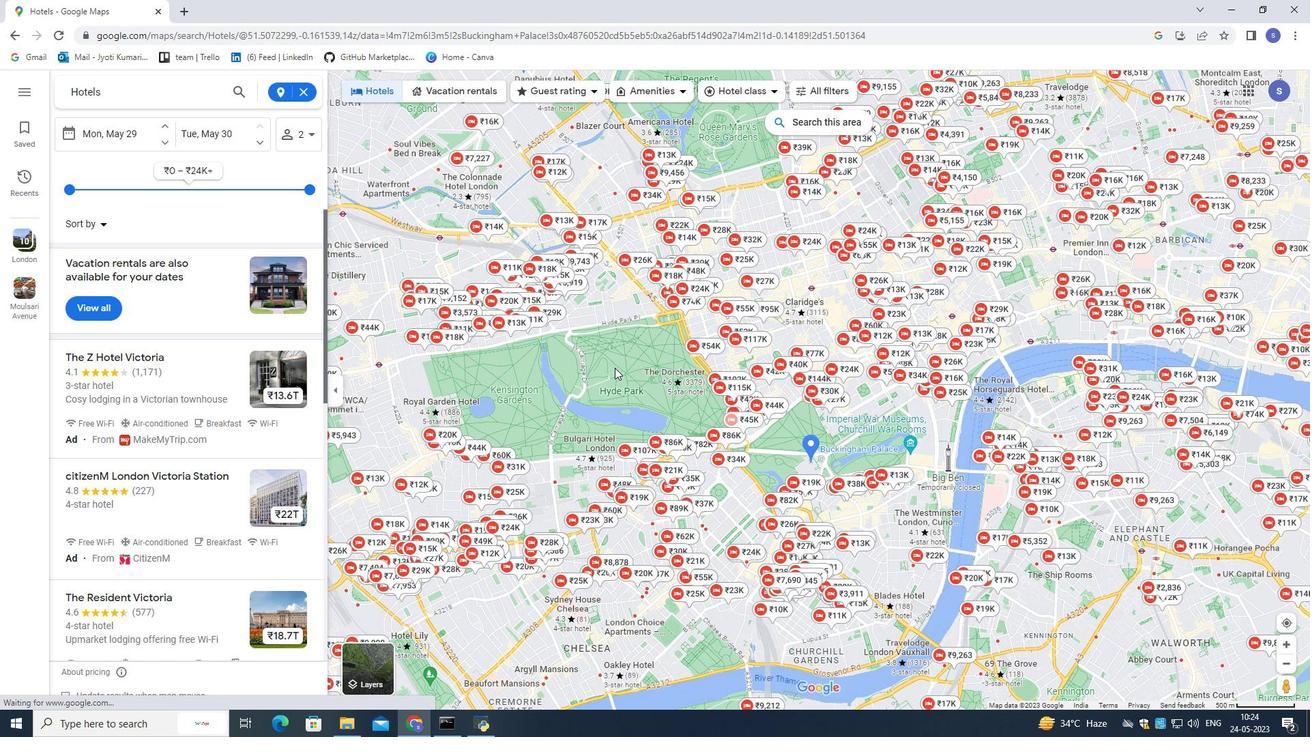 
Action: Mouse scrolled (614, 368) with delta (0, 0)
Screenshot: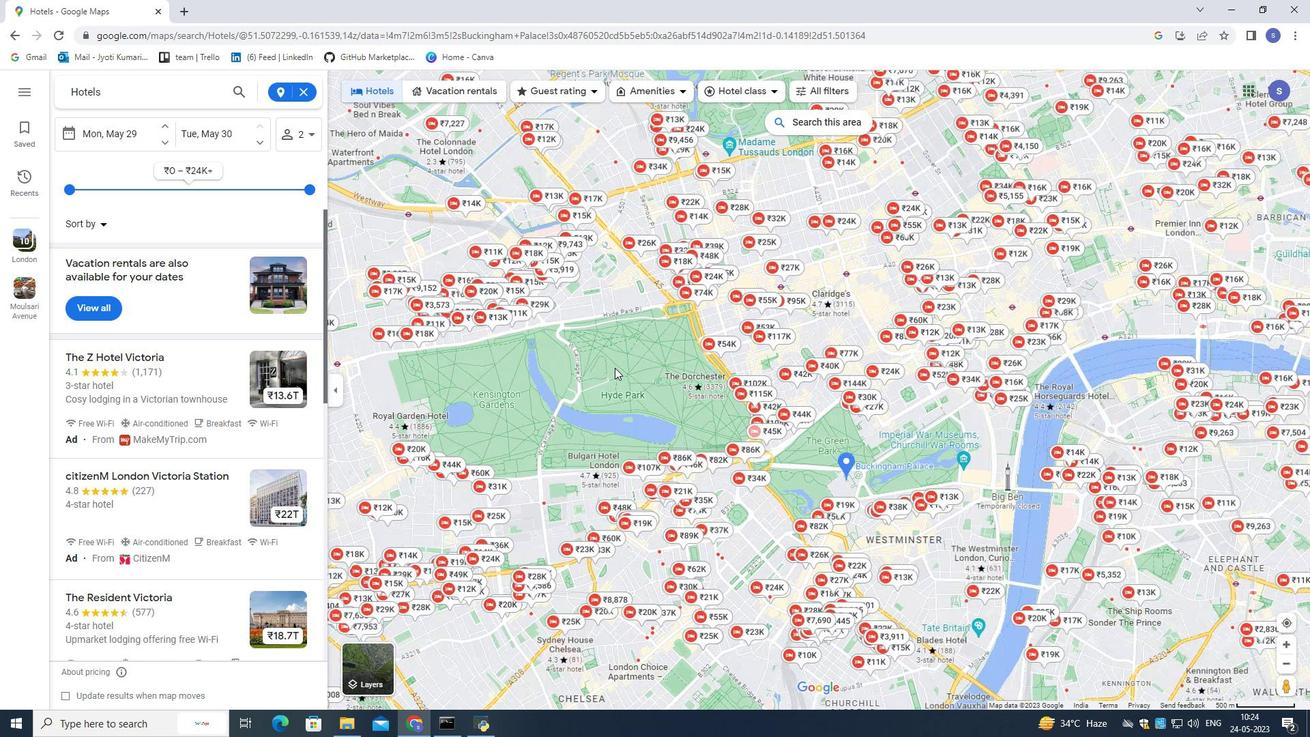
Action: Mouse scrolled (614, 368) with delta (0, 0)
Screenshot: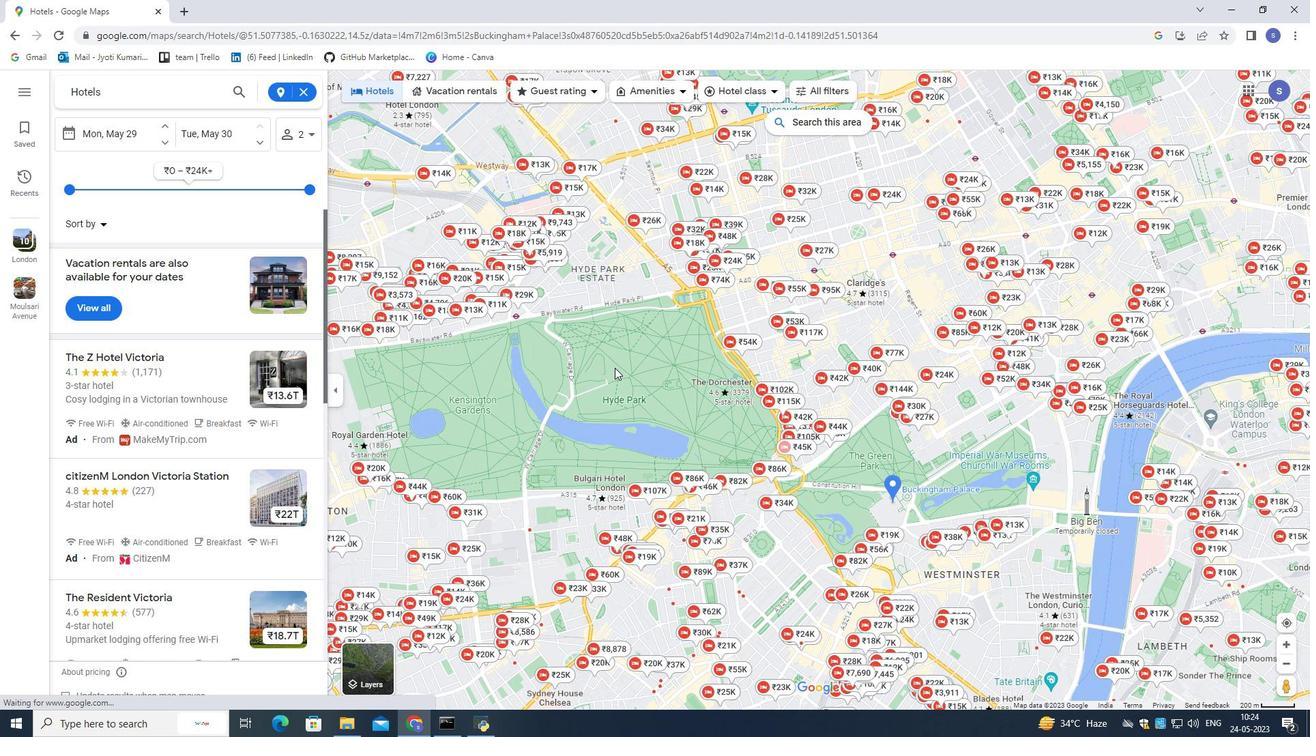 
Action: Mouse scrolled (614, 368) with delta (0, 0)
Screenshot: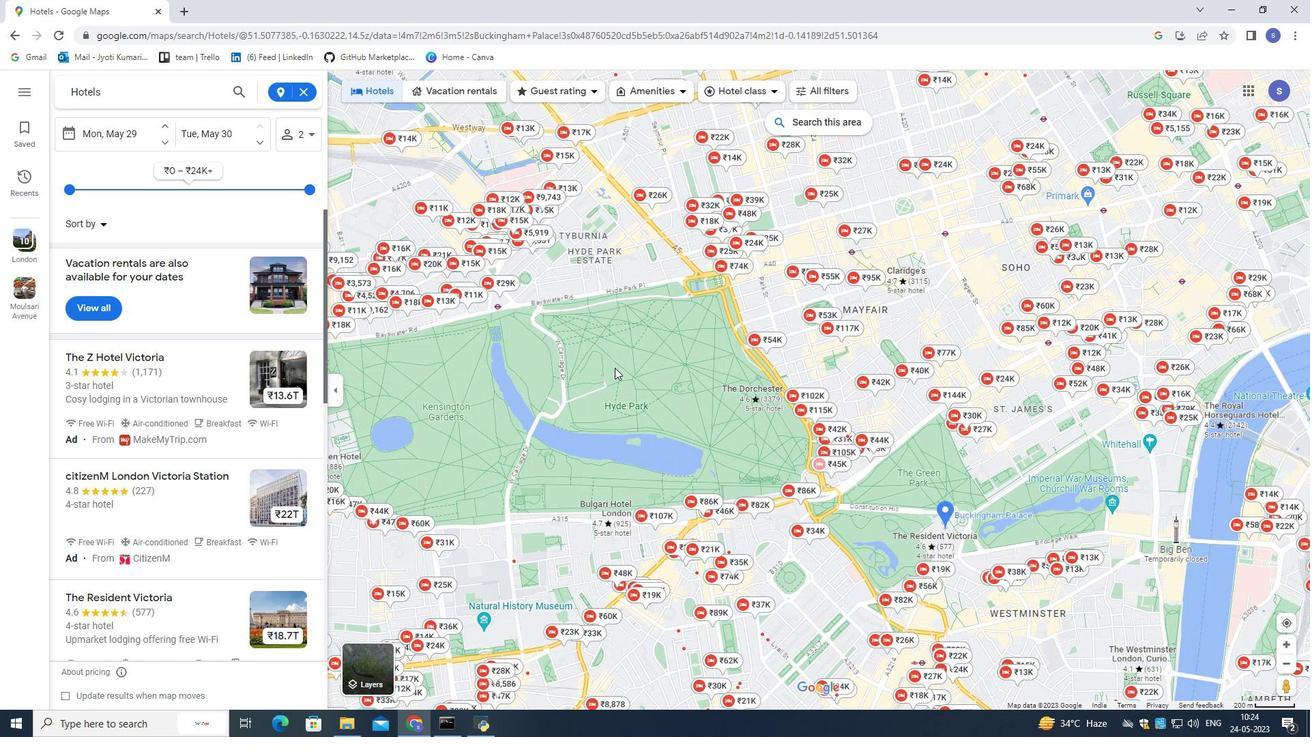 
Action: Mouse moved to (982, 567)
Screenshot: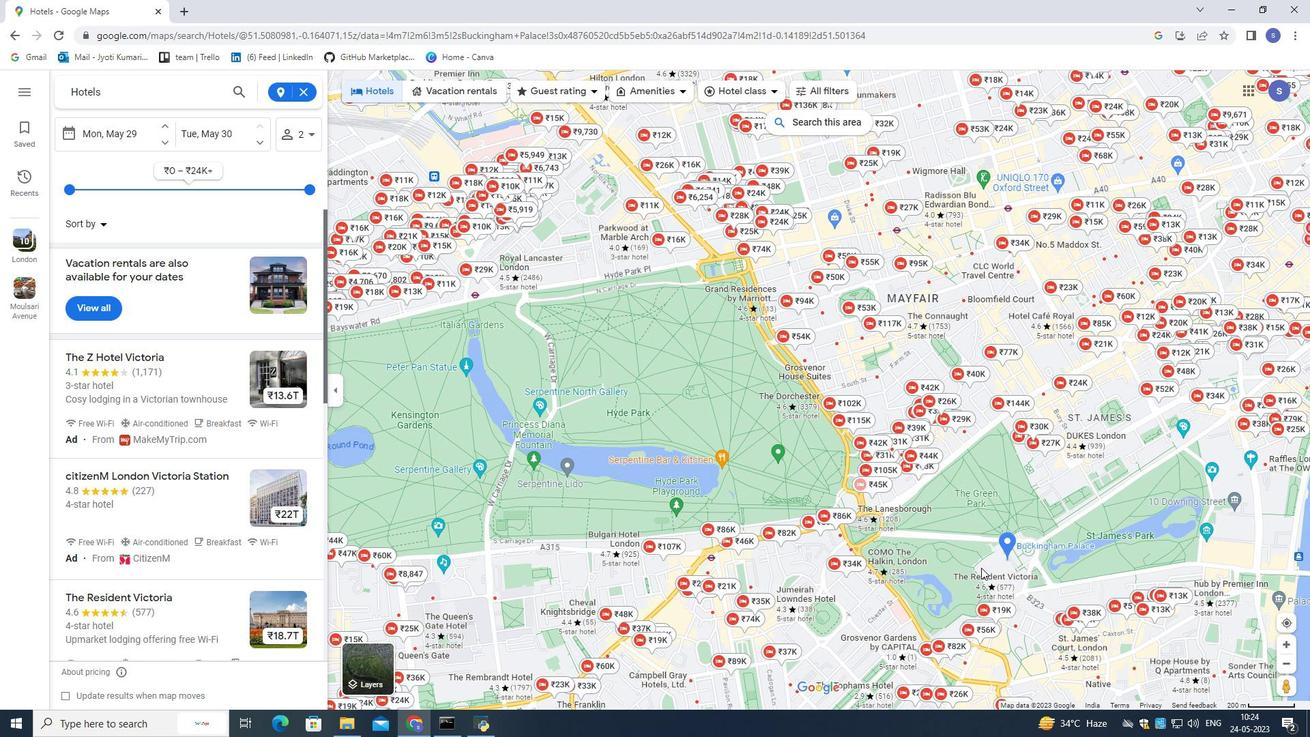 
Action: Mouse pressed left at (982, 567)
Screenshot: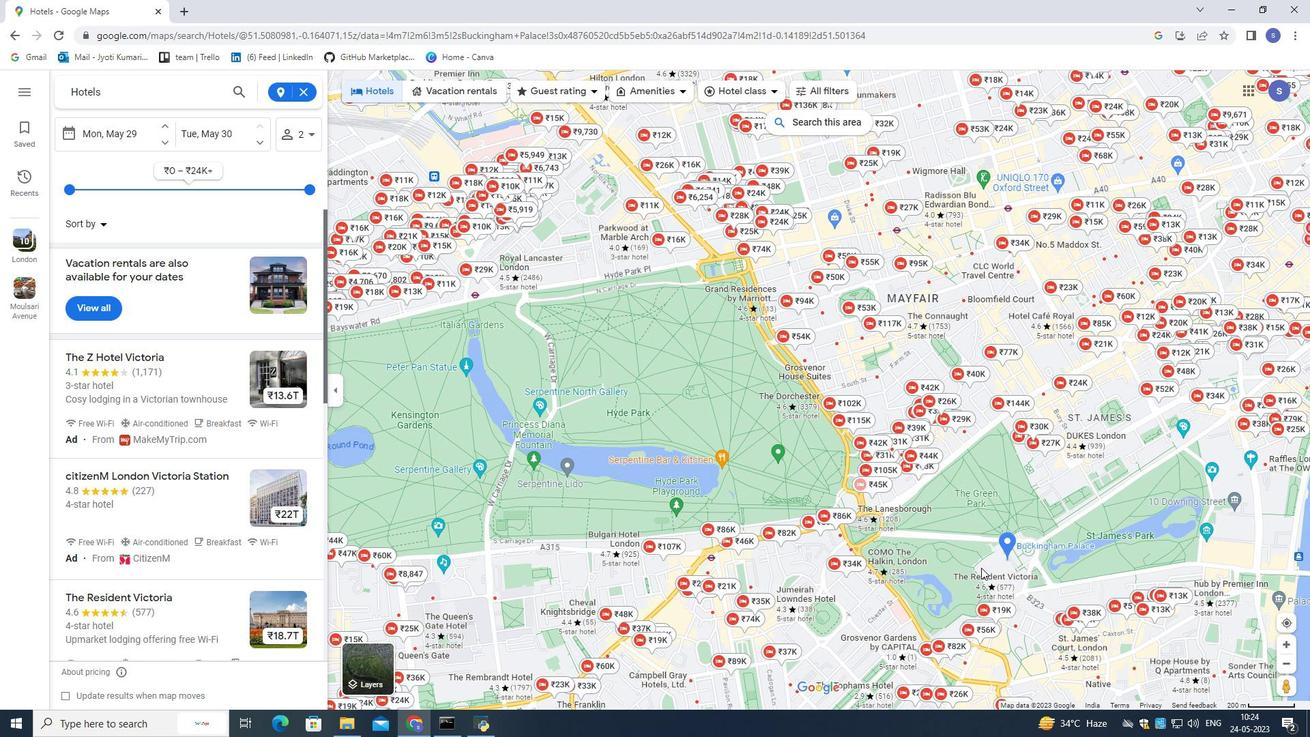 
Action: Mouse moved to (870, 577)
Screenshot: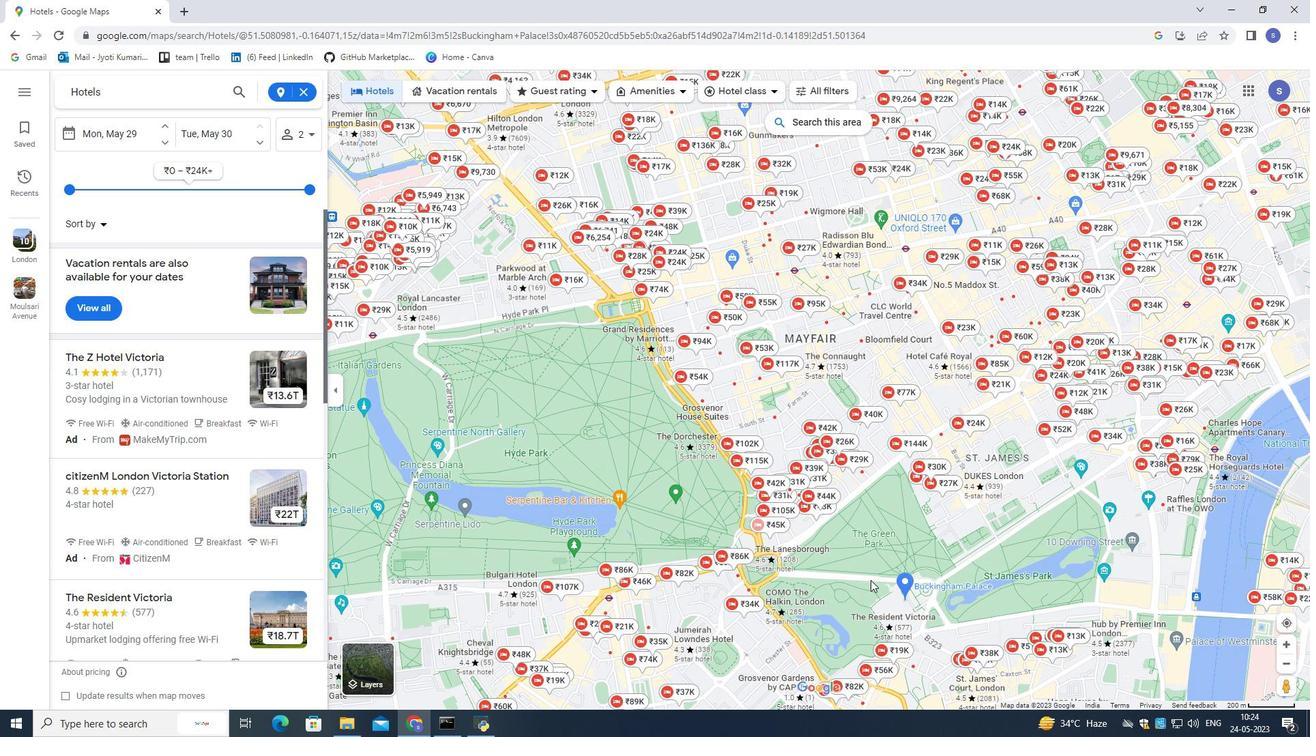 
Action: Mouse scrolled (870, 578) with delta (0, 0)
Screenshot: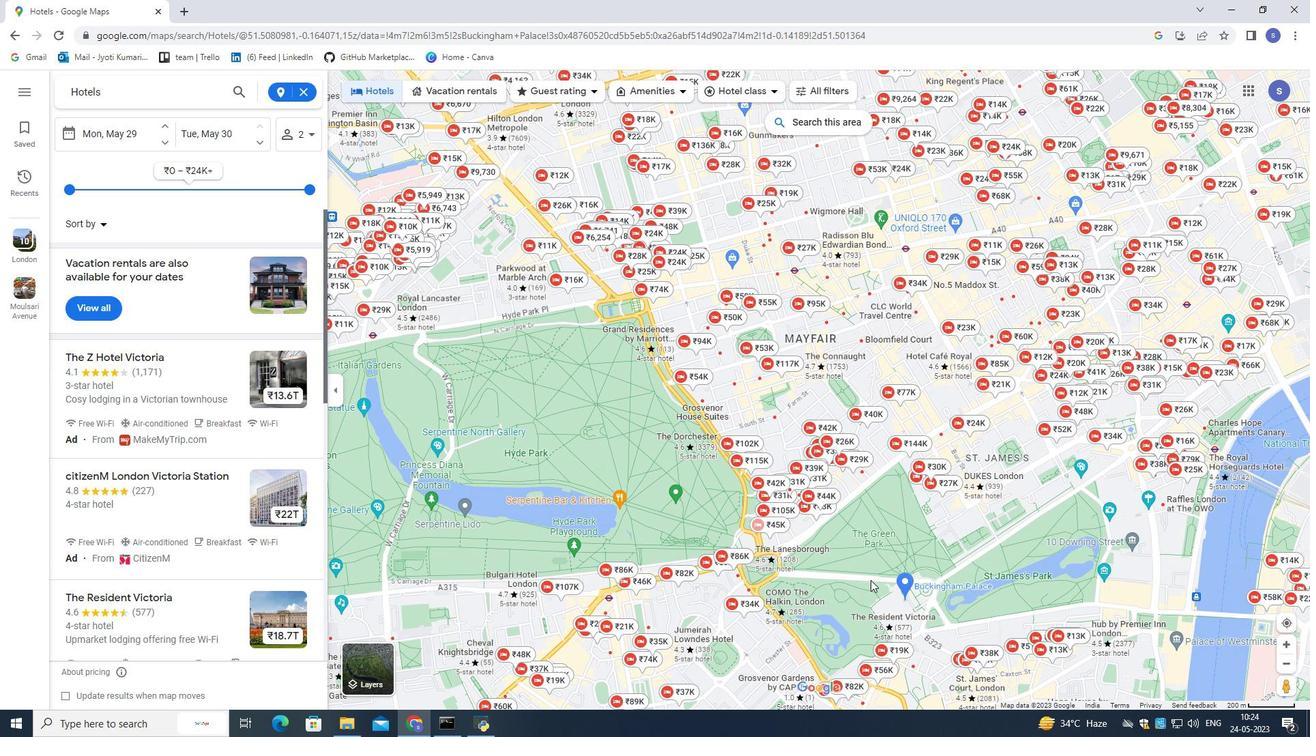 
Action: Mouse moved to (870, 577)
Screenshot: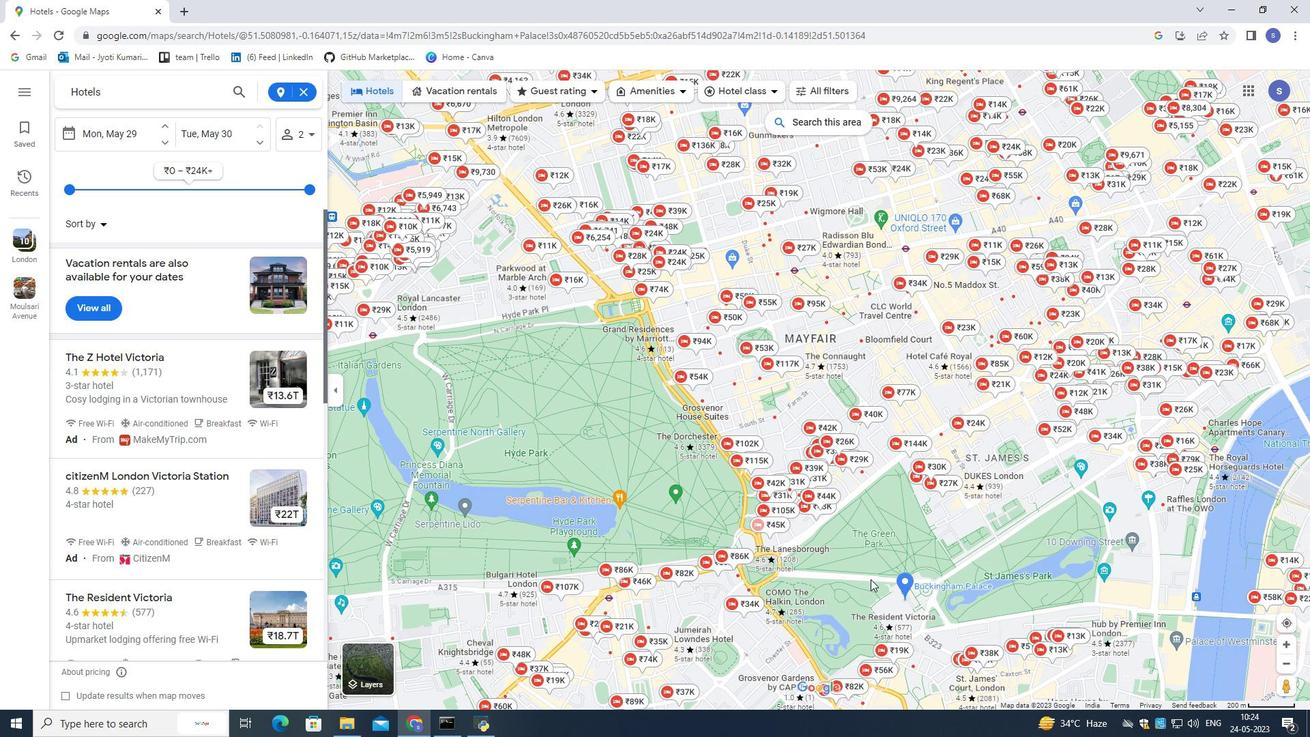 
Action: Mouse scrolled (870, 578) with delta (0, 0)
Screenshot: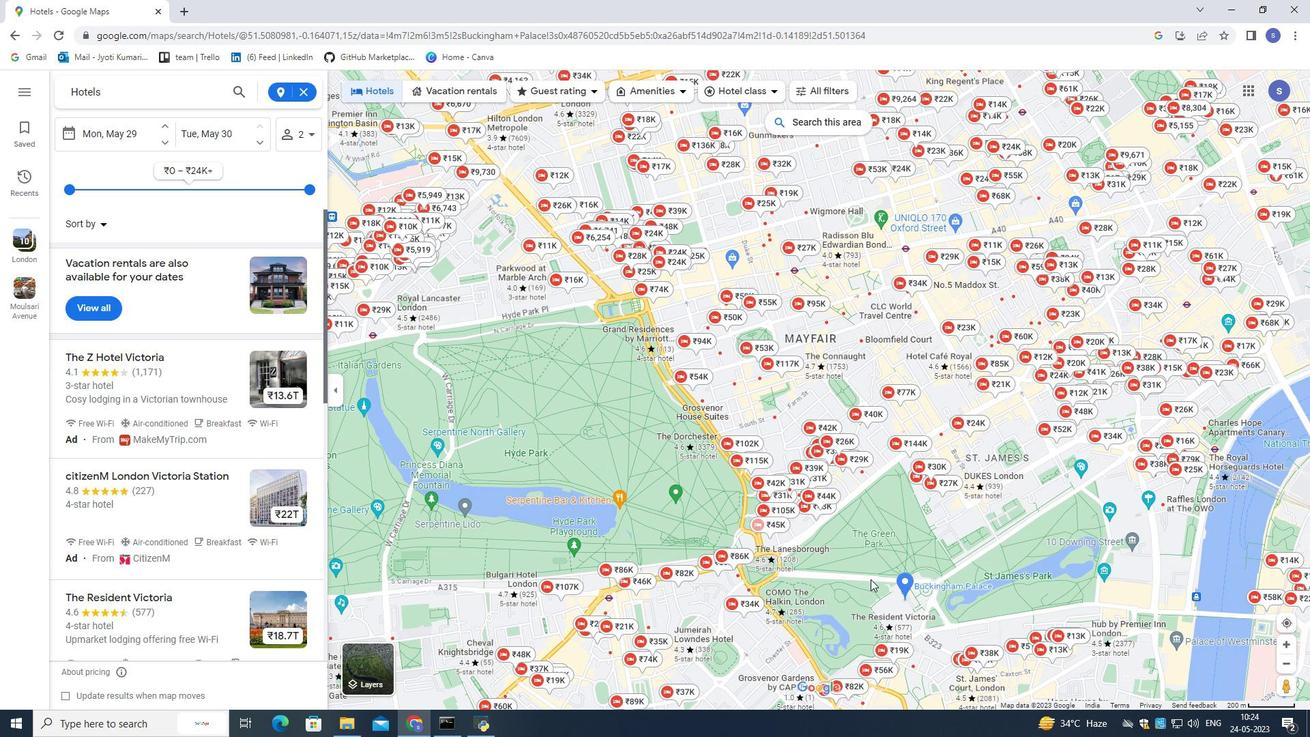 
Action: Mouse moved to (870, 576)
Screenshot: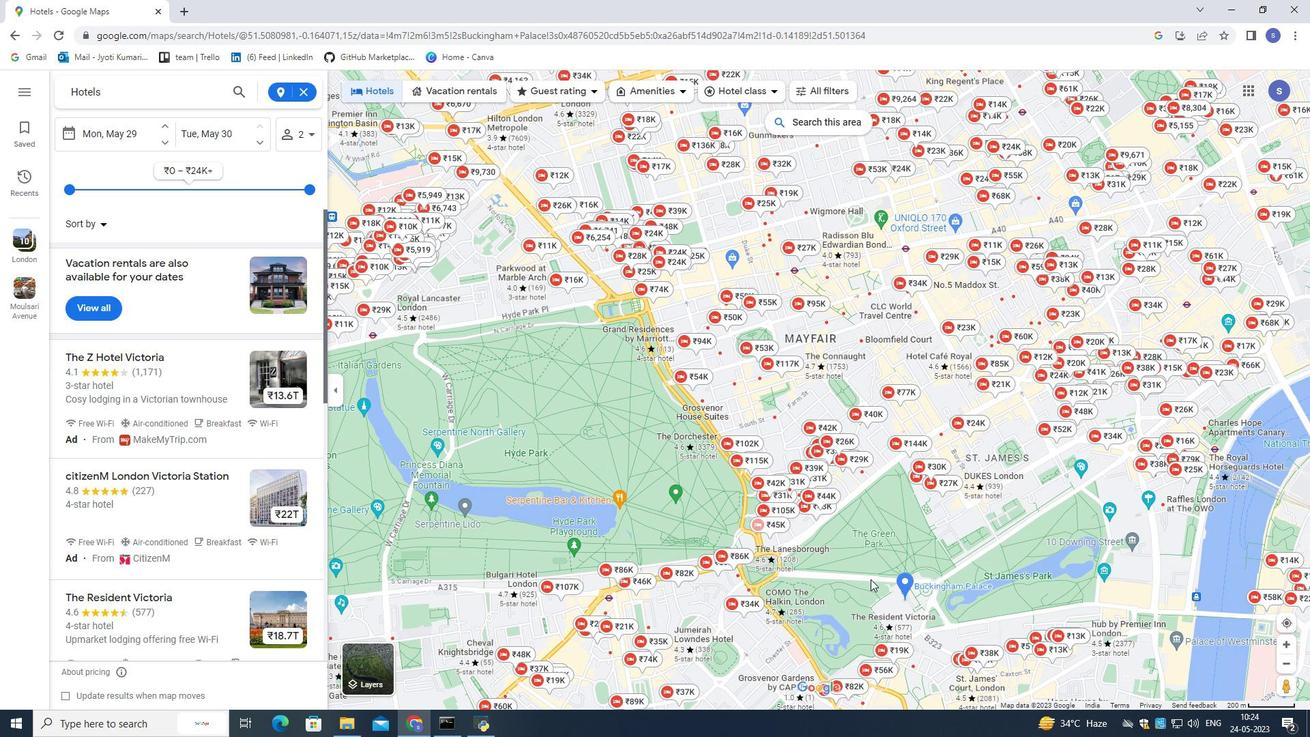 
Action: Mouse scrolled (870, 577) with delta (0, 0)
Screenshot: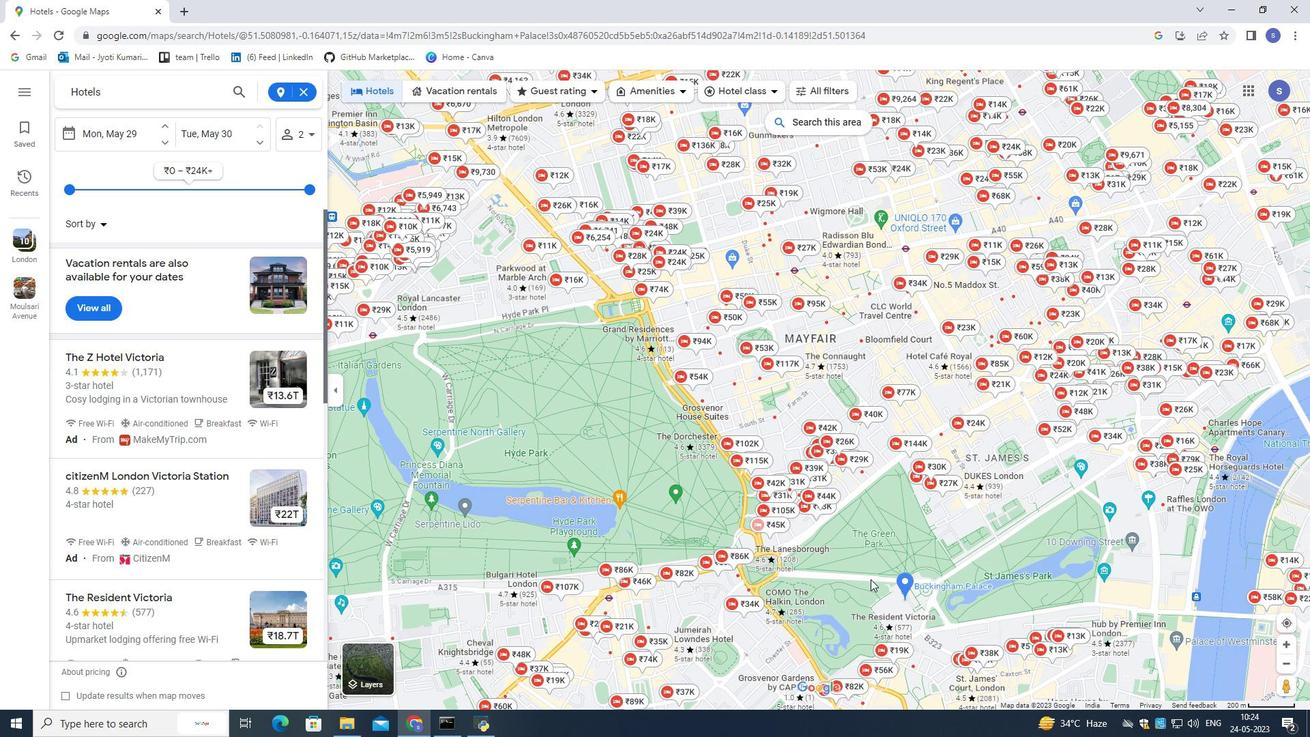 
Action: Mouse moved to (869, 575)
Screenshot: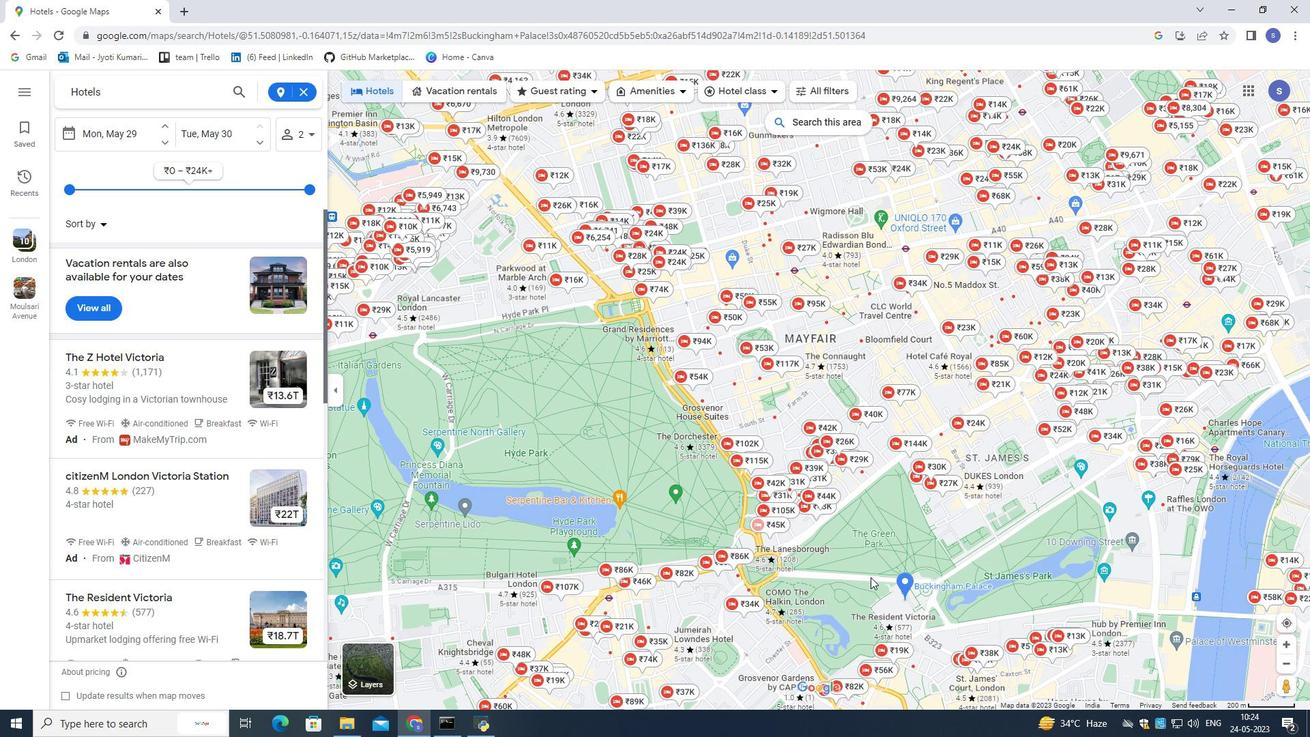 
Action: Mouse scrolled (869, 575) with delta (0, 0)
Screenshot: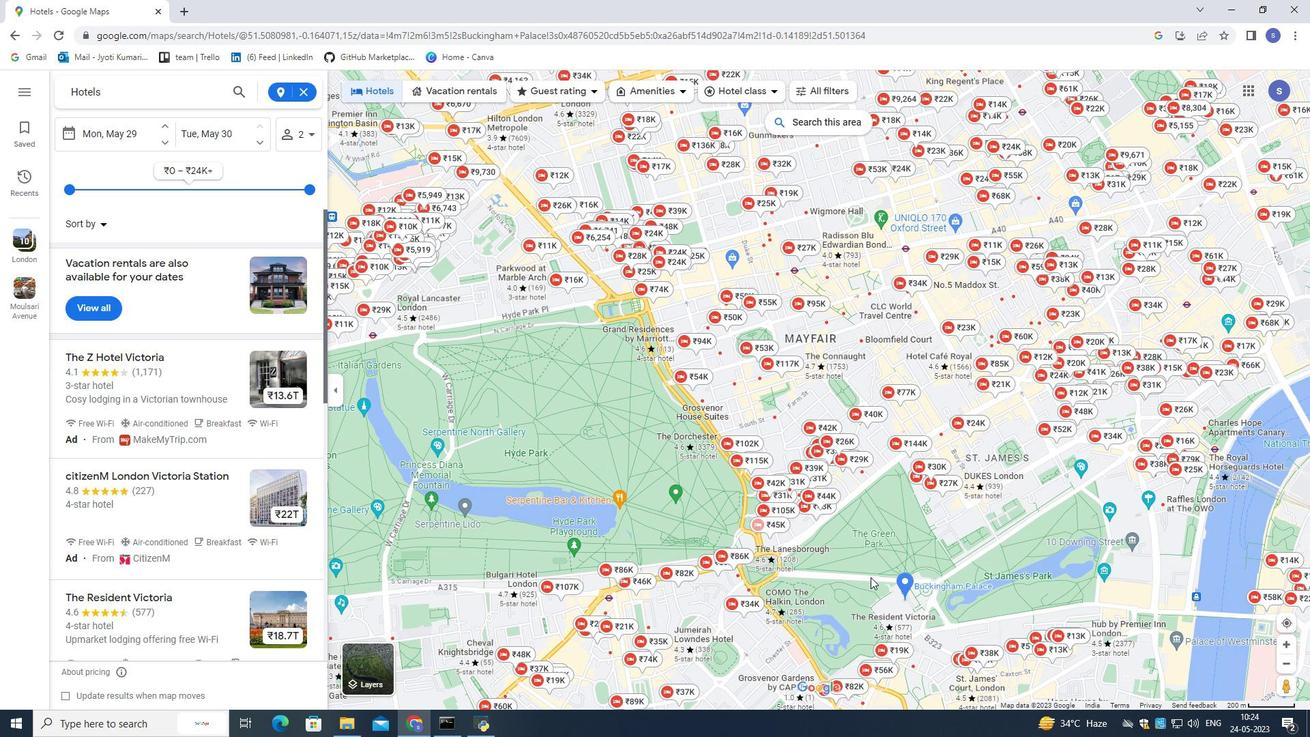 
Action: Mouse moved to (864, 522)
Screenshot: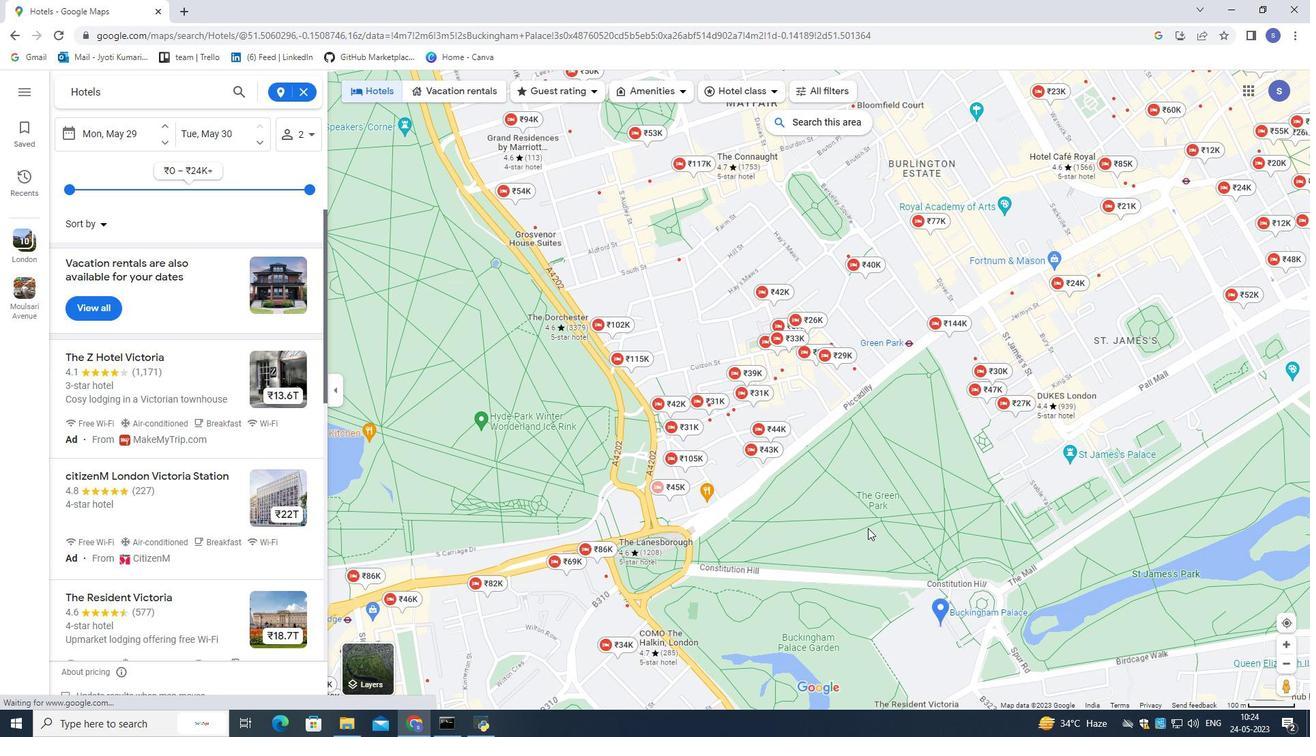 
Action: Mouse scrolled (864, 523) with delta (0, 0)
Screenshot: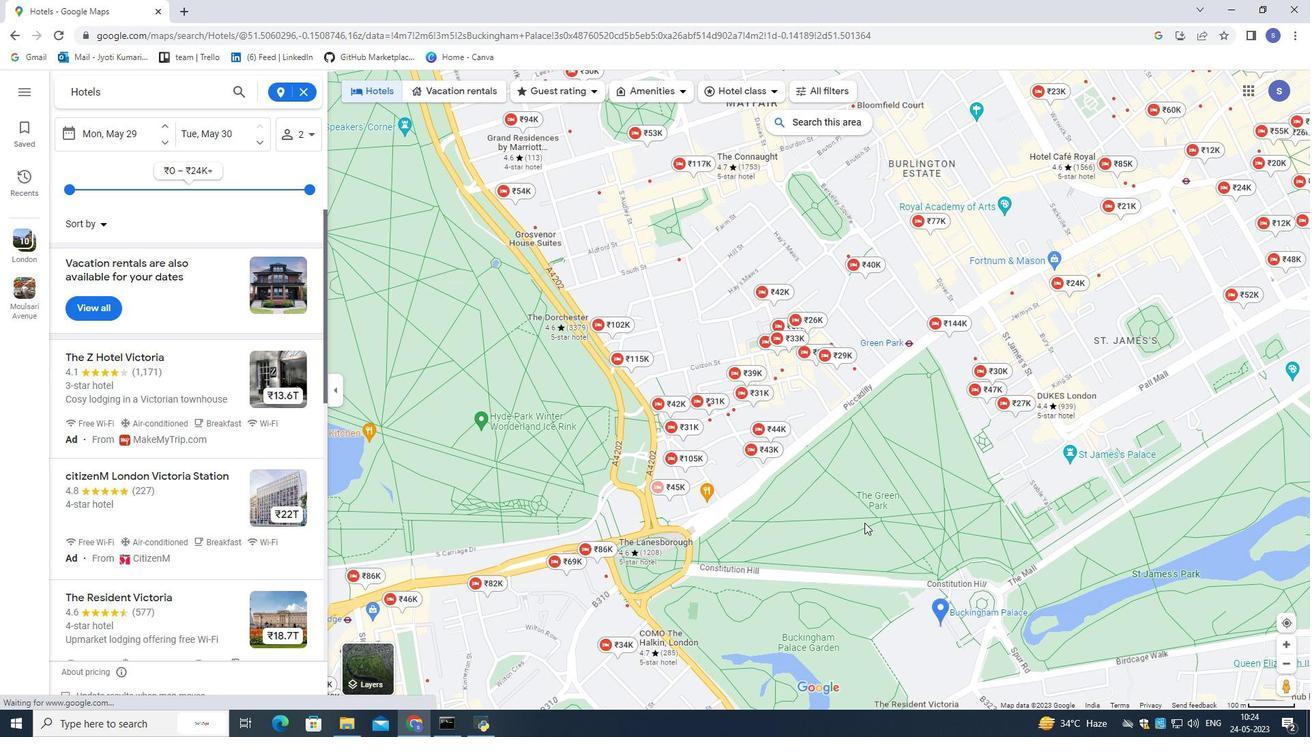 
Action: Mouse scrolled (864, 523) with delta (0, 0)
Screenshot: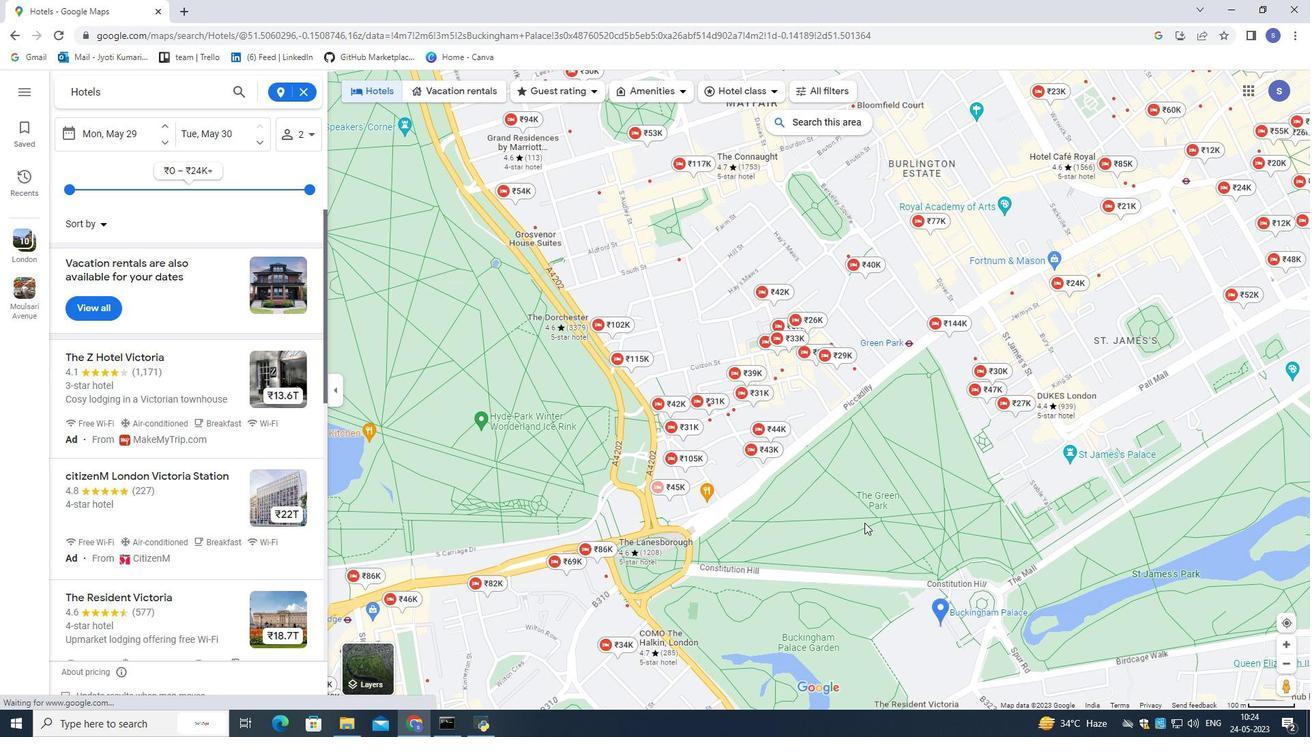 
Action: Mouse scrolled (864, 523) with delta (0, 0)
Screenshot: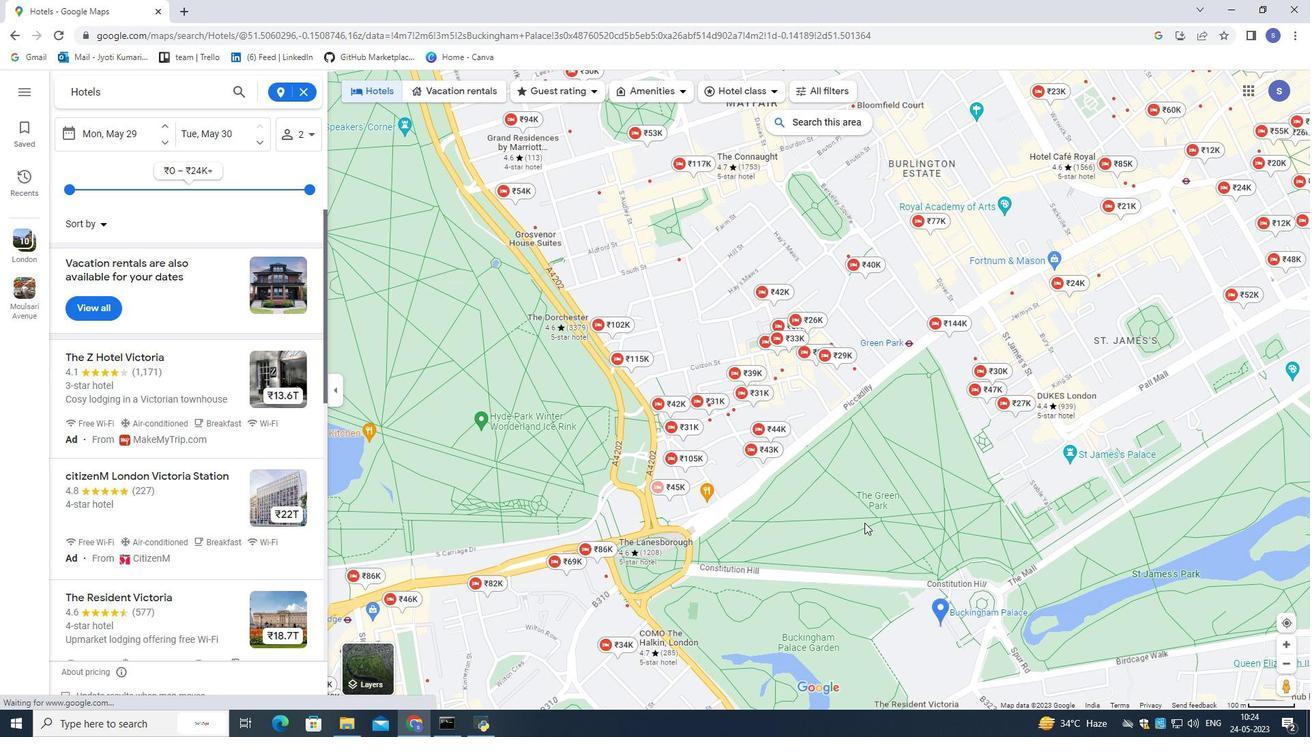 
Action: Mouse scrolled (864, 523) with delta (0, 0)
Screenshot: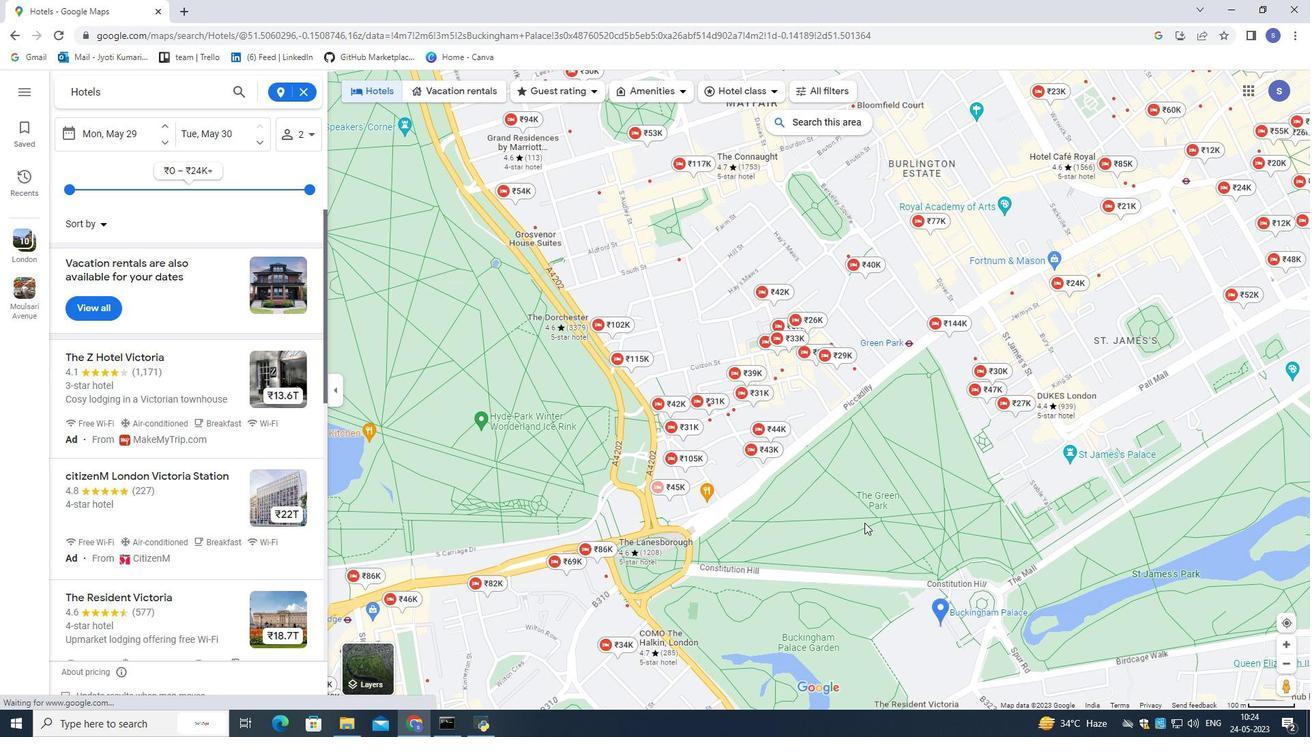 
Action: Mouse moved to (823, 511)
Screenshot: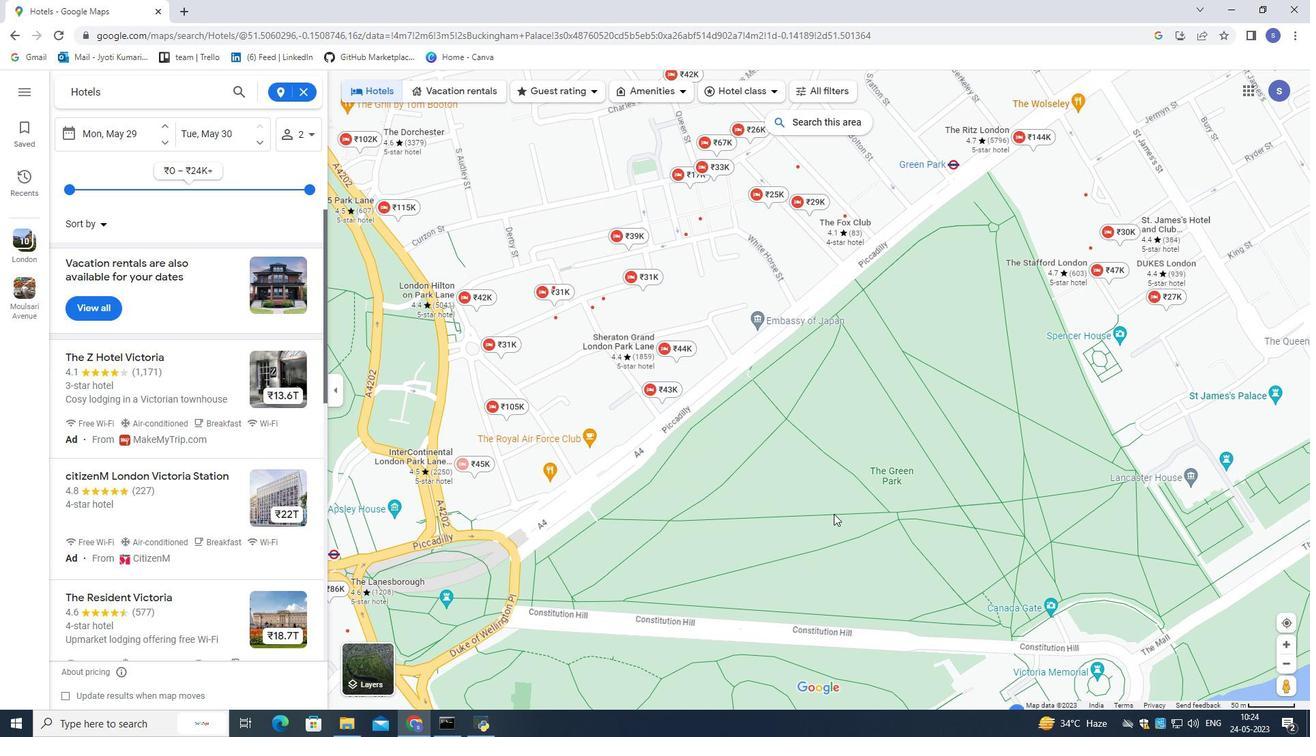 
Action: Mouse pressed left at (823, 511)
Screenshot: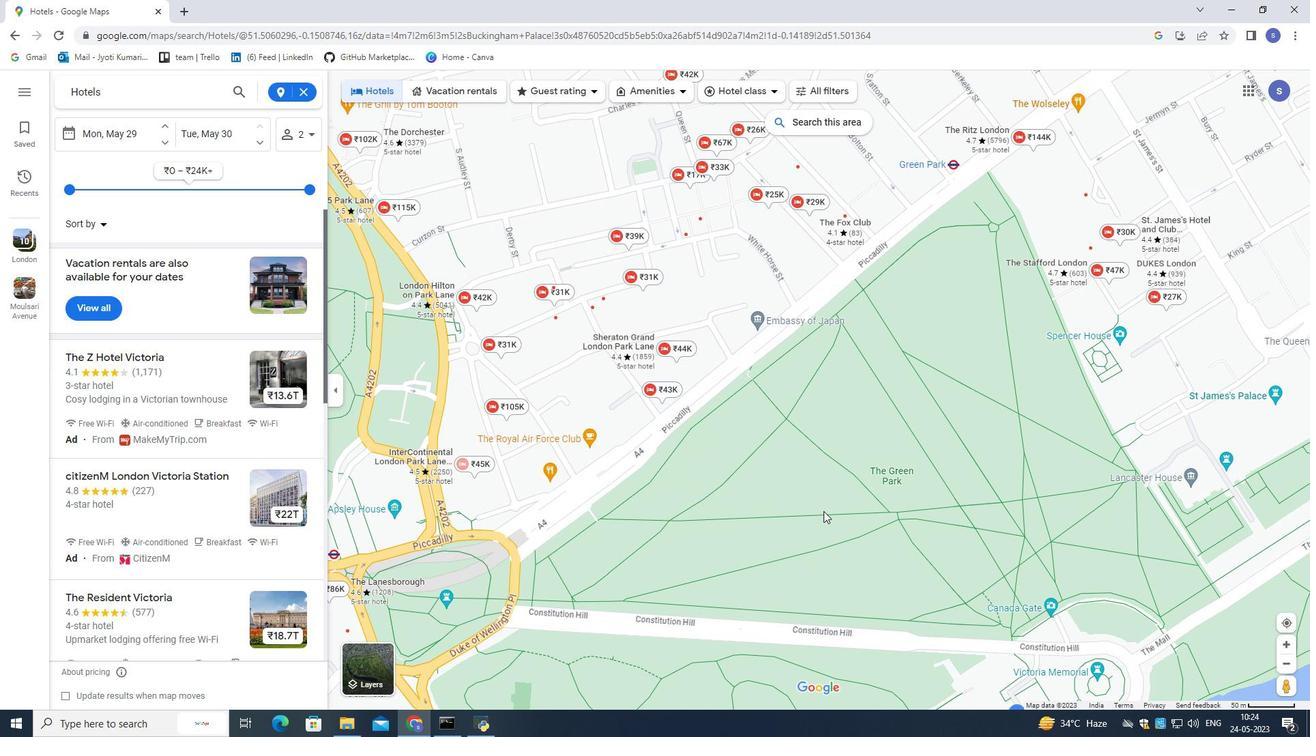 
Action: Mouse moved to (857, 519)
Screenshot: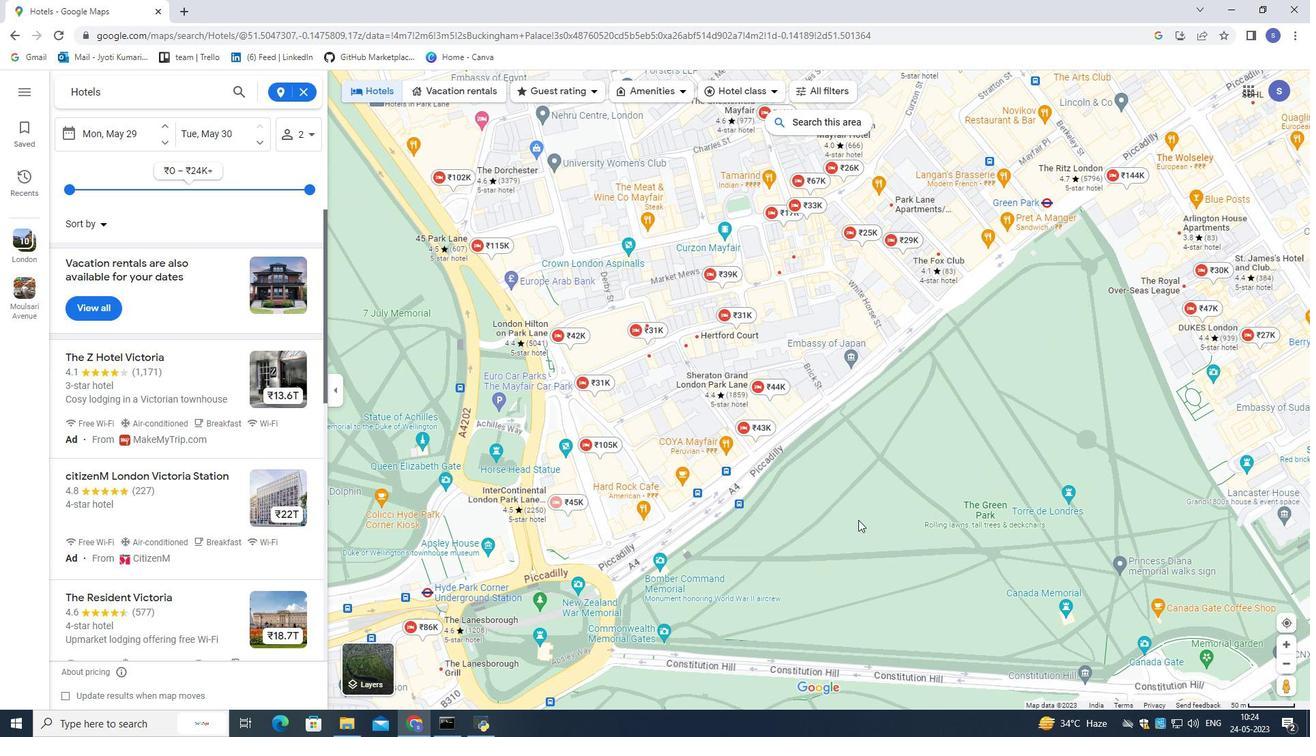 
Action: Mouse scrolled (857, 520) with delta (0, 0)
Screenshot: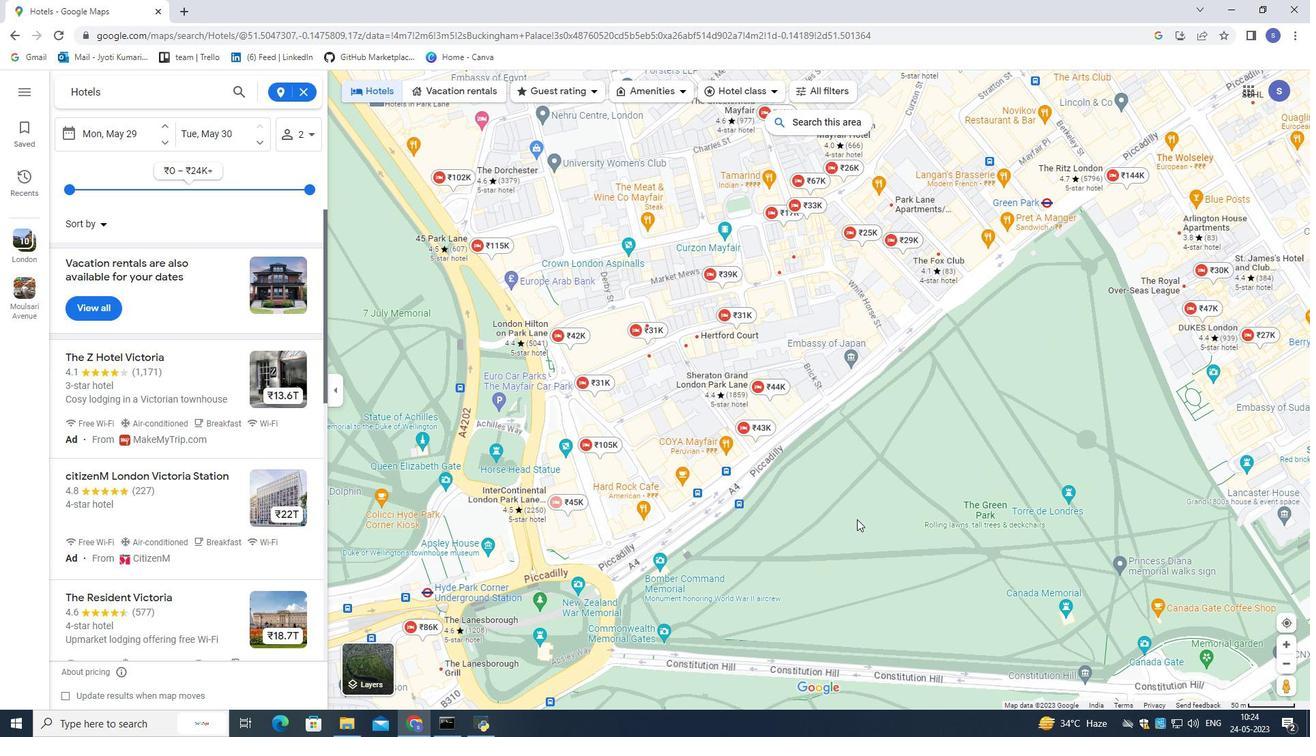 
Action: Mouse moved to (855, 518)
Screenshot: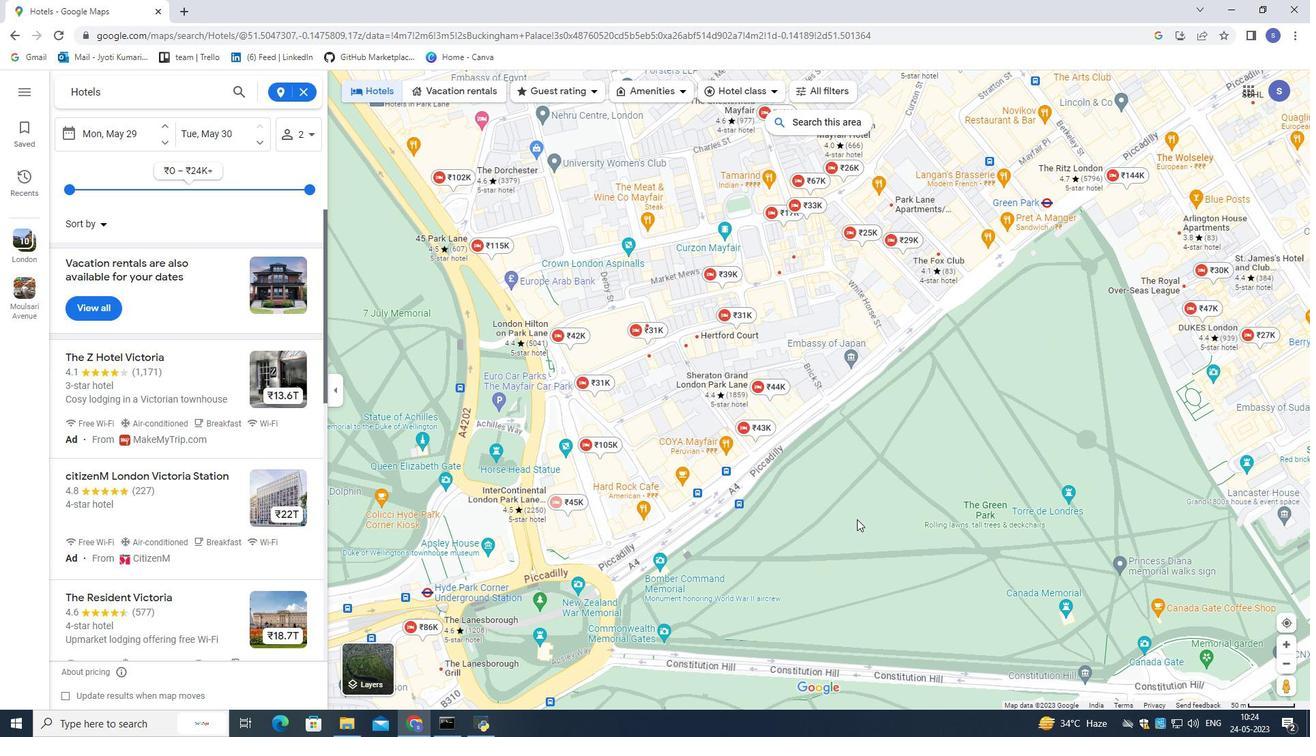 
Action: Mouse scrolled (855, 519) with delta (0, 0)
Screenshot: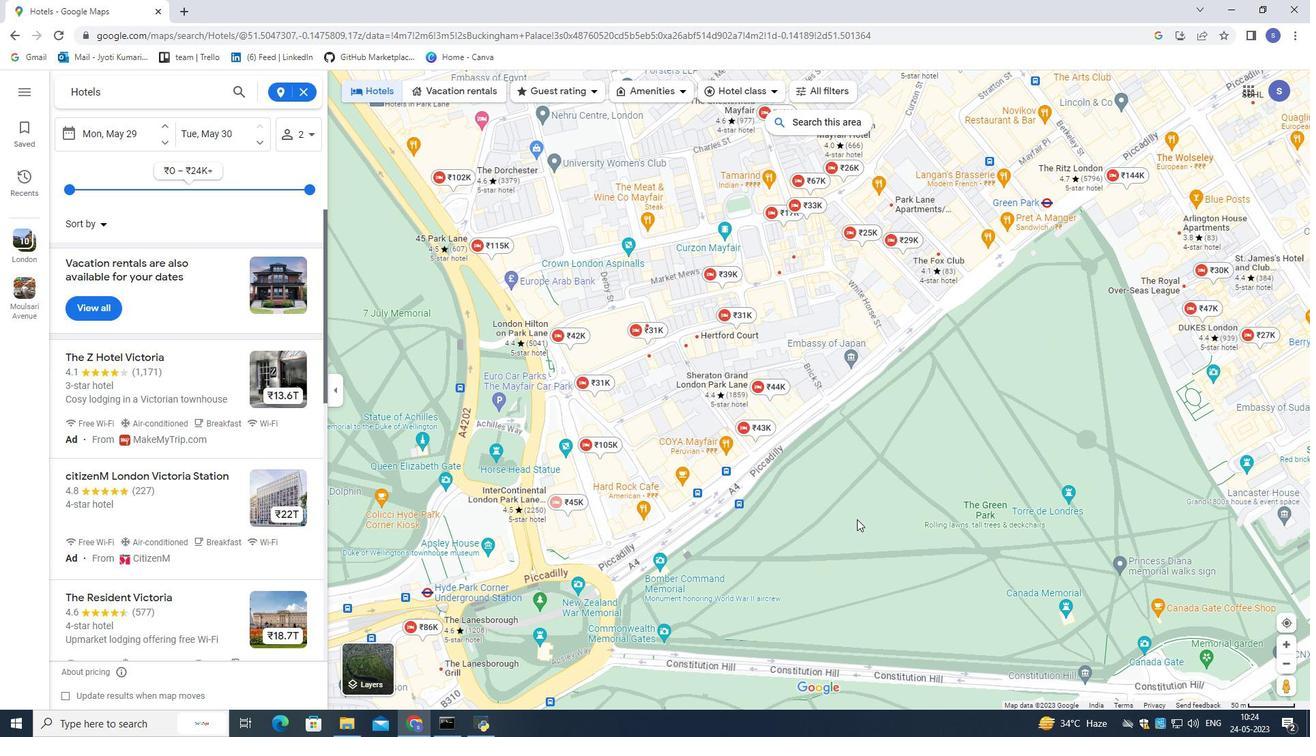 
Action: Mouse scrolled (855, 519) with delta (0, 0)
Screenshot: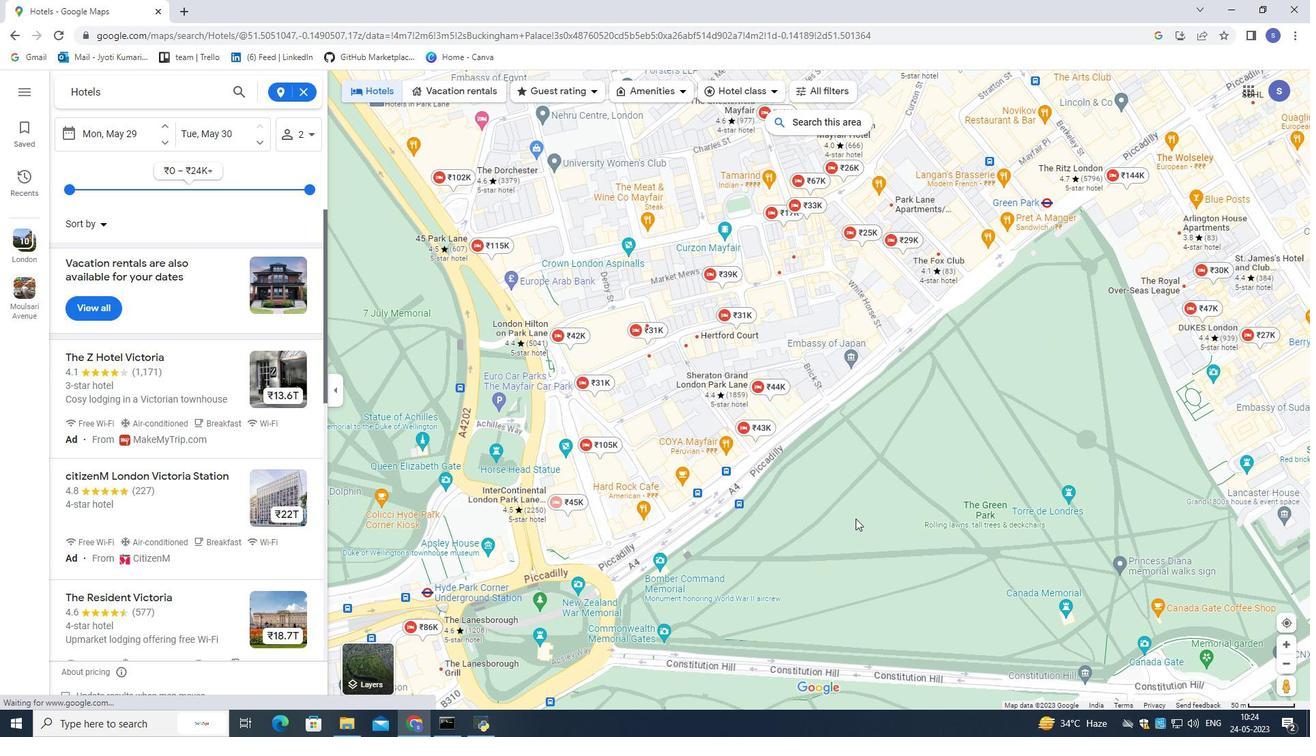 
Action: Mouse scrolled (855, 519) with delta (0, 0)
Screenshot: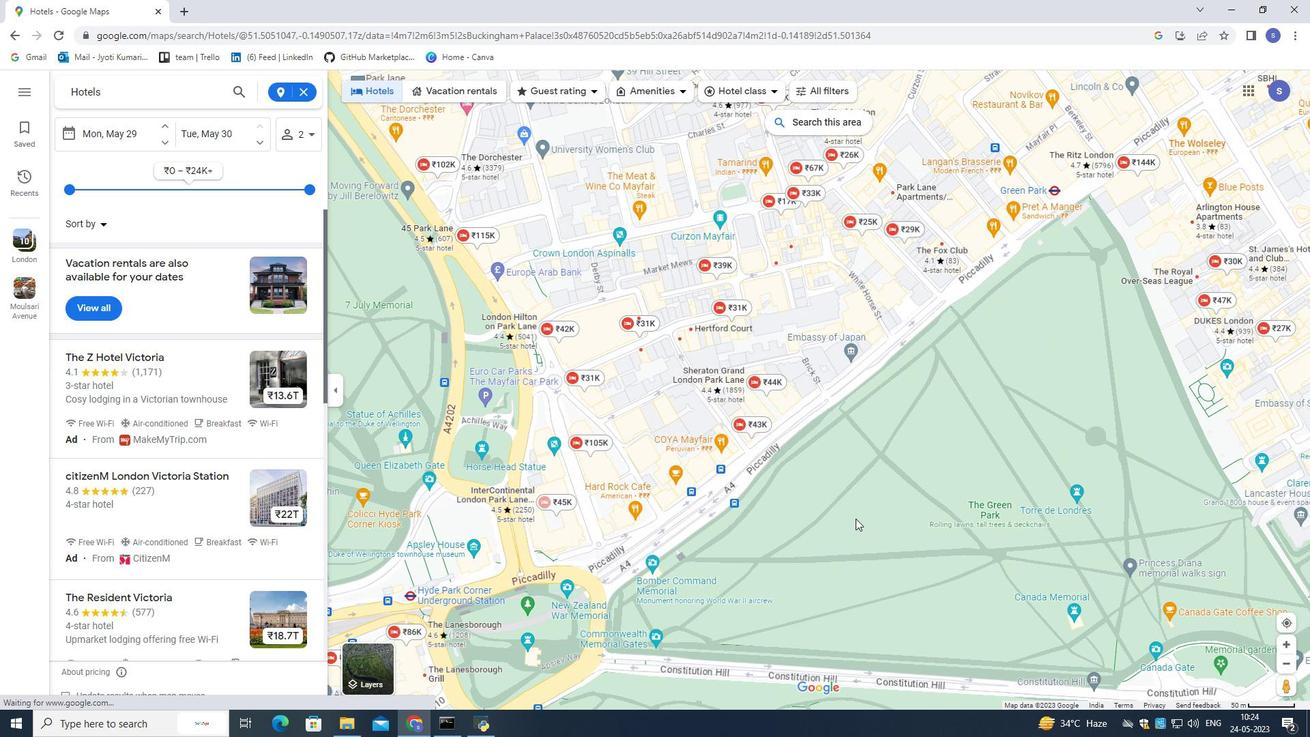 
Action: Mouse moved to (853, 513)
Screenshot: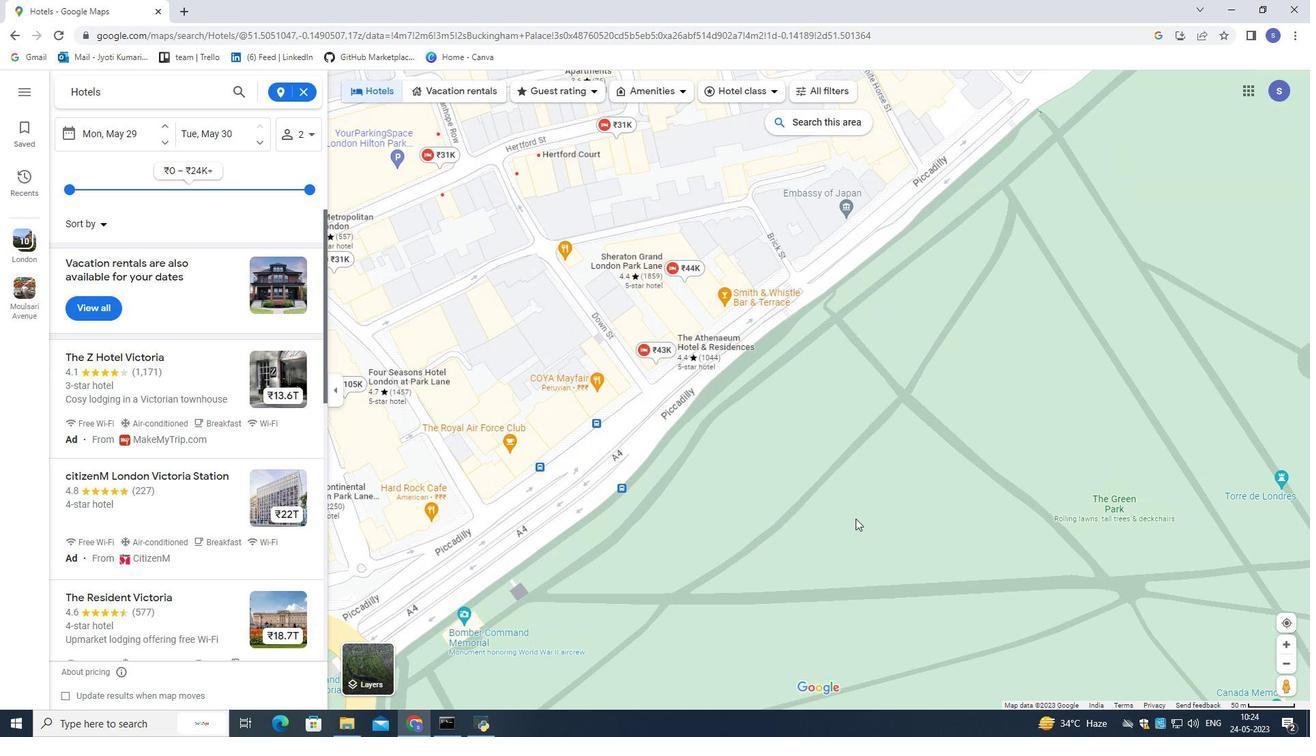 
Action: Mouse pressed left at (853, 513)
Screenshot: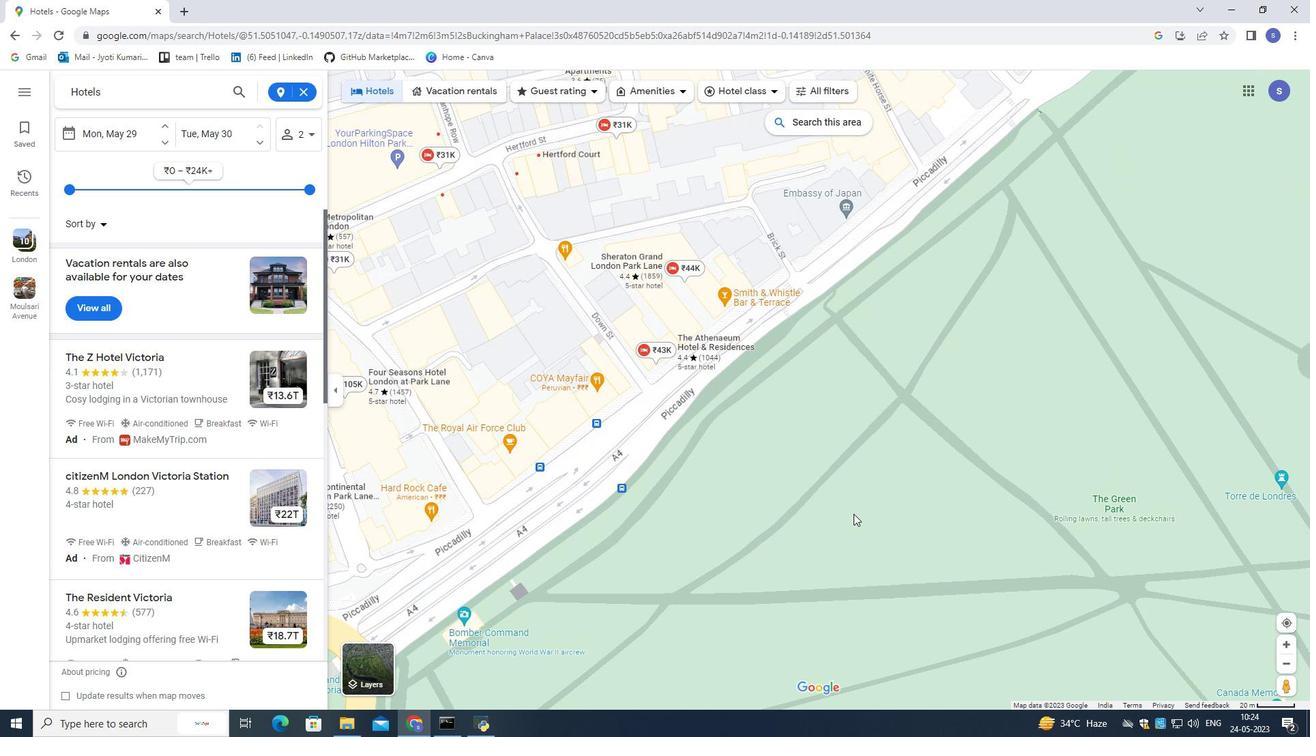 
Action: Mouse moved to (889, 597)
Screenshot: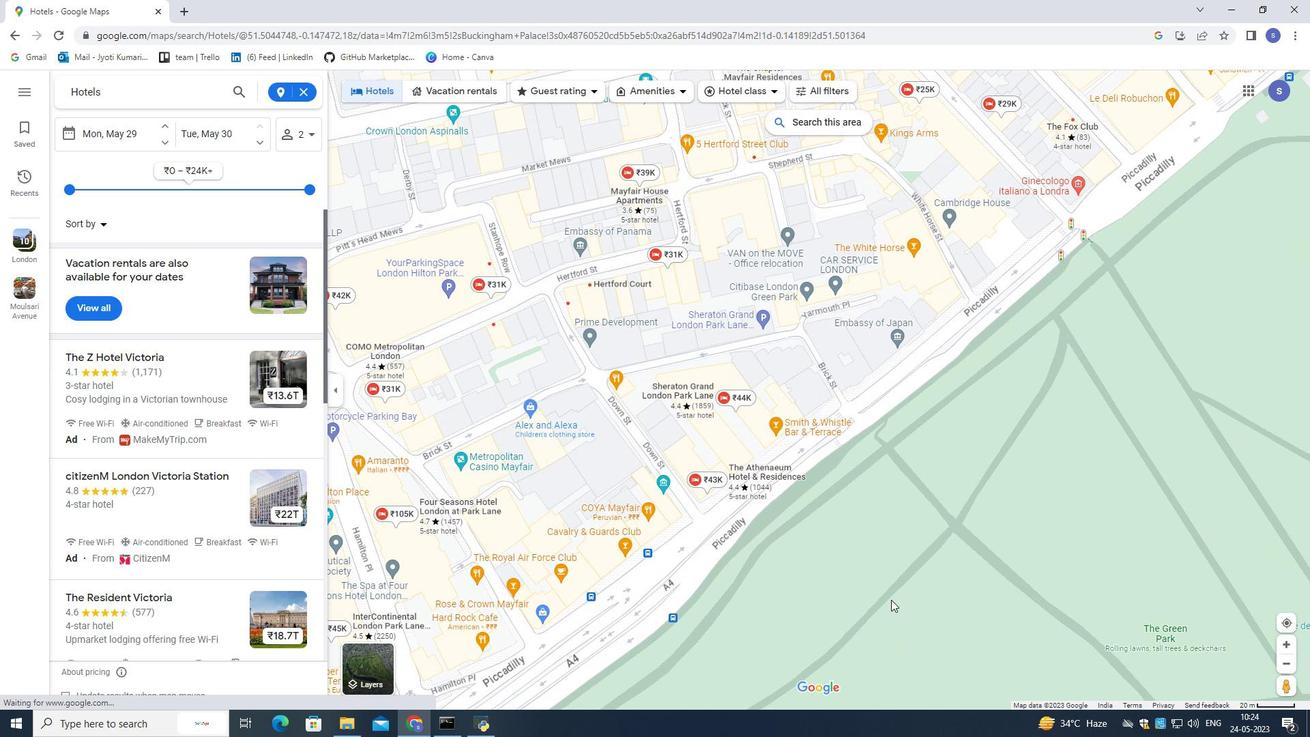 
Action: Mouse scrolled (889, 598) with delta (0, 0)
Screenshot: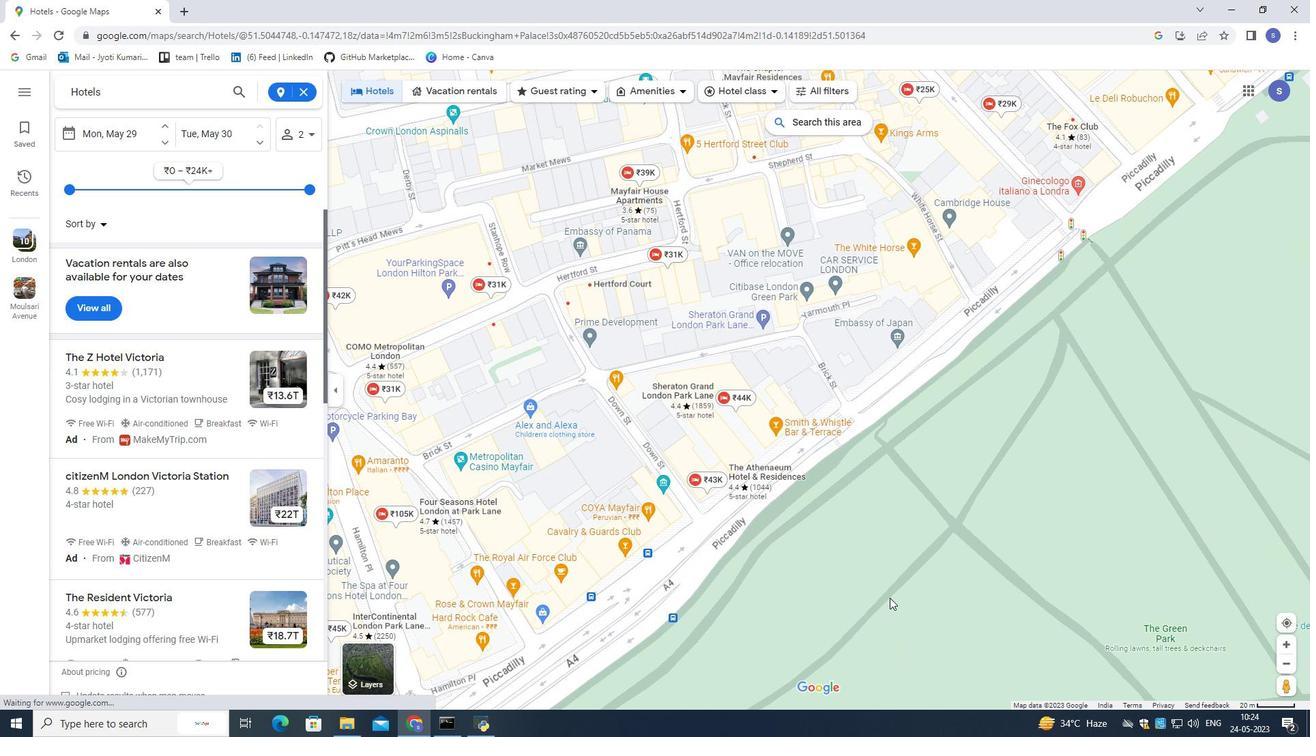 
Action: Mouse moved to (889, 597)
Screenshot: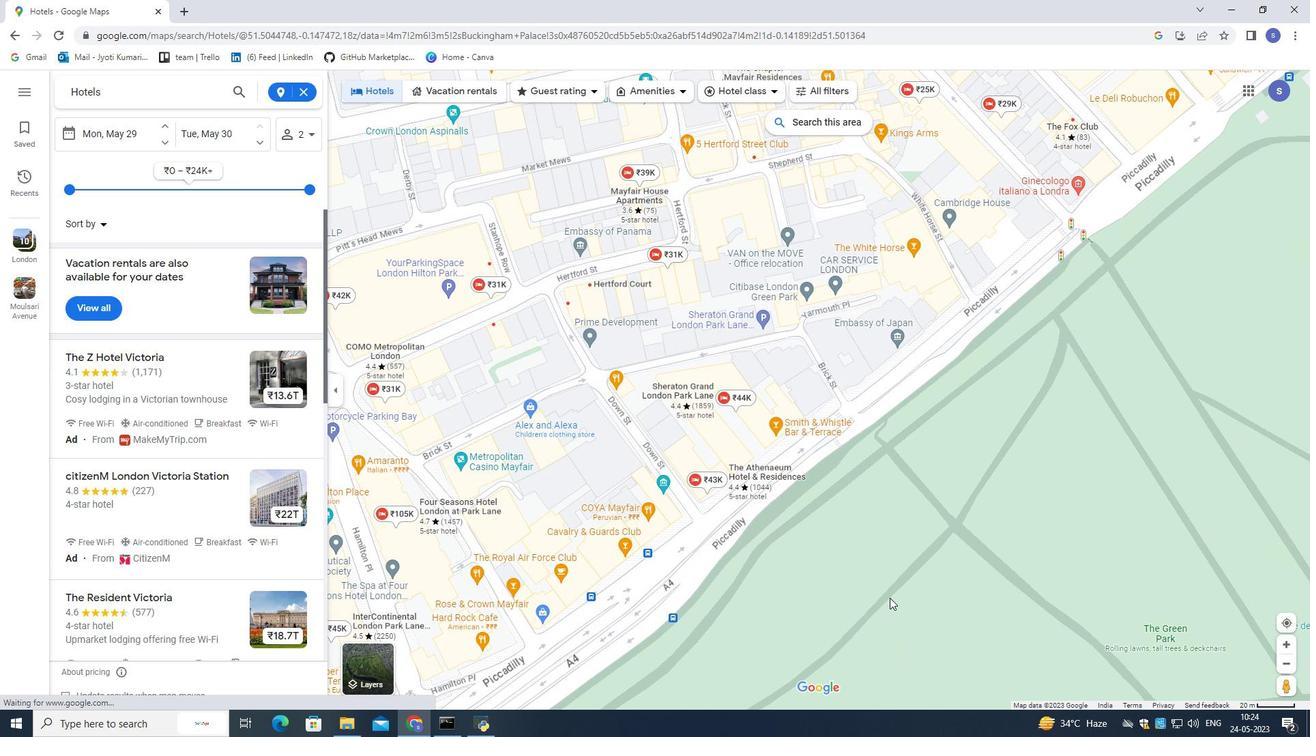 
Action: Mouse scrolled (889, 597) with delta (0, 0)
Screenshot: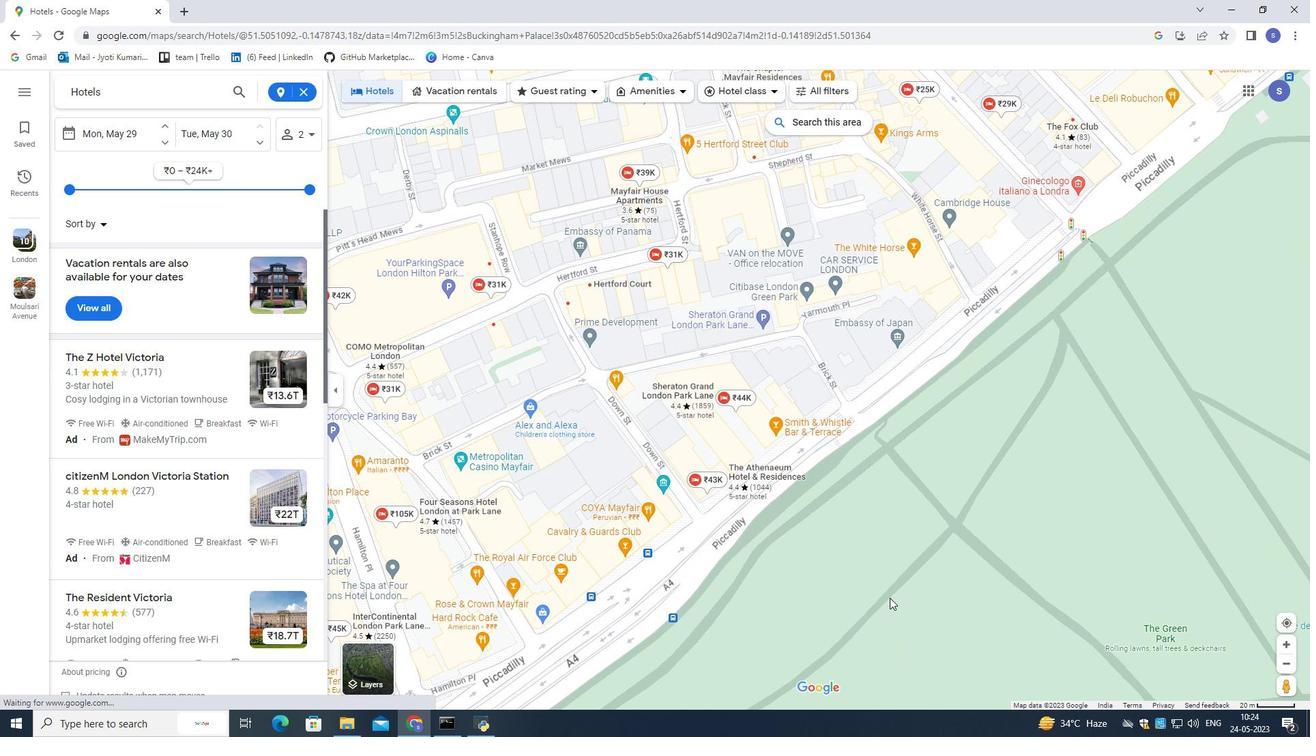 
Action: Mouse moved to (511, 380)
Screenshot: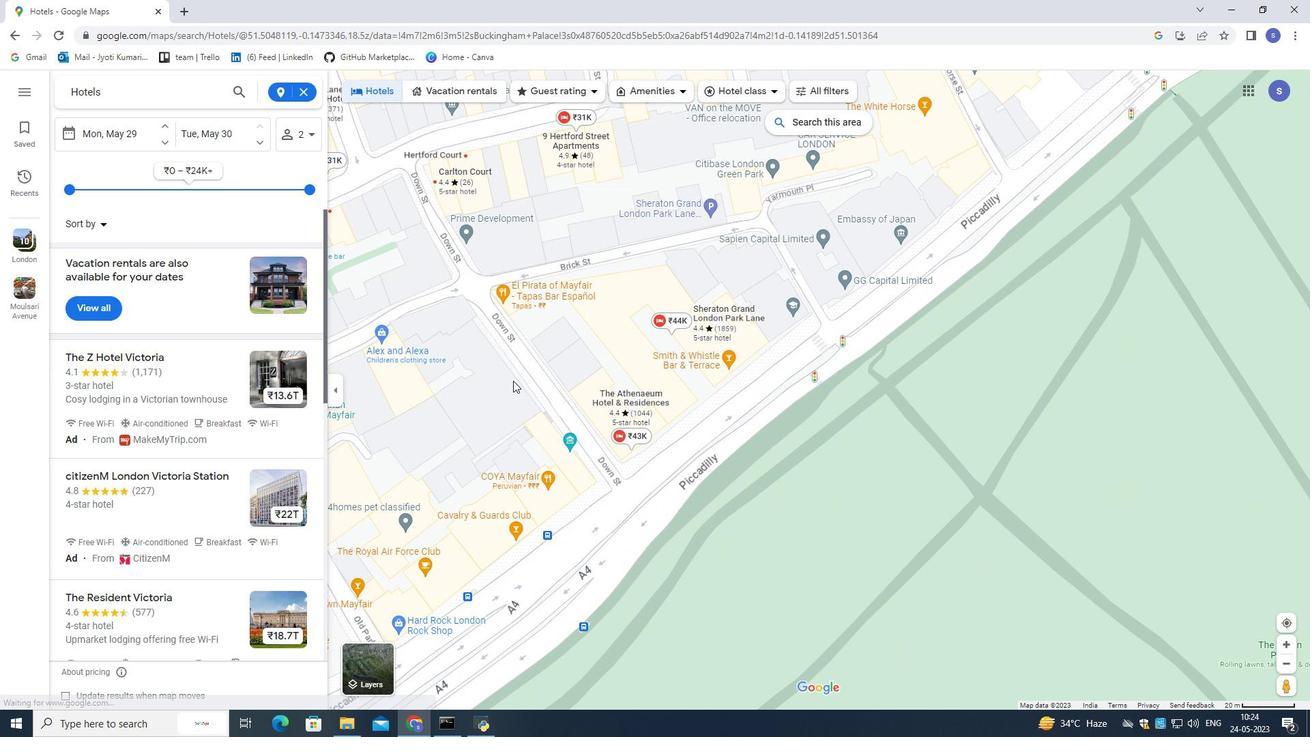 
Action: Mouse pressed left at (511, 380)
Screenshot: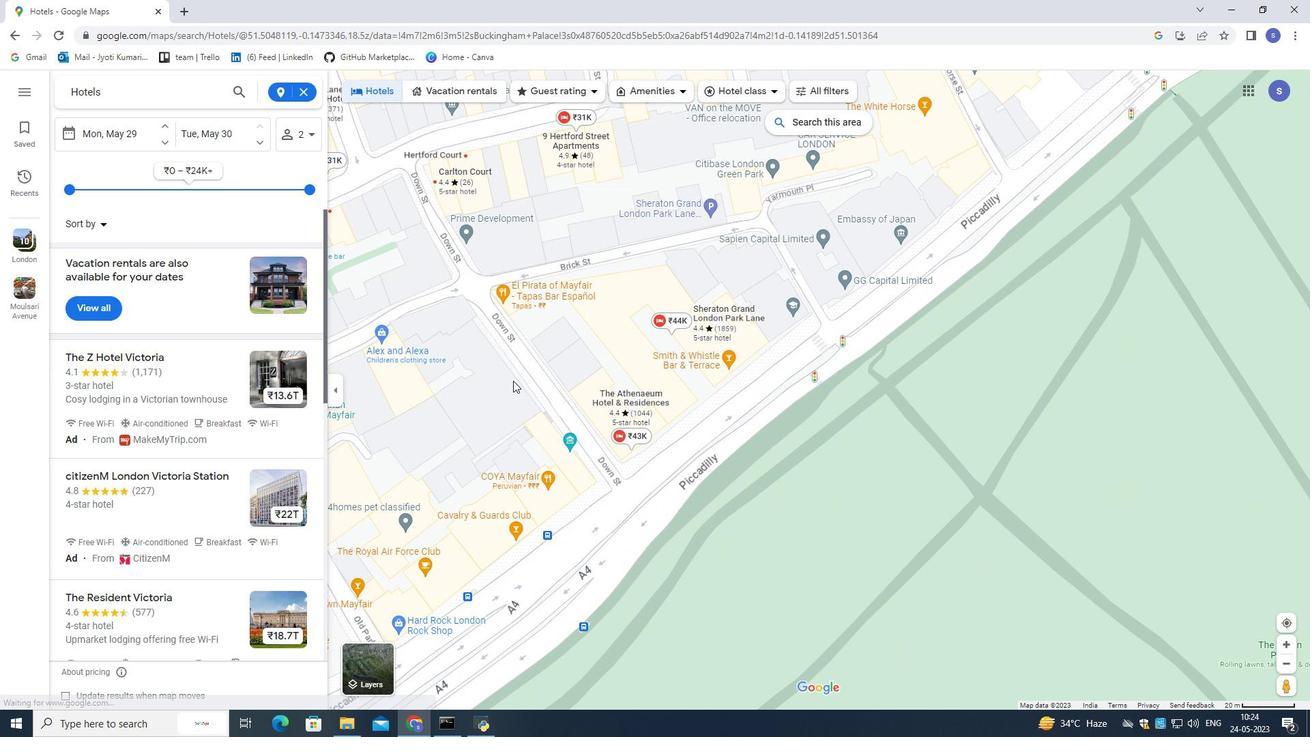 
Action: Mouse moved to (803, 359)
Screenshot: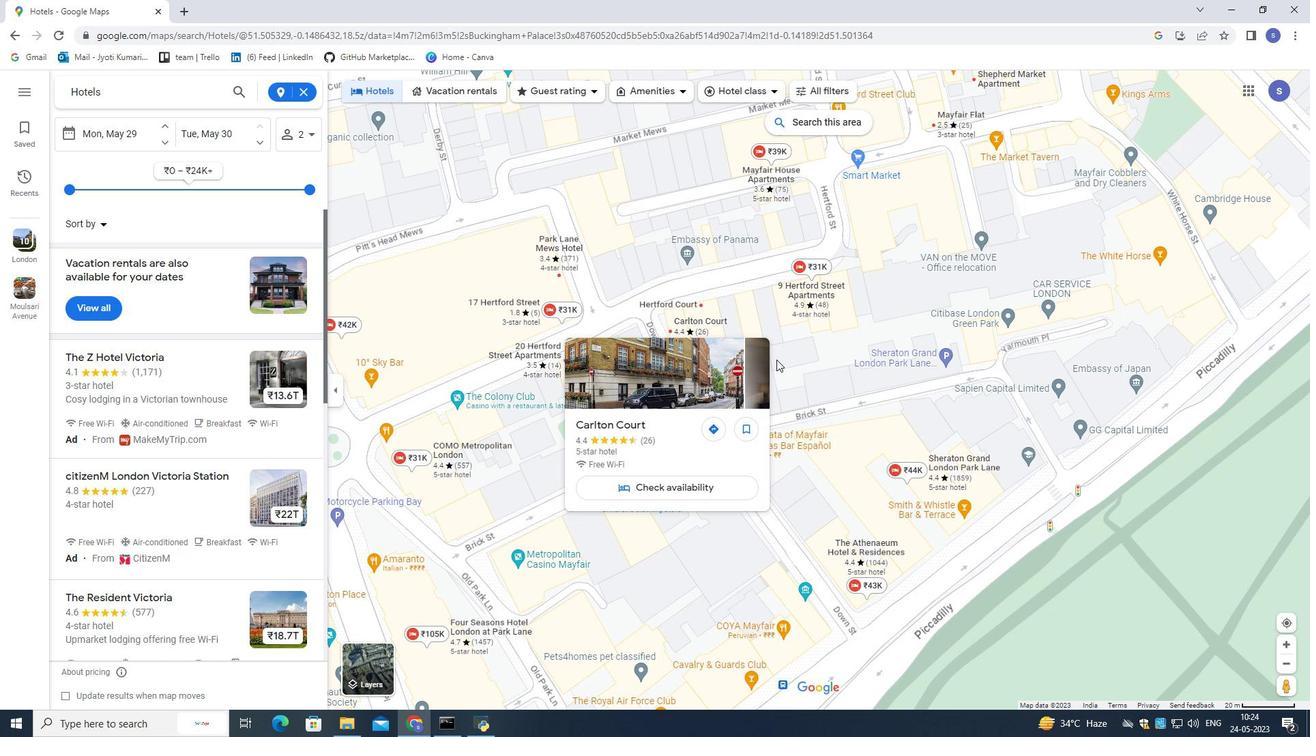 
Action: Mouse scrolled (803, 360) with delta (0, 0)
Screenshot: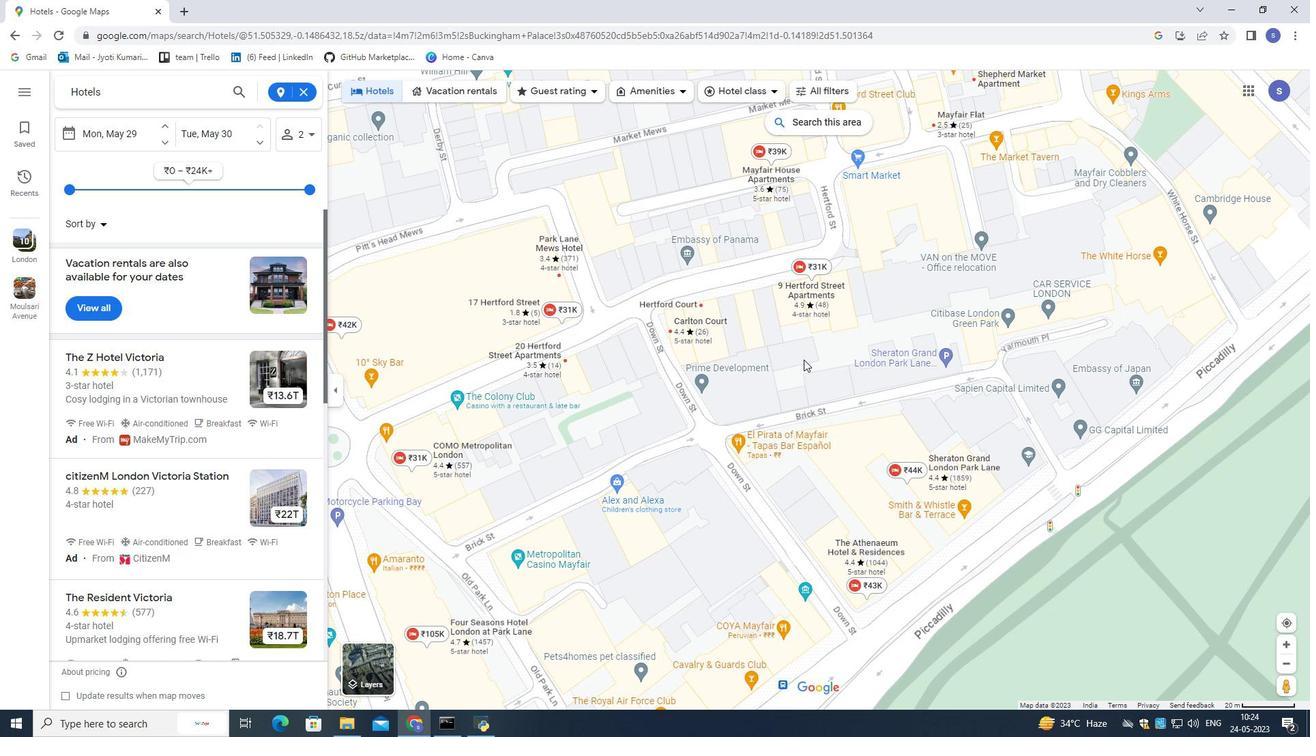 
Action: Mouse scrolled (803, 360) with delta (0, 0)
Screenshot: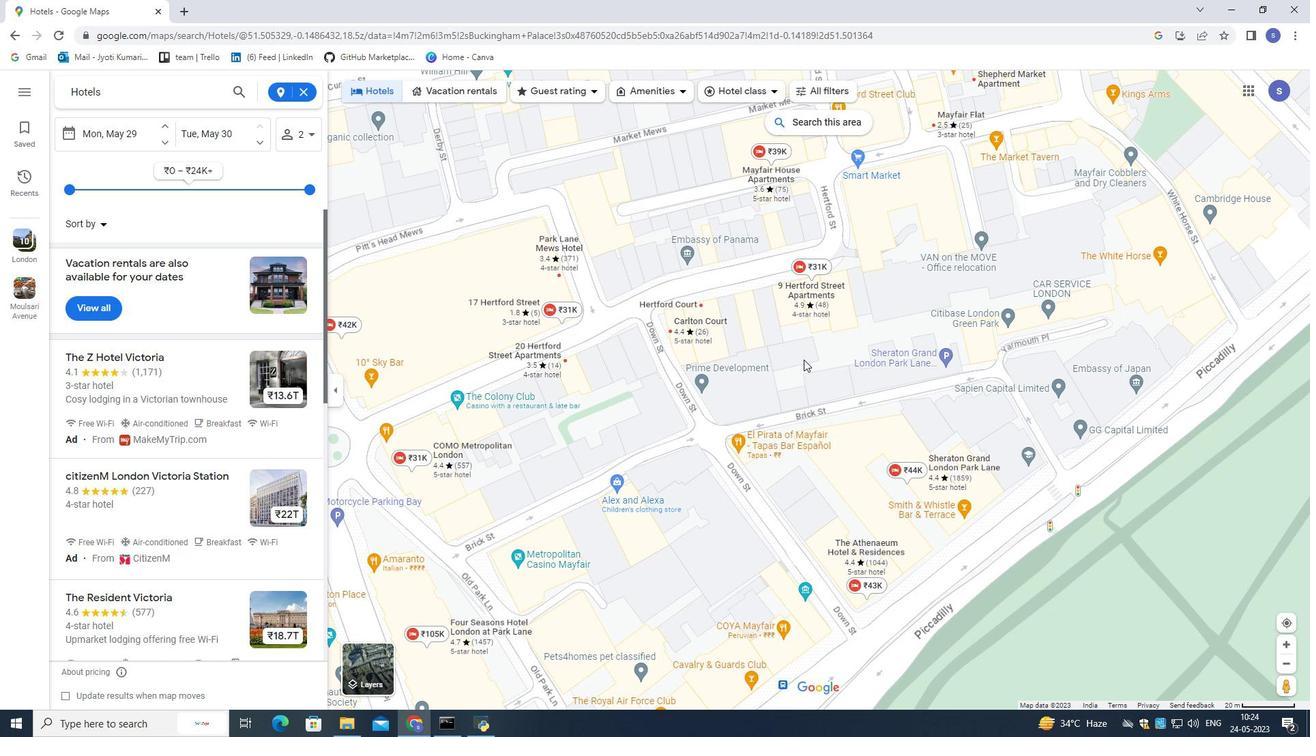 
Action: Mouse scrolled (803, 360) with delta (0, 0)
Screenshot: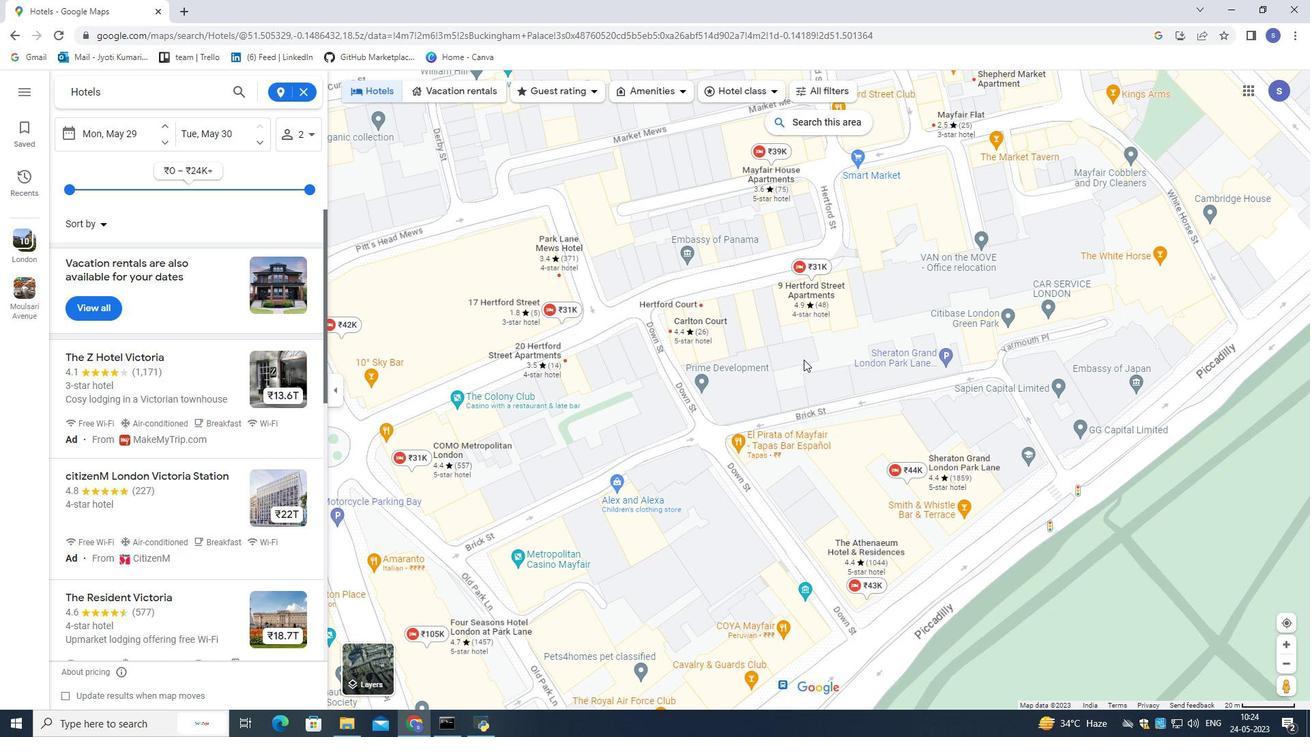 
Action: Mouse scrolled (803, 360) with delta (0, 0)
Screenshot: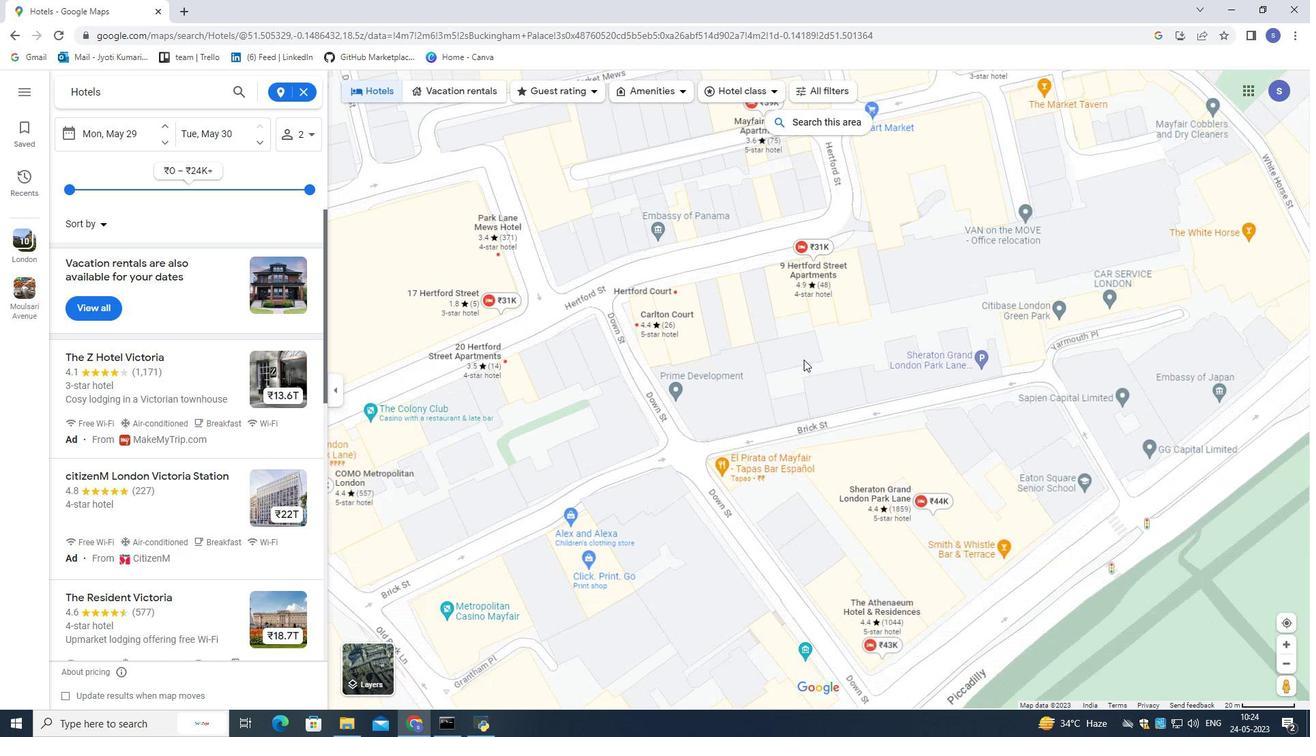 
Action: Mouse moved to (707, 350)
Screenshot: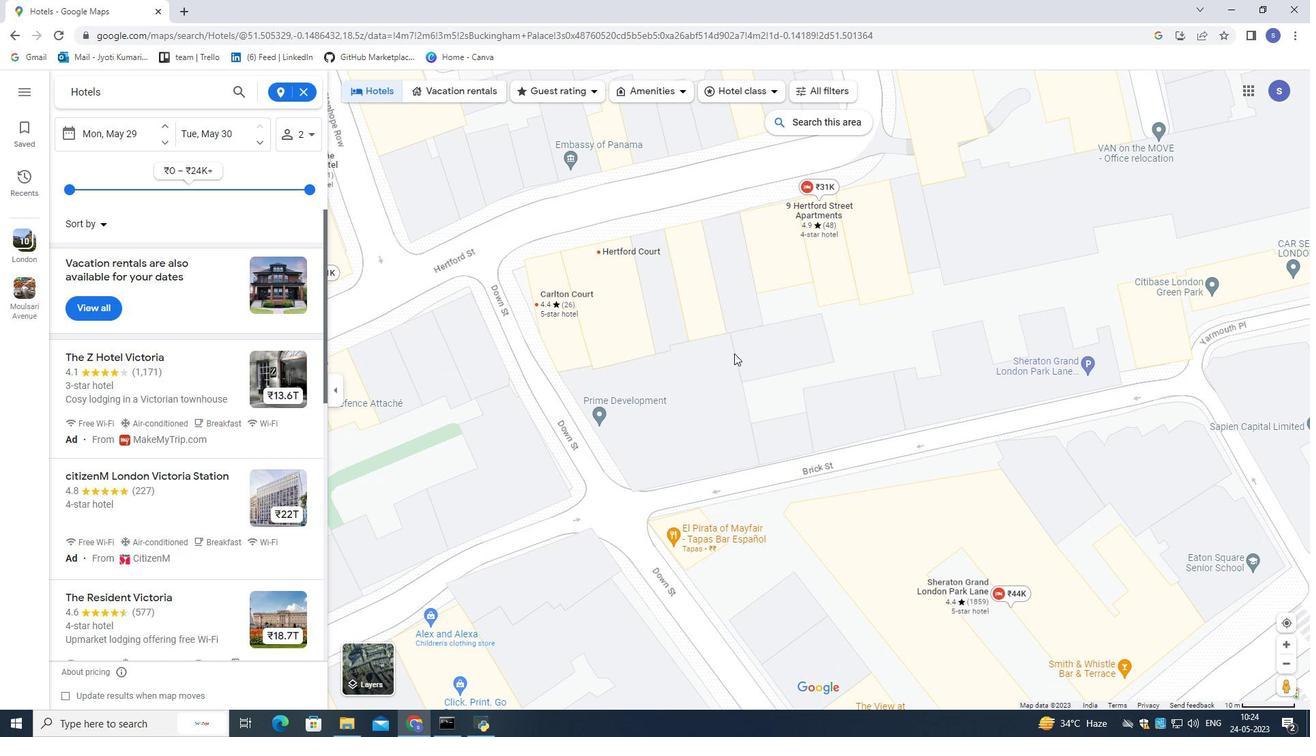 
Action: Mouse scrolled (707, 350) with delta (0, 0)
Screenshot: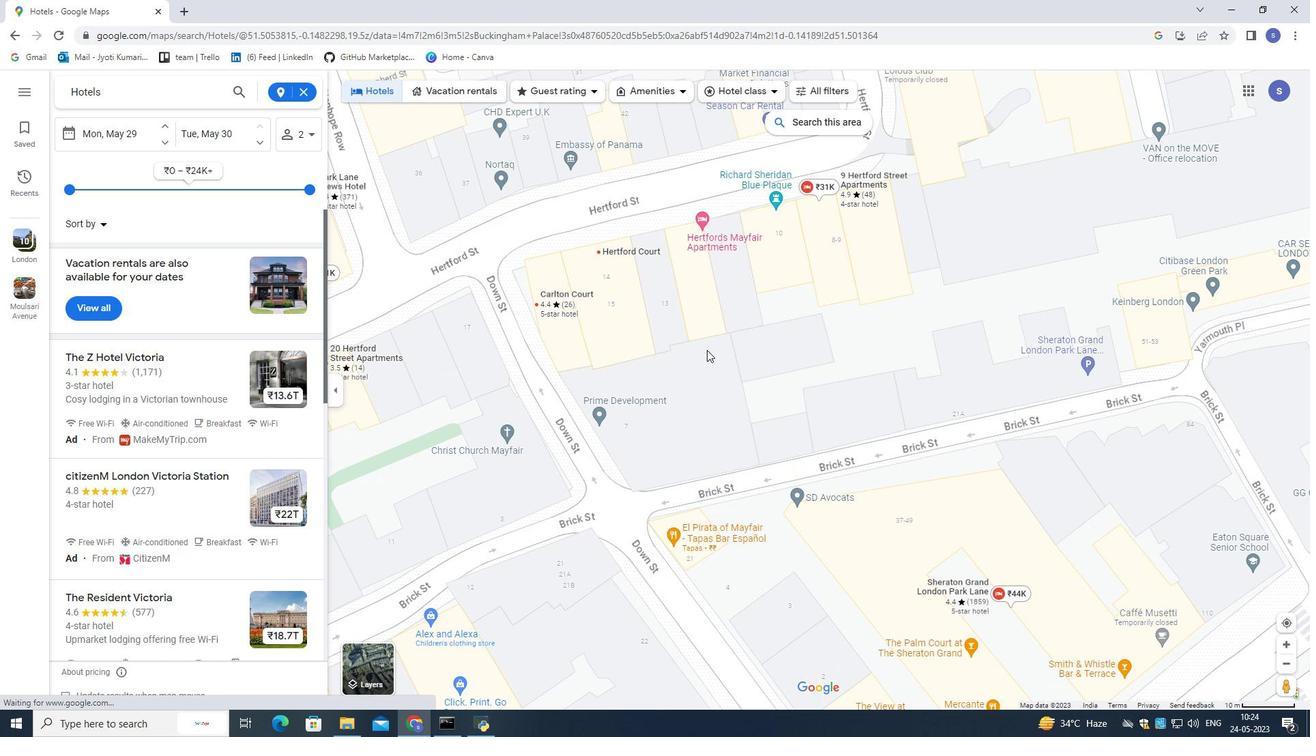 
Action: Mouse scrolled (707, 350) with delta (0, 0)
Screenshot: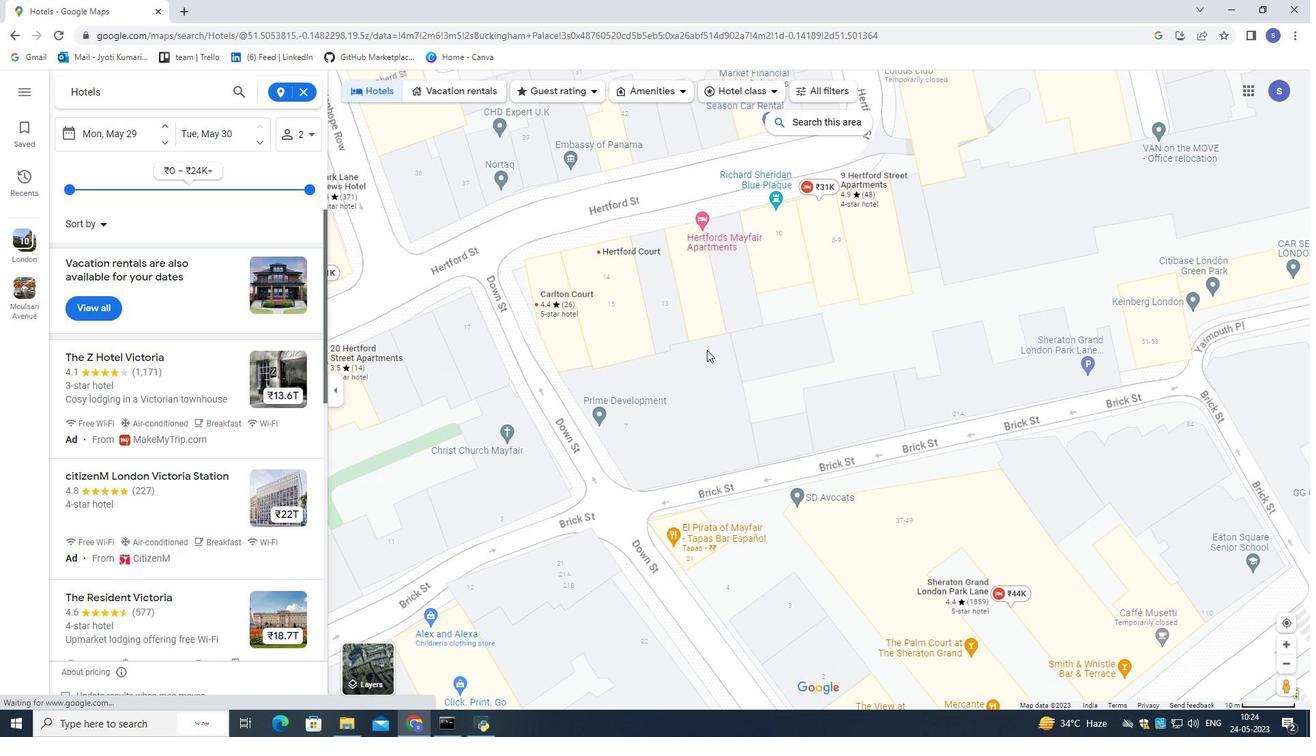 
Action: Mouse scrolled (707, 350) with delta (0, 0)
Screenshot: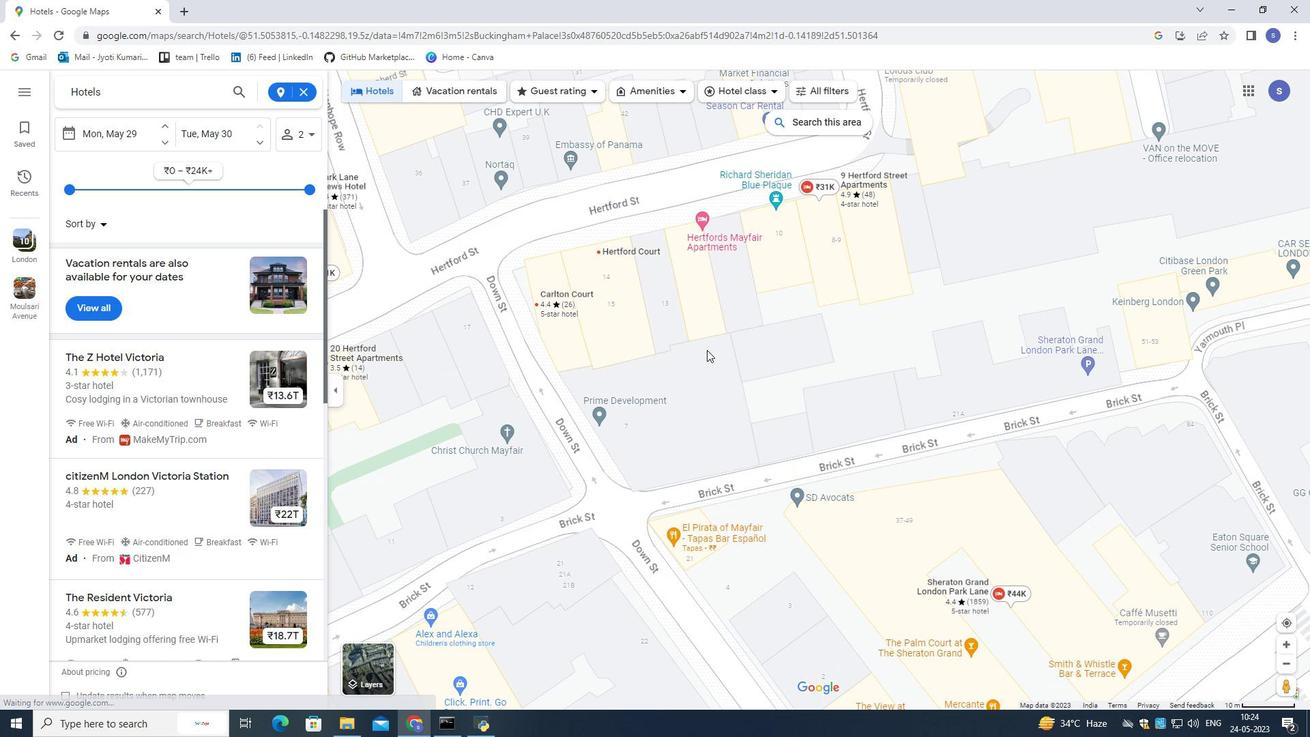 
Action: Mouse moved to (663, 328)
Screenshot: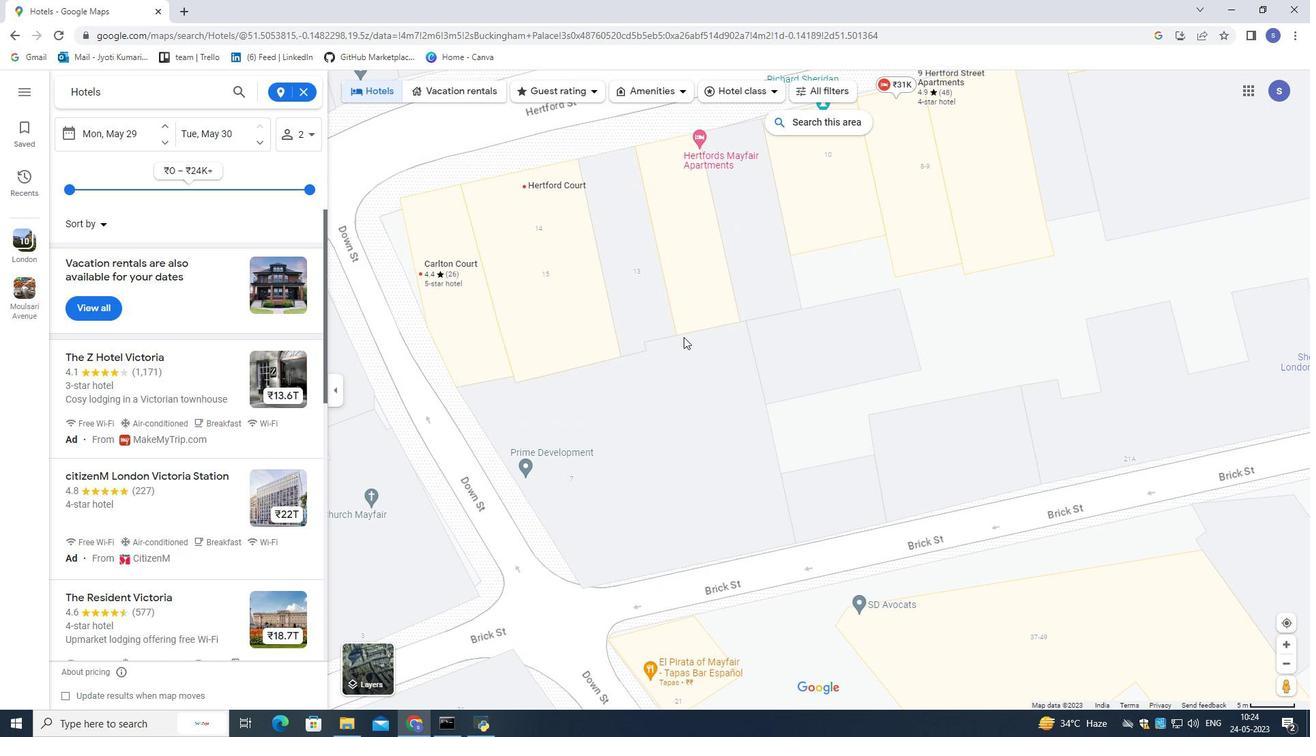 
Action: Mouse pressed left at (663, 328)
Screenshot: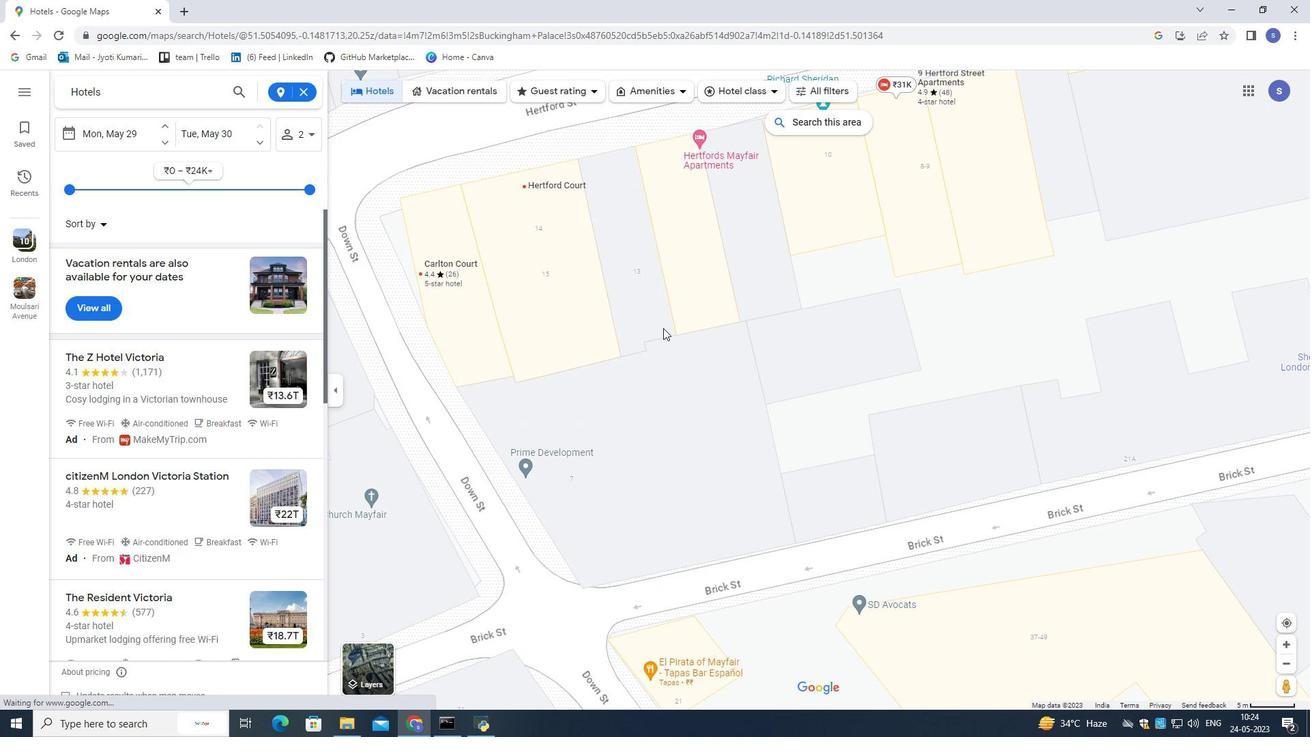 
Action: Mouse moved to (689, 346)
Screenshot: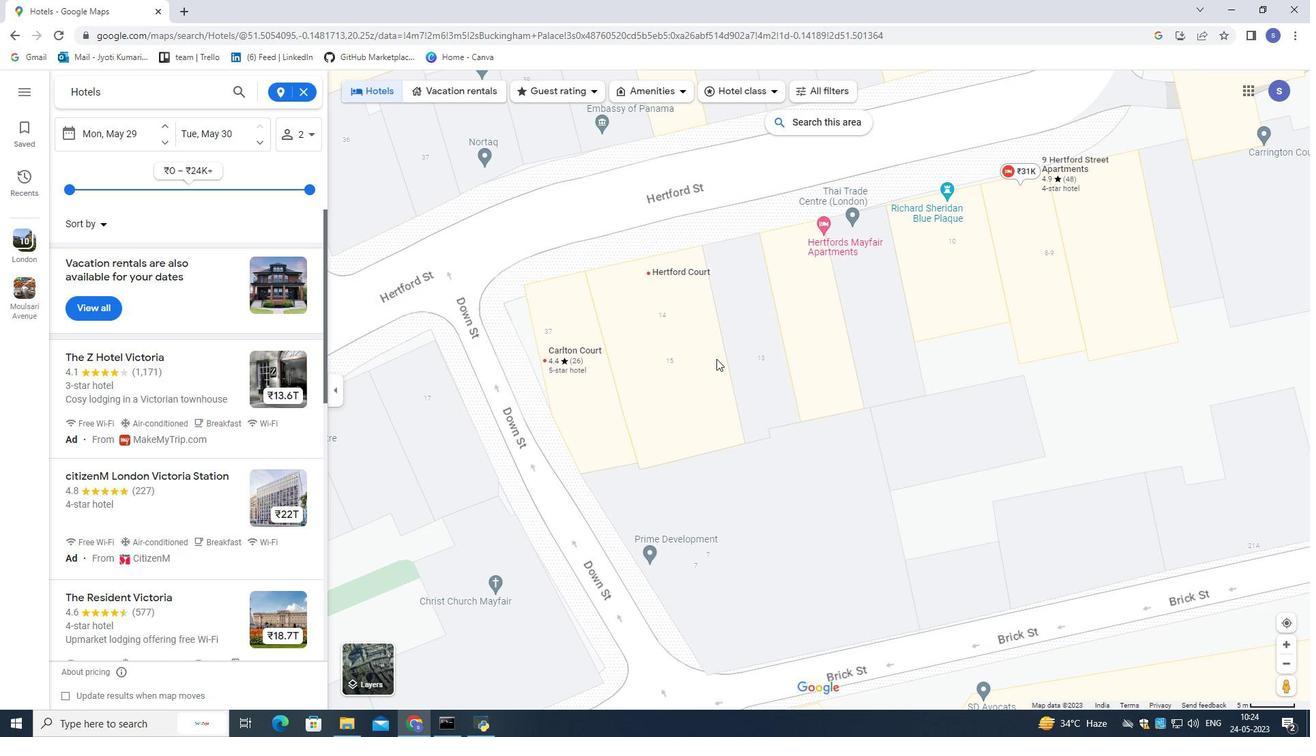 
Action: Mouse scrolled (689, 347) with delta (0, 0)
Screenshot: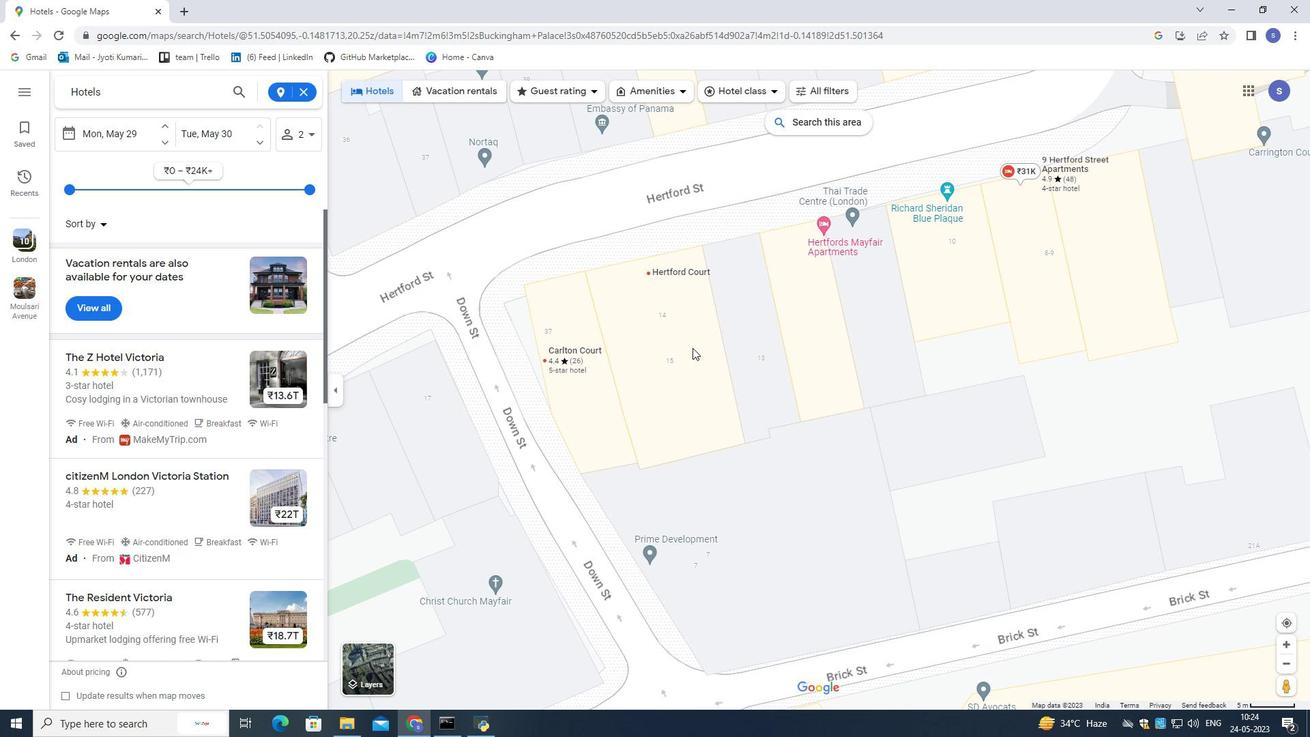 
Action: Mouse scrolled (689, 347) with delta (0, 0)
Screenshot: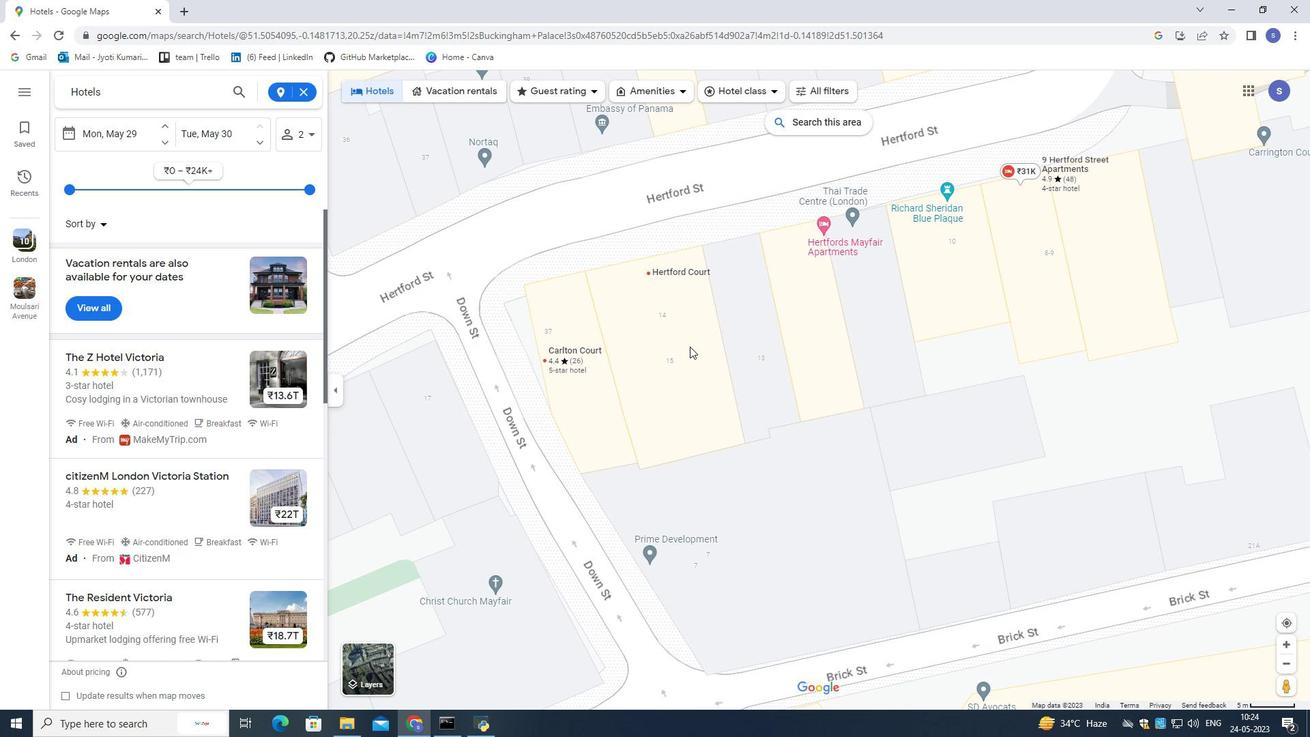 
Action: Mouse scrolled (689, 347) with delta (0, 0)
Screenshot: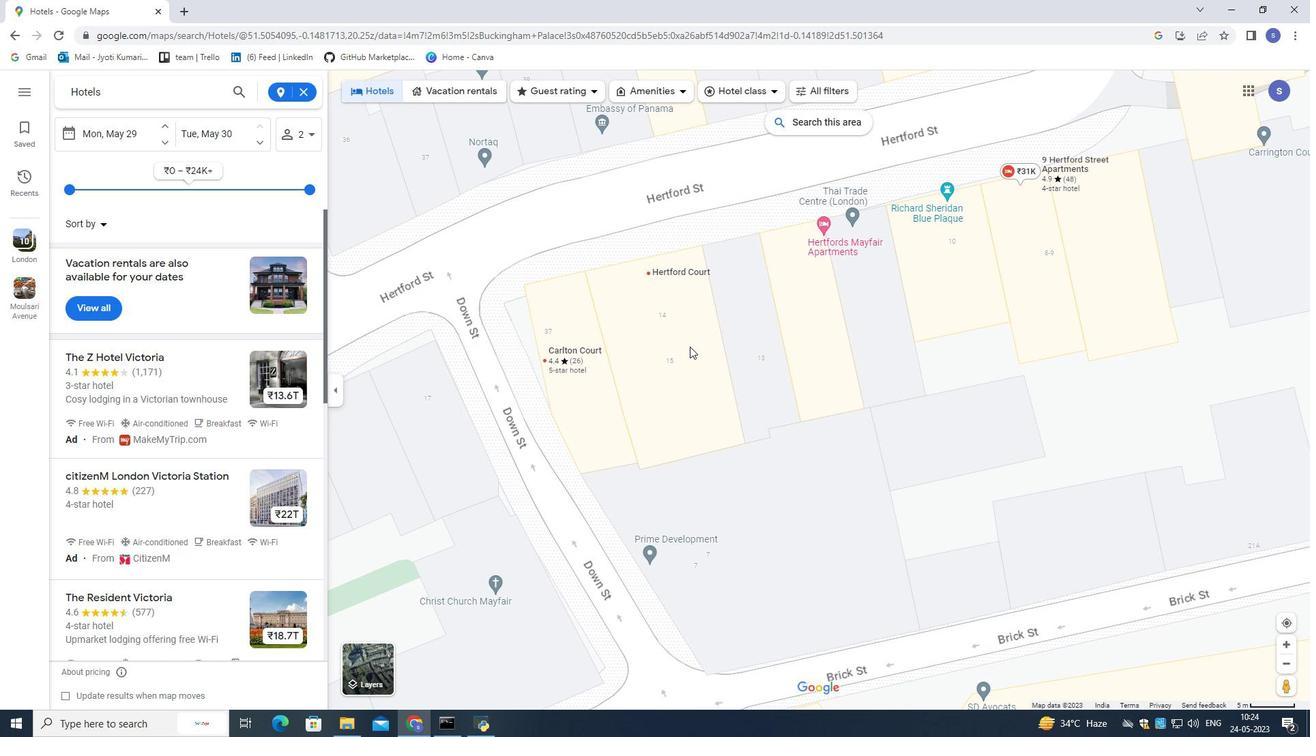 
Action: Mouse scrolled (689, 347) with delta (0, 0)
Screenshot: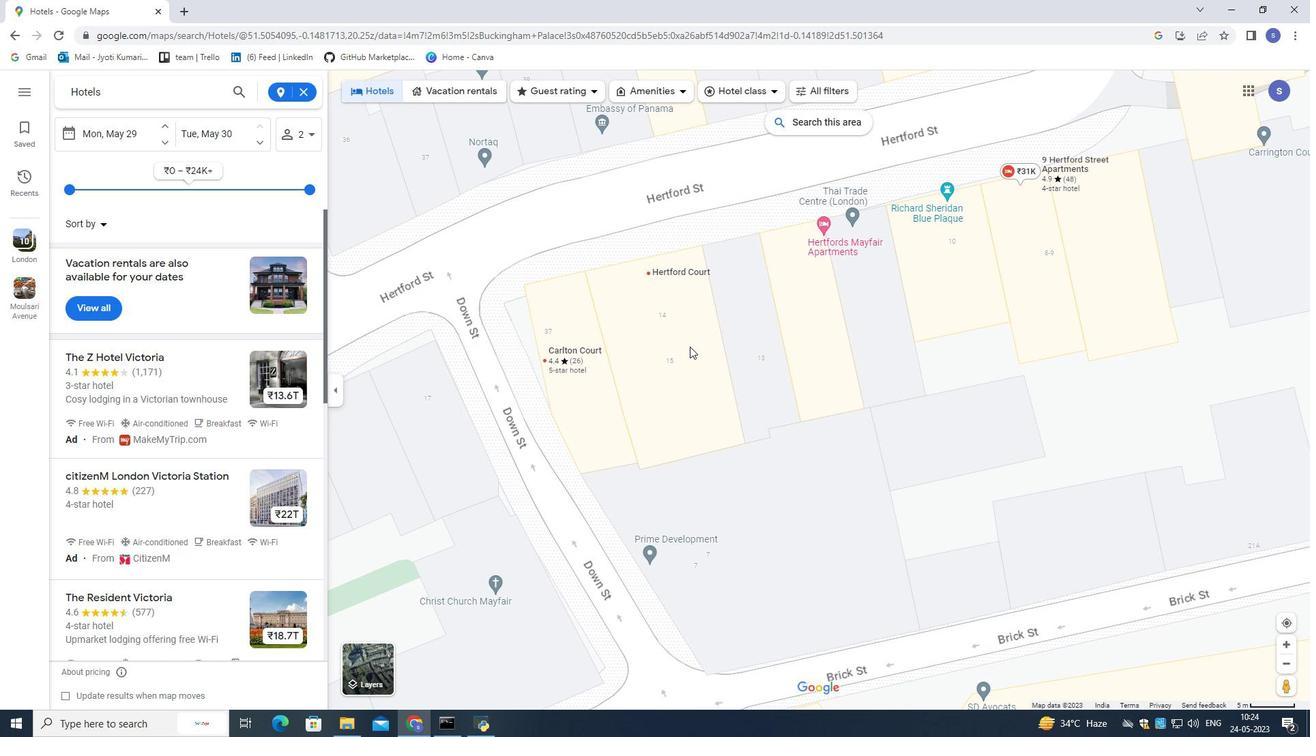 
Action: Mouse moved to (663, 310)
Screenshot: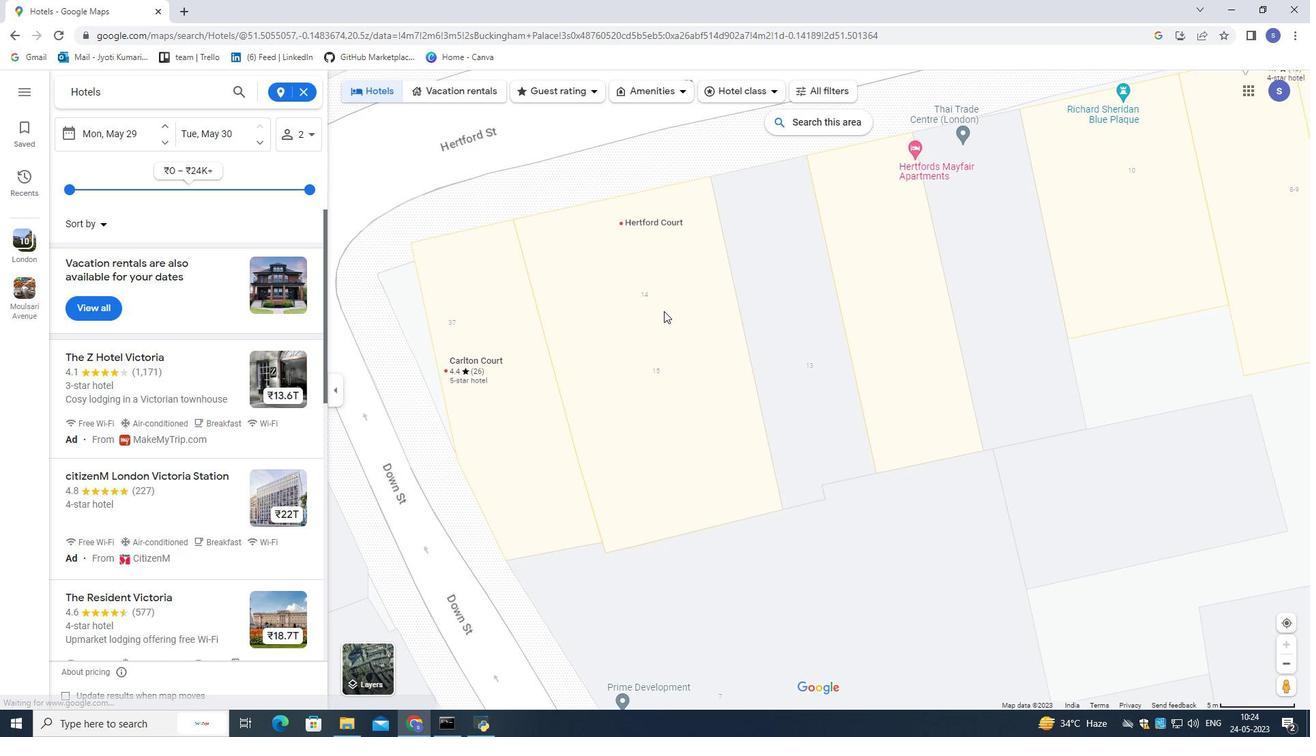 
Action: Mouse scrolled (663, 311) with delta (0, 0)
Screenshot: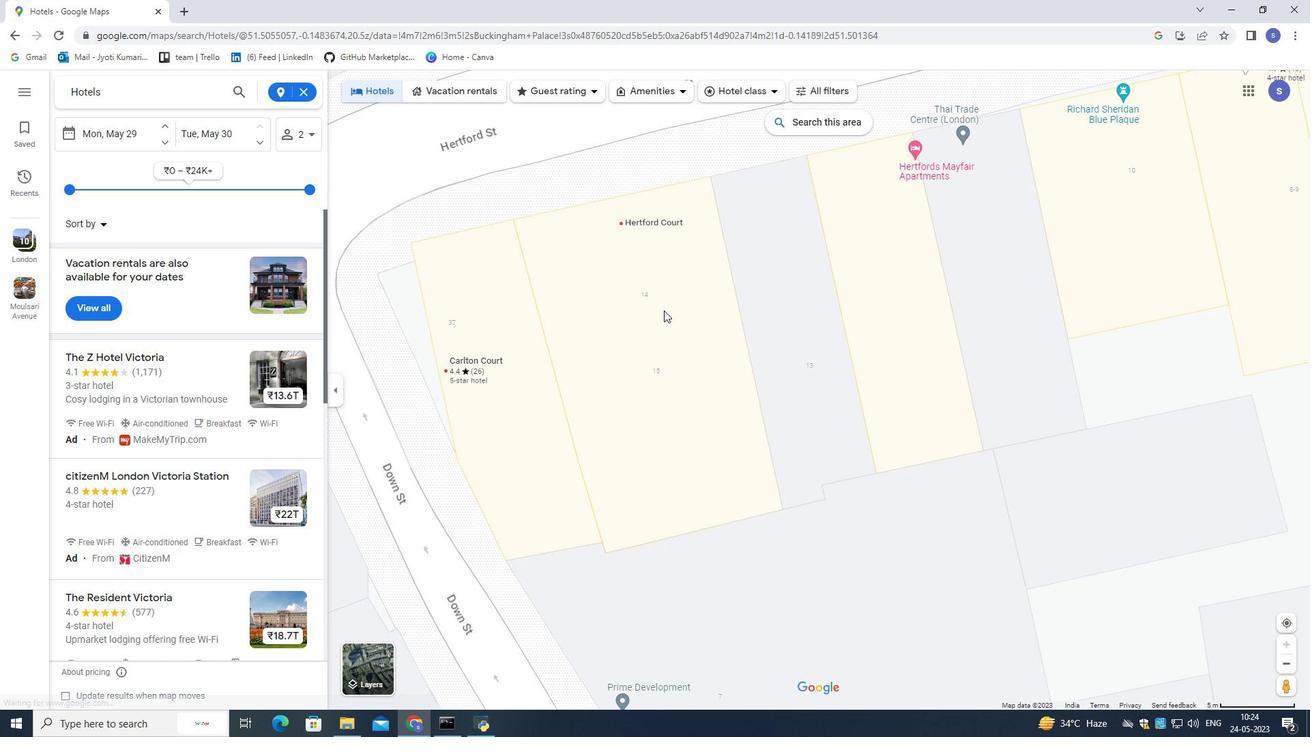 
Action: Mouse scrolled (663, 311) with delta (0, 0)
Screenshot: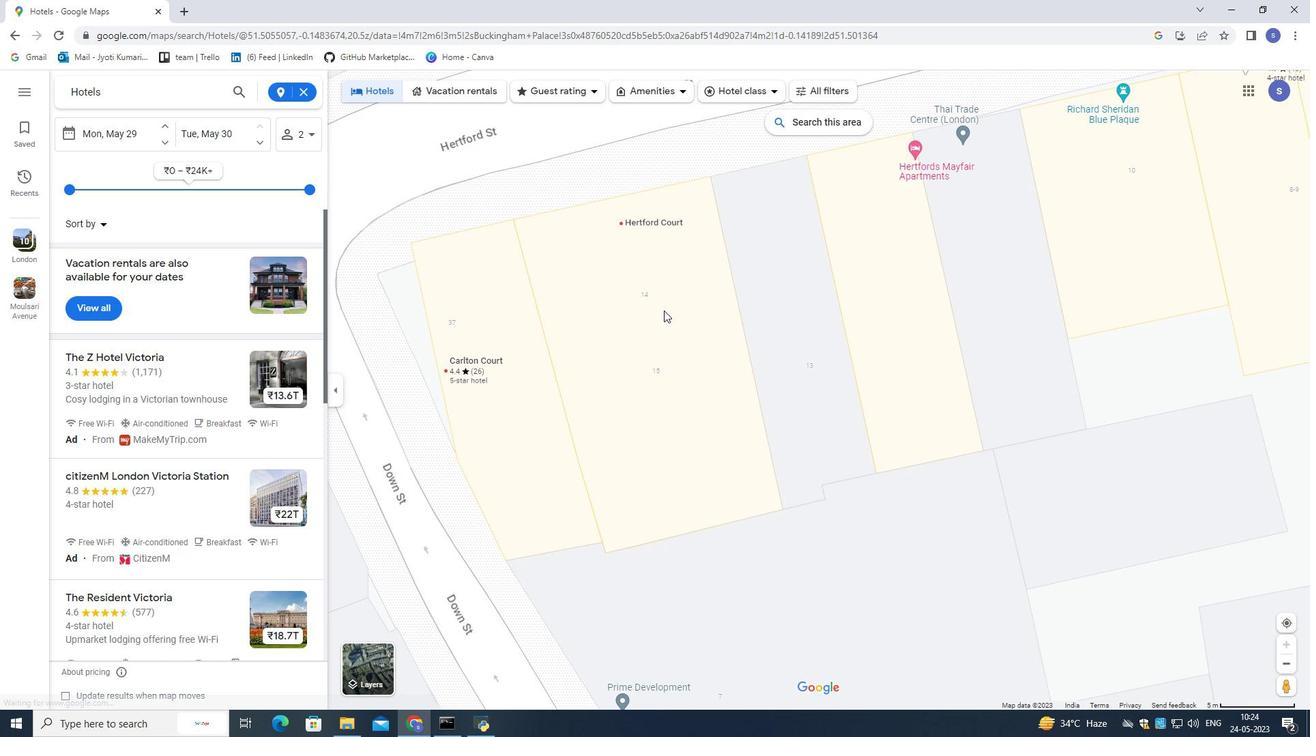 
Action: Mouse scrolled (663, 311) with delta (0, 0)
Screenshot: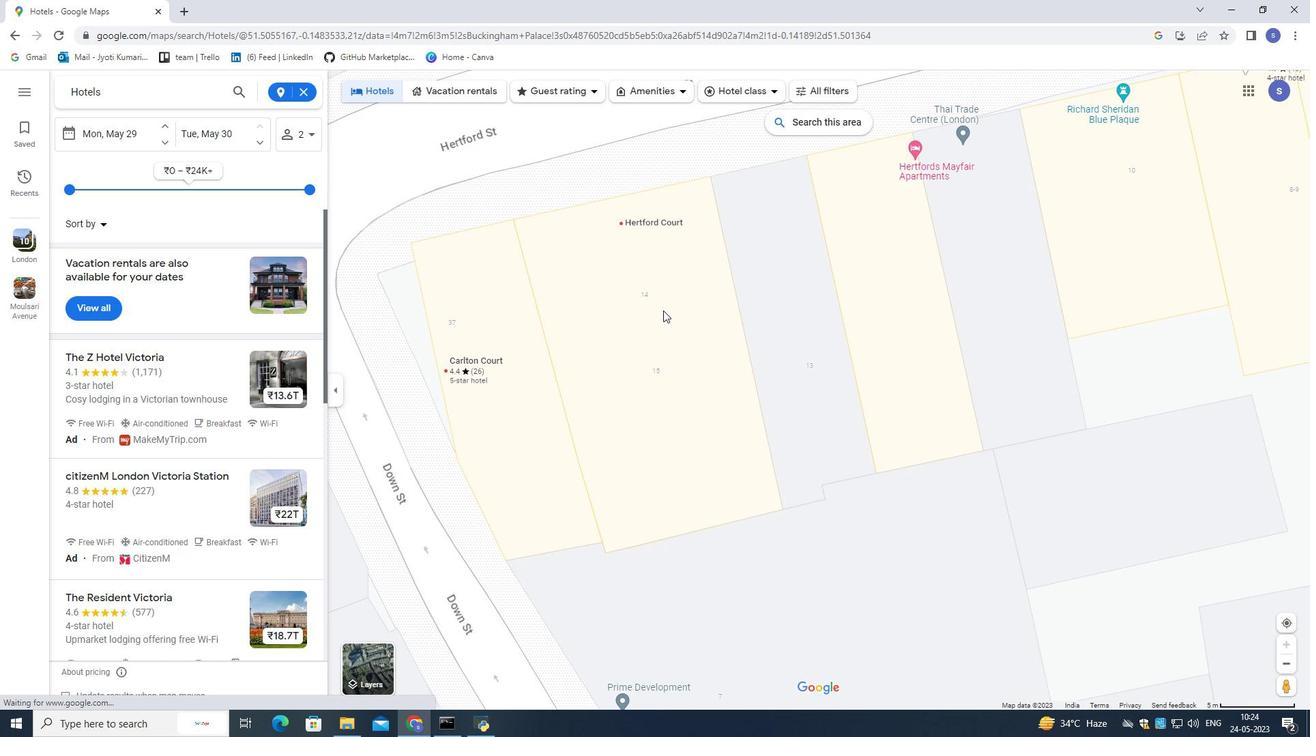 
Action: Mouse scrolled (663, 311) with delta (0, 0)
Screenshot: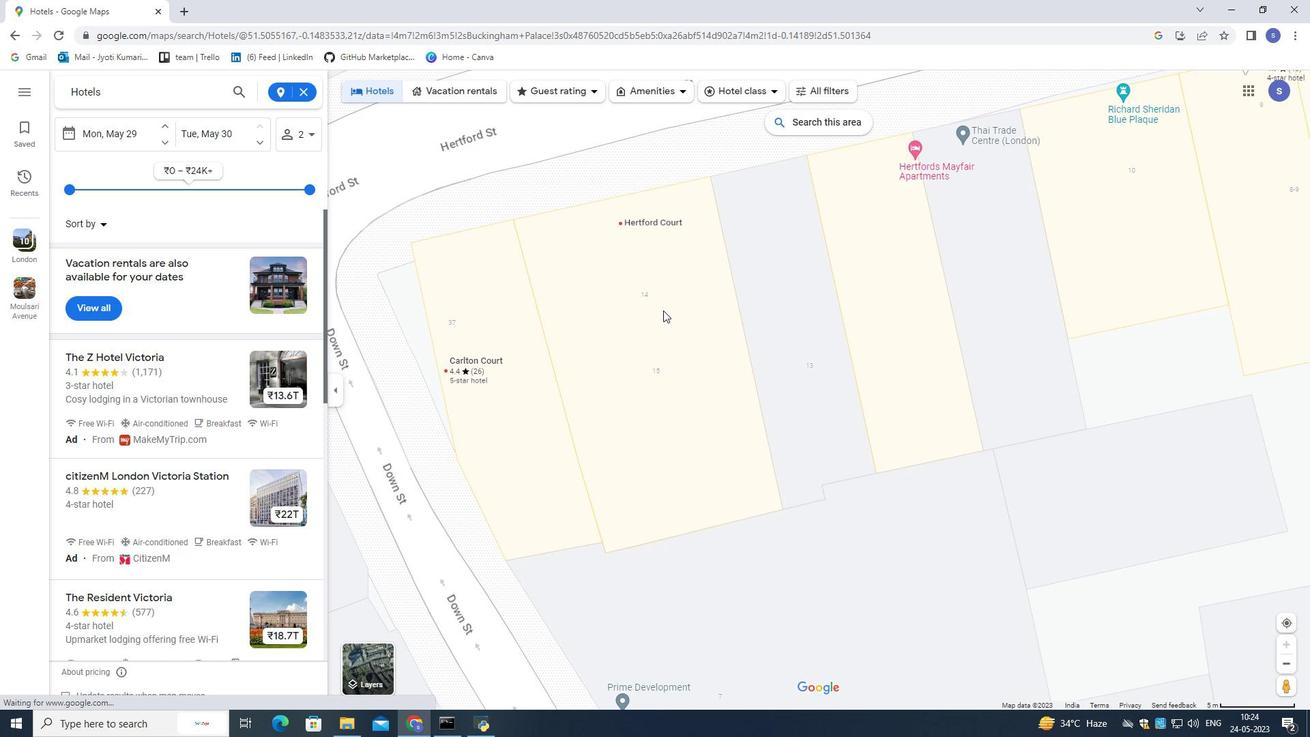 
Action: Mouse scrolled (663, 309) with delta (0, 0)
Screenshot: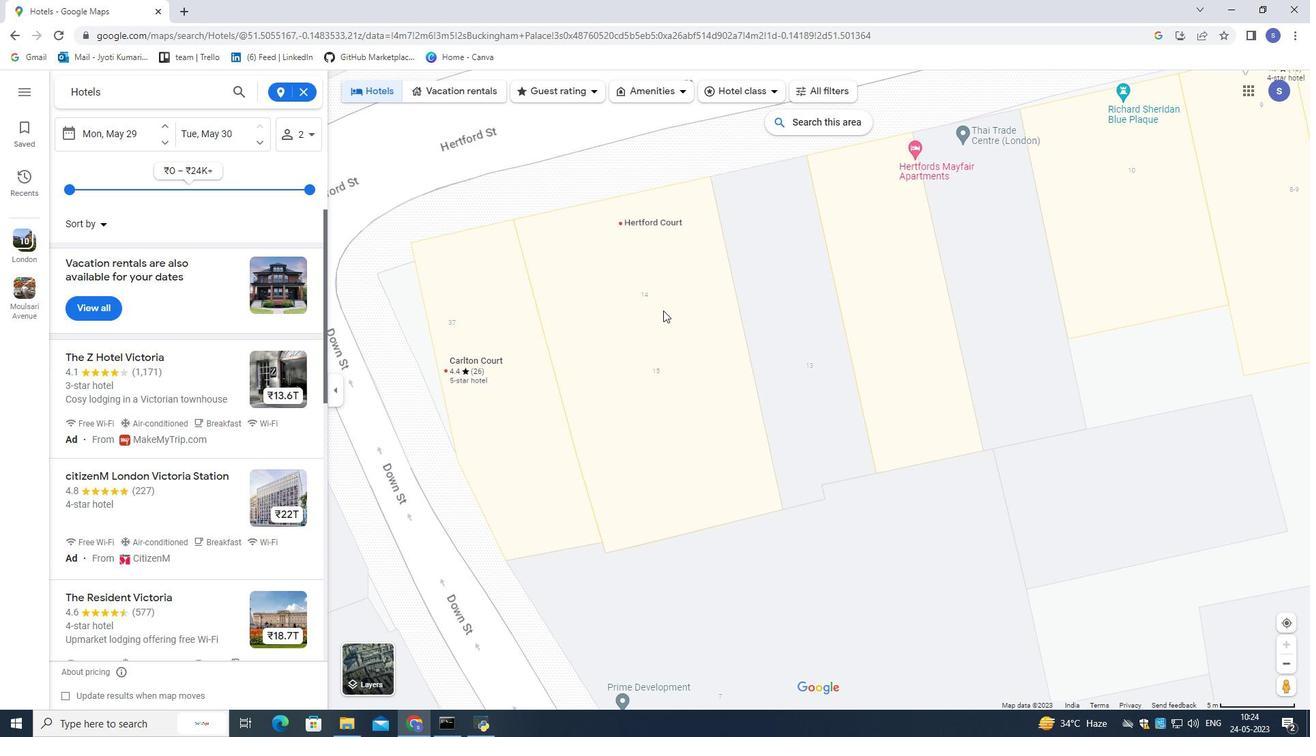 
Action: Mouse scrolled (663, 309) with delta (0, 0)
Screenshot: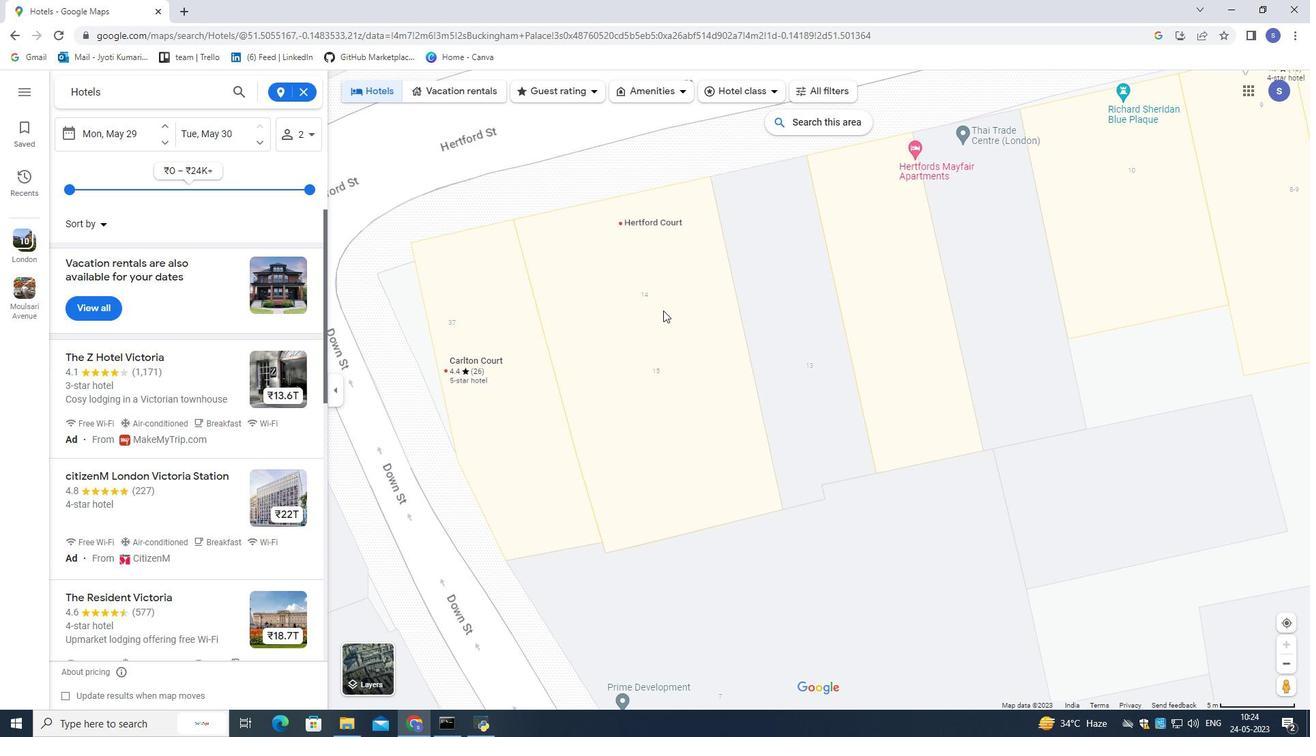 
Action: Mouse scrolled (663, 309) with delta (0, 0)
Screenshot: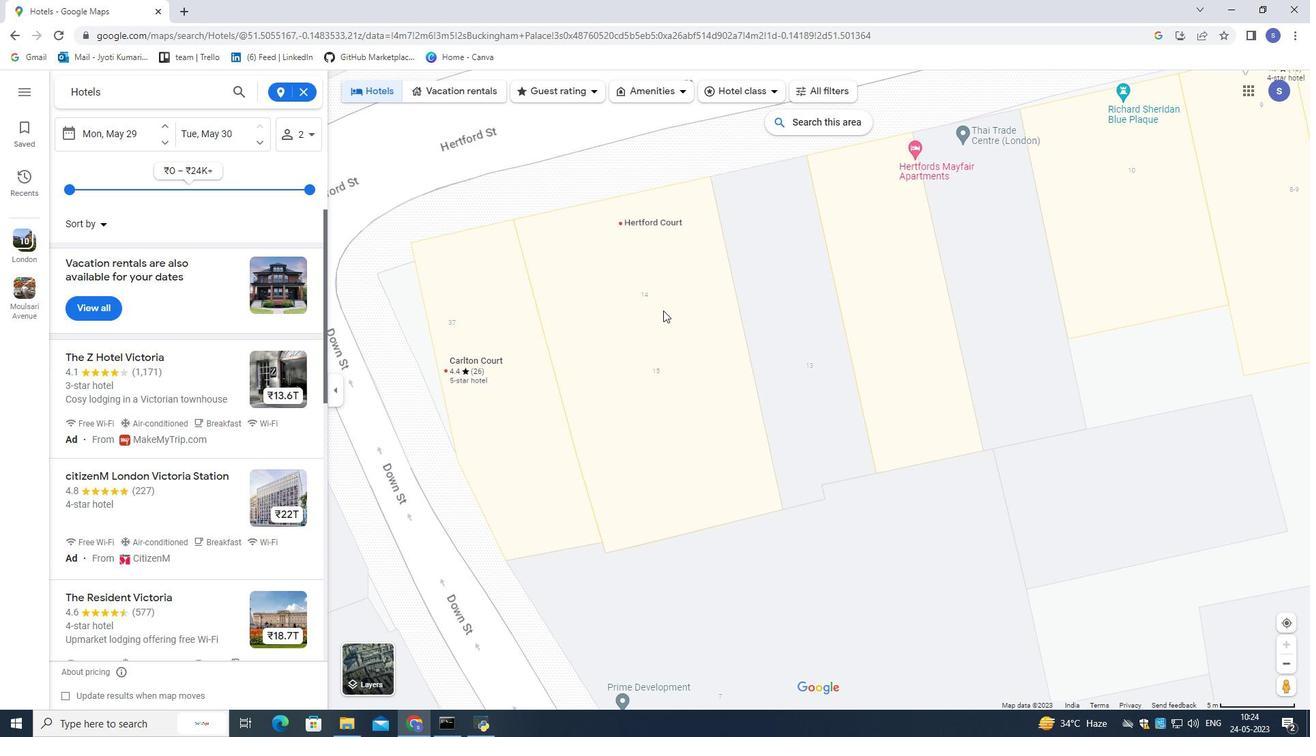 
Action: Mouse scrolled (663, 309) with delta (0, 0)
Screenshot: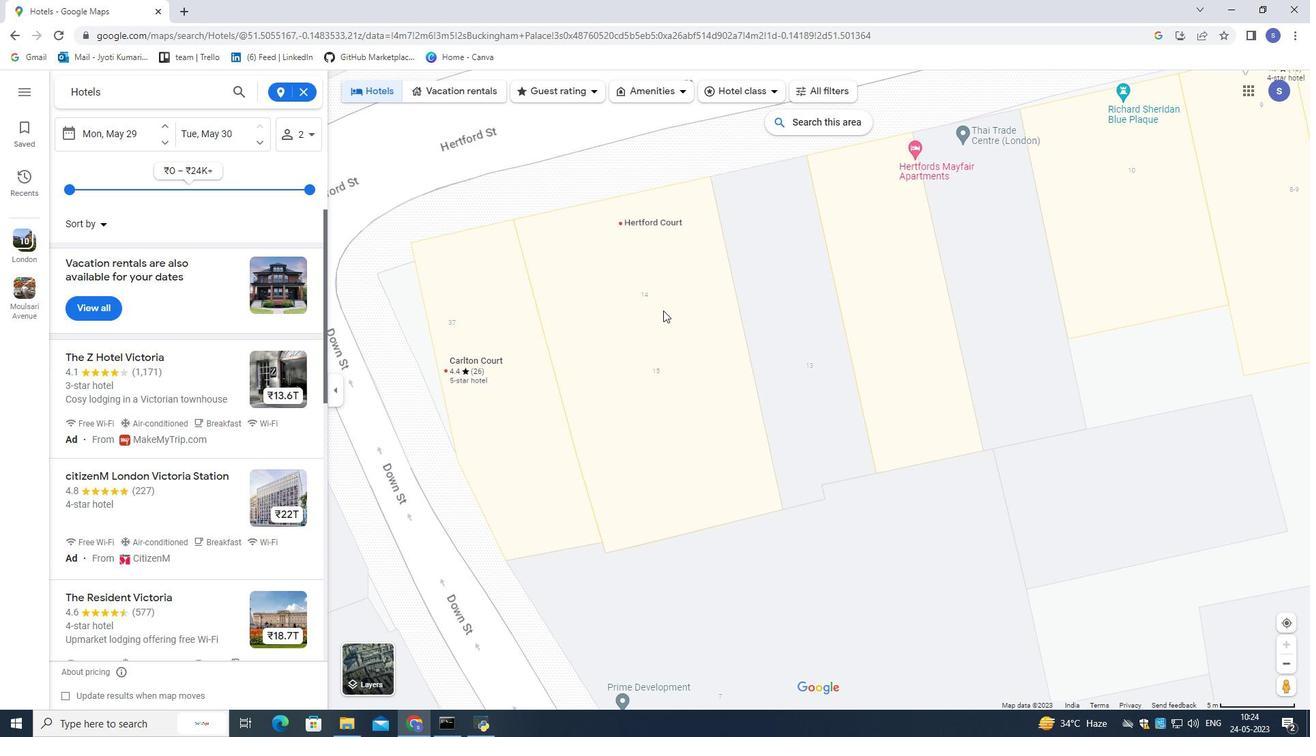 
Action: Mouse scrolled (663, 309) with delta (0, 0)
Screenshot: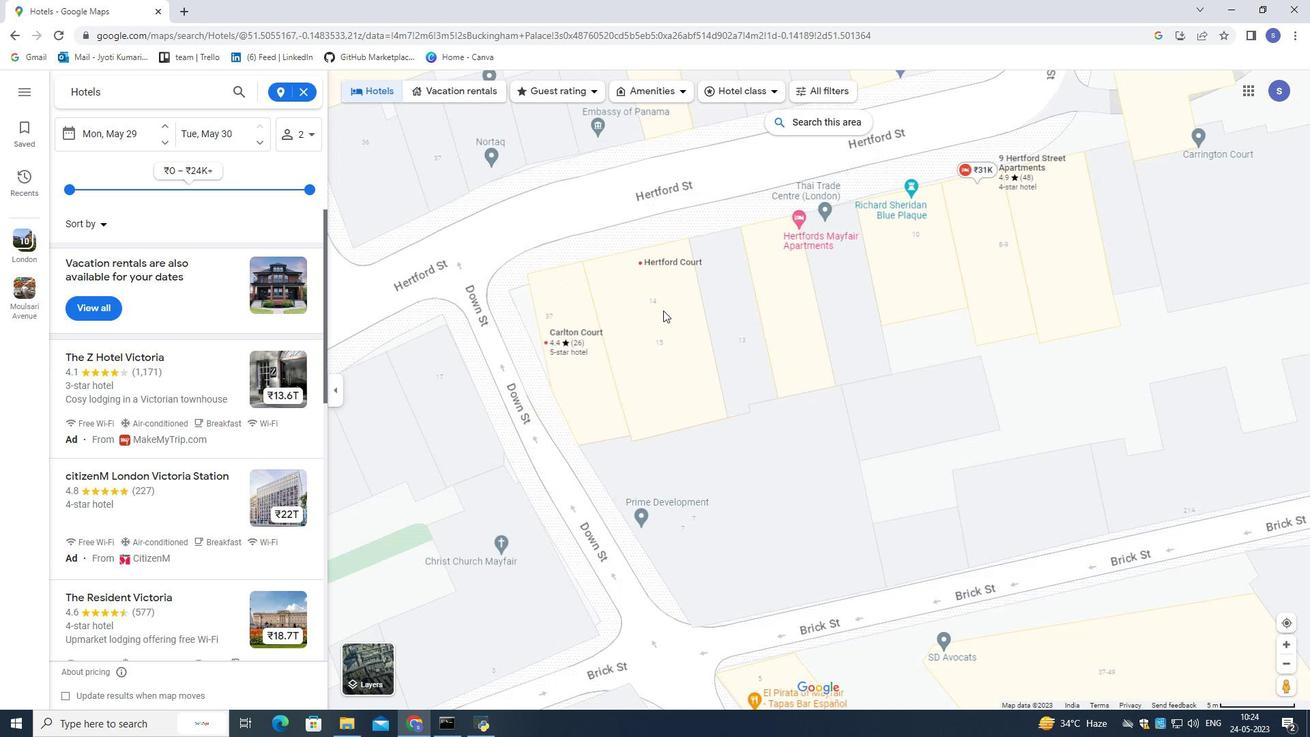 
Action: Mouse scrolled (663, 309) with delta (0, 0)
Screenshot: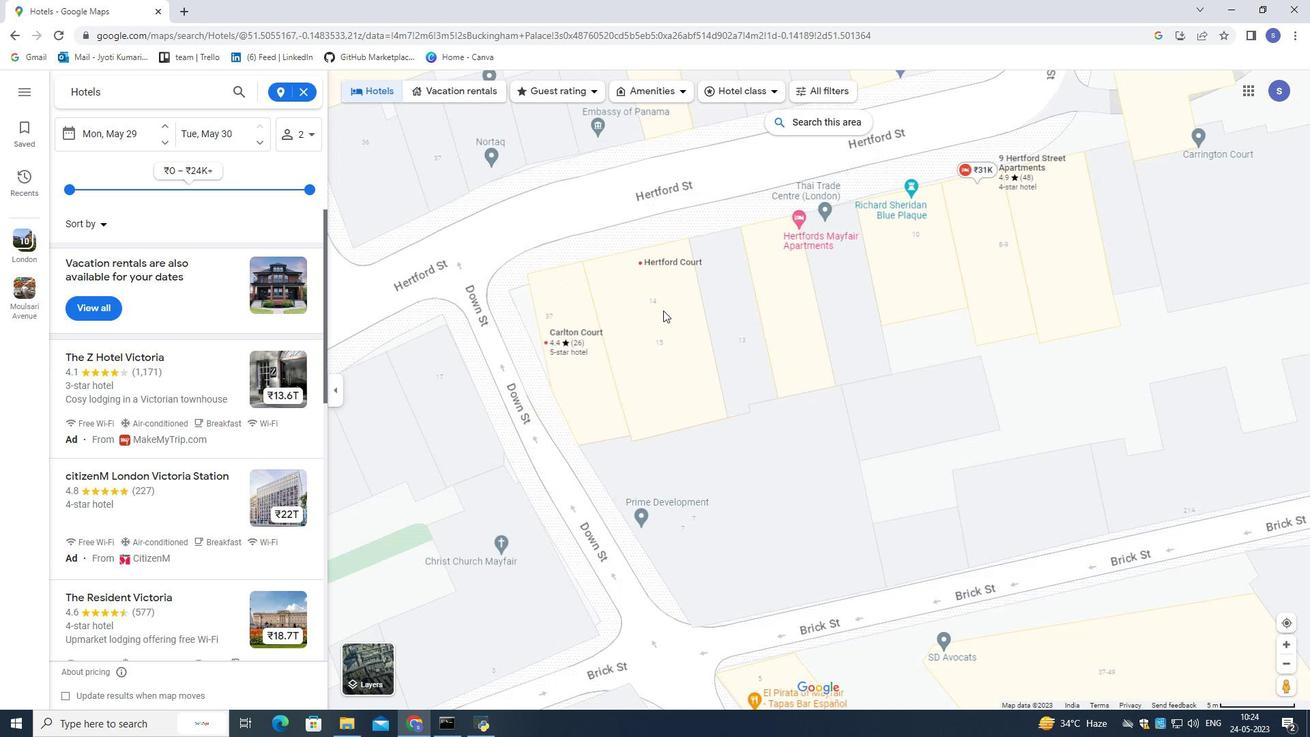 
Action: Mouse scrolled (663, 309) with delta (0, 0)
Screenshot: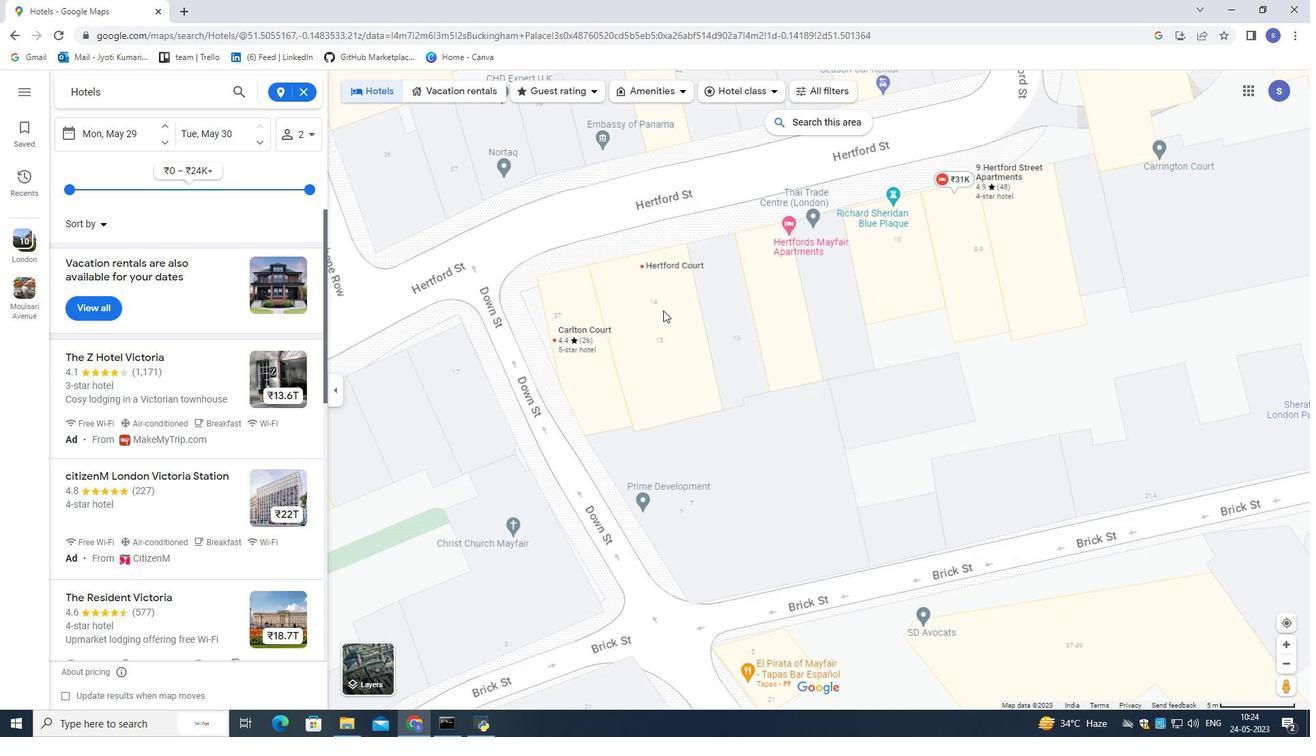 
Action: Mouse scrolled (663, 309) with delta (0, 0)
Screenshot: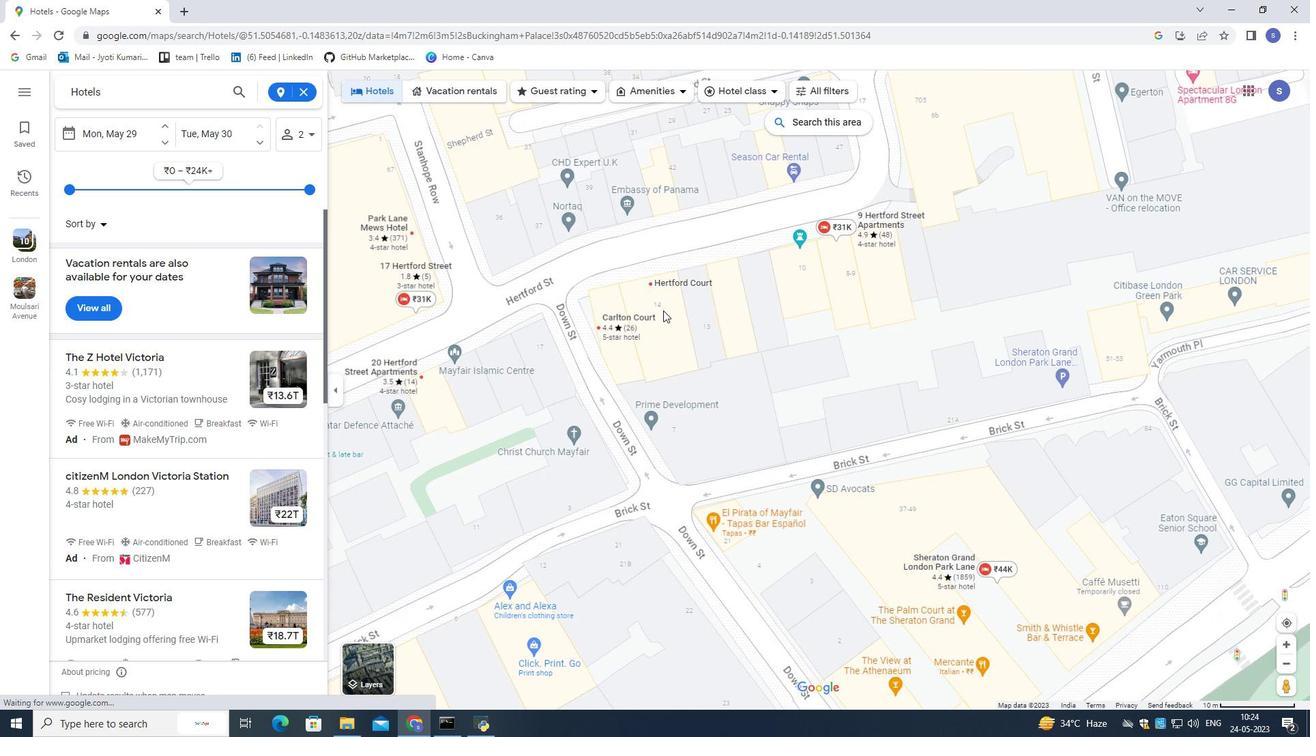 
Action: Mouse scrolled (663, 309) with delta (0, 0)
Screenshot: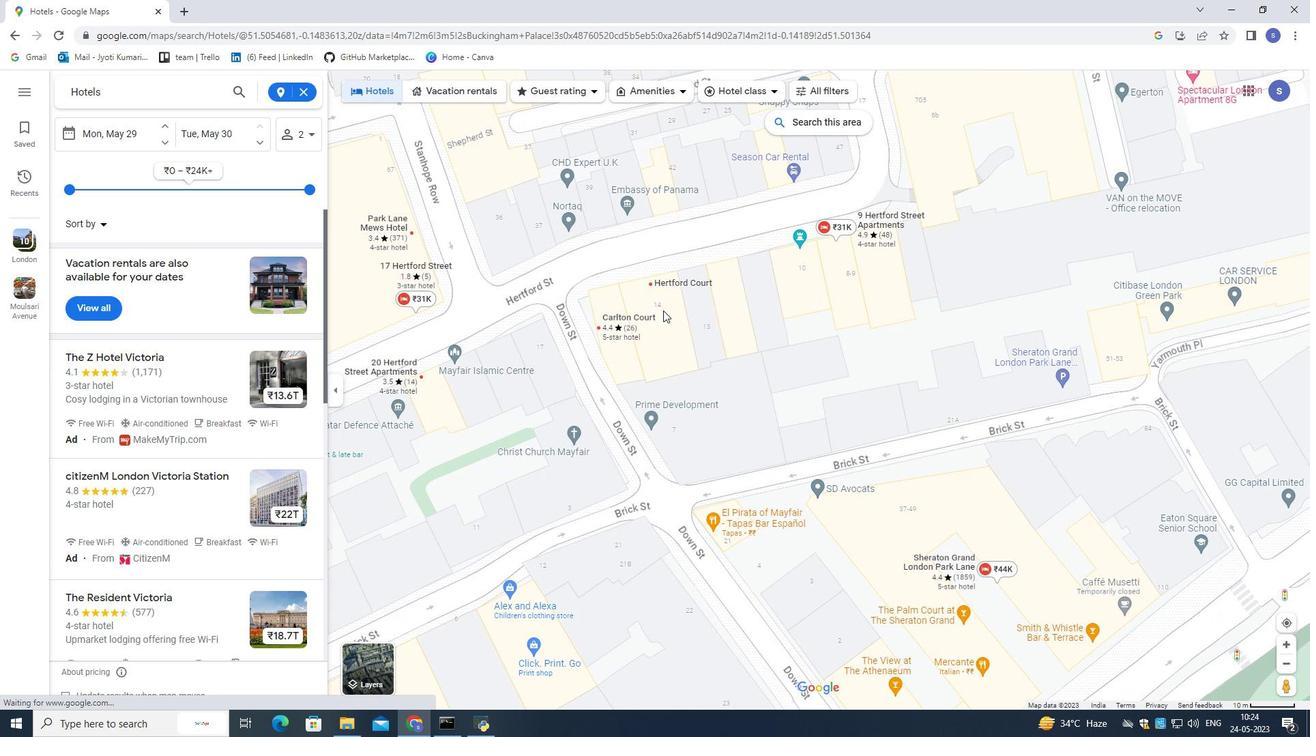 
Action: Mouse scrolled (663, 309) with delta (0, 0)
Screenshot: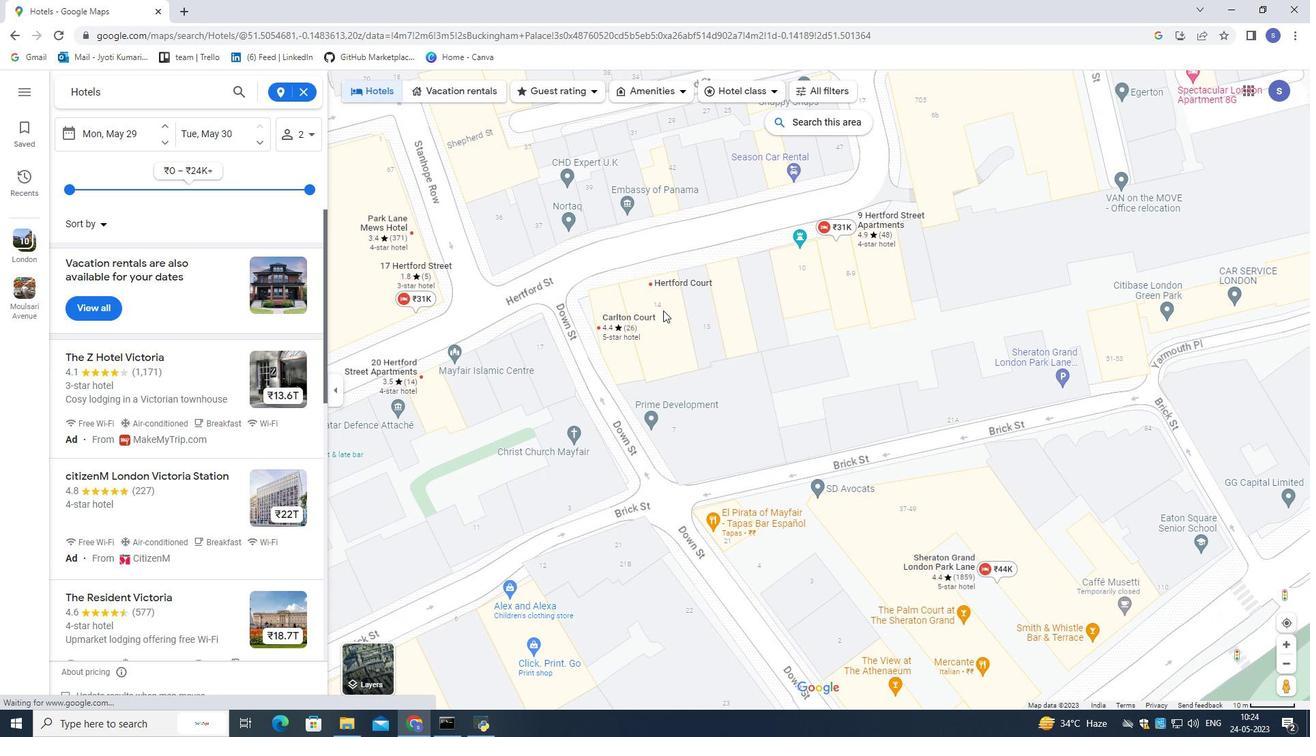 
Action: Mouse moved to (661, 320)
Screenshot: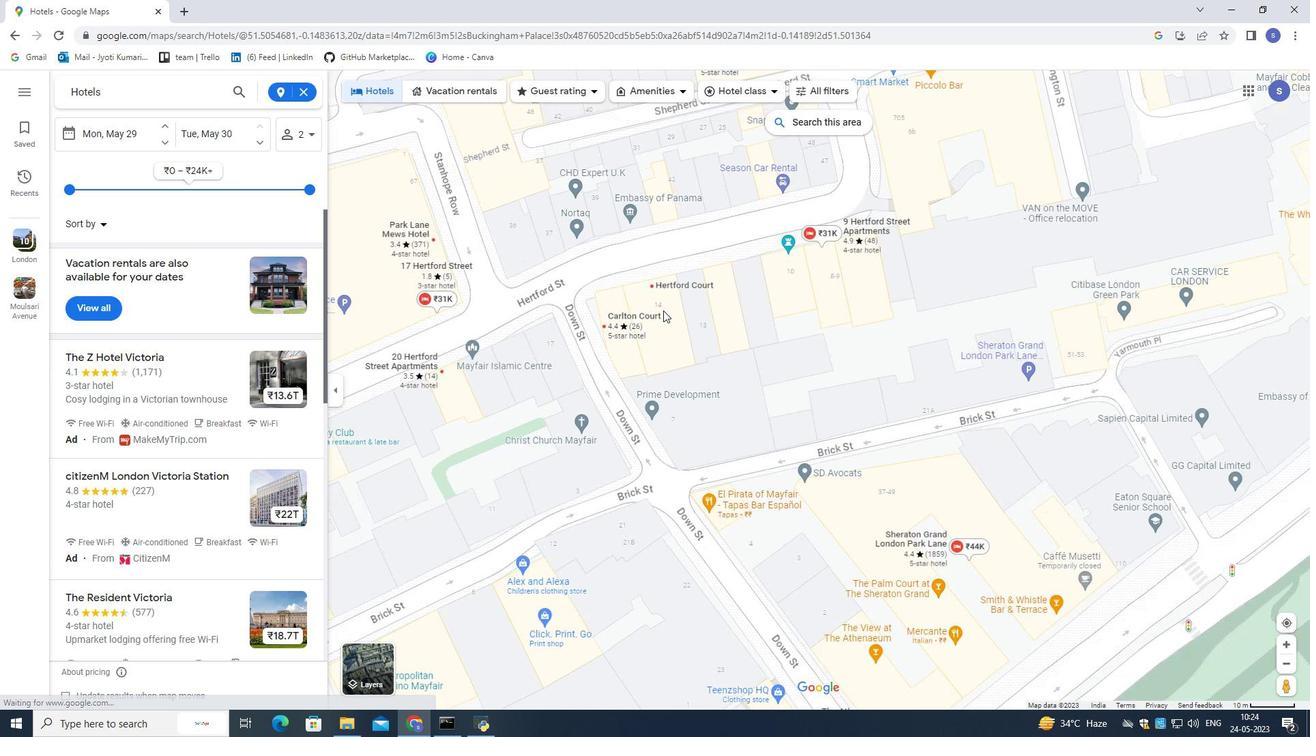 
Action: Mouse scrolled (661, 320) with delta (0, 0)
Screenshot: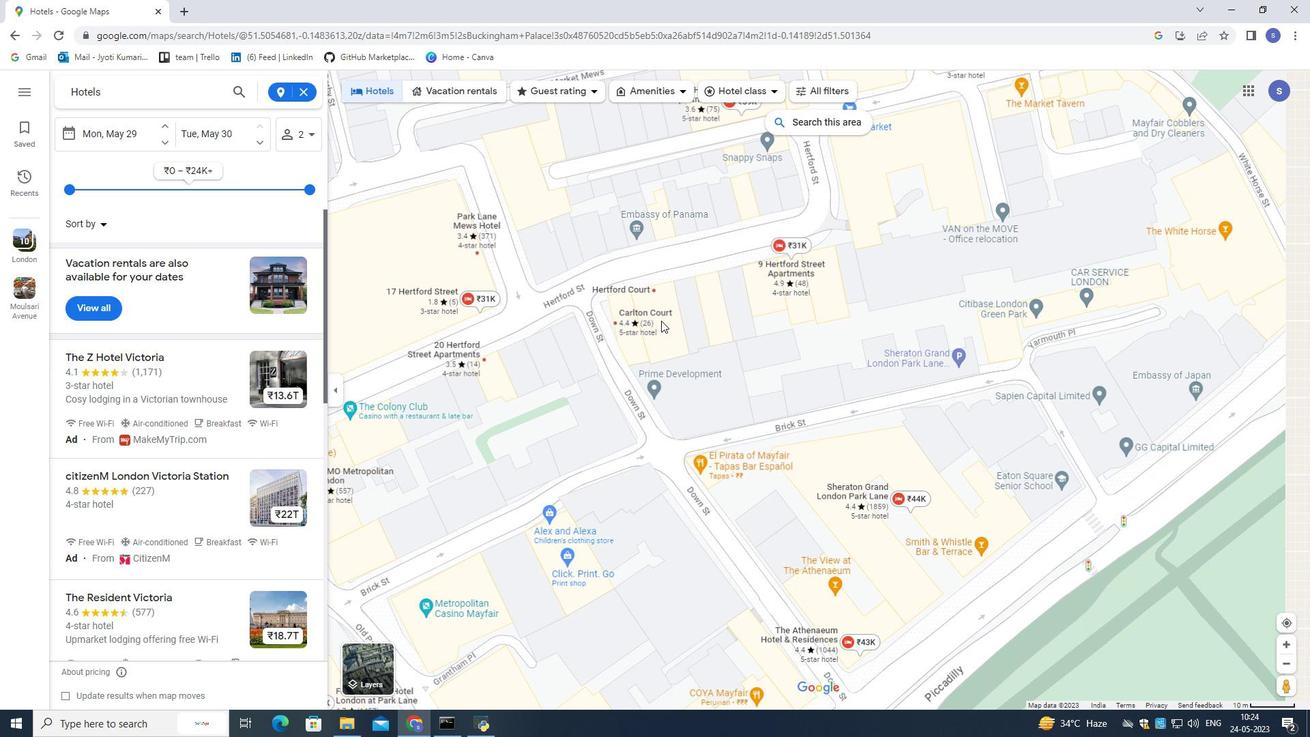 
Action: Mouse scrolled (661, 320) with delta (0, 0)
Screenshot: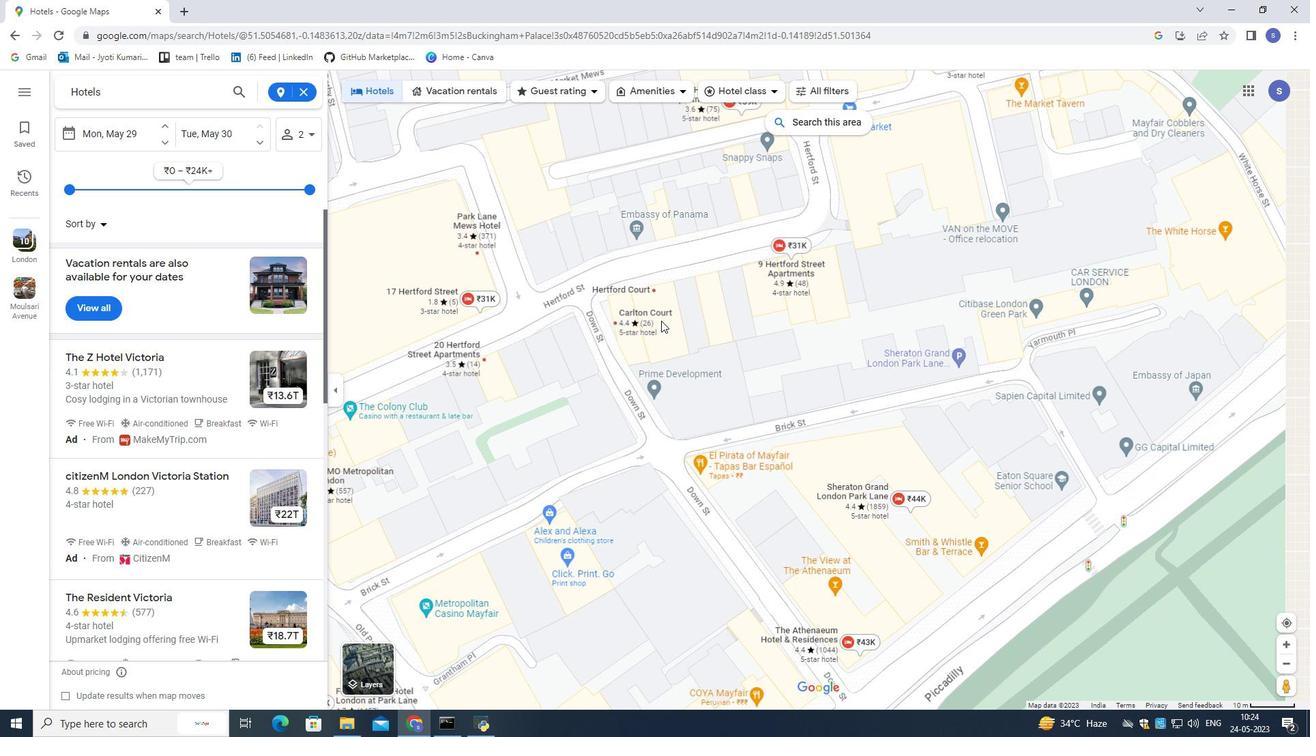 
Action: Mouse scrolled (661, 320) with delta (0, 0)
Screenshot: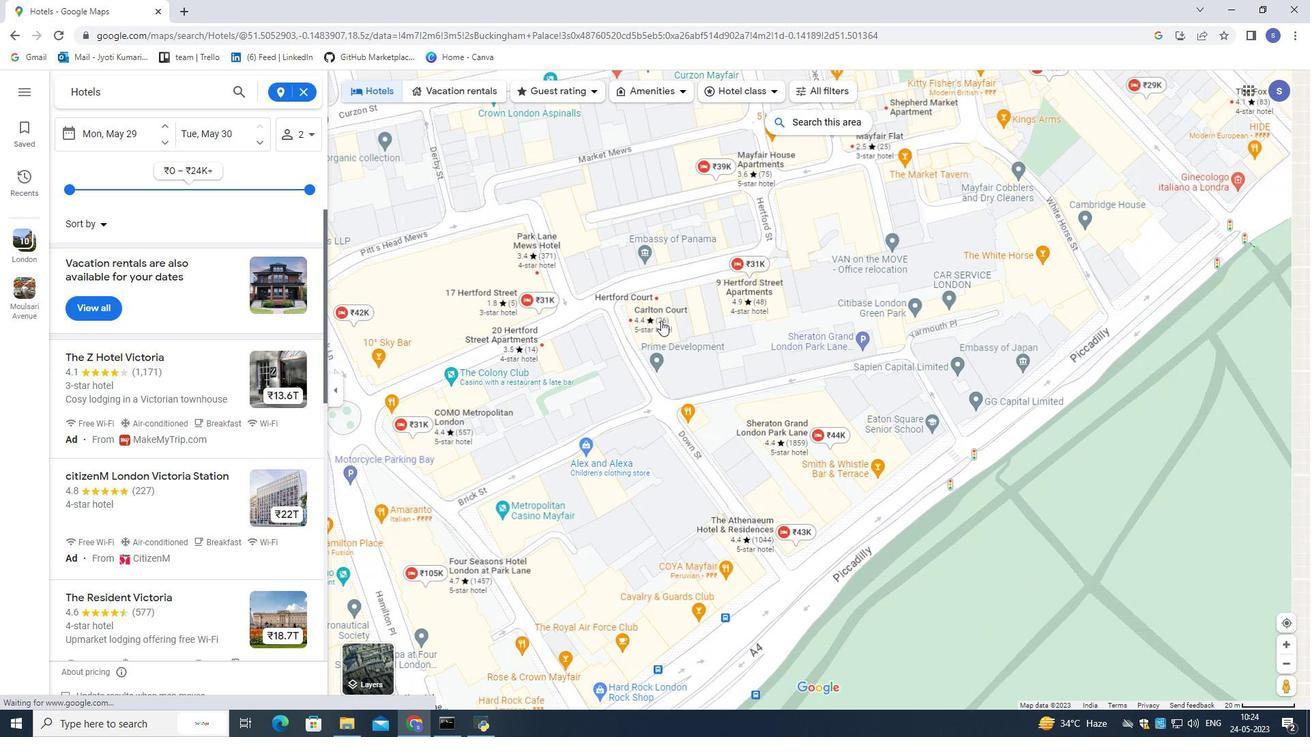 
Action: Mouse moved to (661, 321)
Screenshot: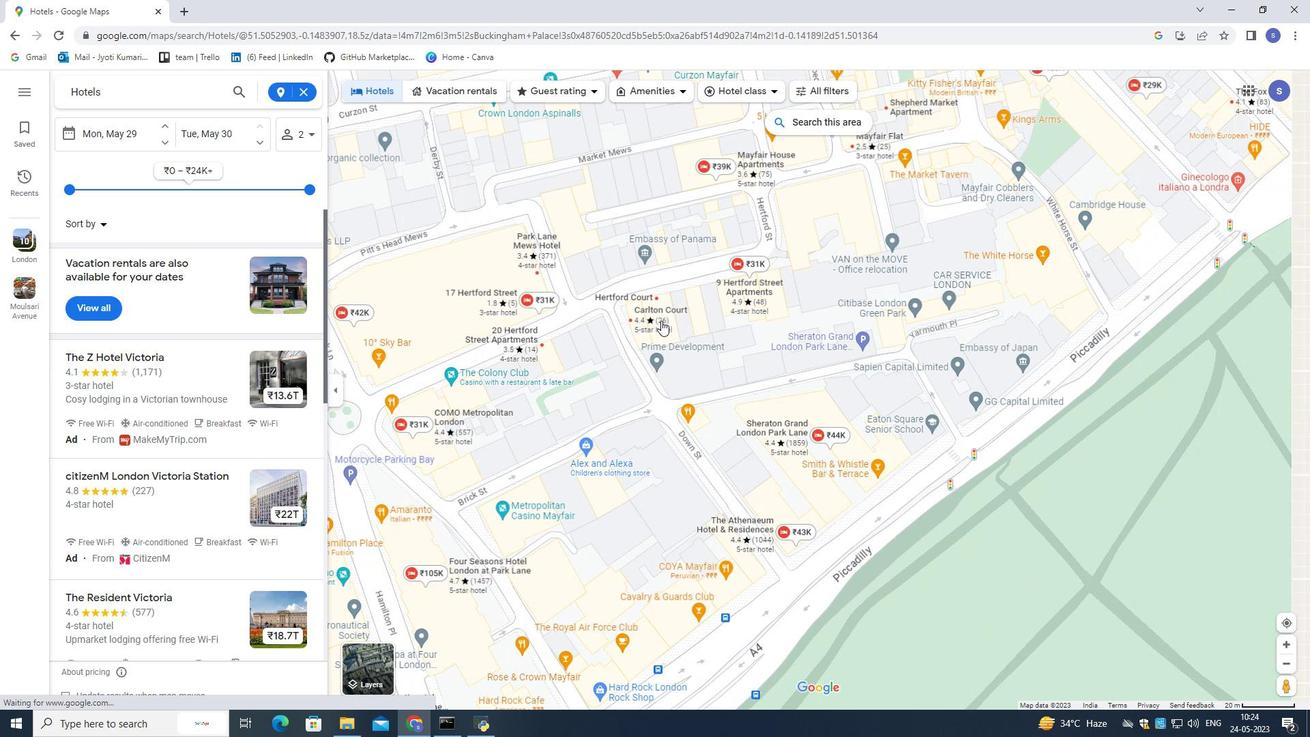 
Action: Mouse scrolled (661, 320) with delta (0, 0)
Screenshot: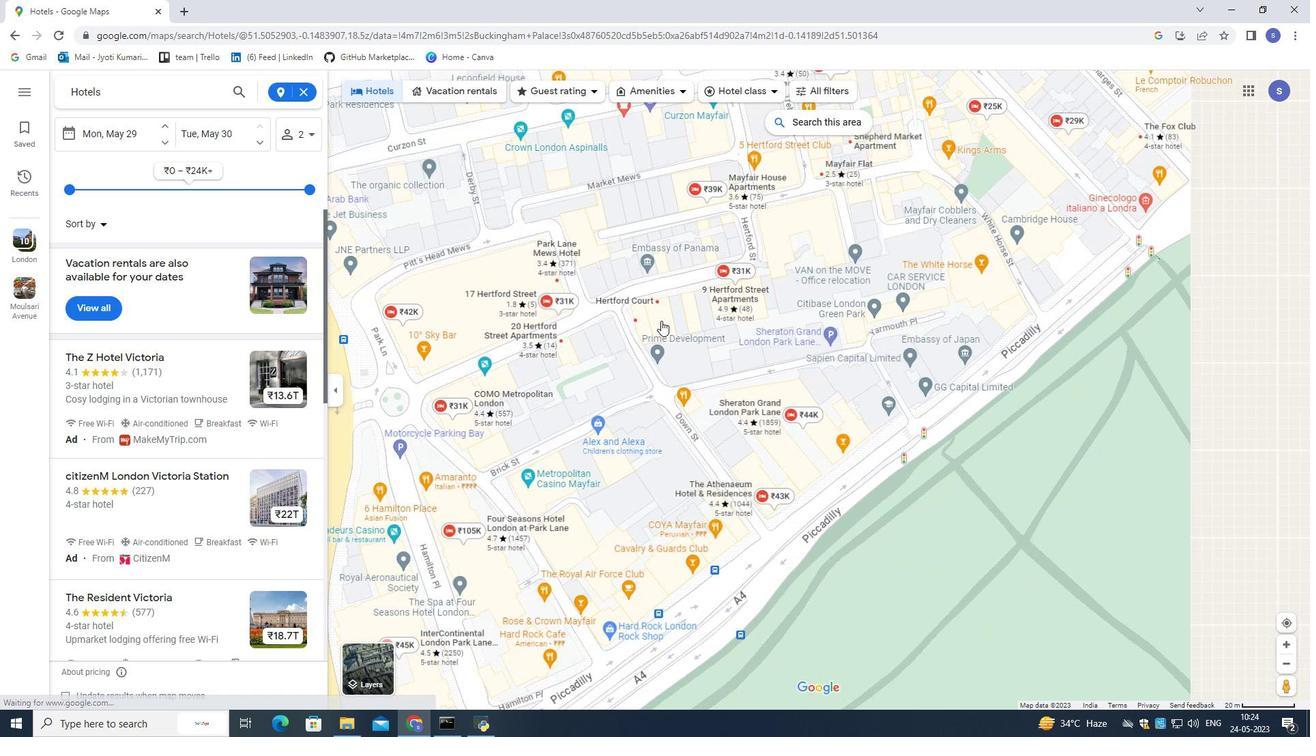 
Action: Mouse scrolled (661, 320) with delta (0, 0)
Screenshot: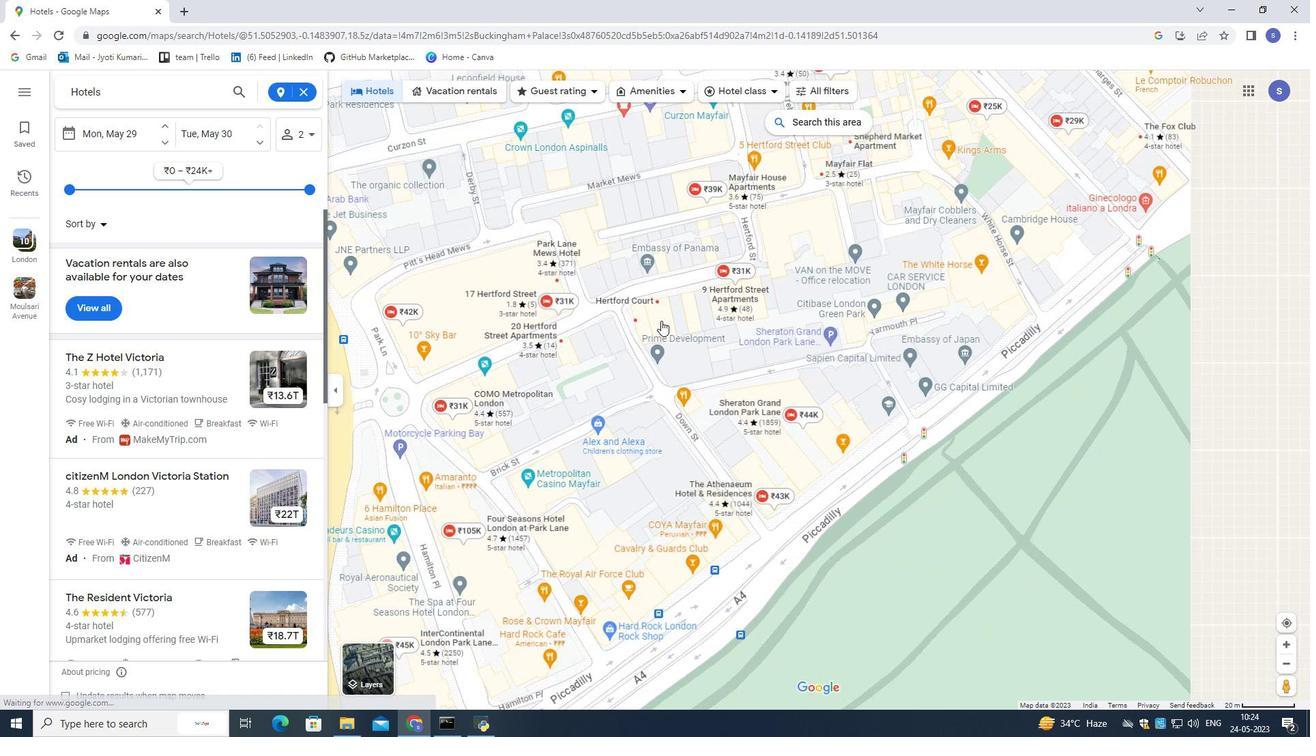 
Action: Mouse moved to (661, 322)
Screenshot: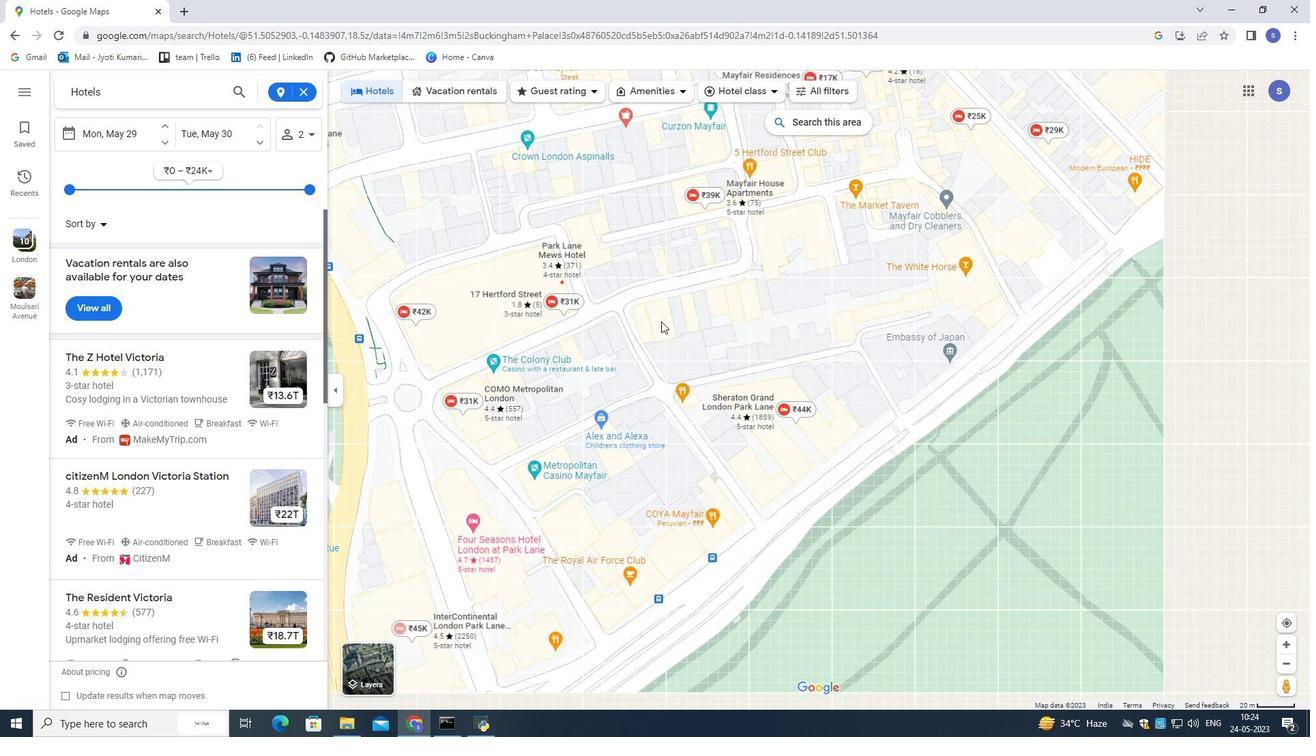 
Action: Mouse scrolled (661, 321) with delta (0, 0)
Screenshot: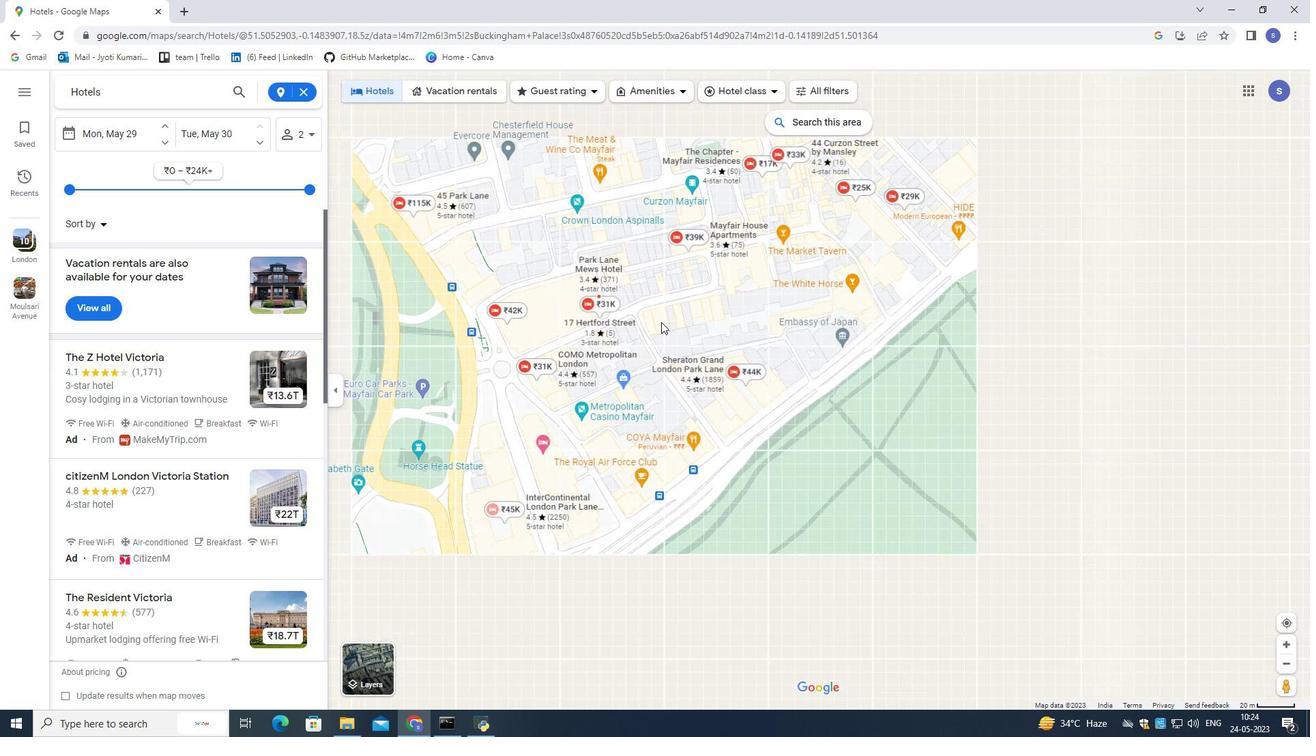 
Action: Mouse scrolled (661, 321) with delta (0, 0)
Screenshot: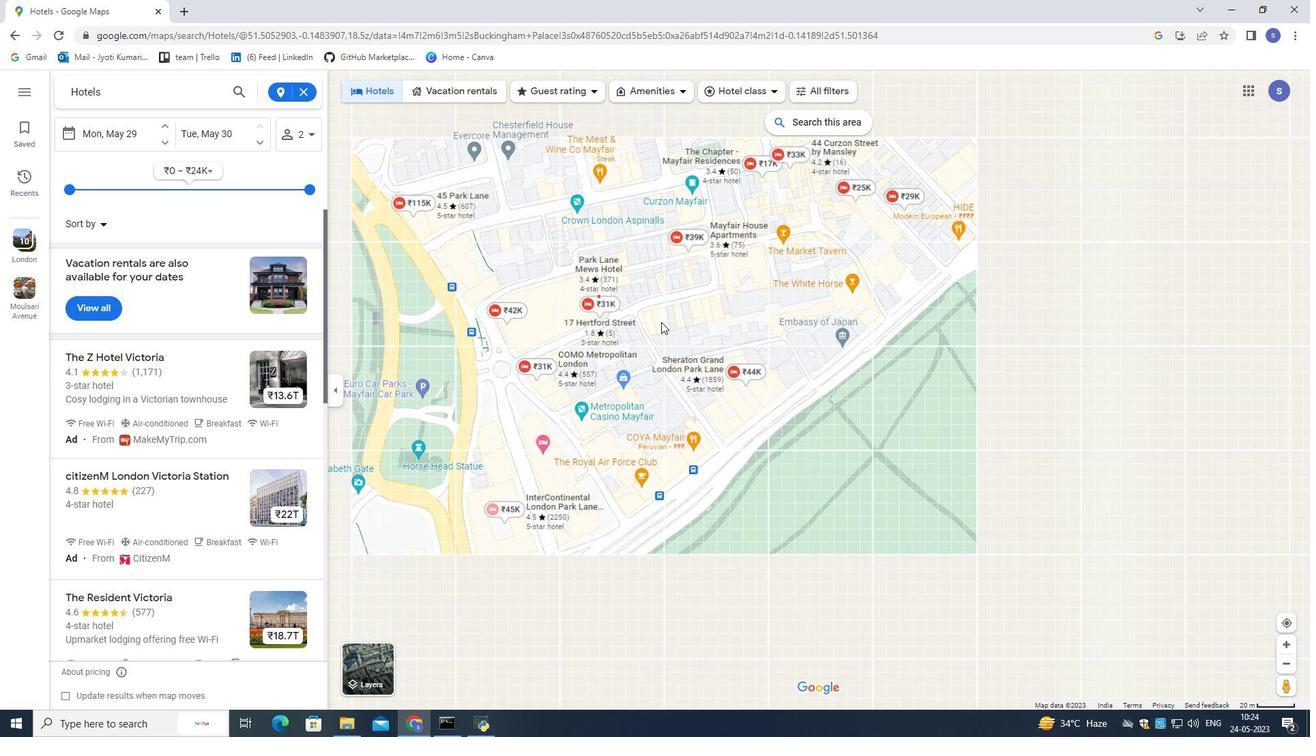 
Action: Mouse scrolled (661, 321) with delta (0, 0)
Screenshot: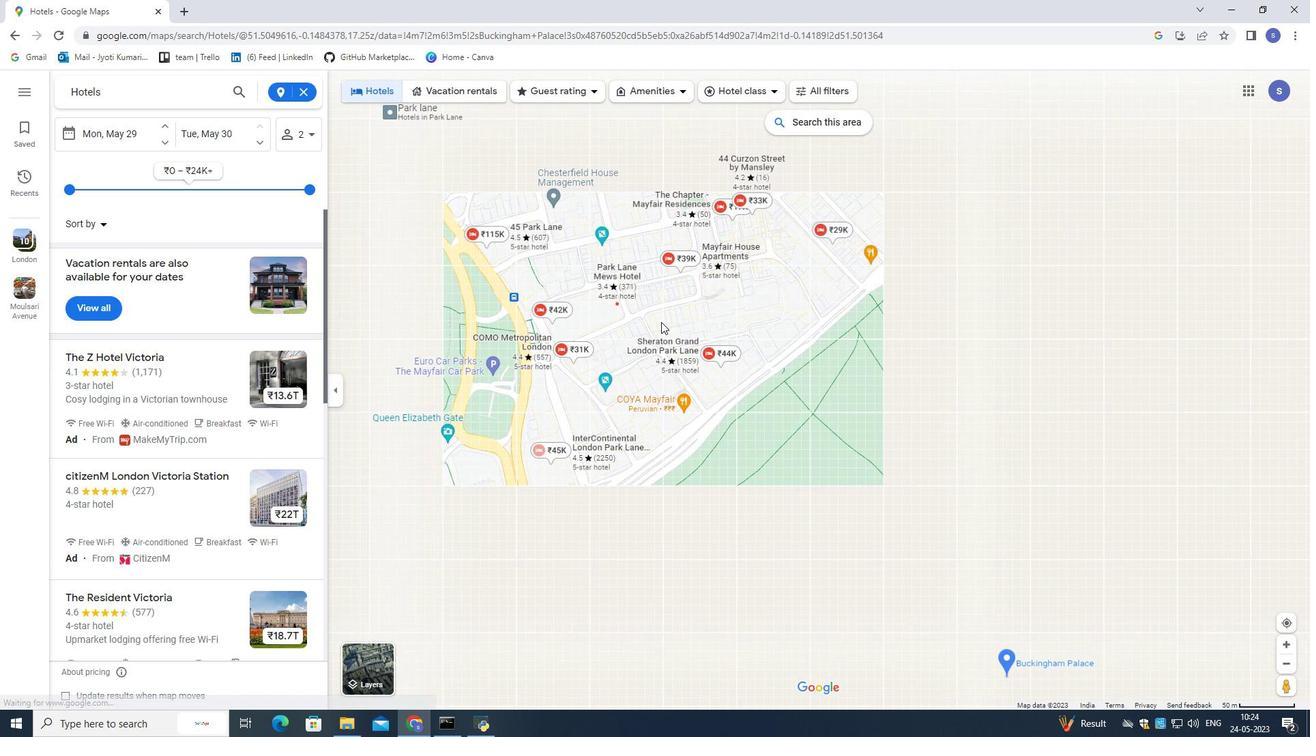 
Action: Mouse scrolled (661, 321) with delta (0, 0)
Screenshot: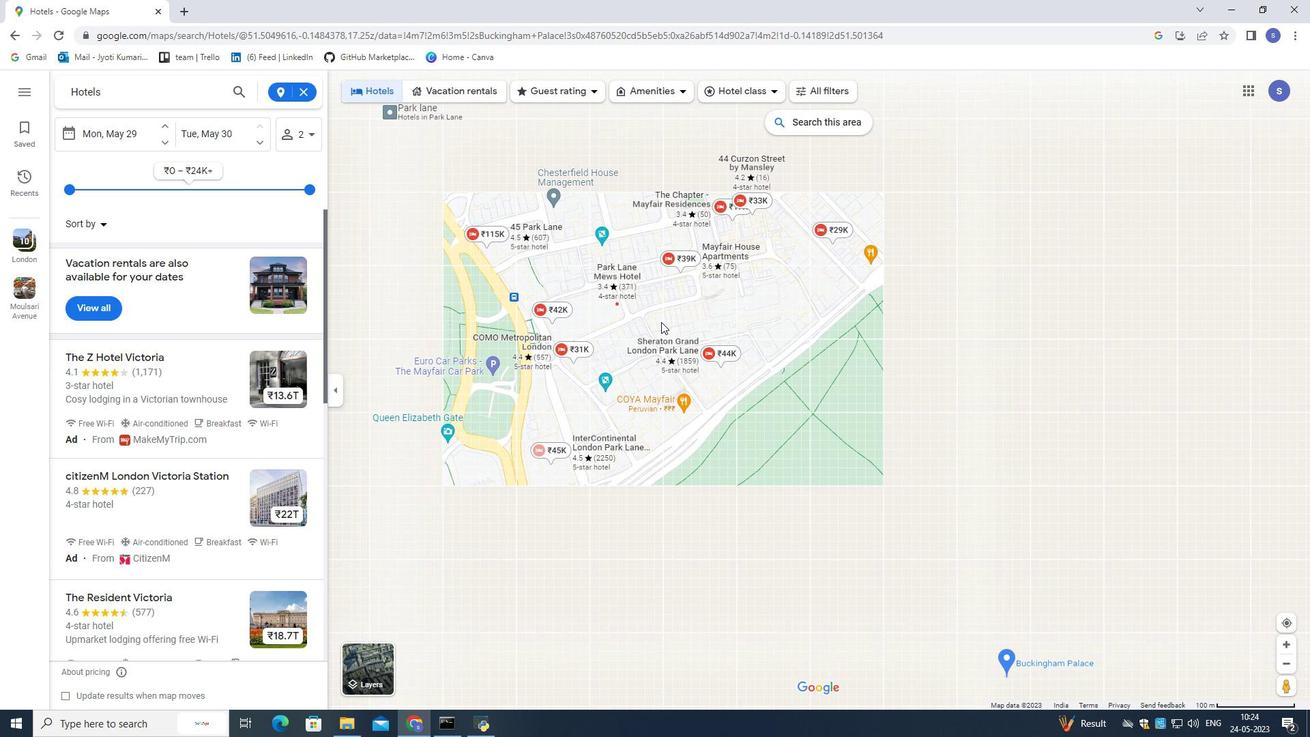 
Action: Mouse scrolled (661, 321) with delta (0, 0)
Screenshot: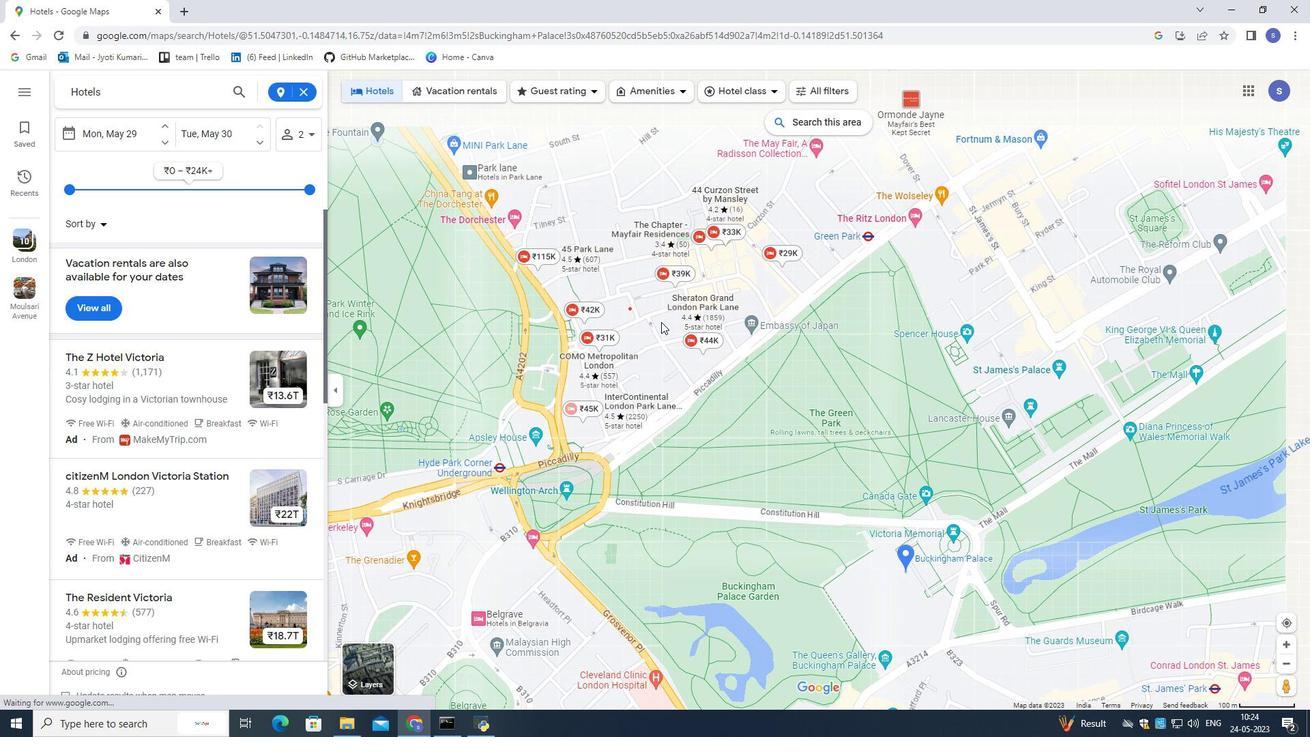 
Action: Mouse scrolled (661, 321) with delta (0, 0)
Screenshot: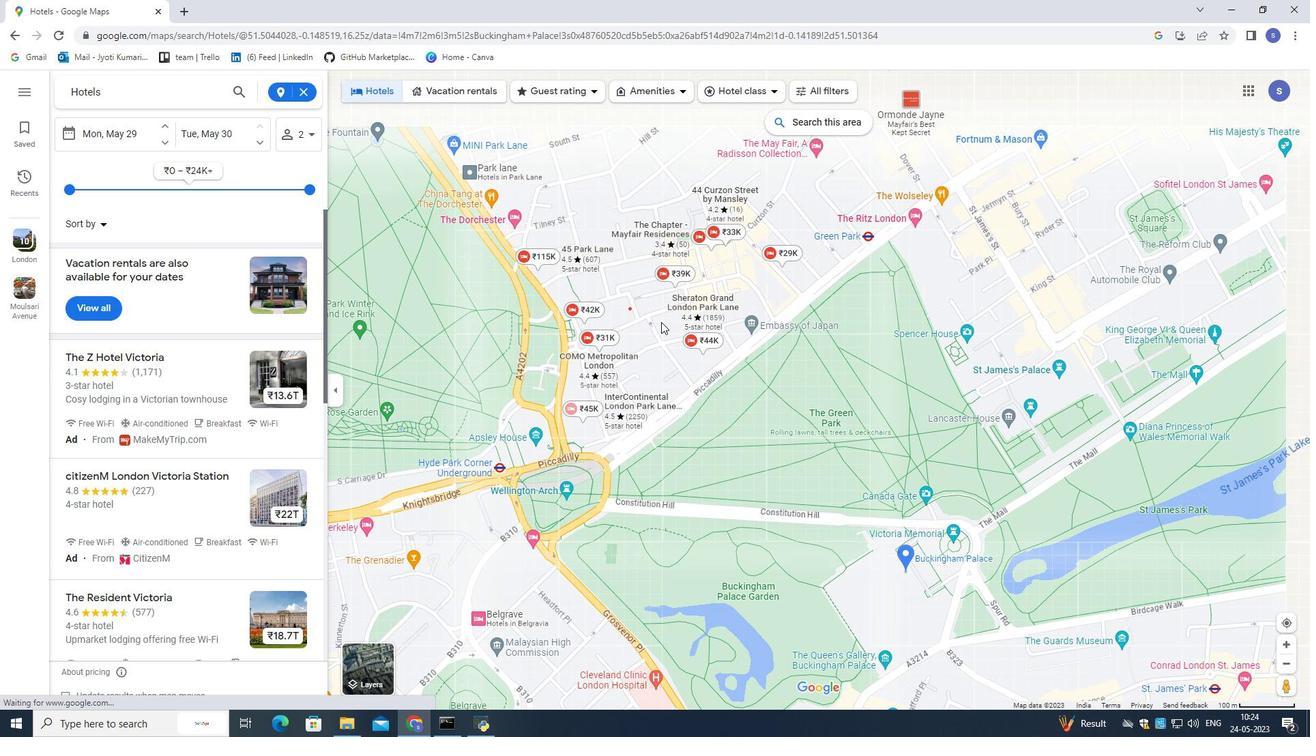 
Action: Mouse scrolled (661, 321) with delta (0, 0)
Screenshot: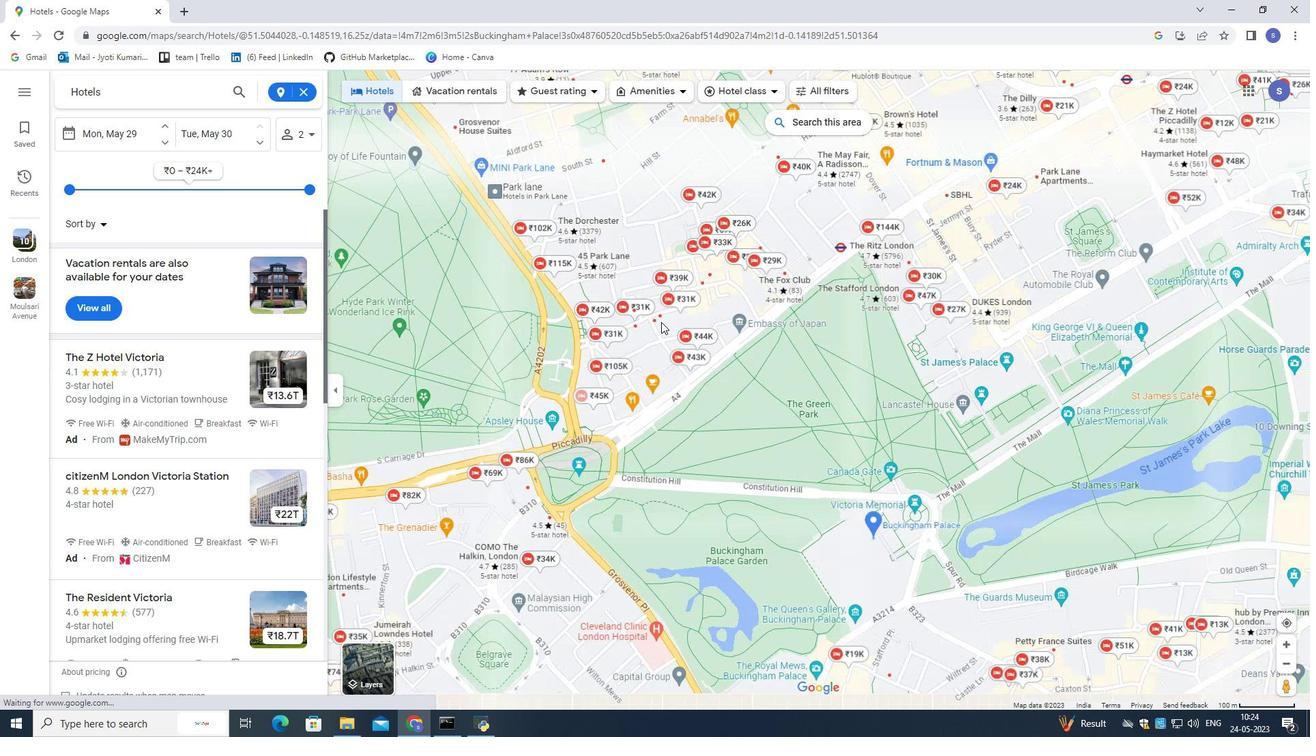 
Action: Mouse scrolled (661, 321) with delta (0, 0)
Screenshot: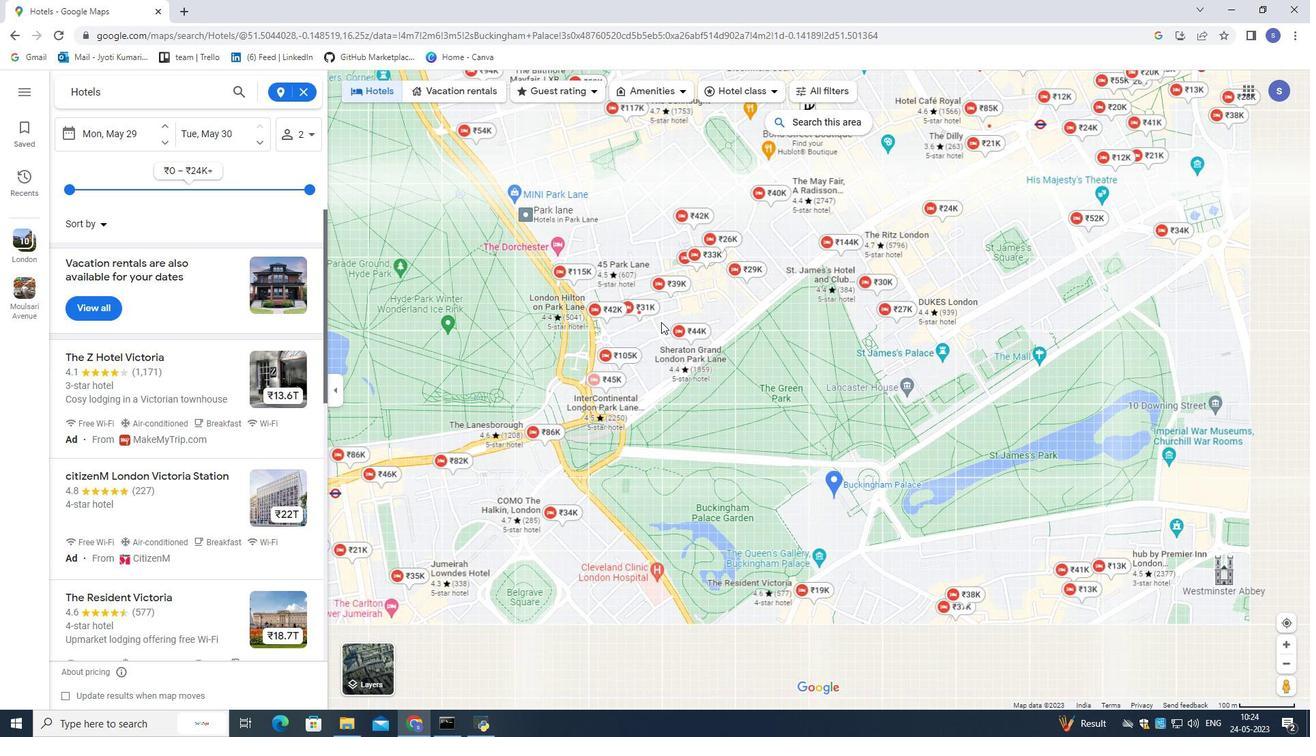 
Action: Mouse scrolled (661, 321) with delta (0, 0)
Screenshot: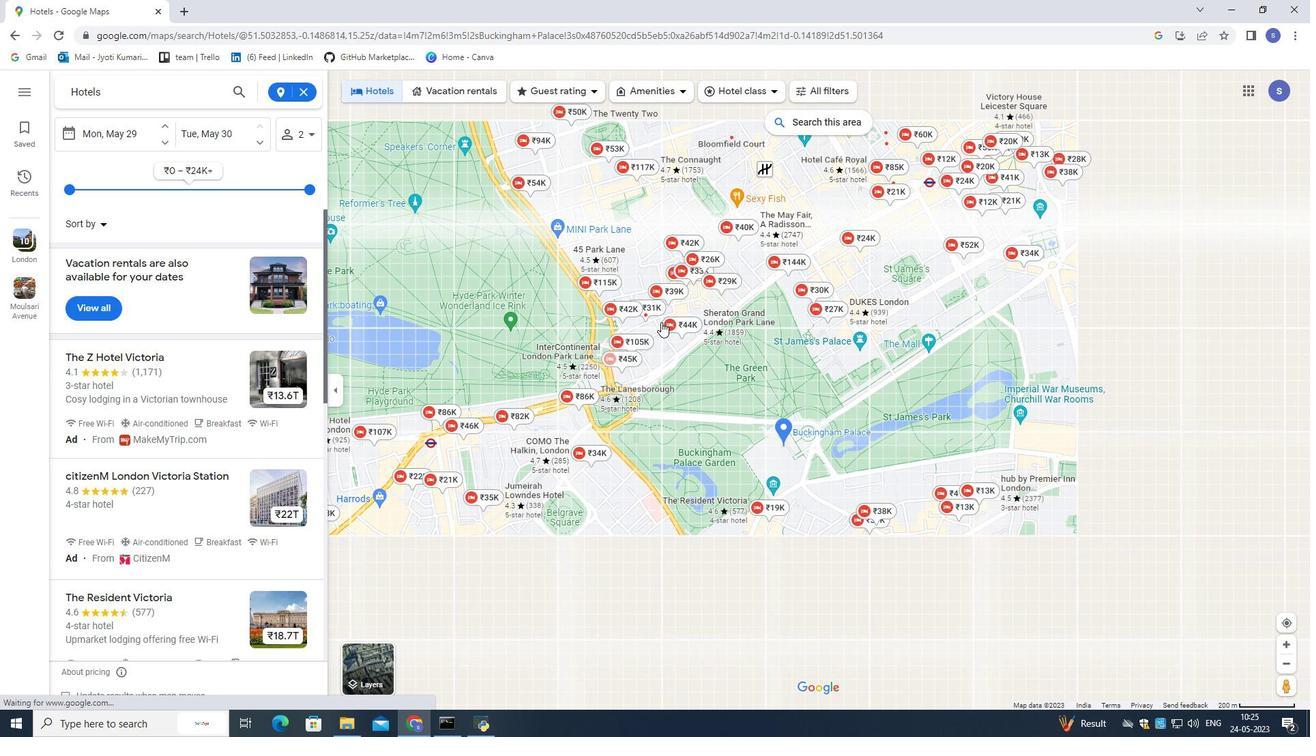 
Action: Mouse scrolled (661, 321) with delta (0, 0)
Screenshot: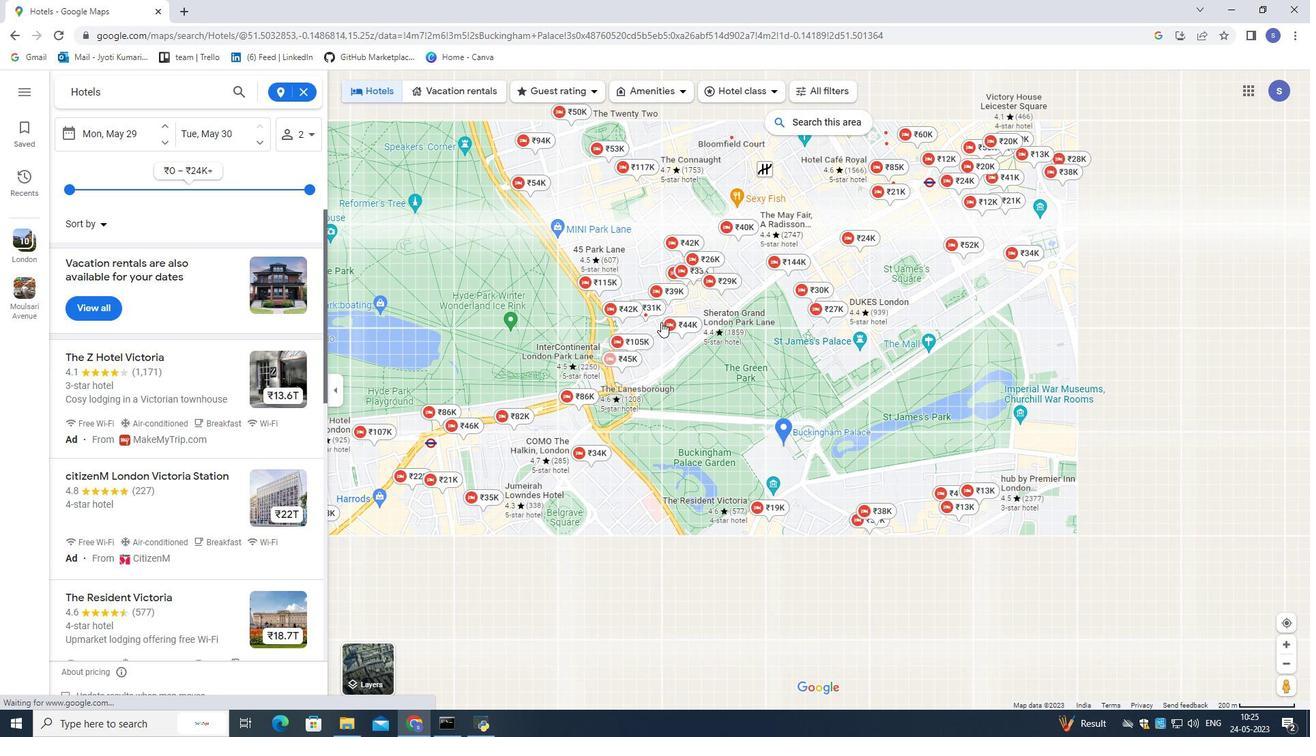 
Action: Mouse scrolled (661, 321) with delta (0, 0)
Screenshot: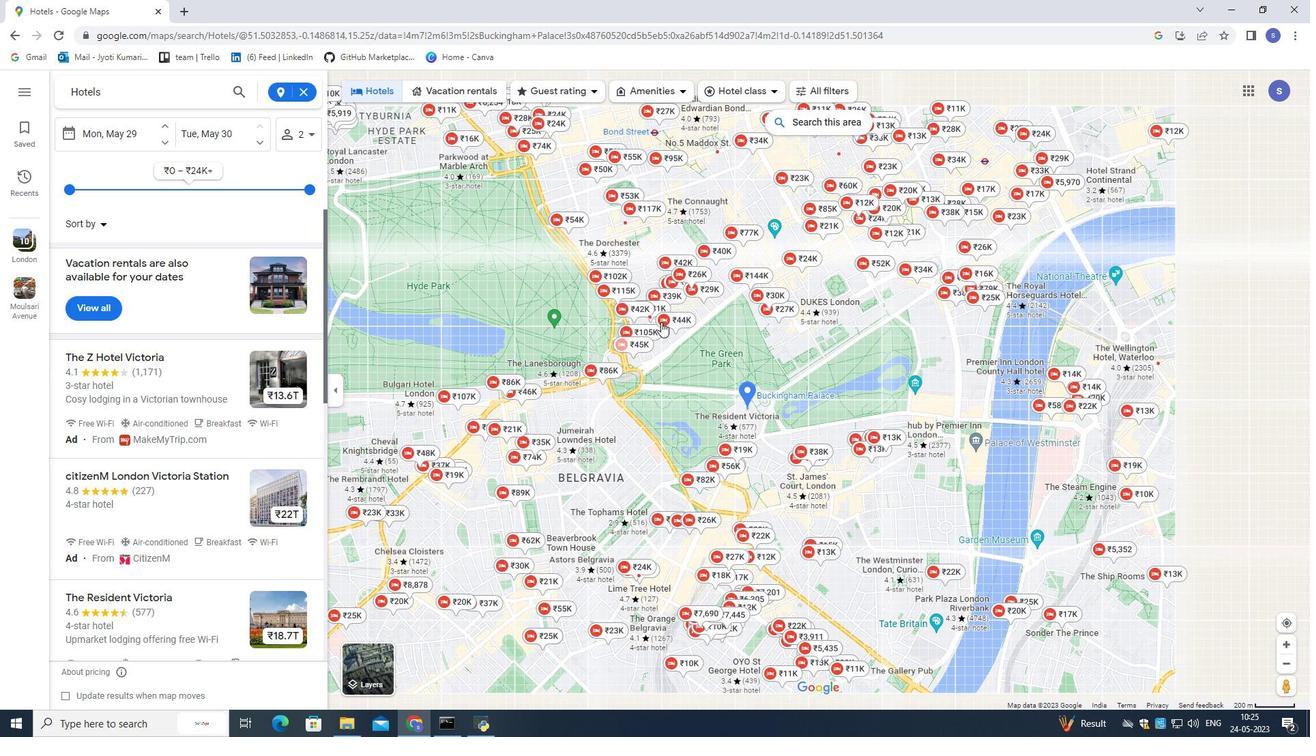 
Action: Mouse scrolled (661, 321) with delta (0, 0)
Screenshot: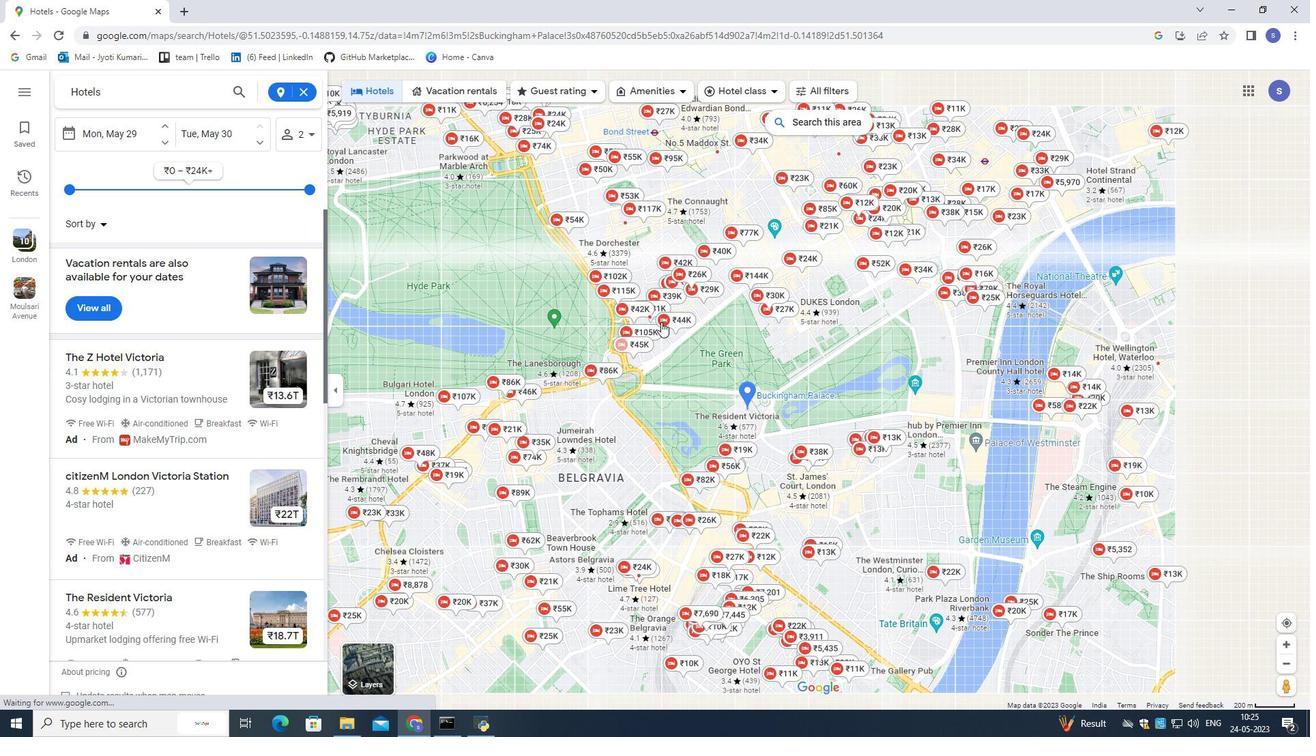 
Action: Mouse scrolled (661, 321) with delta (0, 0)
Screenshot: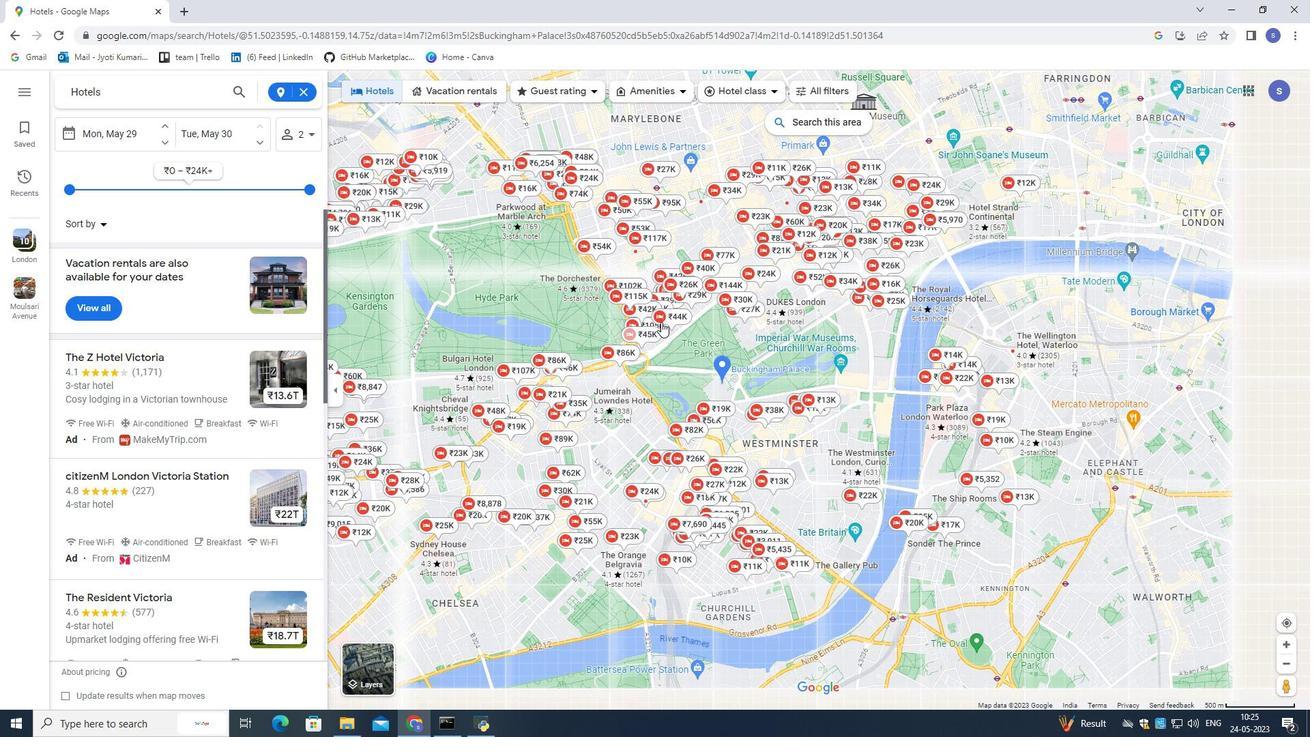 
Action: Mouse scrolled (661, 321) with delta (0, 0)
Screenshot: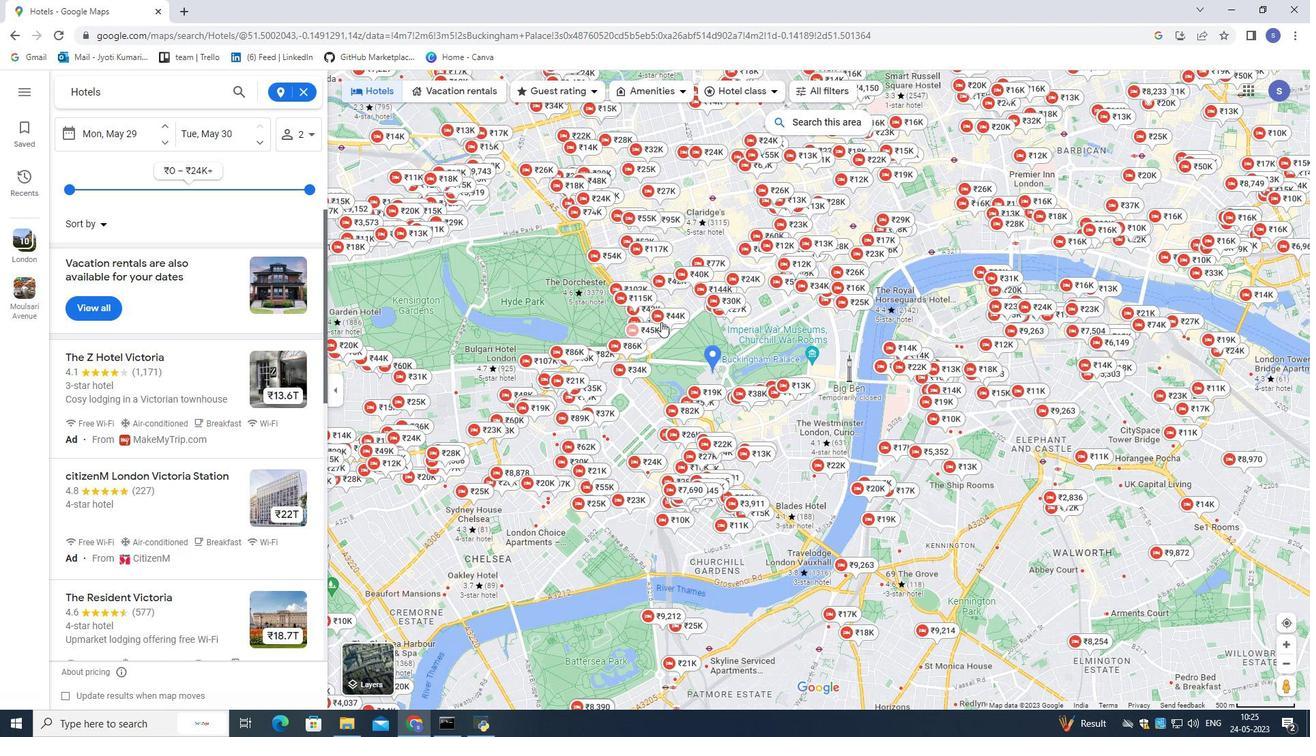 
Action: Mouse moved to (840, 88)
Screenshot: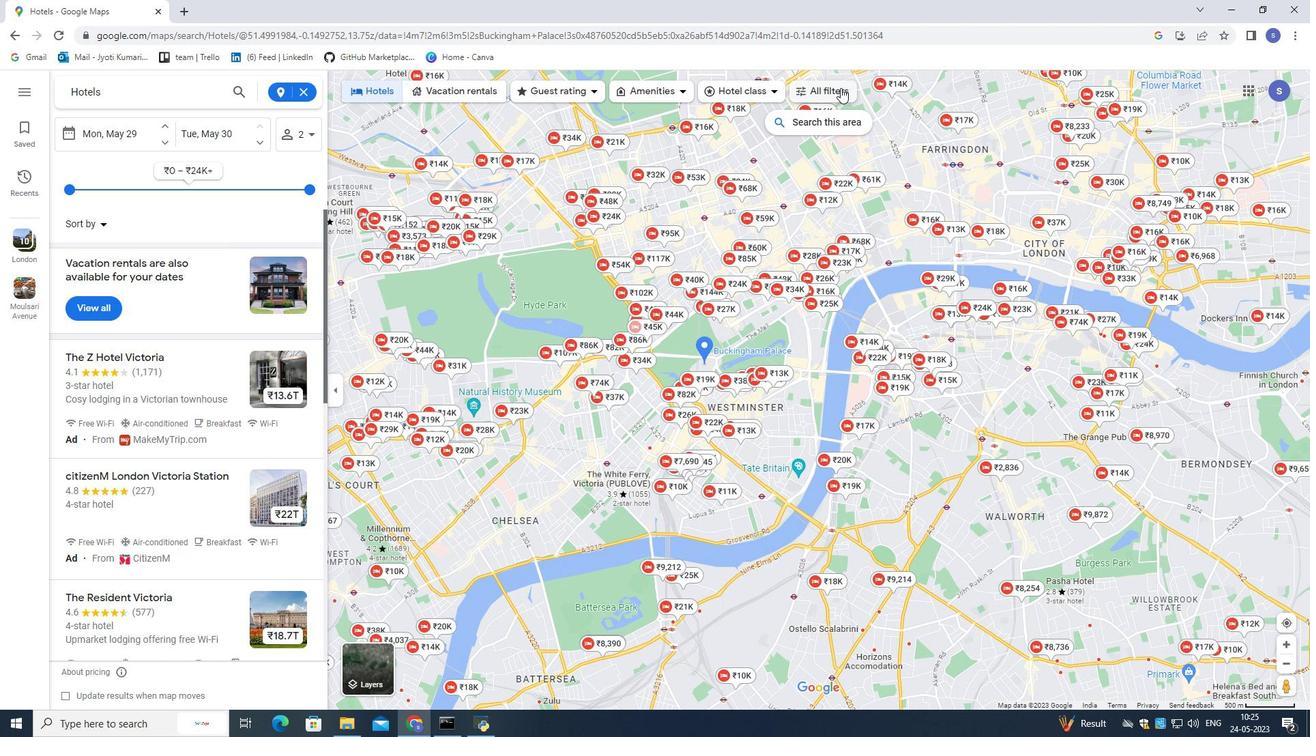 
Action: Mouse pressed left at (840, 88)
Screenshot: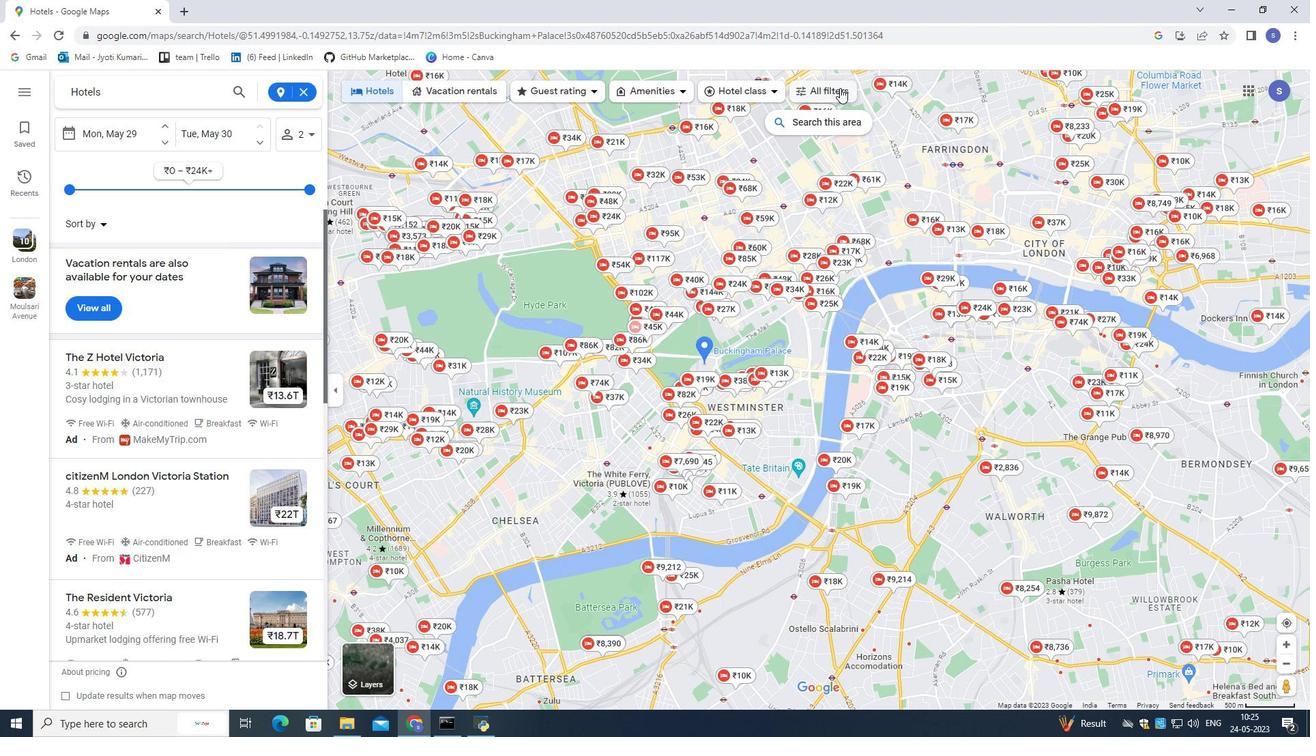 
Action: Mouse moved to (237, 249)
Screenshot: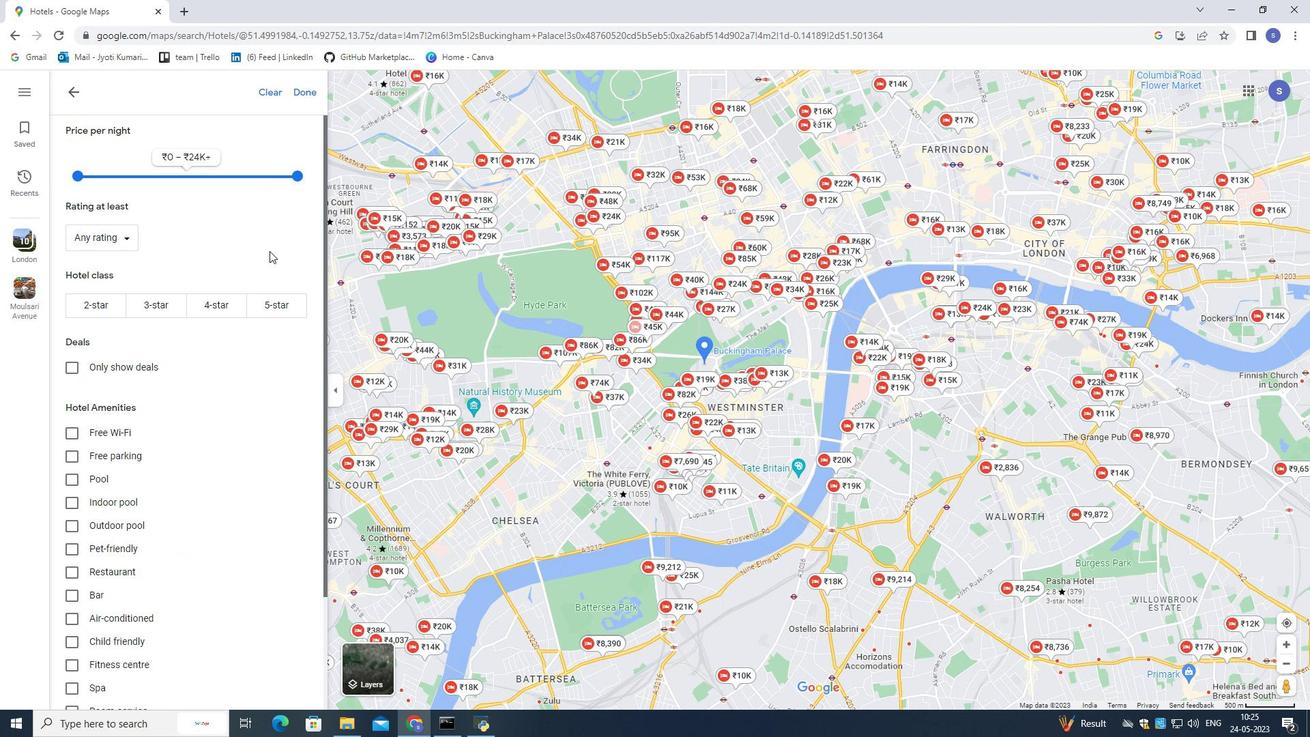 
Action: Mouse scrolled (237, 249) with delta (0, 0)
Screenshot: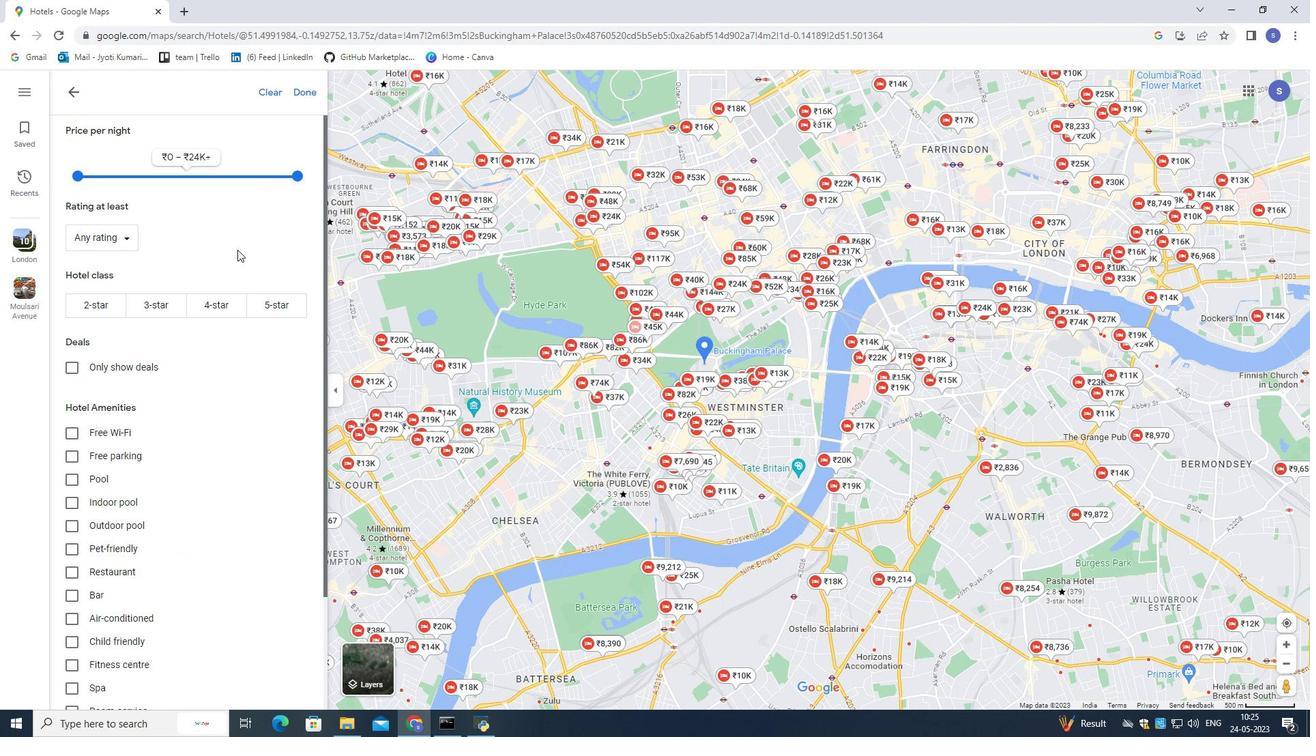 
Action: Mouse scrolled (237, 249) with delta (0, 0)
Screenshot: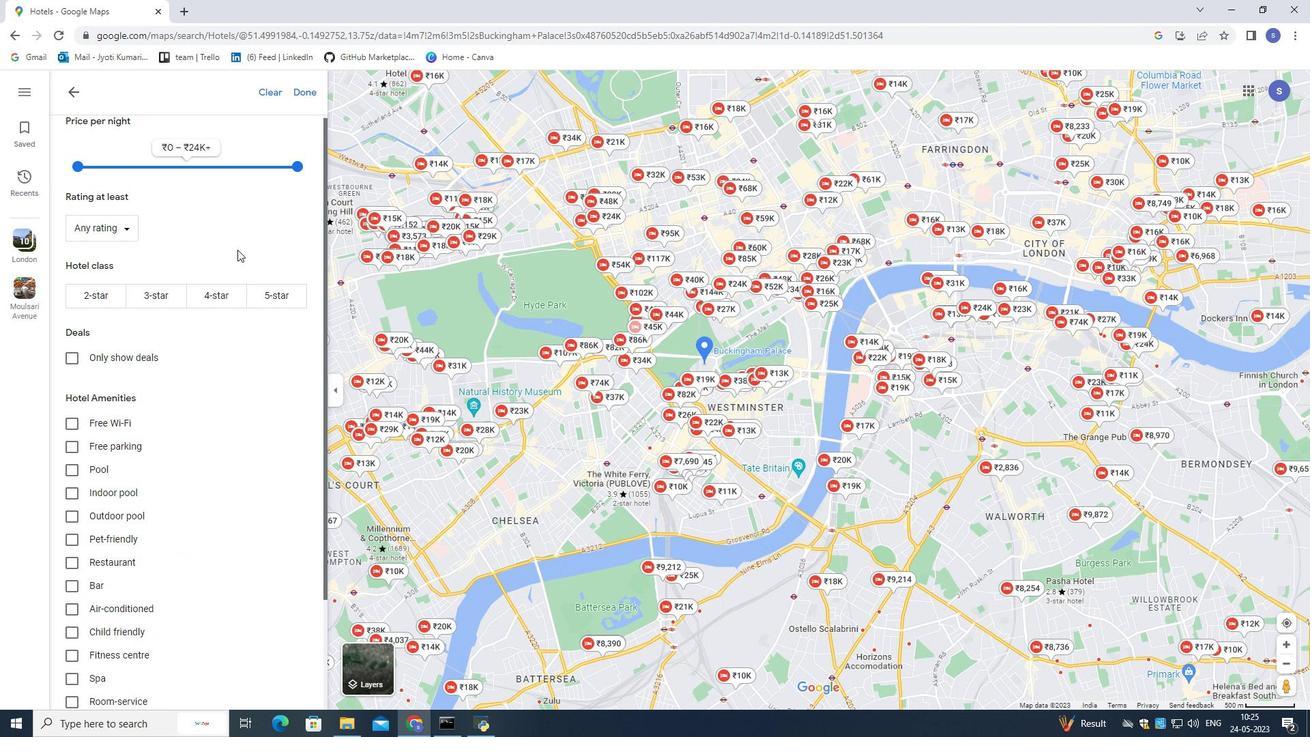
Action: Mouse scrolled (237, 249) with delta (0, 0)
Screenshot: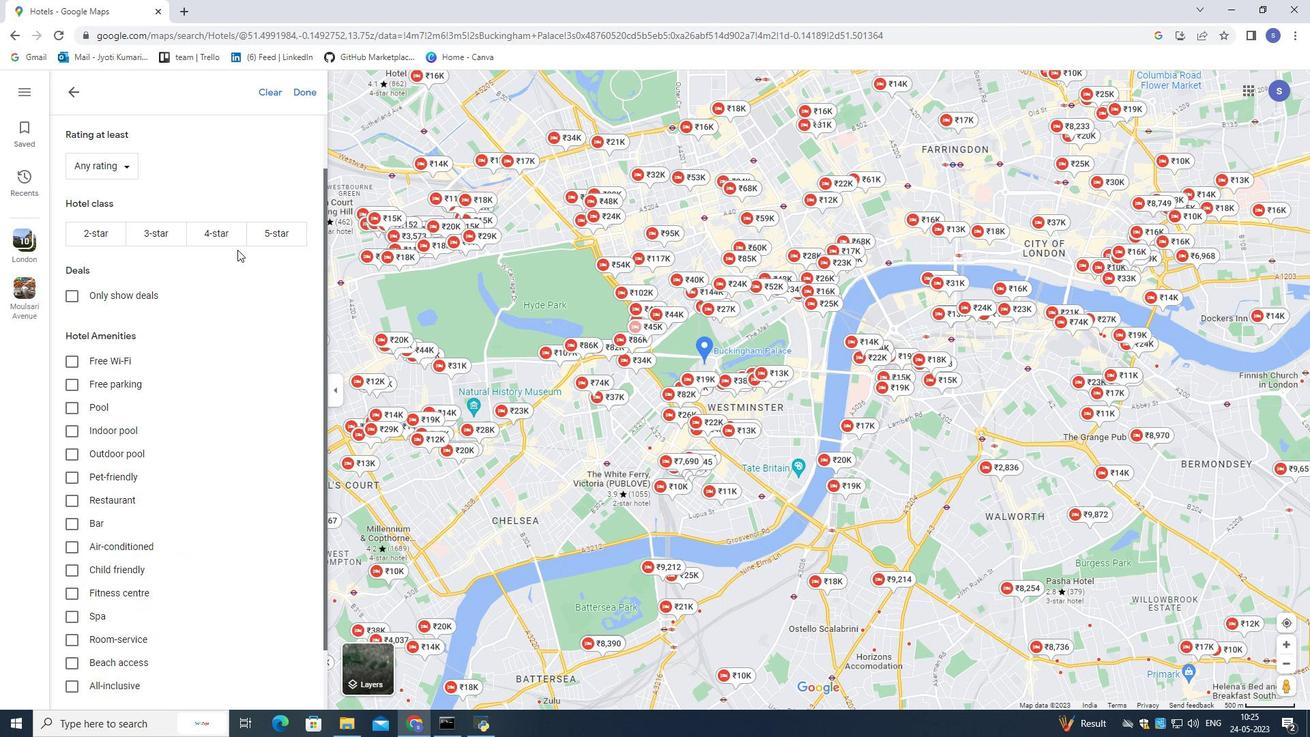 
Action: Mouse scrolled (237, 249) with delta (0, 0)
Screenshot: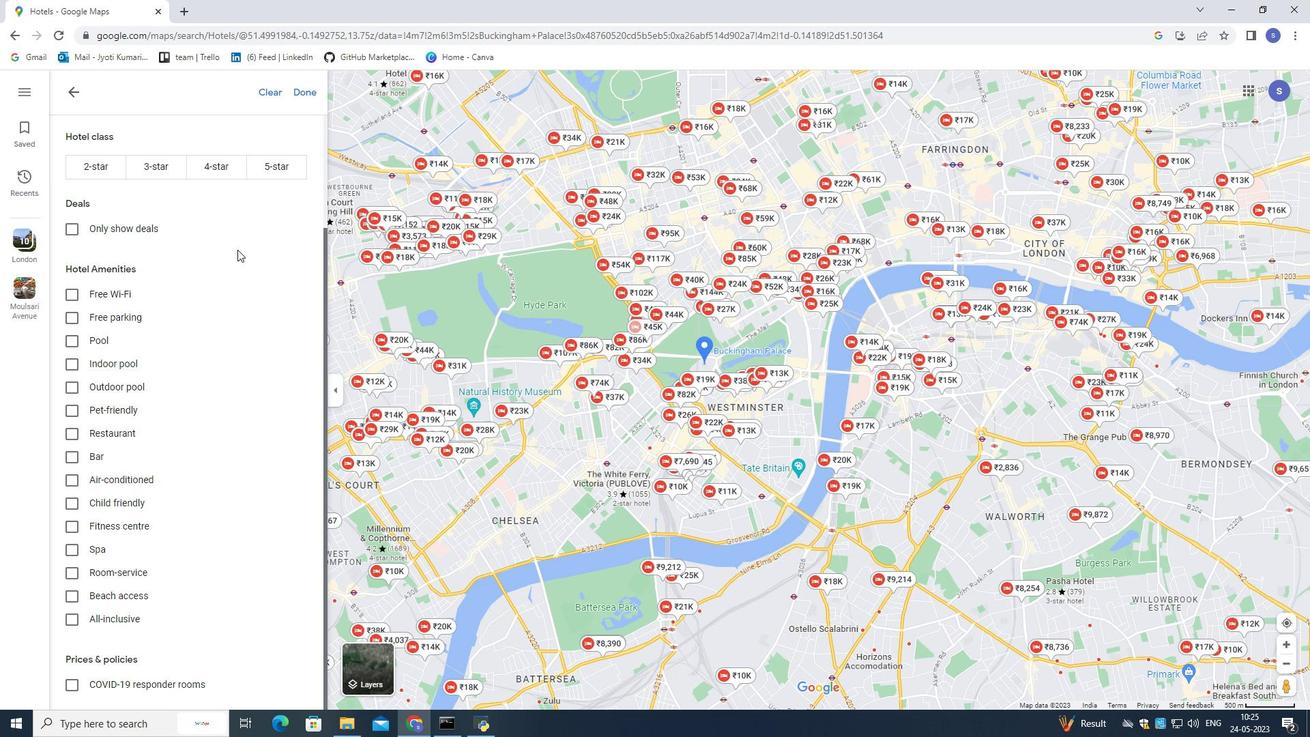 
Action: Mouse scrolled (237, 249) with delta (0, 0)
Screenshot: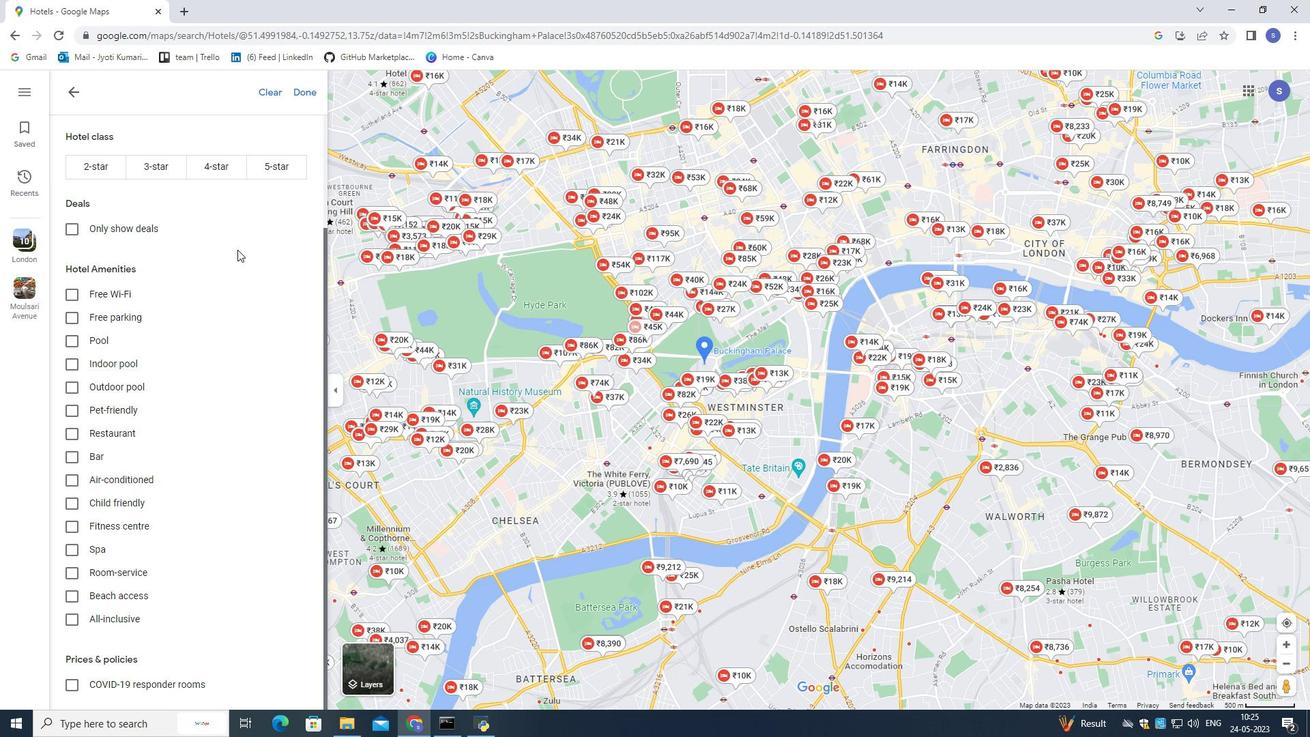 
Action: Mouse scrolled (237, 249) with delta (0, 0)
Screenshot: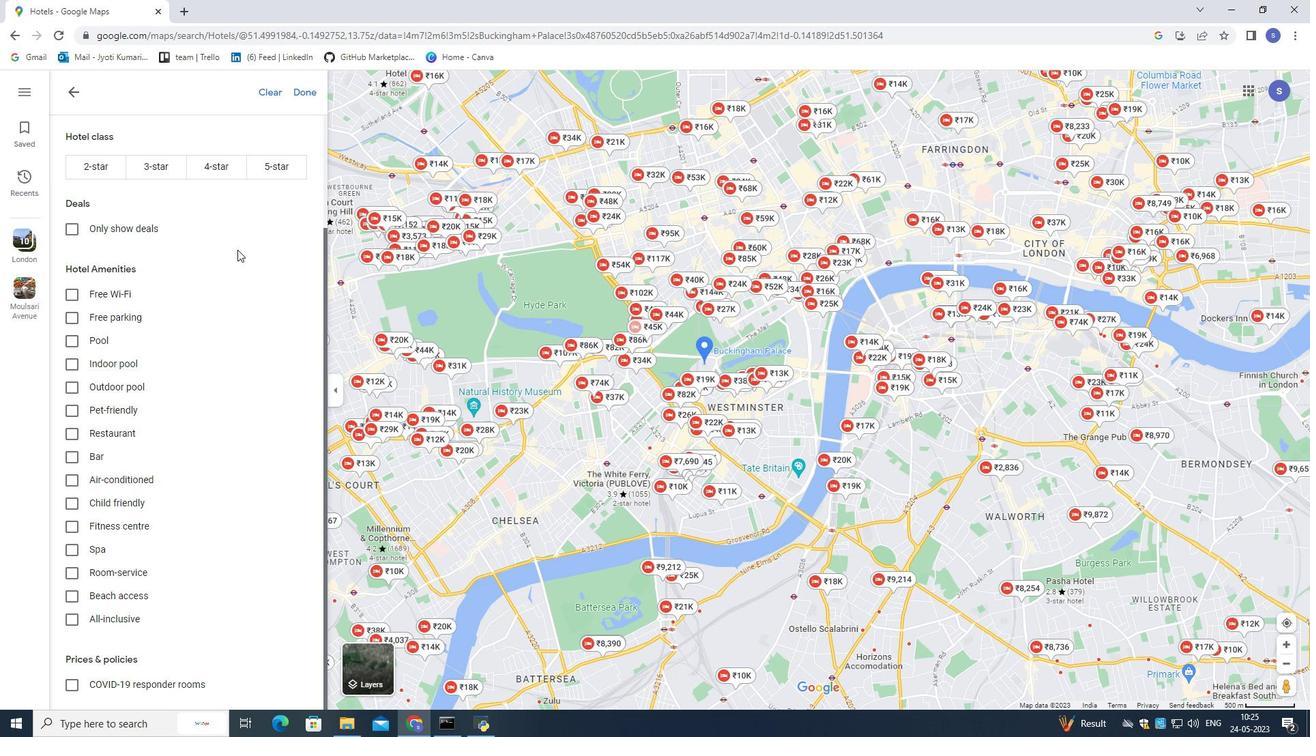
Action: Mouse scrolled (237, 249) with delta (0, 0)
Screenshot: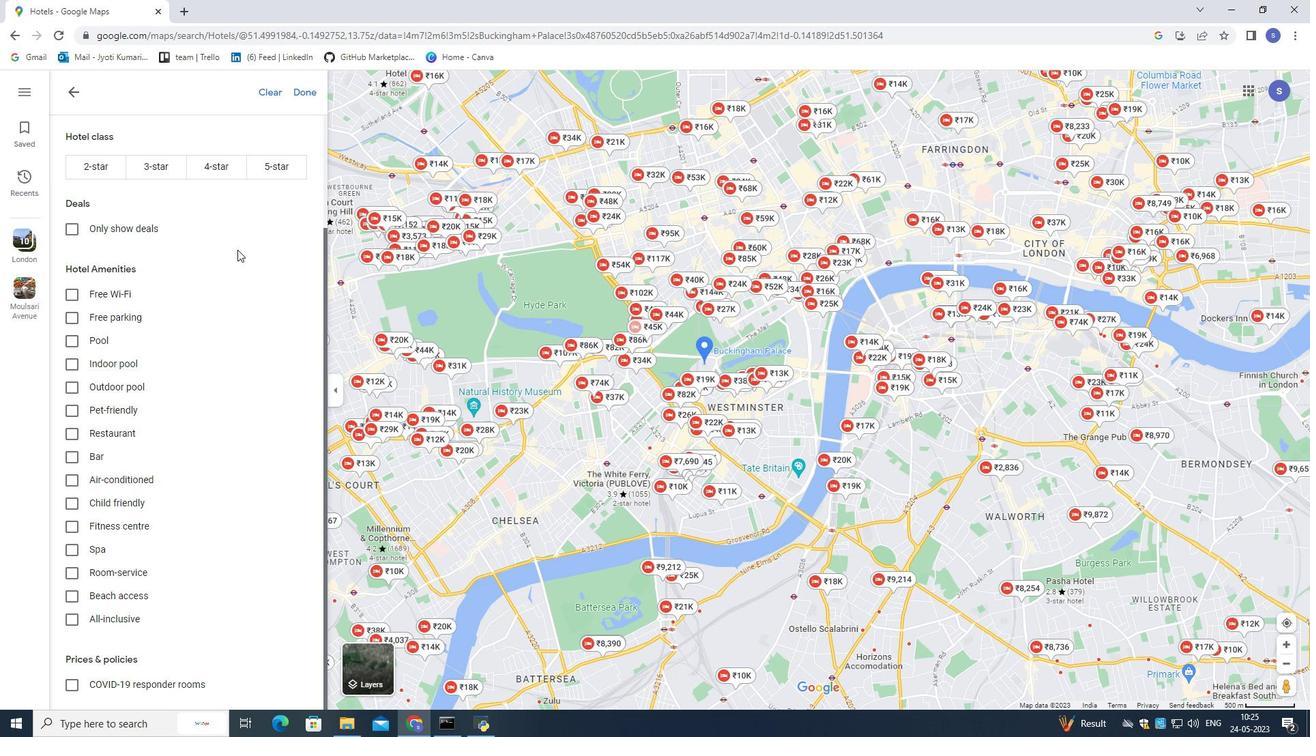
Action: Mouse scrolled (237, 249) with delta (0, 0)
Screenshot: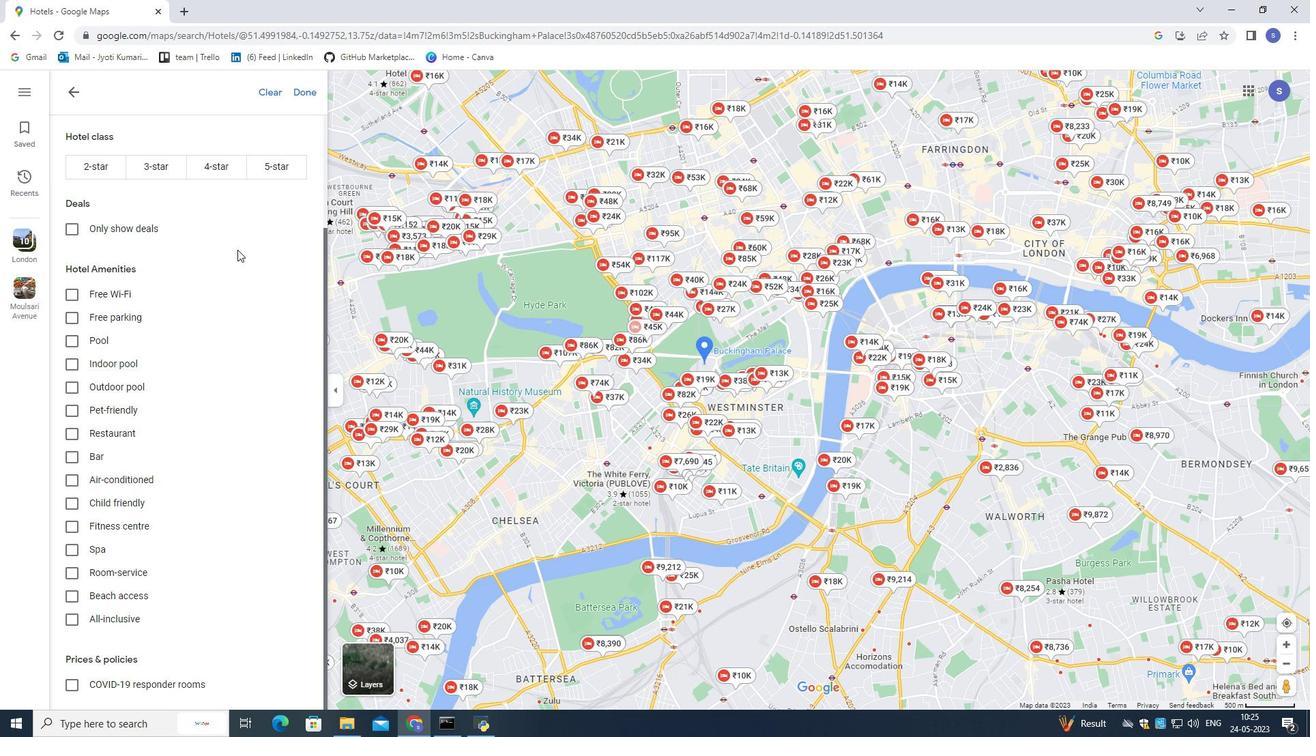 
Action: Mouse scrolled (237, 249) with delta (0, 0)
Screenshot: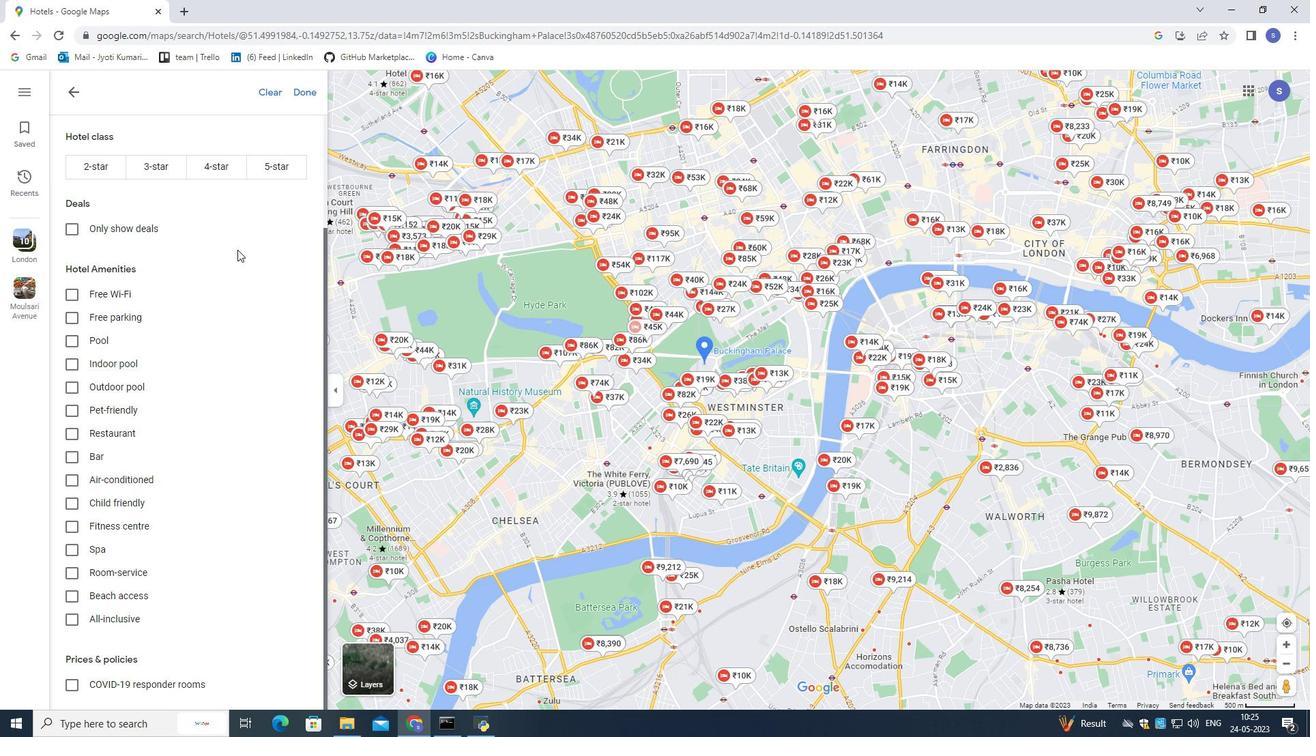 
Action: Mouse scrolled (237, 249) with delta (0, 0)
Screenshot: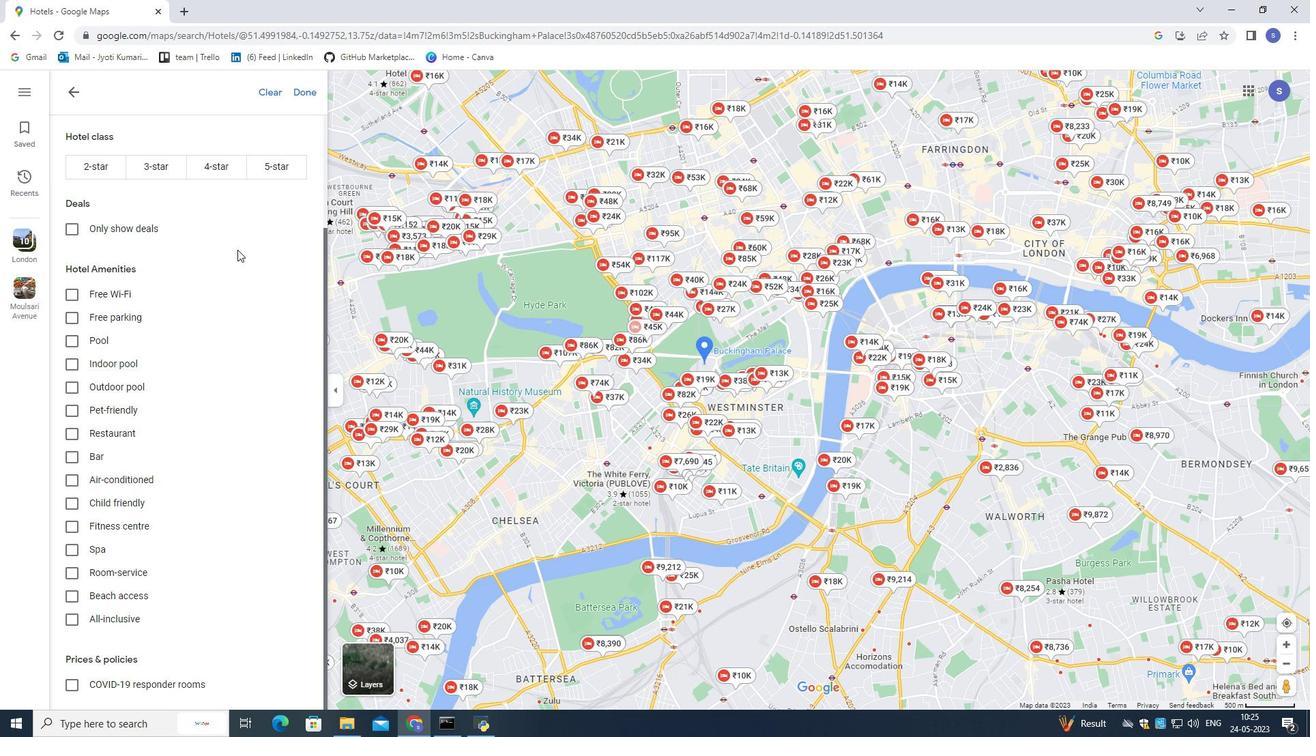
Action: Mouse scrolled (237, 249) with delta (0, 0)
Screenshot: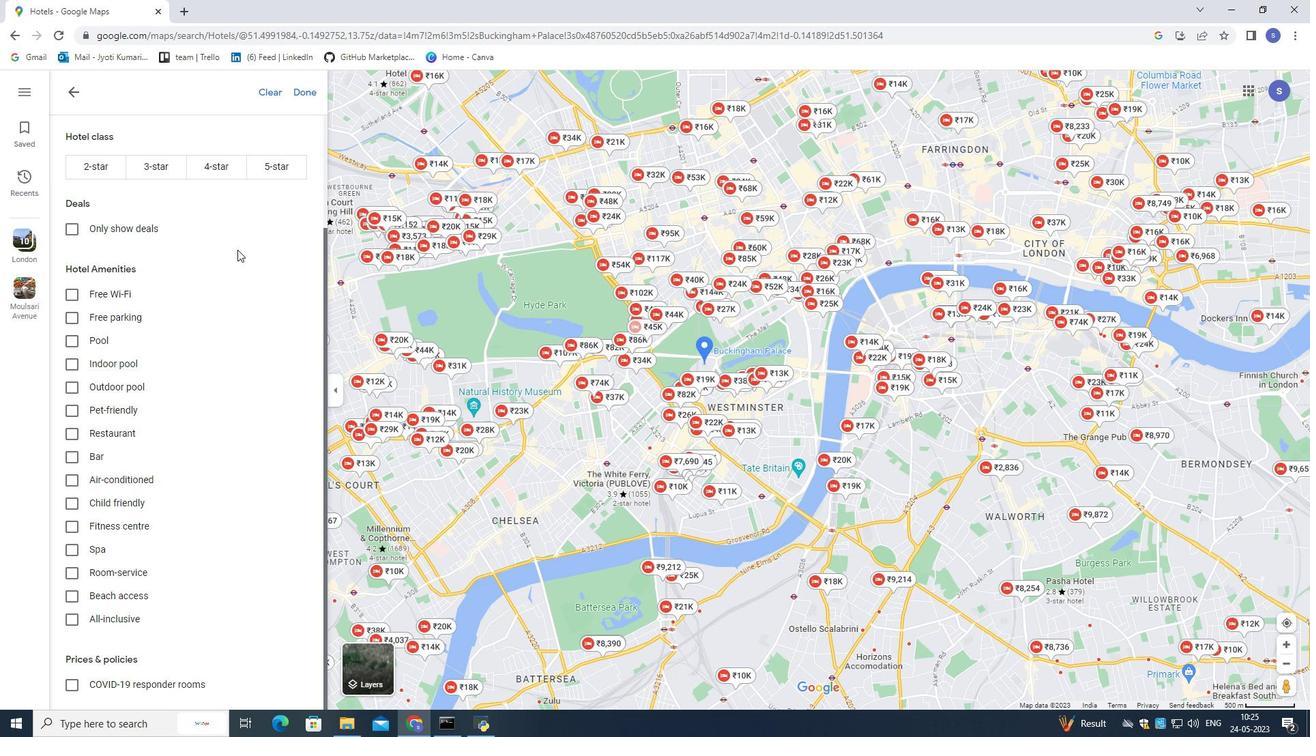 
Action: Mouse scrolled (237, 250) with delta (0, 0)
Screenshot: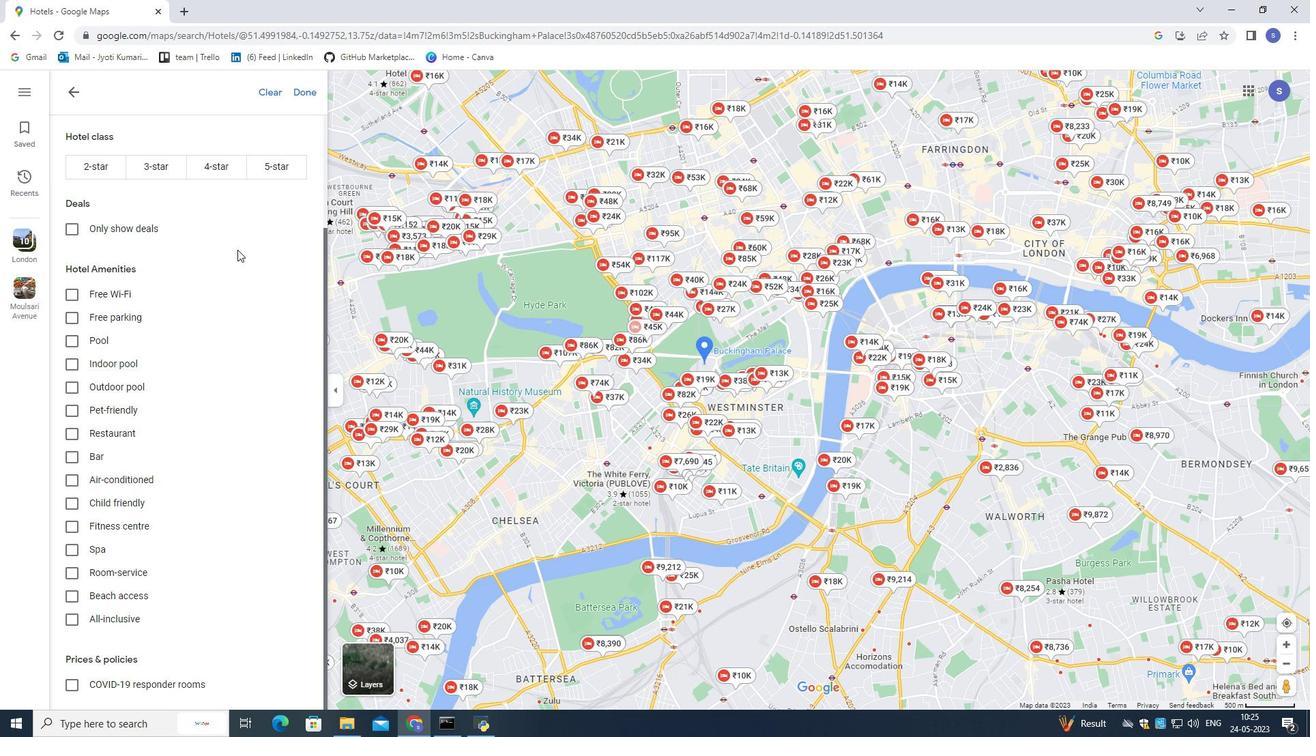 
Action: Mouse scrolled (237, 250) with delta (0, 0)
Screenshot: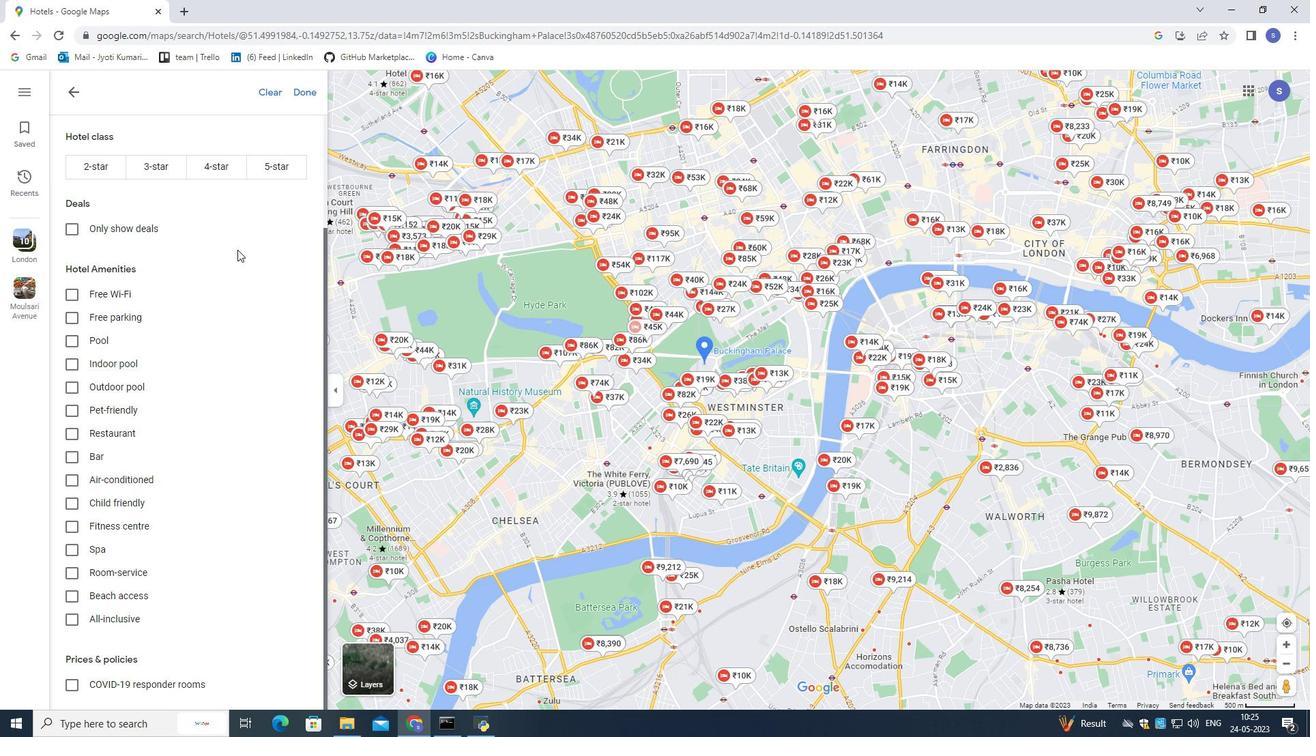 
Action: Mouse scrolled (237, 250) with delta (0, 0)
Screenshot: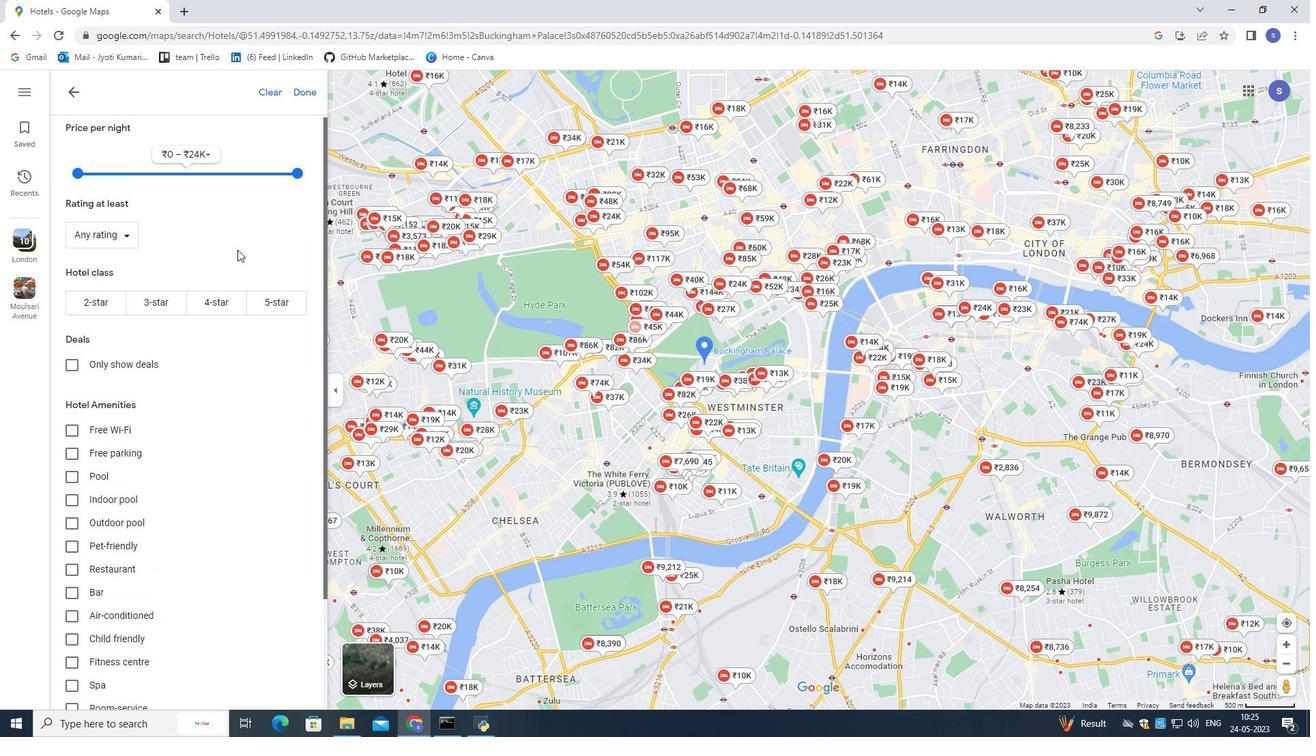 
Action: Mouse scrolled (237, 250) with delta (0, 0)
Screenshot: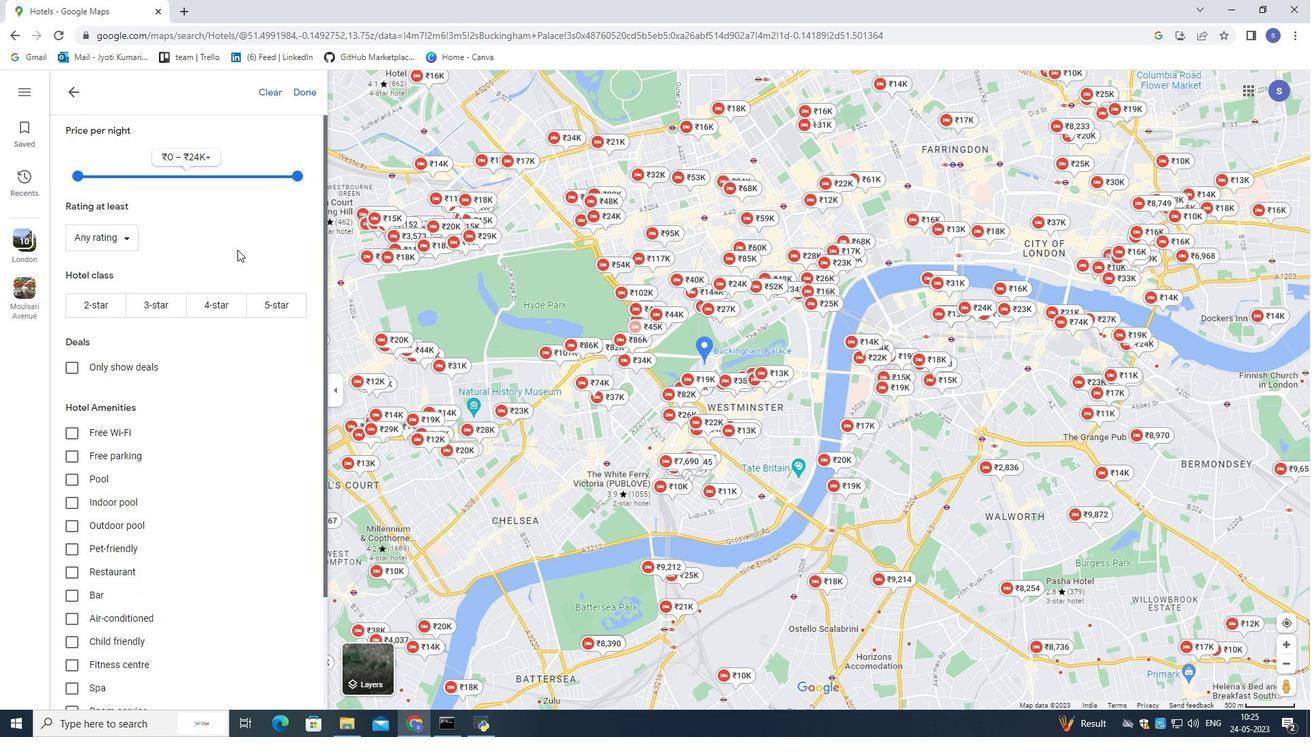 
Action: Mouse scrolled (237, 250) with delta (0, 0)
Screenshot: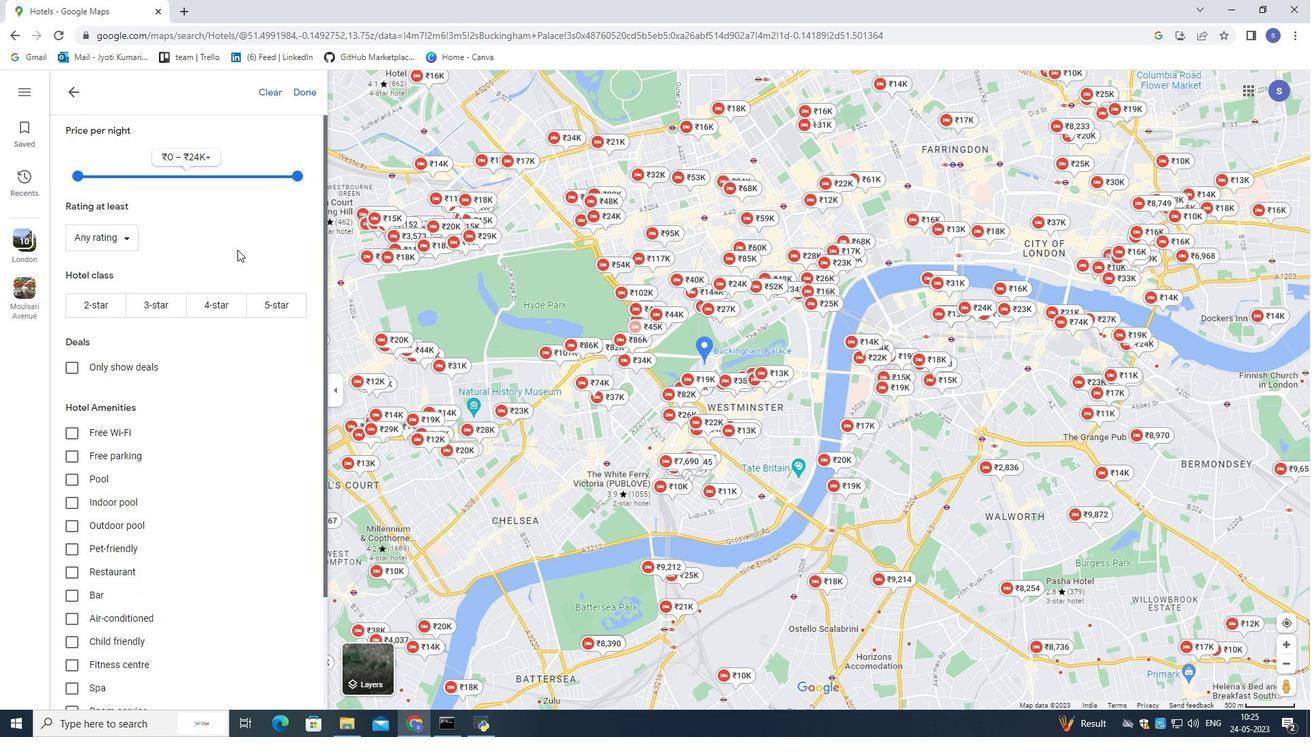
Action: Mouse moved to (303, 93)
Screenshot: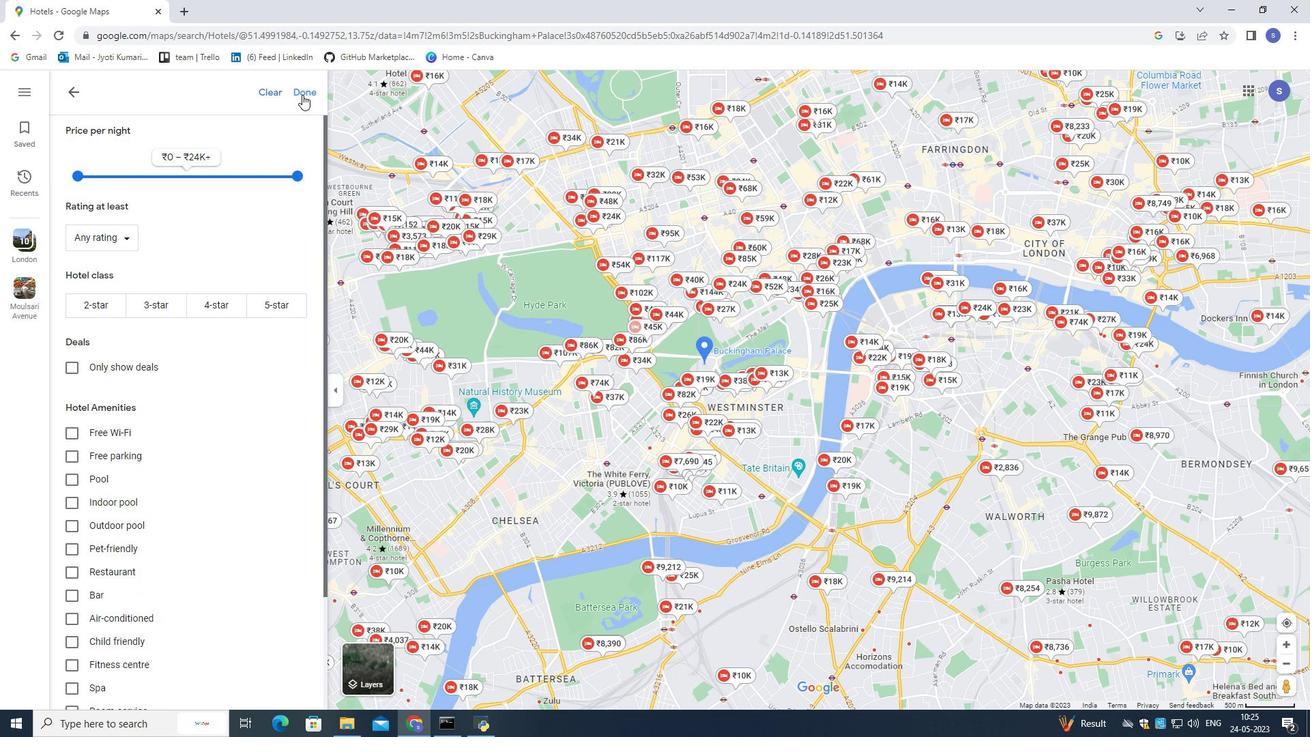 
Action: Mouse pressed left at (303, 93)
Screenshot: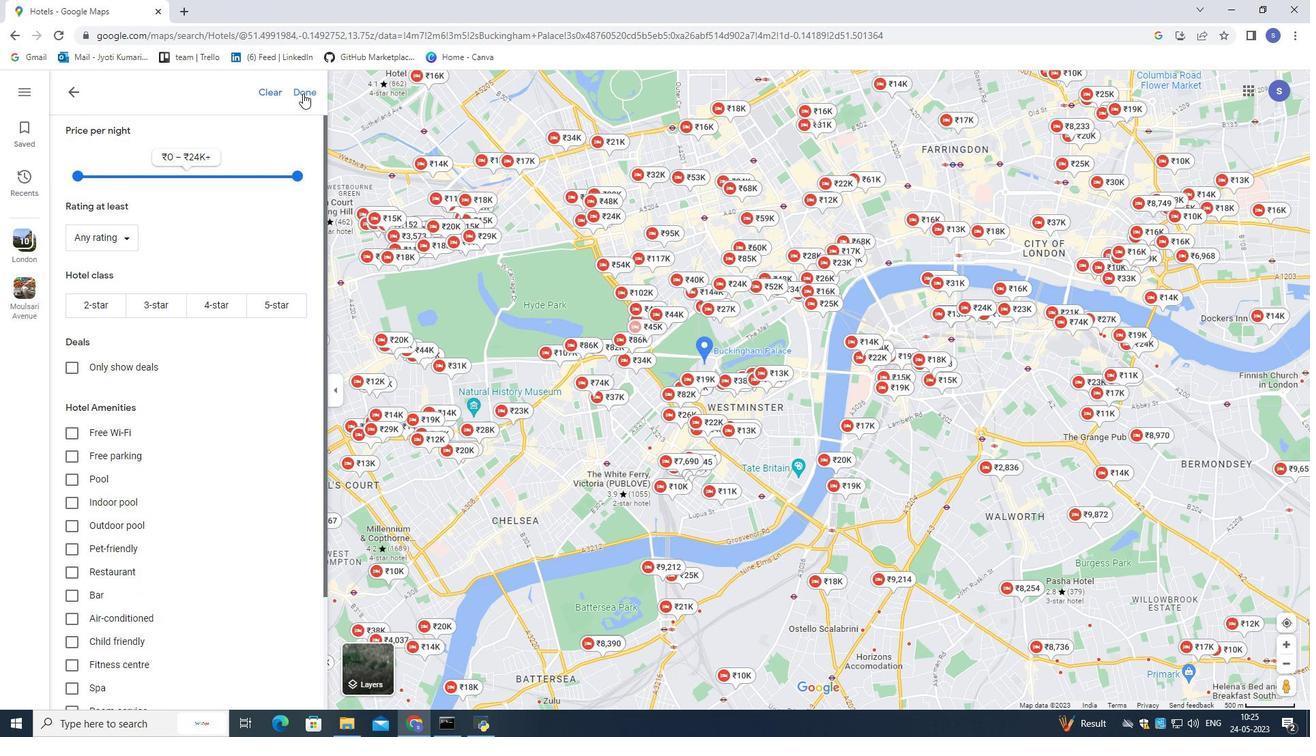 
Action: Mouse moved to (177, 361)
Screenshot: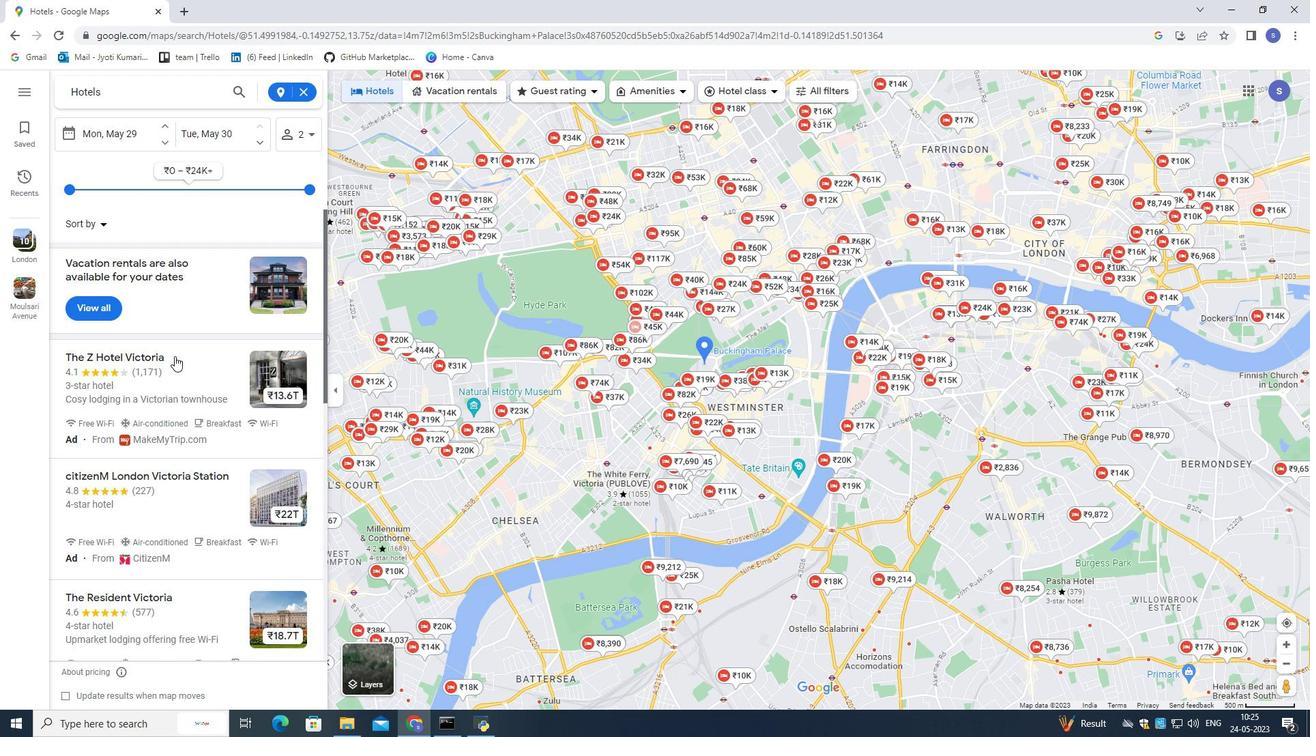 
Action: Mouse scrolled (177, 360) with delta (0, 0)
Screenshot: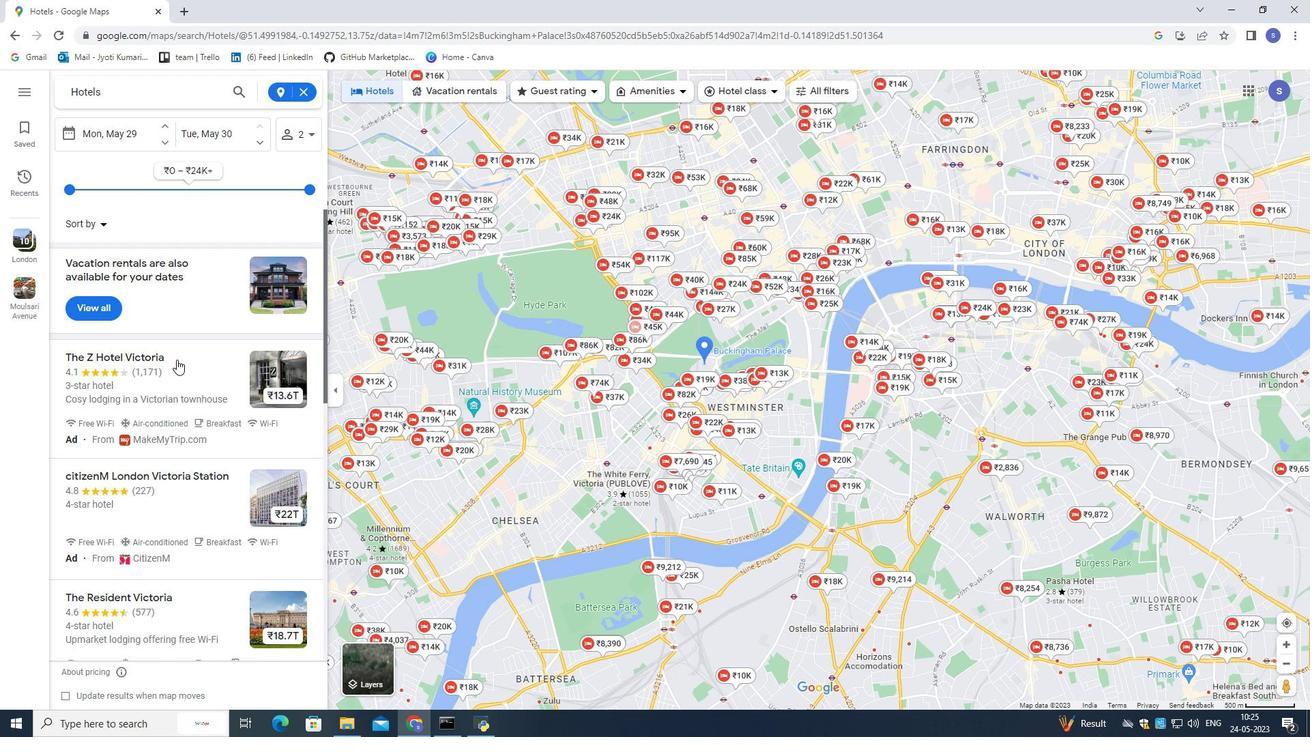
Action: Mouse scrolled (177, 360) with delta (0, 0)
Screenshot: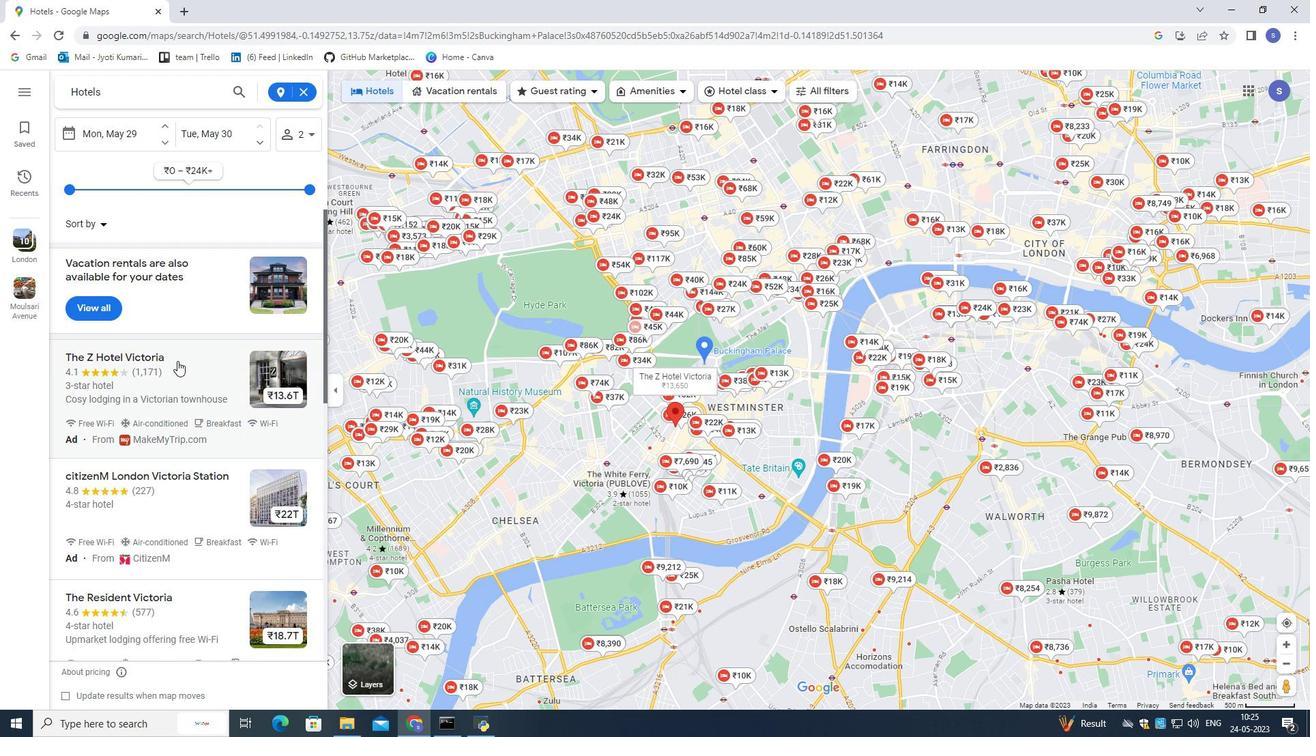 
Action: Mouse scrolled (177, 360) with delta (0, 0)
Screenshot: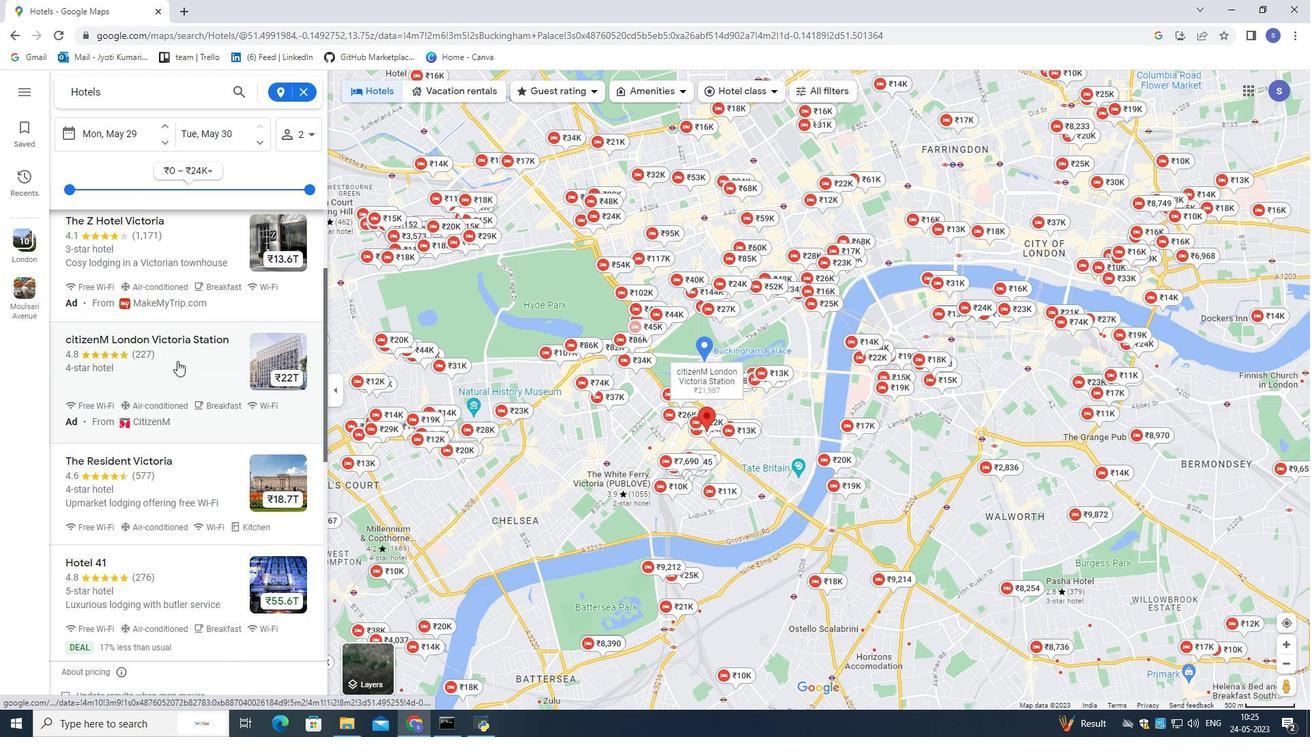 
Action: Mouse scrolled (177, 360) with delta (0, 0)
Screenshot: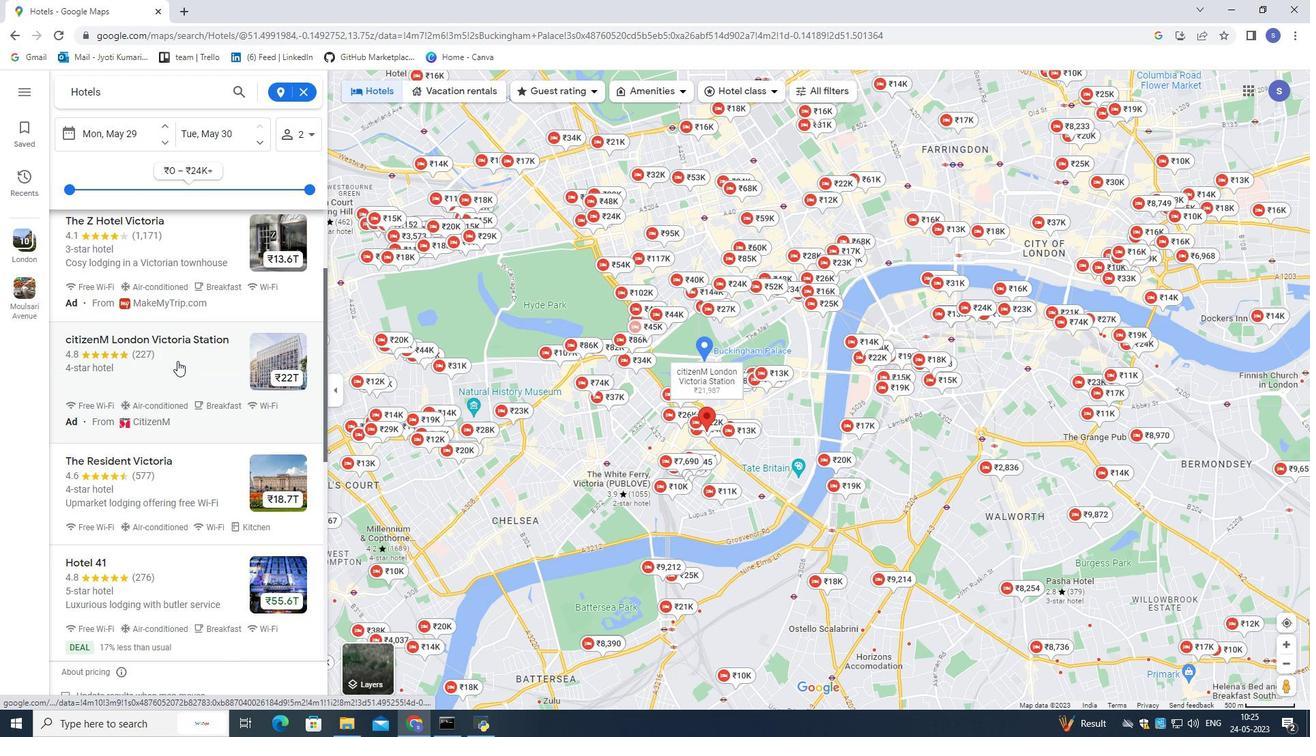 
Action: Mouse scrolled (177, 360) with delta (0, 0)
